 Task: See the summary of the workflow in Jira service Management (Project management).
Action: Mouse moved to (201, 122)
Screenshot: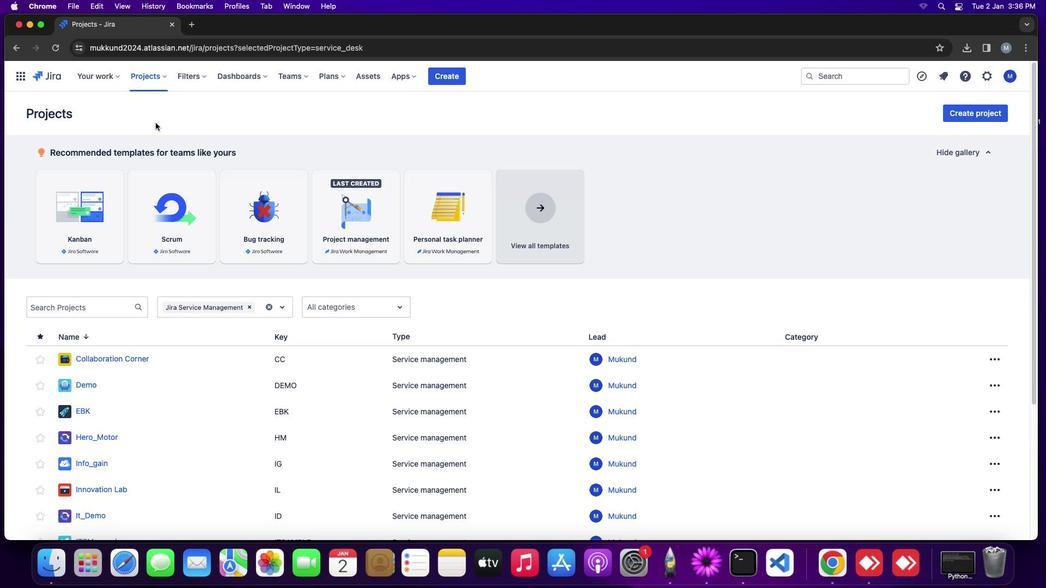 
Action: Mouse pressed left at (201, 122)
Screenshot: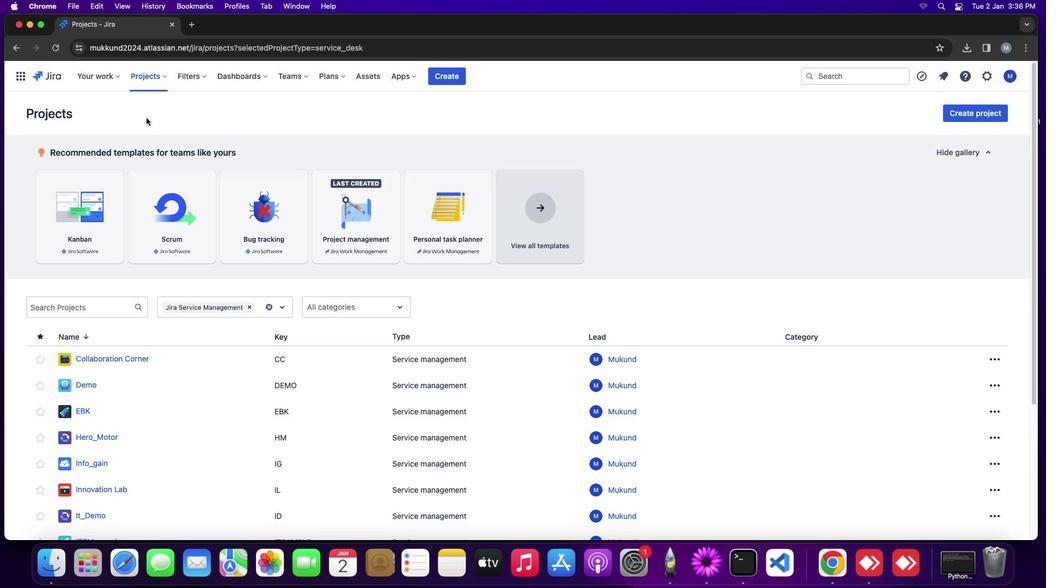 
Action: Mouse moved to (101, 80)
Screenshot: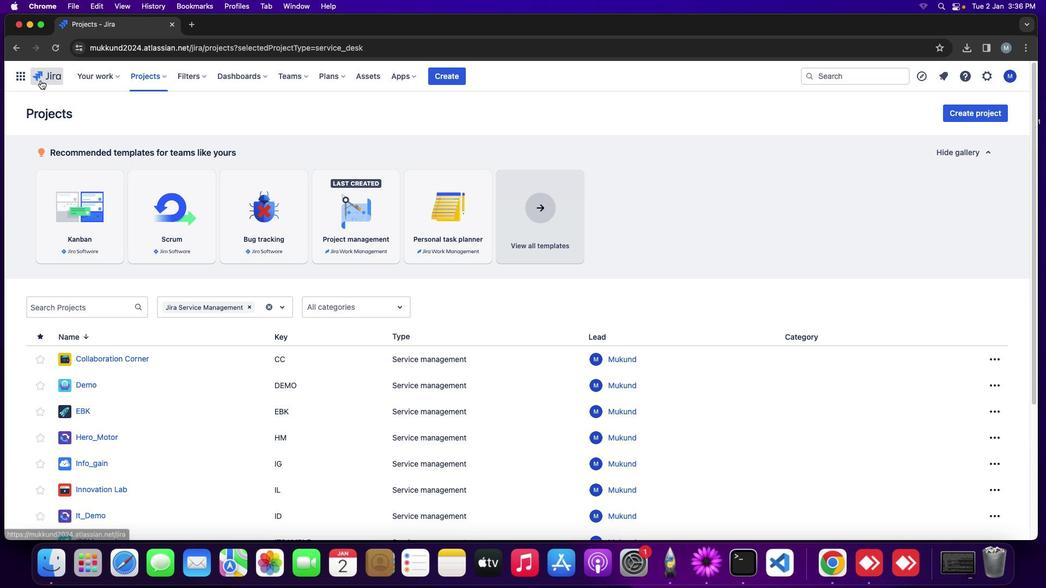 
Action: Mouse pressed left at (101, 80)
Screenshot: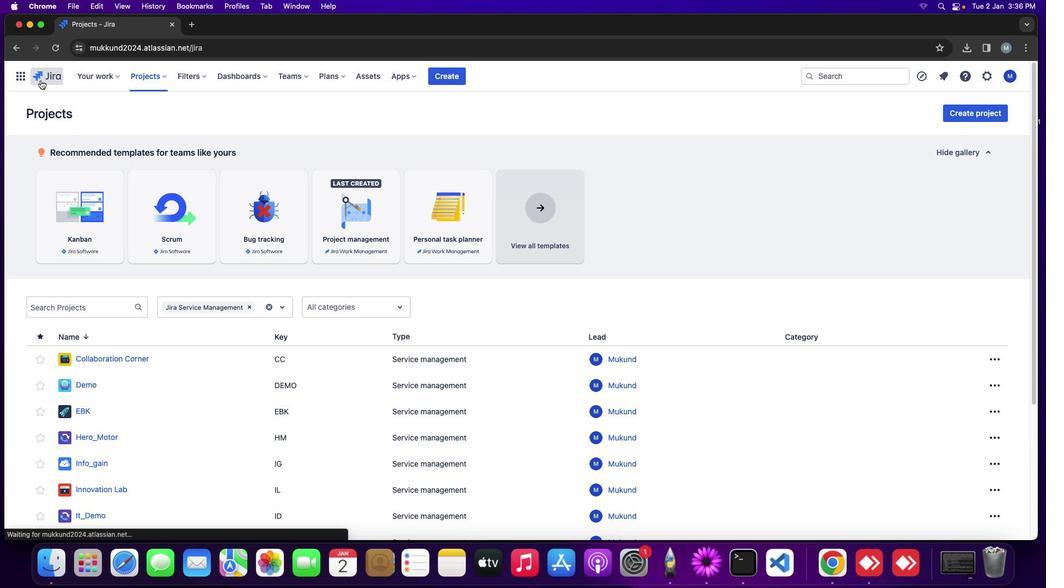 
Action: Mouse moved to (204, 80)
Screenshot: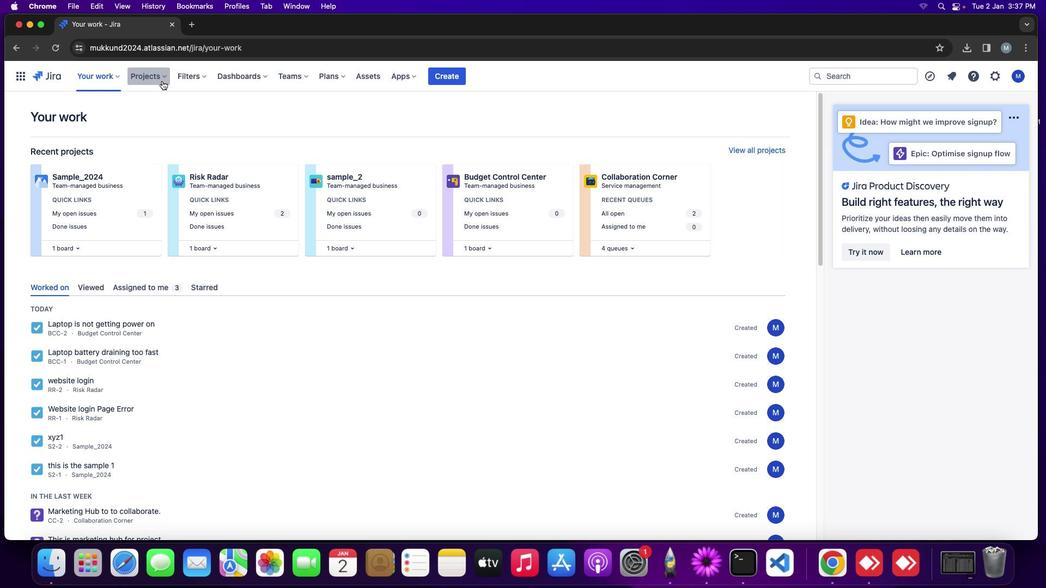
Action: Mouse pressed left at (204, 80)
Screenshot: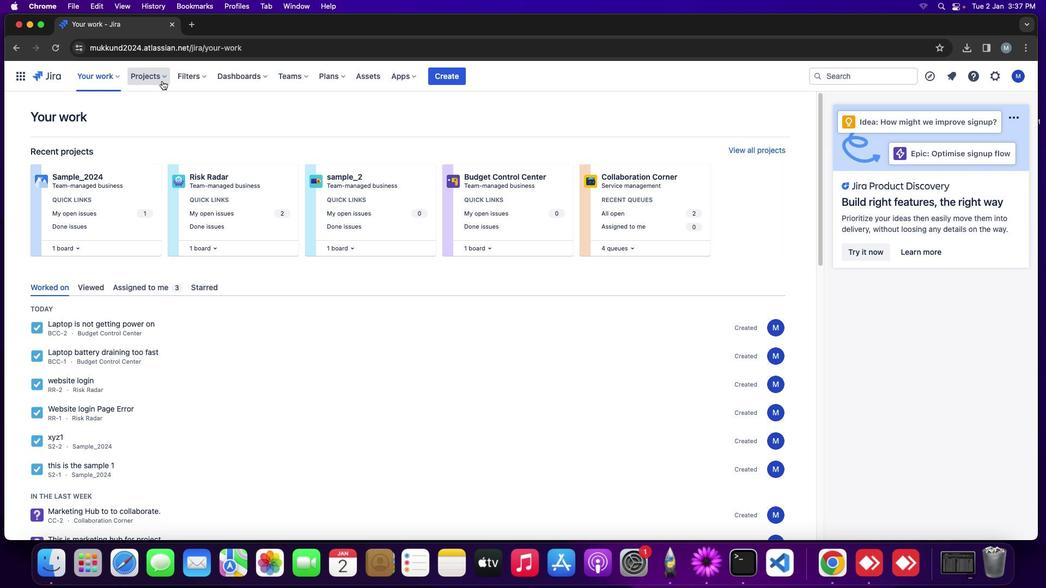 
Action: Mouse moved to (230, 120)
Screenshot: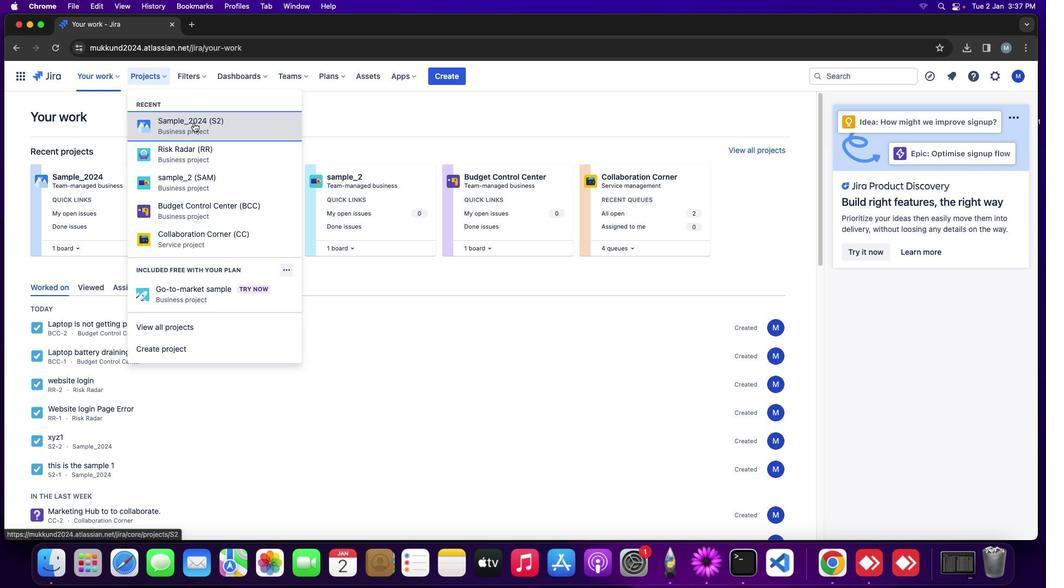 
Action: Mouse pressed left at (230, 120)
Screenshot: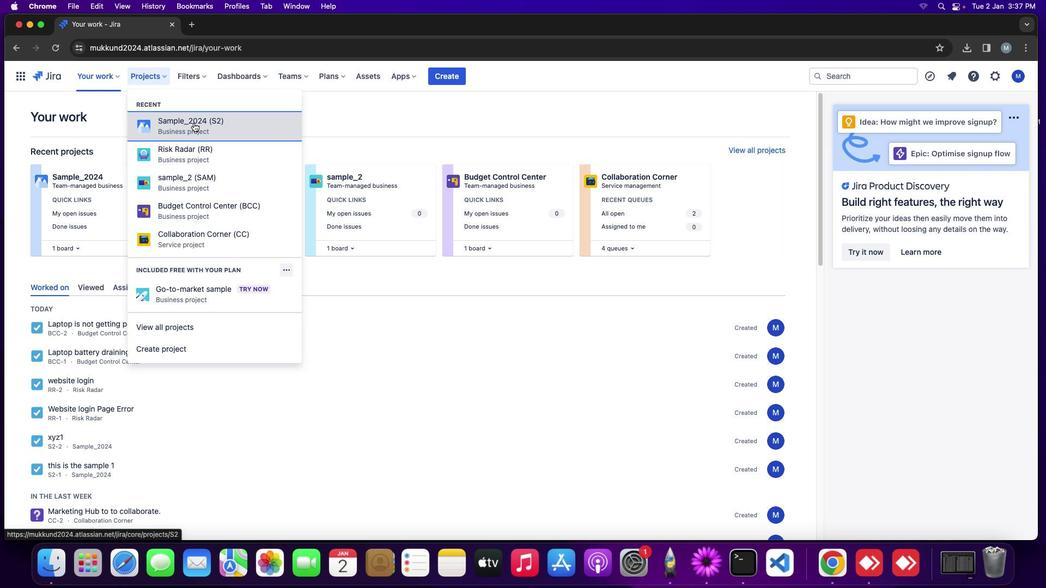 
Action: Mouse moved to (214, 133)
Screenshot: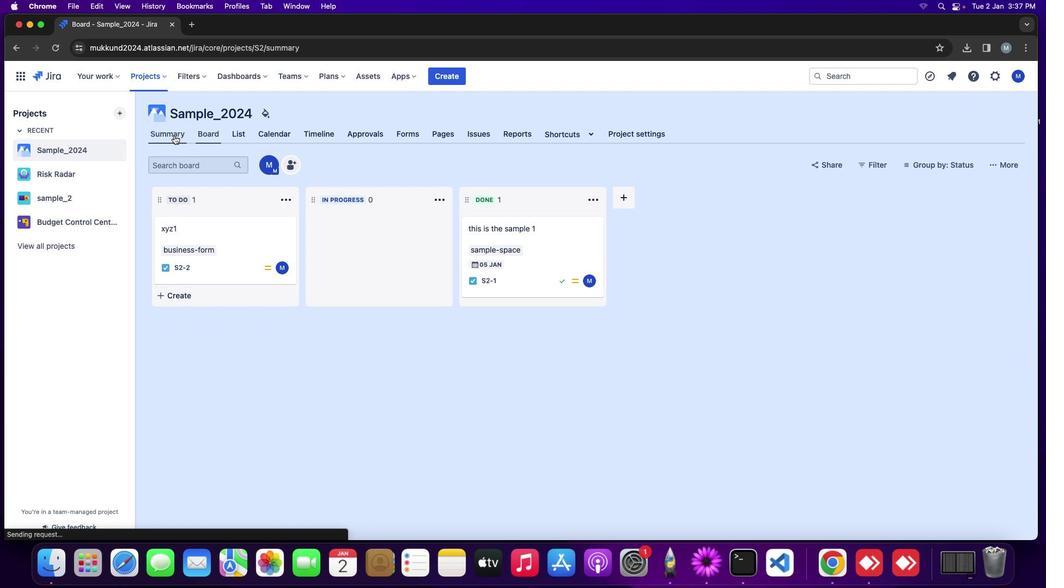 
Action: Mouse pressed left at (214, 133)
Screenshot: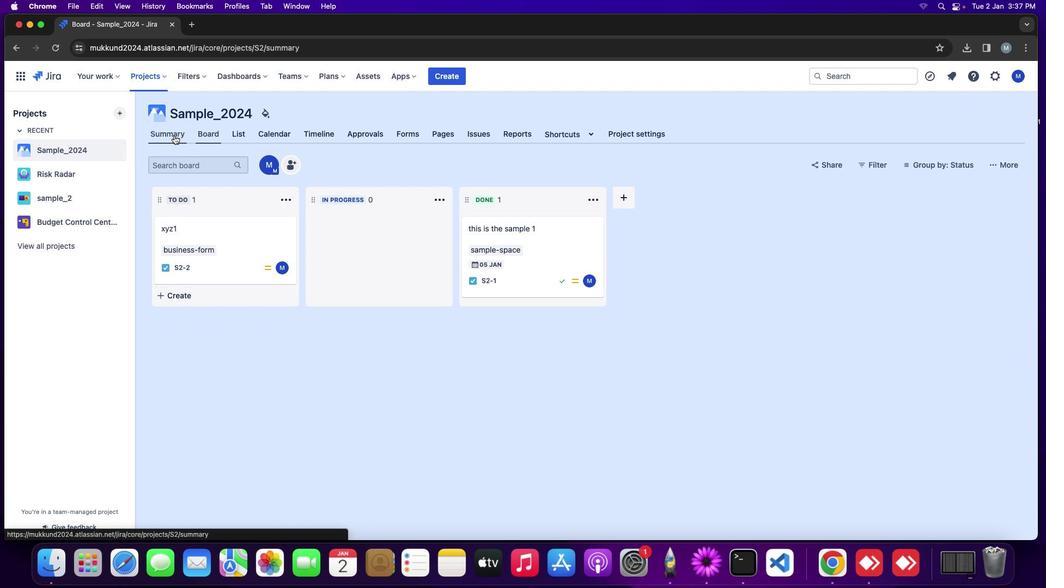 
Action: Mouse moved to (617, 282)
Screenshot: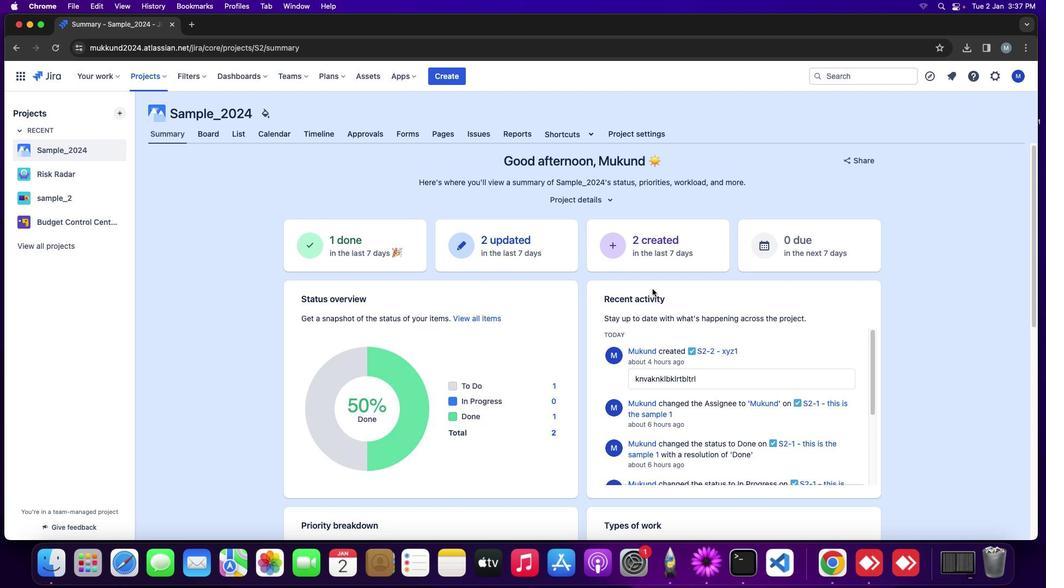 
Action: Mouse scrolled (617, 282) with delta (67, 1)
Screenshot: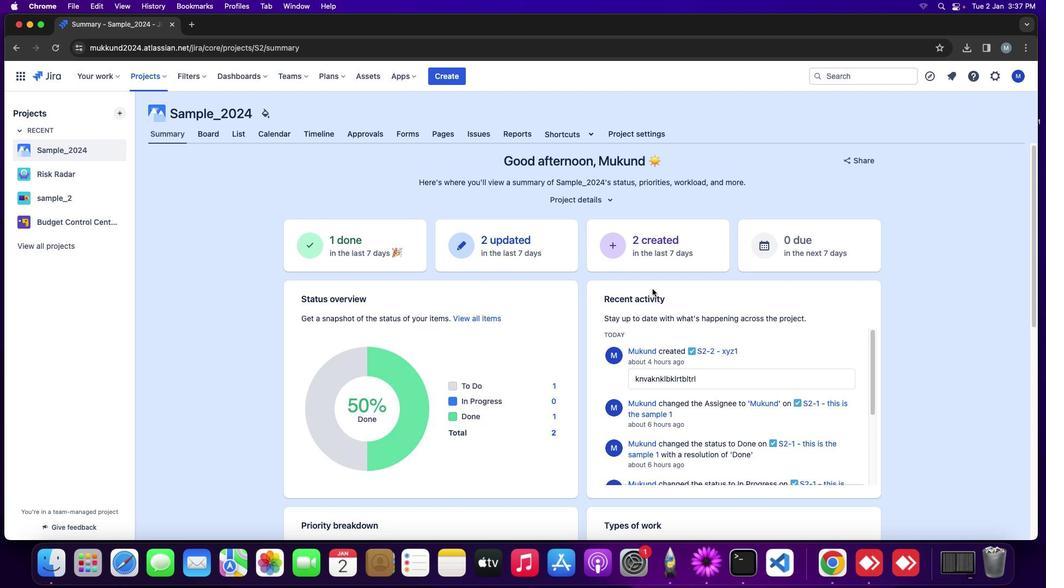 
Action: Mouse moved to (618, 282)
Screenshot: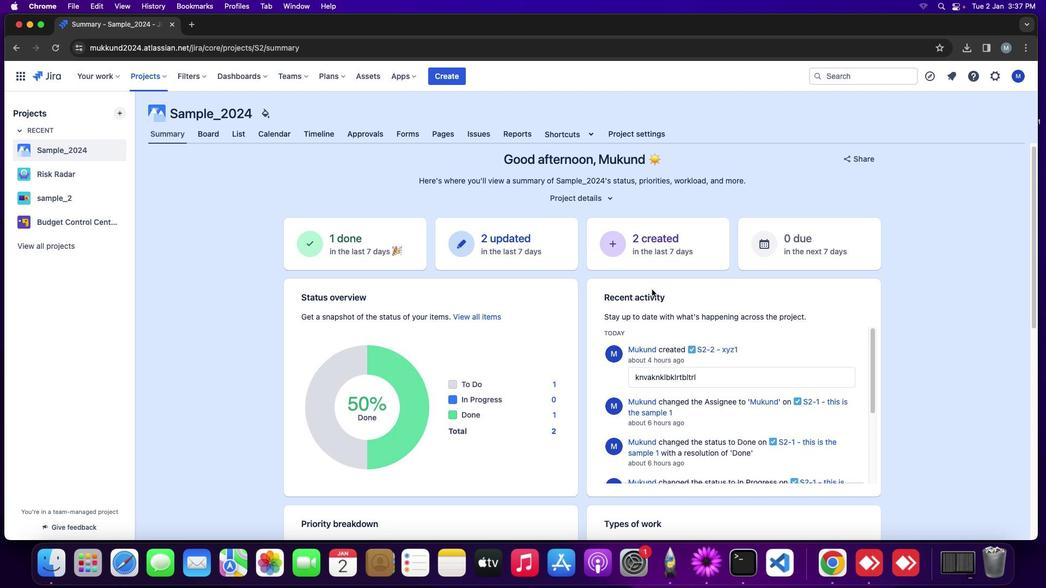 
Action: Mouse scrolled (618, 282) with delta (67, 1)
Screenshot: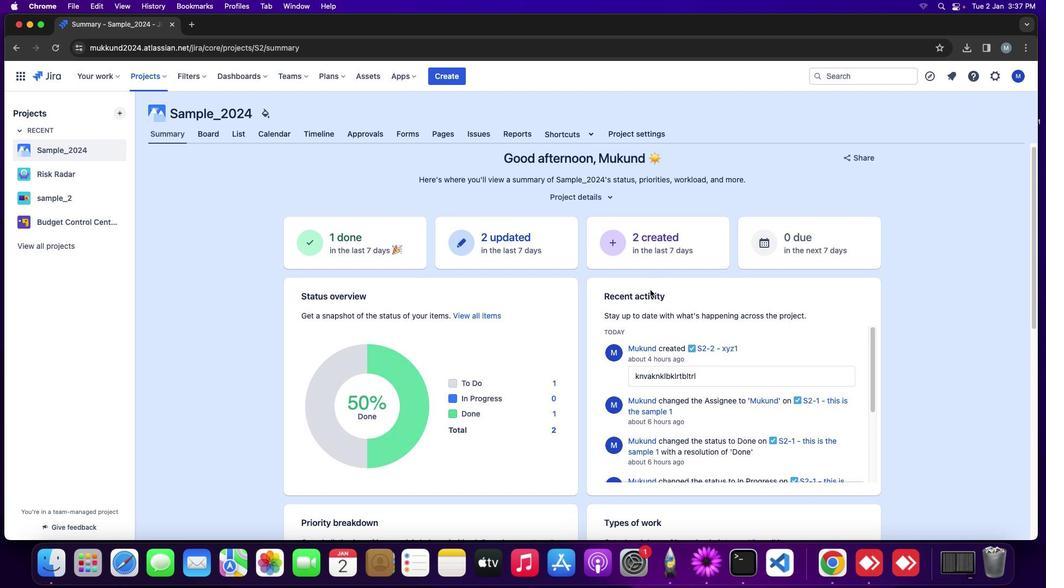 
Action: Mouse moved to (617, 282)
Screenshot: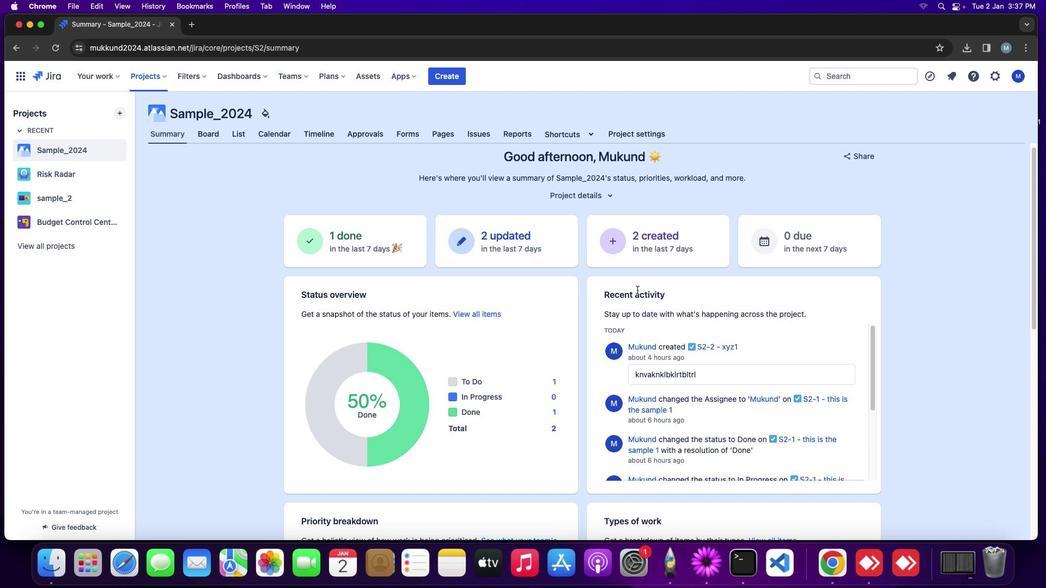 
Action: Mouse scrolled (617, 282) with delta (67, 1)
Screenshot: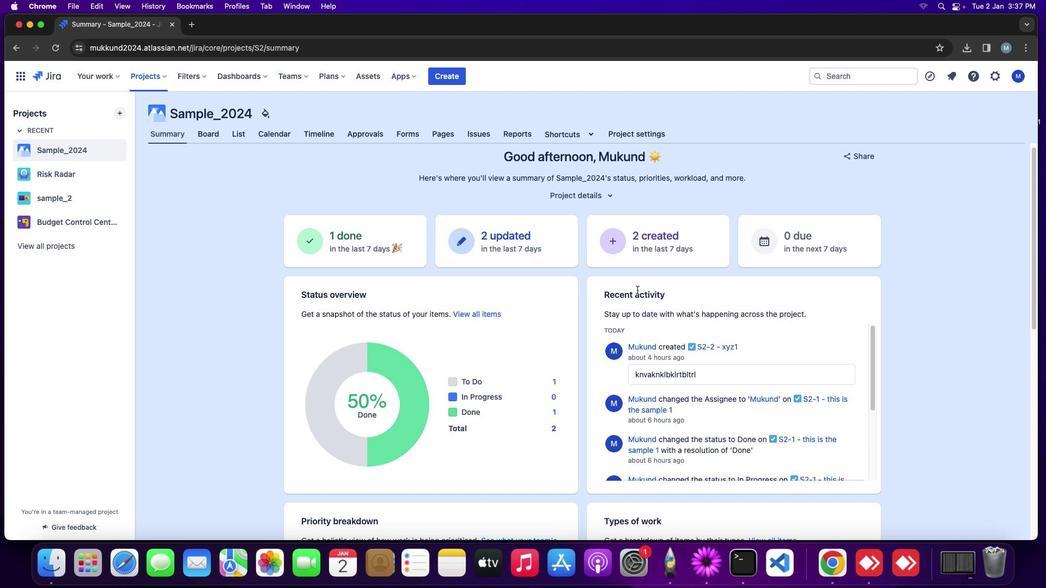 
Action: Mouse moved to (602, 283)
Screenshot: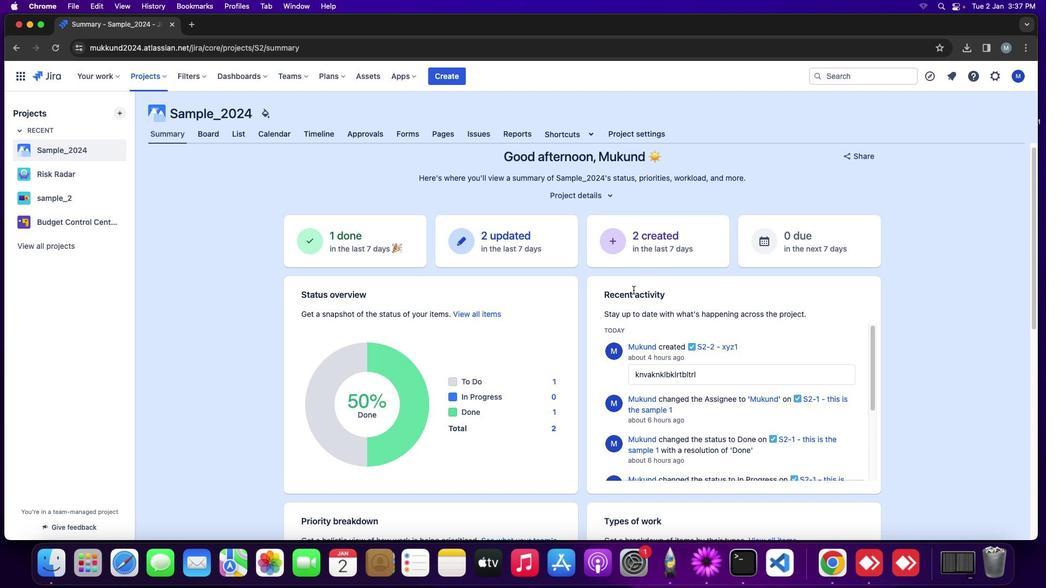 
Action: Mouse scrolled (602, 283) with delta (67, 1)
Screenshot: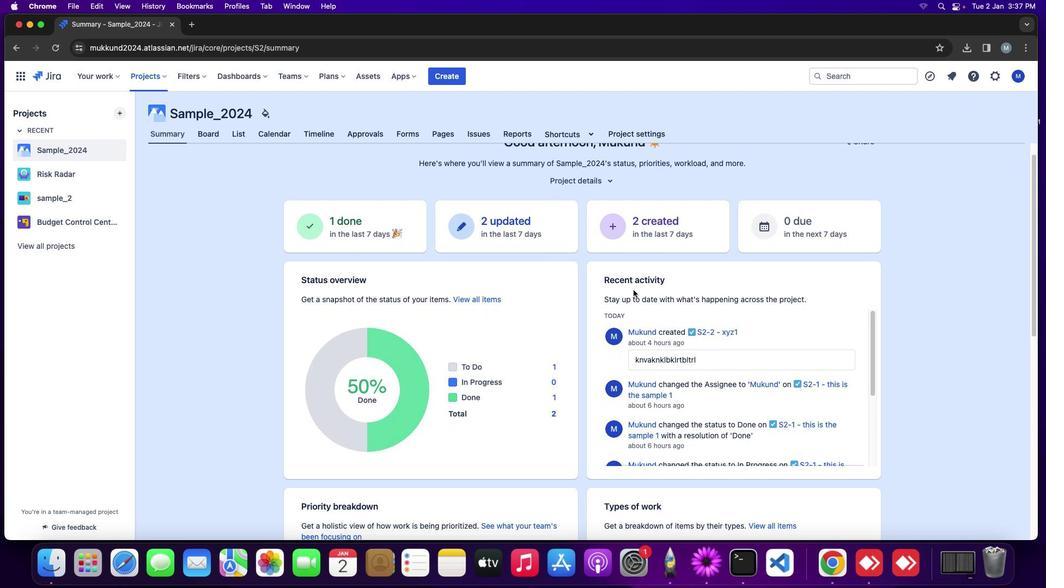 
Action: Mouse scrolled (602, 283) with delta (67, 1)
Screenshot: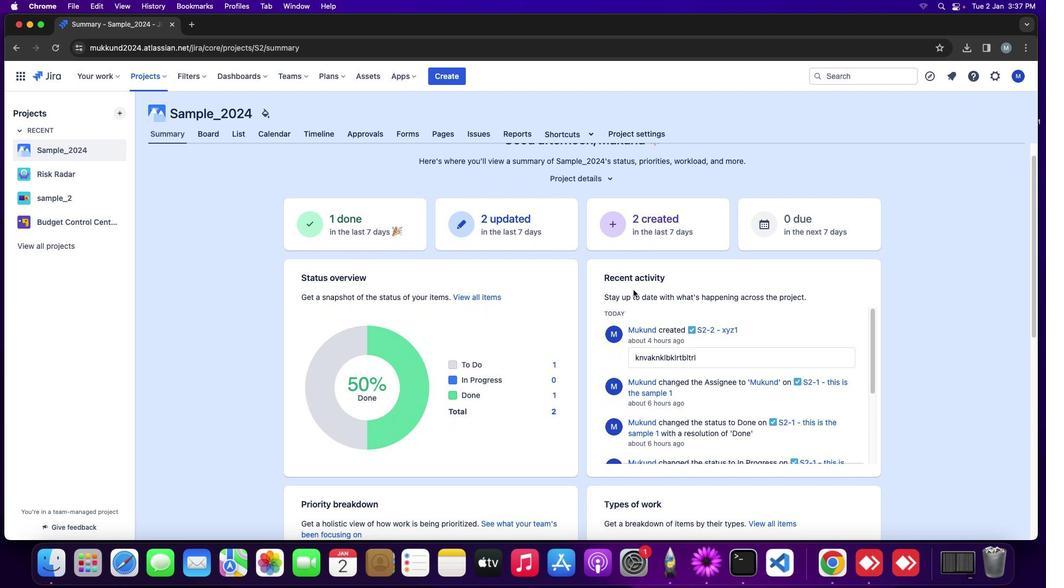 
Action: Mouse moved to (602, 283)
Screenshot: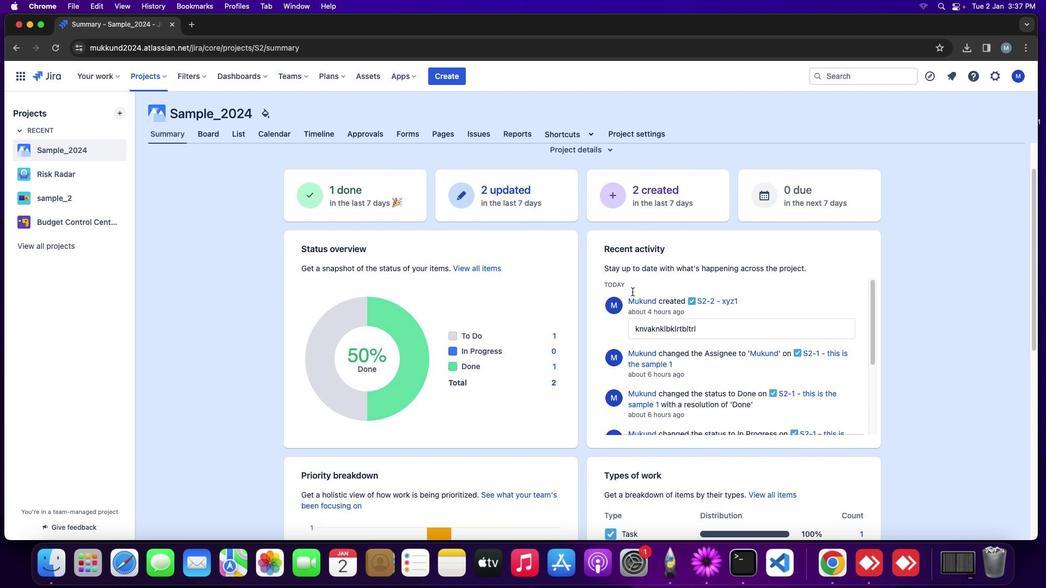 
Action: Mouse scrolled (602, 283) with delta (67, 1)
Screenshot: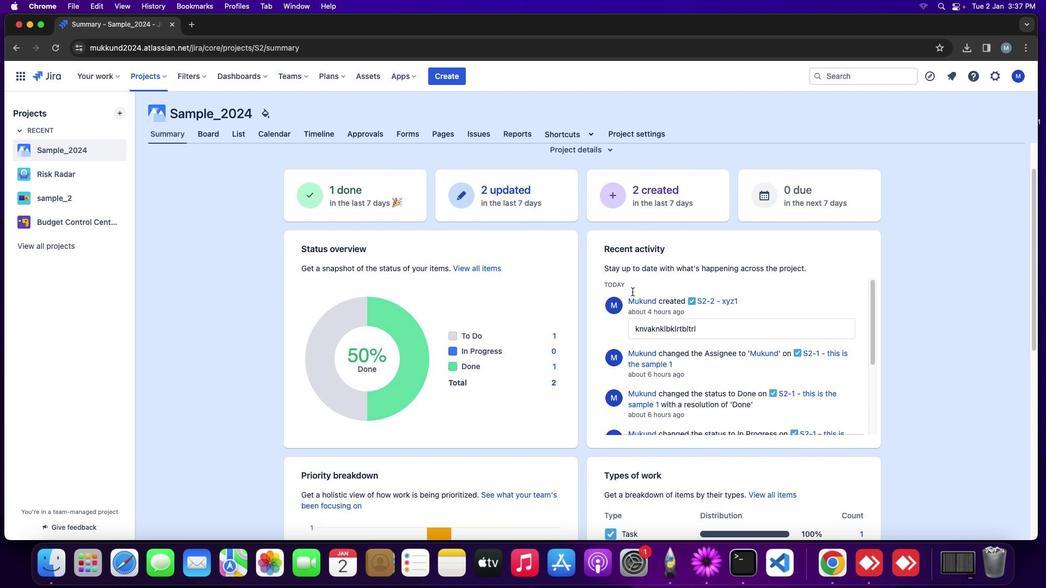
Action: Mouse moved to (602, 284)
Screenshot: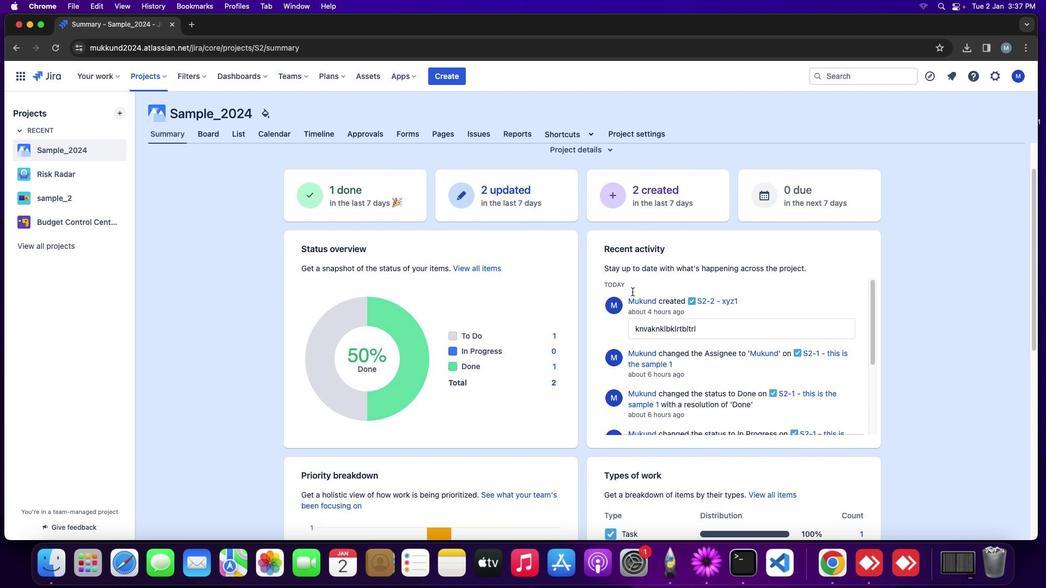 
Action: Mouse scrolled (602, 284) with delta (67, 1)
Screenshot: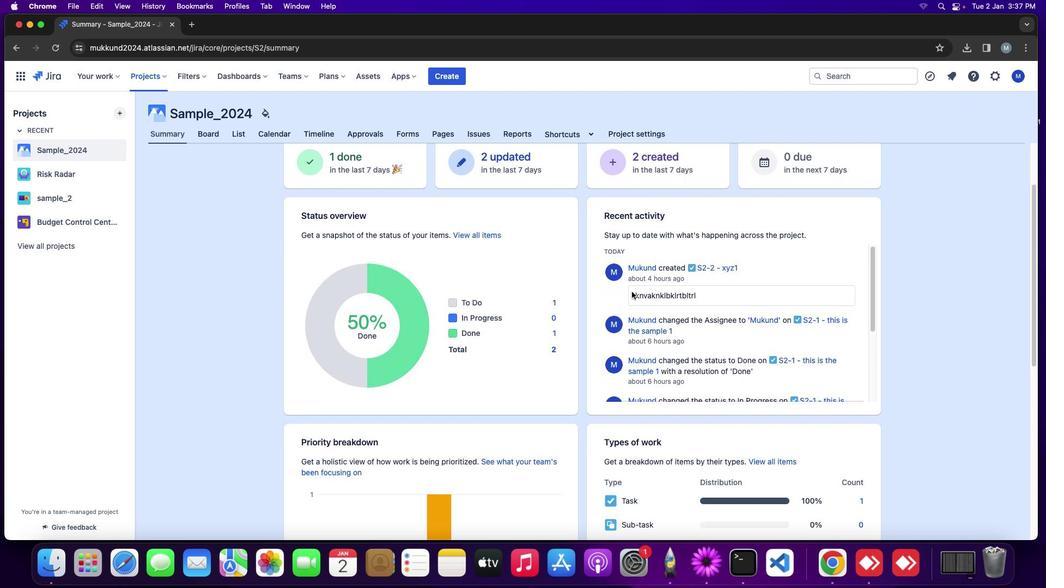 
Action: Mouse moved to (602, 284)
Screenshot: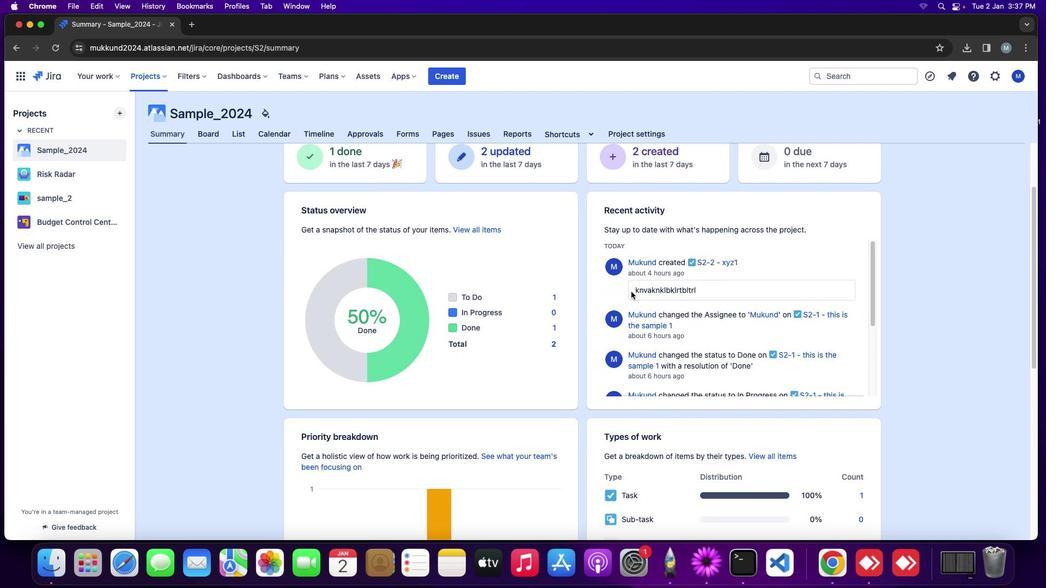 
Action: Mouse scrolled (602, 284) with delta (67, 1)
Screenshot: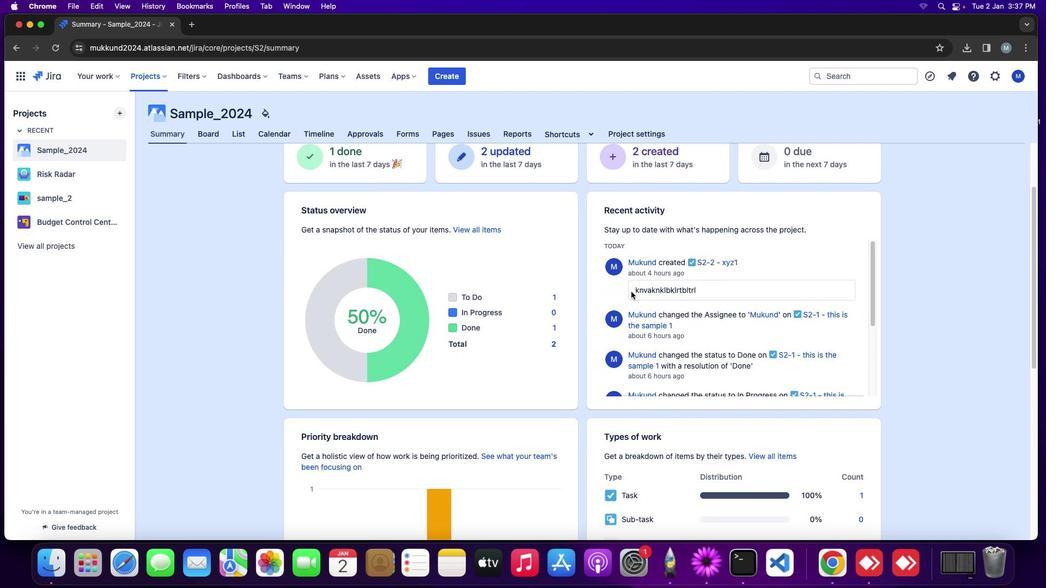 
Action: Mouse moved to (598, 286)
Screenshot: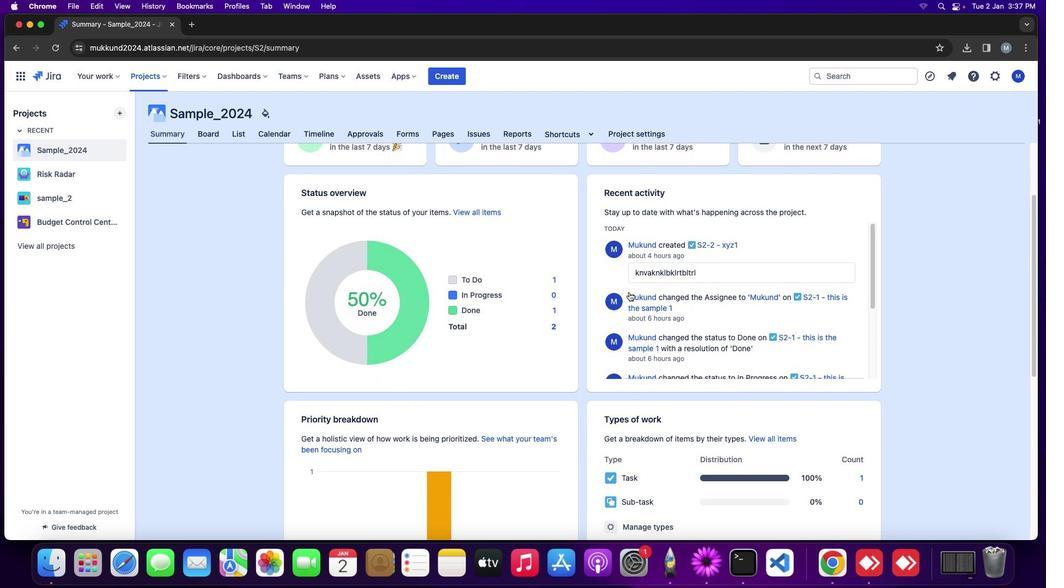 
Action: Mouse scrolled (598, 286) with delta (67, 1)
Screenshot: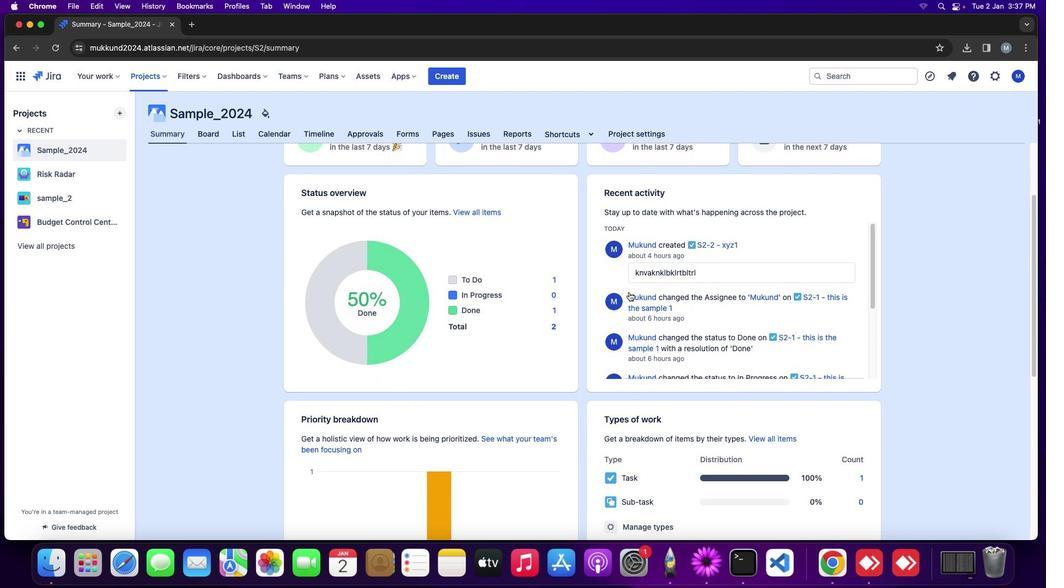 
Action: Mouse moved to (598, 286)
Screenshot: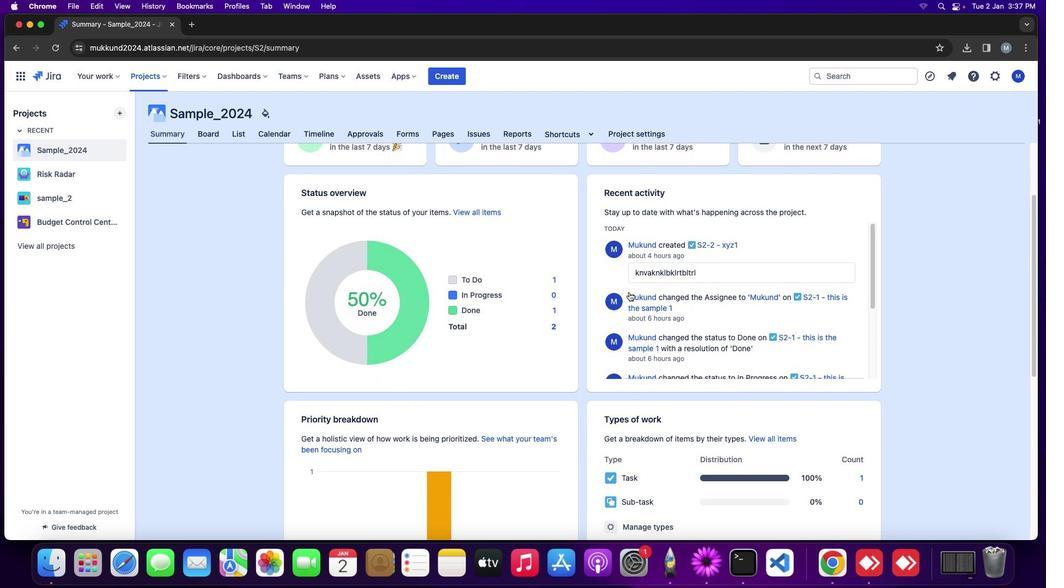 
Action: Mouse scrolled (598, 286) with delta (67, 1)
Screenshot: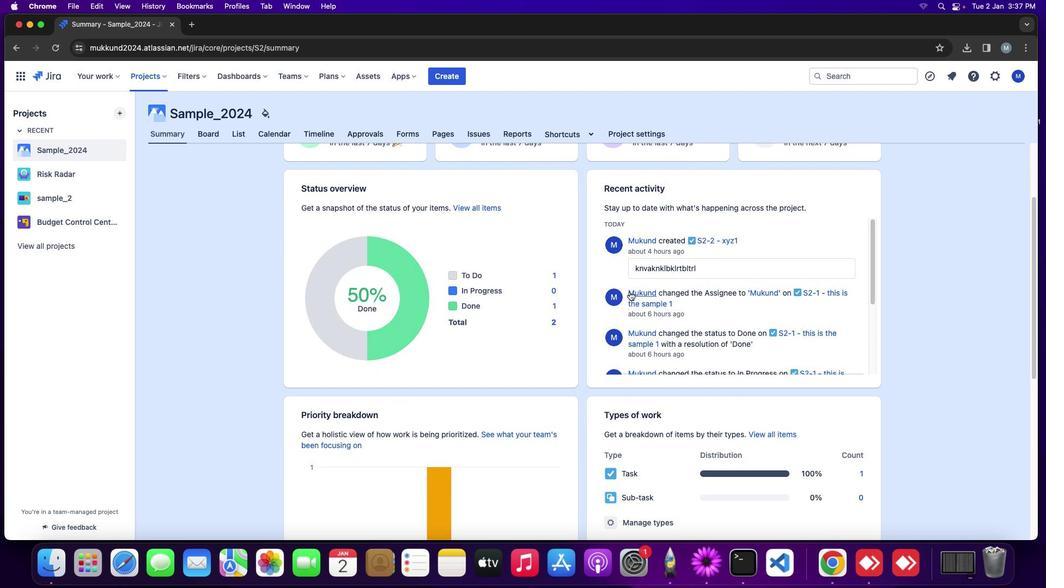 
Action: Mouse moved to (700, 287)
Screenshot: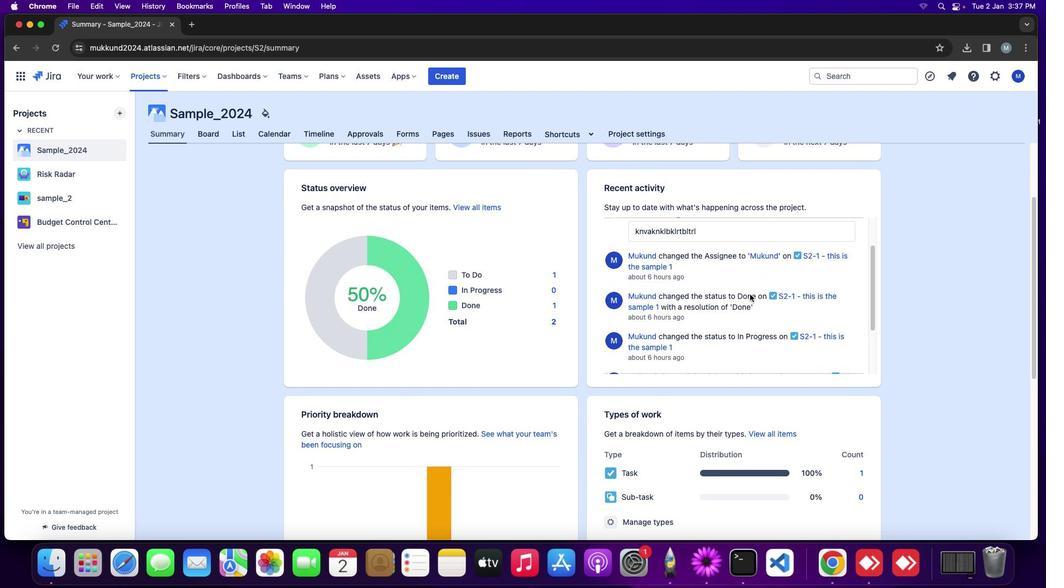 
Action: Mouse scrolled (700, 287) with delta (67, 1)
Screenshot: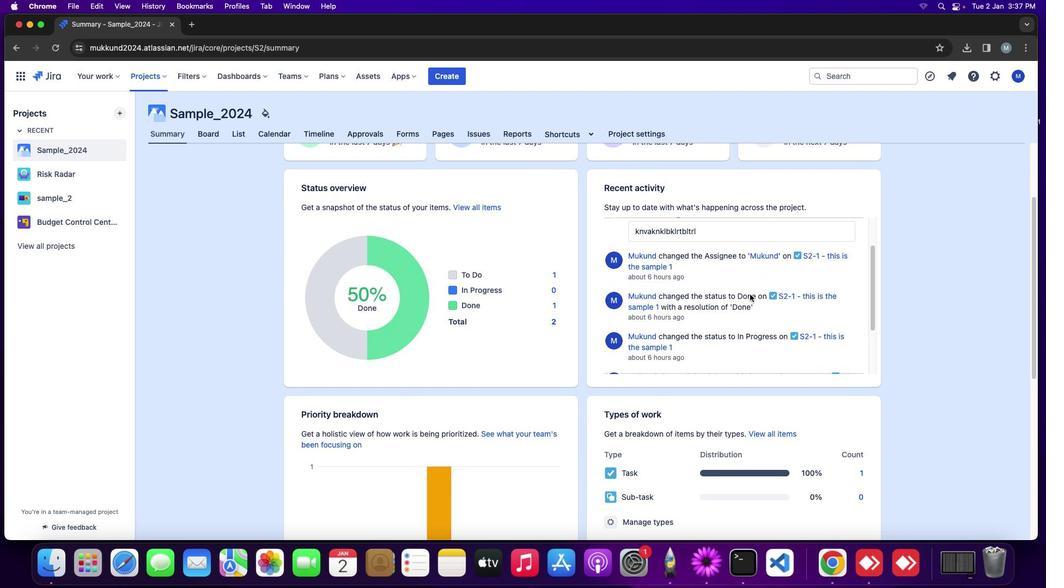 
Action: Mouse moved to (700, 287)
Screenshot: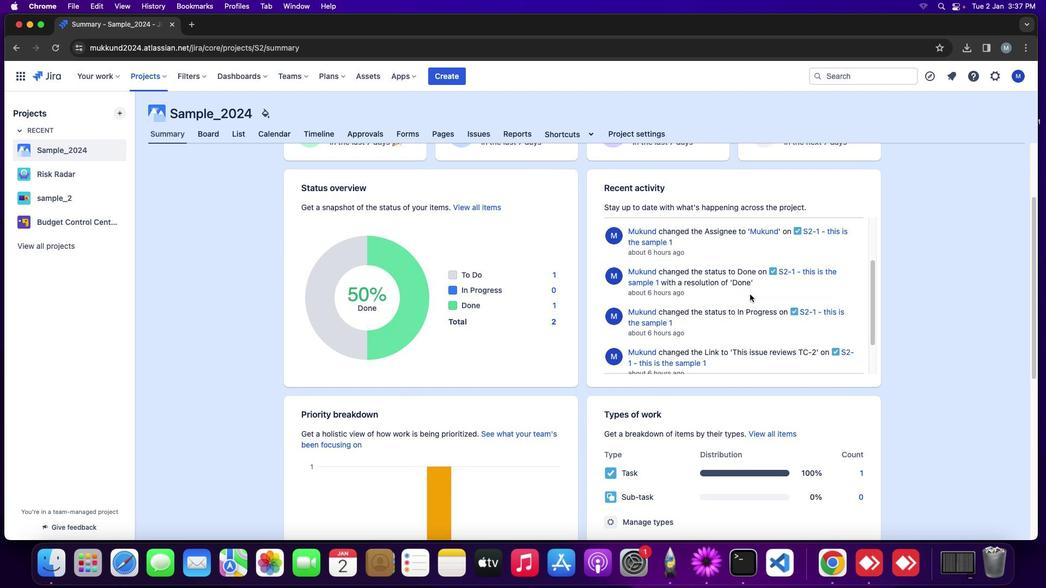 
Action: Mouse scrolled (700, 287) with delta (67, 1)
Screenshot: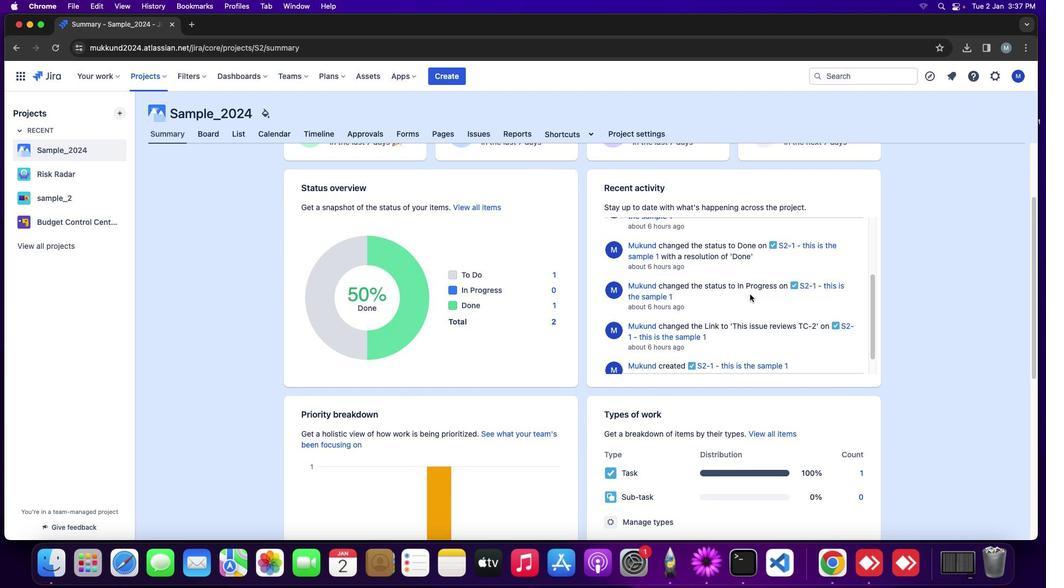 
Action: Mouse moved to (700, 287)
Screenshot: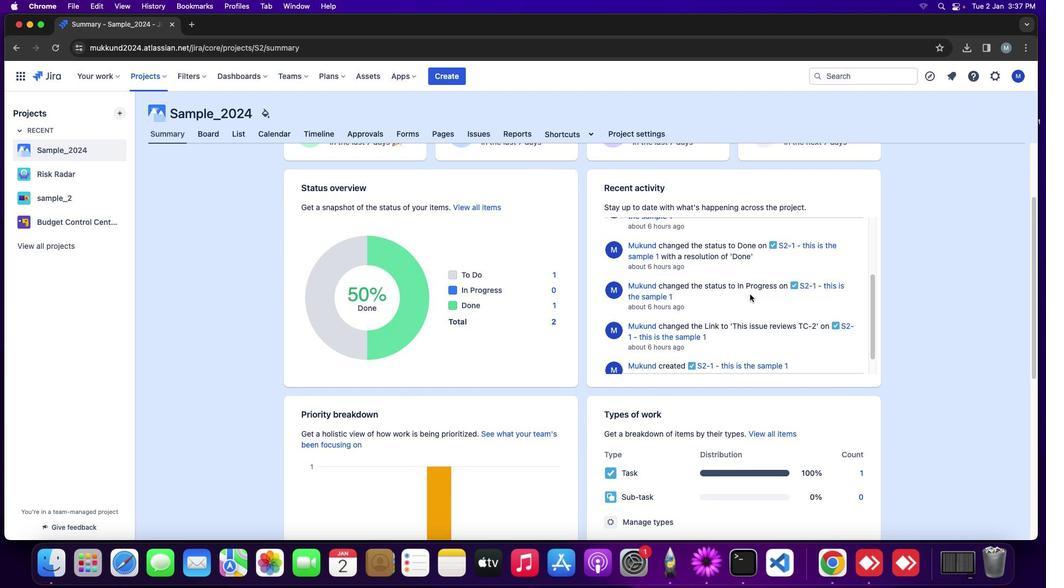 
Action: Mouse scrolled (700, 287) with delta (67, 1)
Screenshot: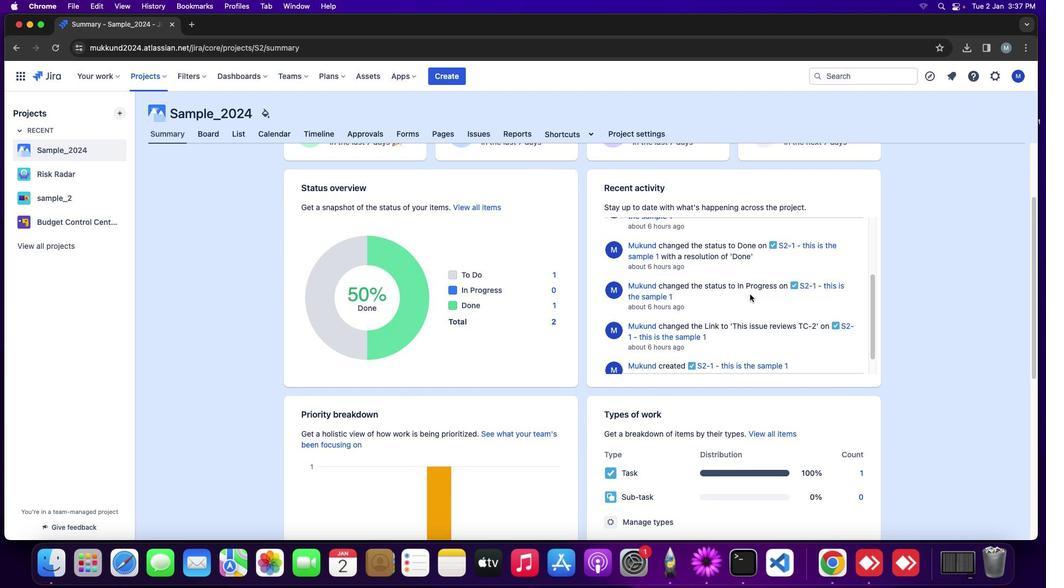 
Action: Mouse moved to (700, 287)
Screenshot: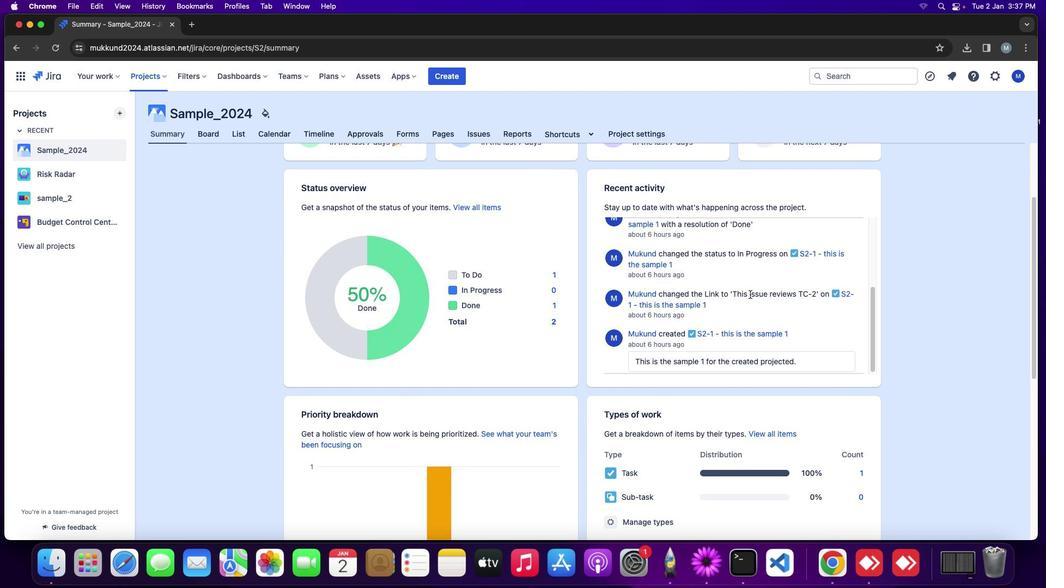 
Action: Mouse scrolled (700, 287) with delta (67, 0)
Screenshot: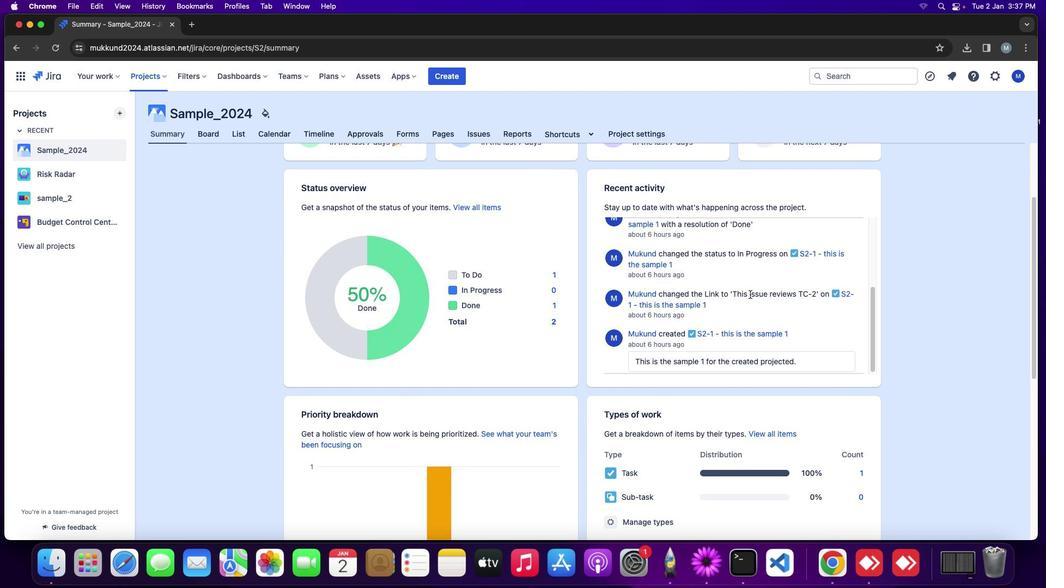
Action: Mouse moved to (700, 287)
Screenshot: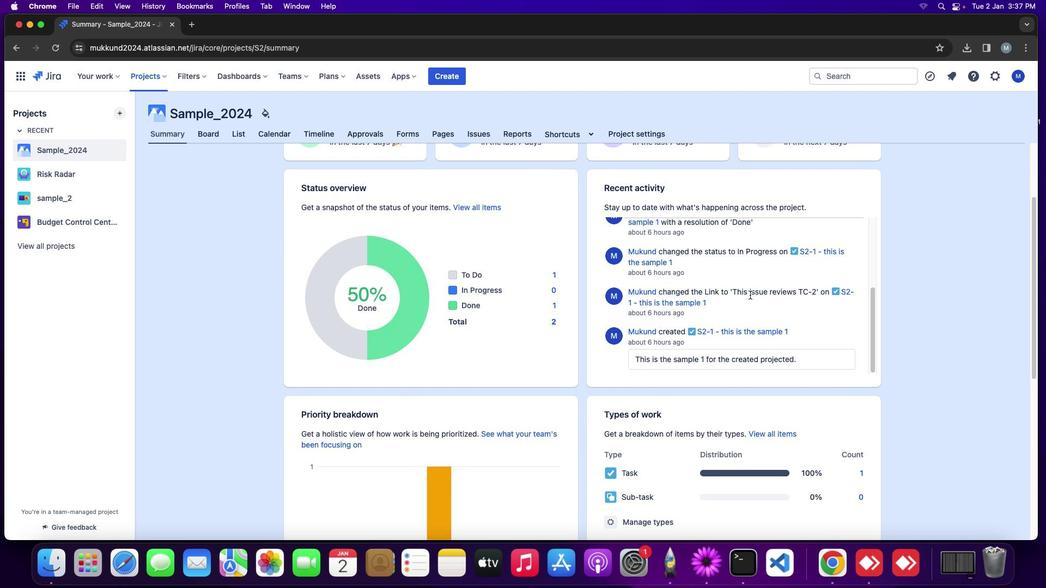 
Action: Mouse scrolled (700, 287) with delta (67, 1)
Screenshot: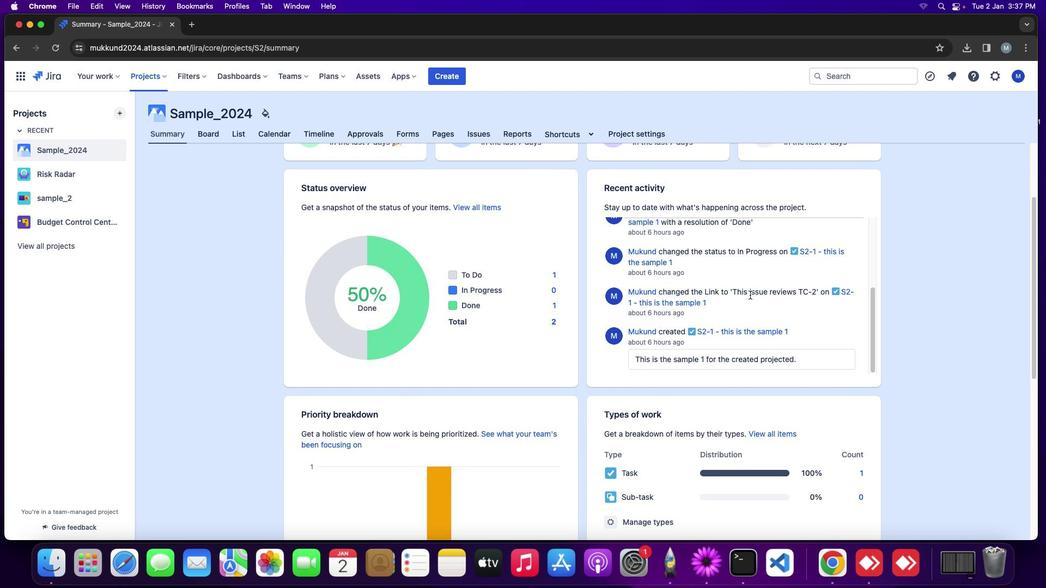 
Action: Mouse moved to (700, 288)
Screenshot: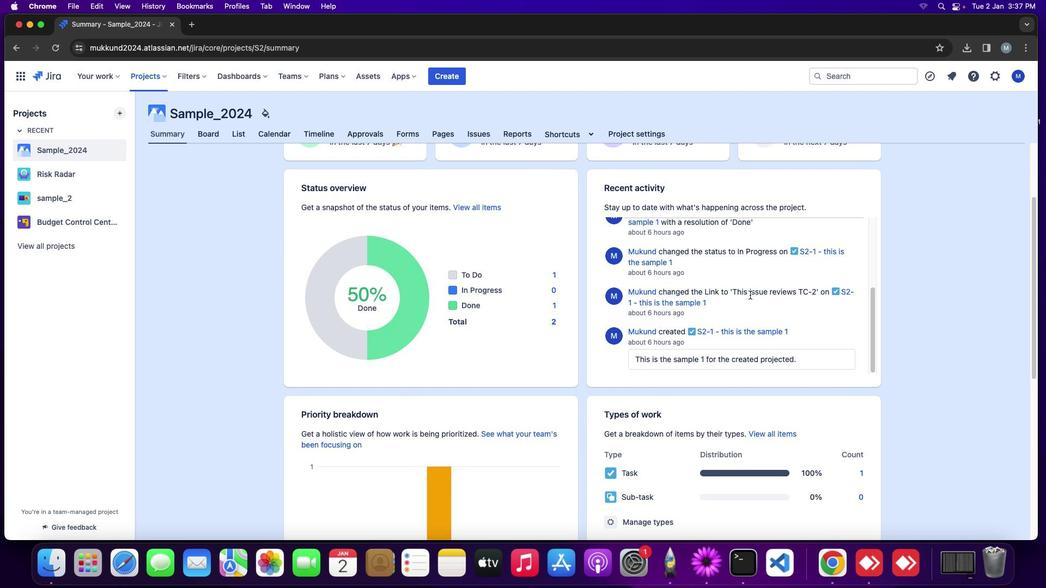 
Action: Mouse scrolled (700, 288) with delta (67, 1)
Screenshot: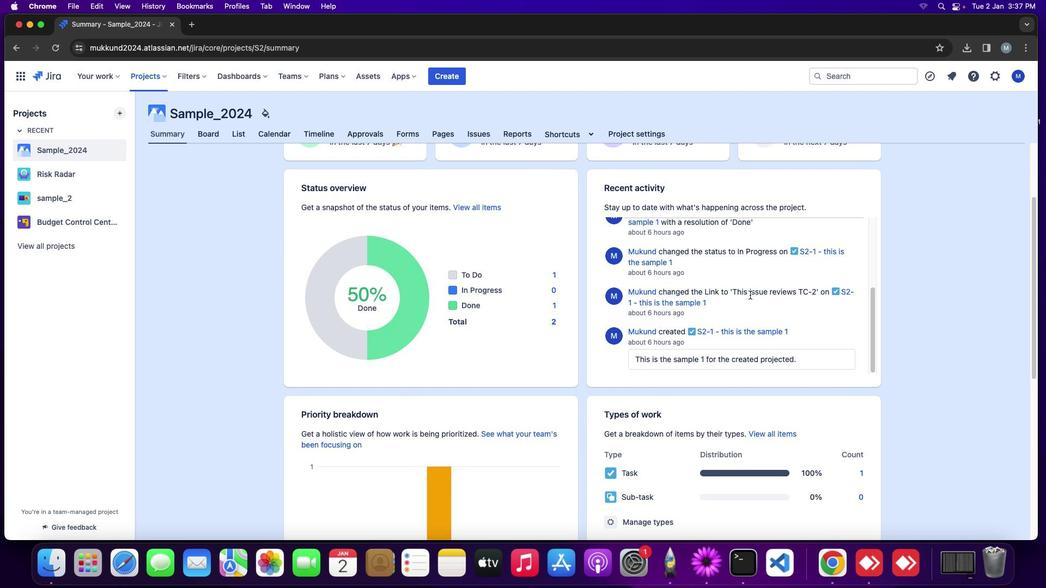 
Action: Mouse scrolled (700, 288) with delta (67, 0)
Screenshot: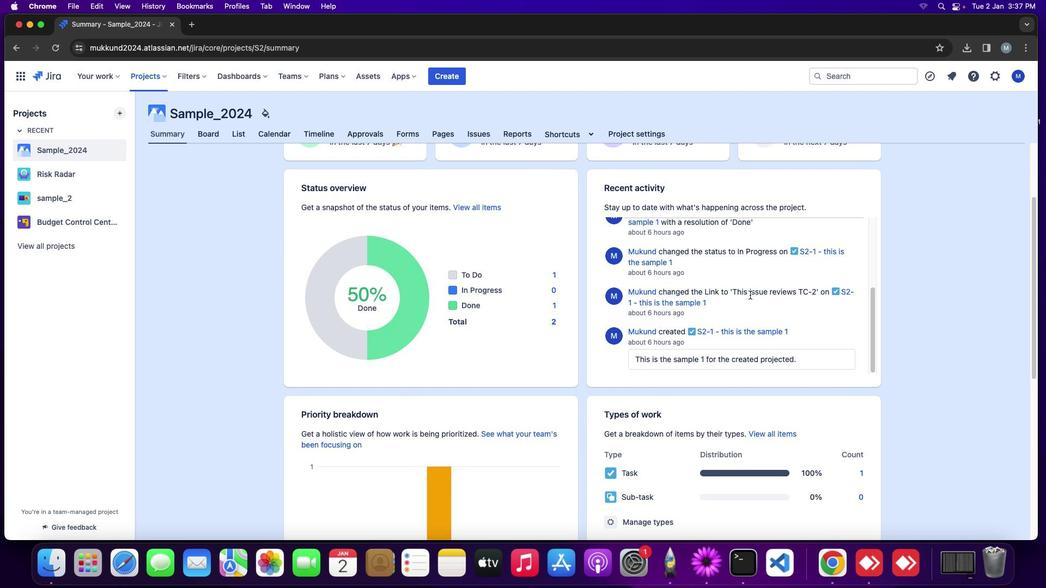 
Action: Mouse moved to (700, 288)
Screenshot: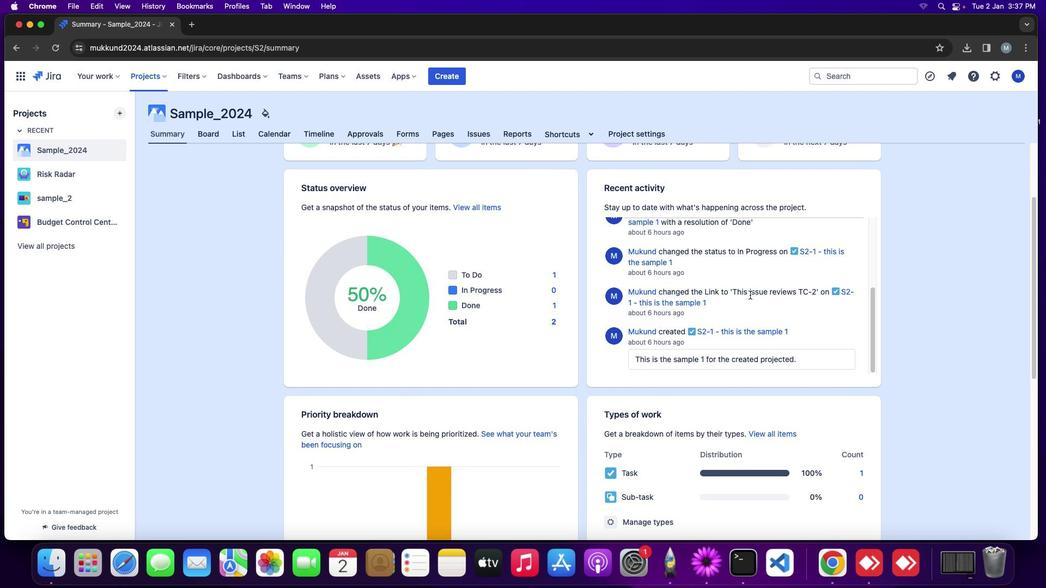 
Action: Mouse scrolled (700, 288) with delta (67, 0)
Screenshot: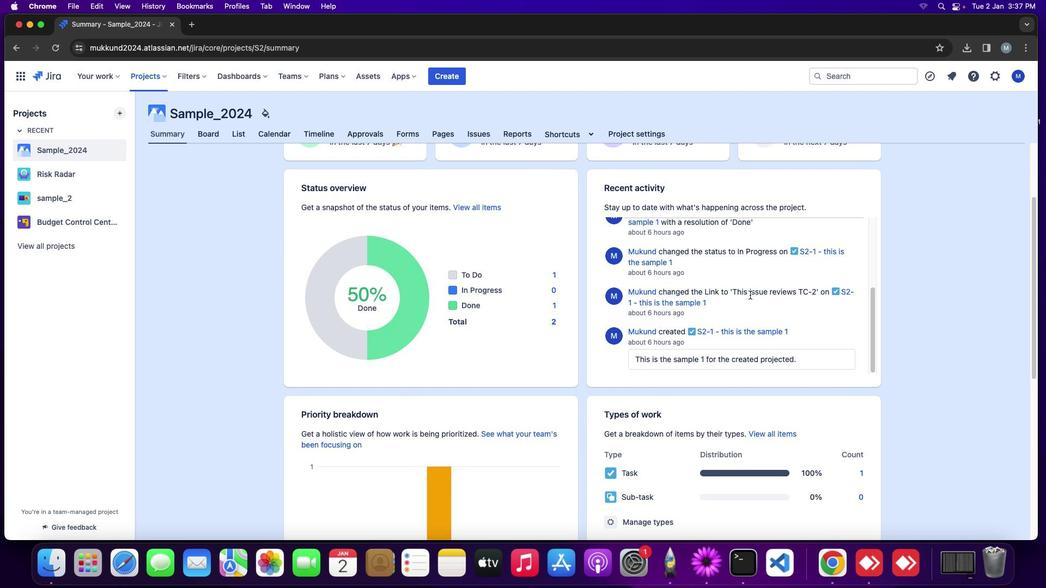 
Action: Mouse moved to (688, 298)
Screenshot: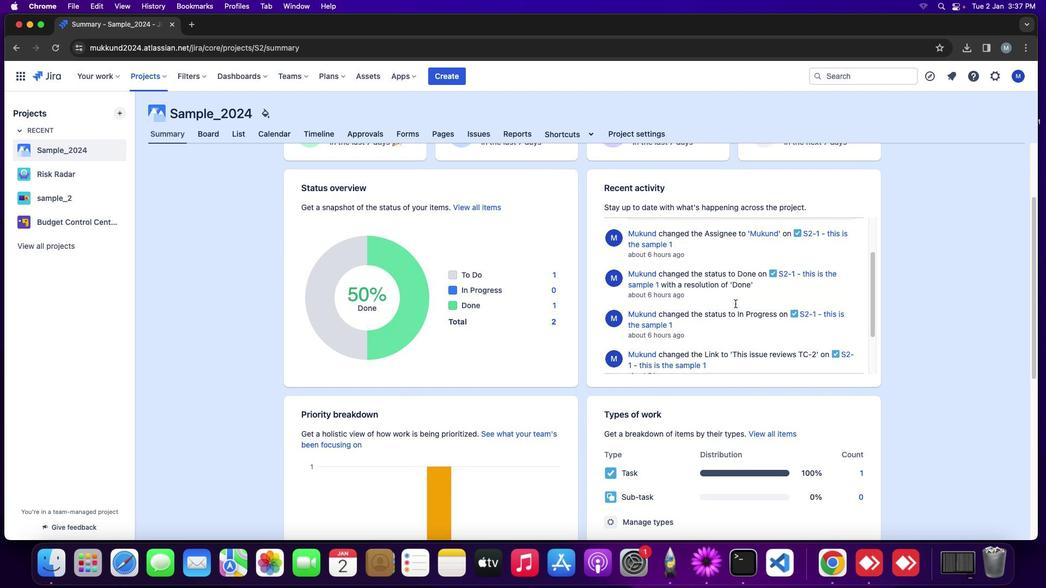 
Action: Mouse scrolled (688, 298) with delta (67, 2)
Screenshot: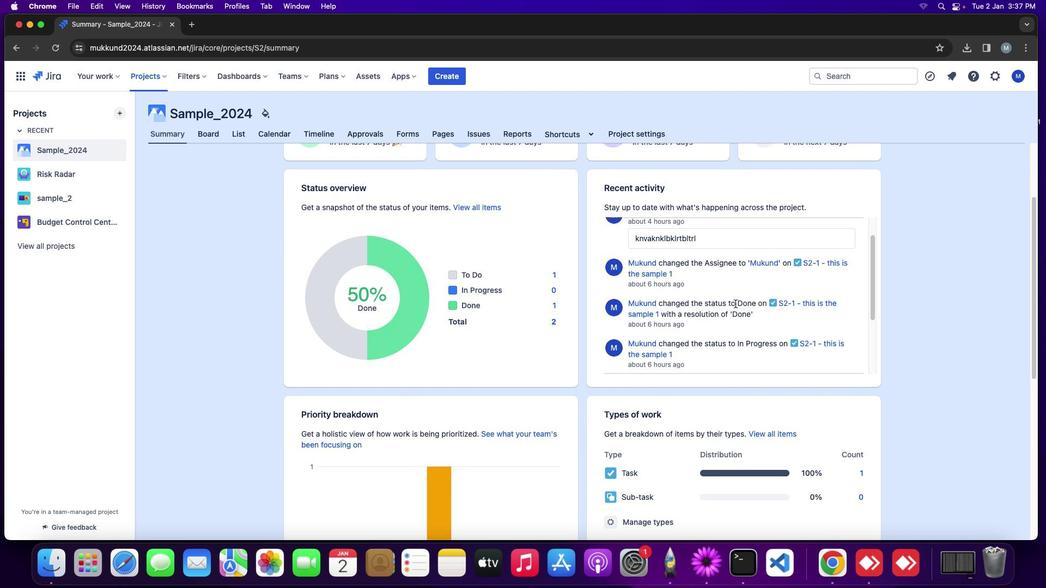 
Action: Mouse moved to (688, 297)
Screenshot: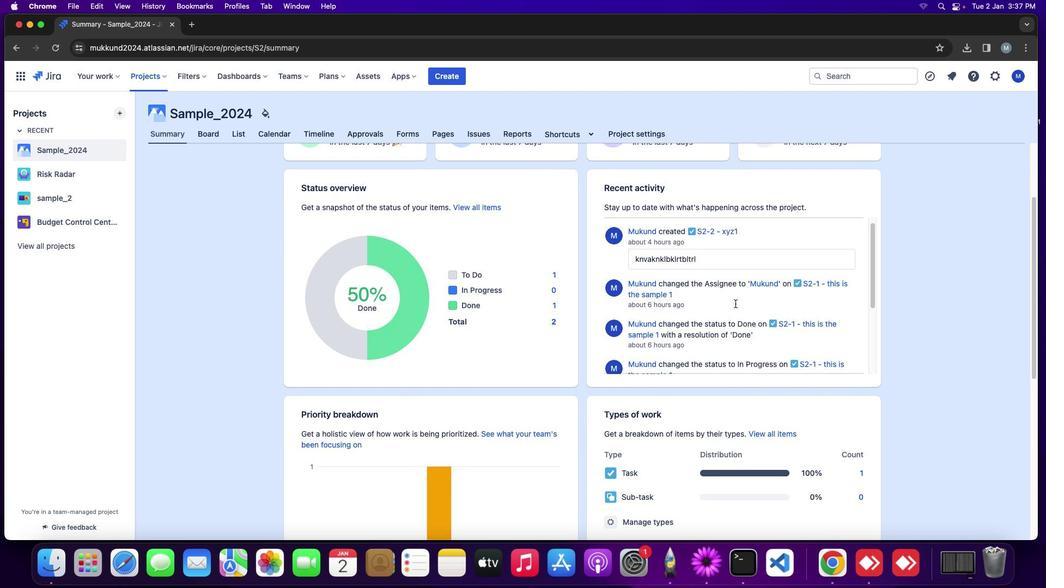 
Action: Mouse scrolled (688, 297) with delta (67, 2)
Screenshot: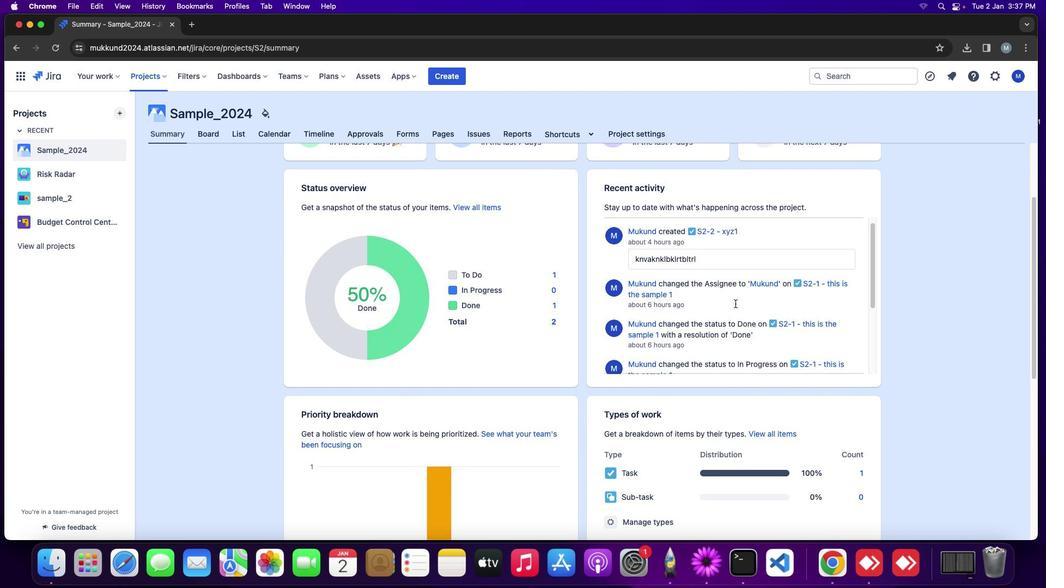 
Action: Mouse moved to (688, 297)
Screenshot: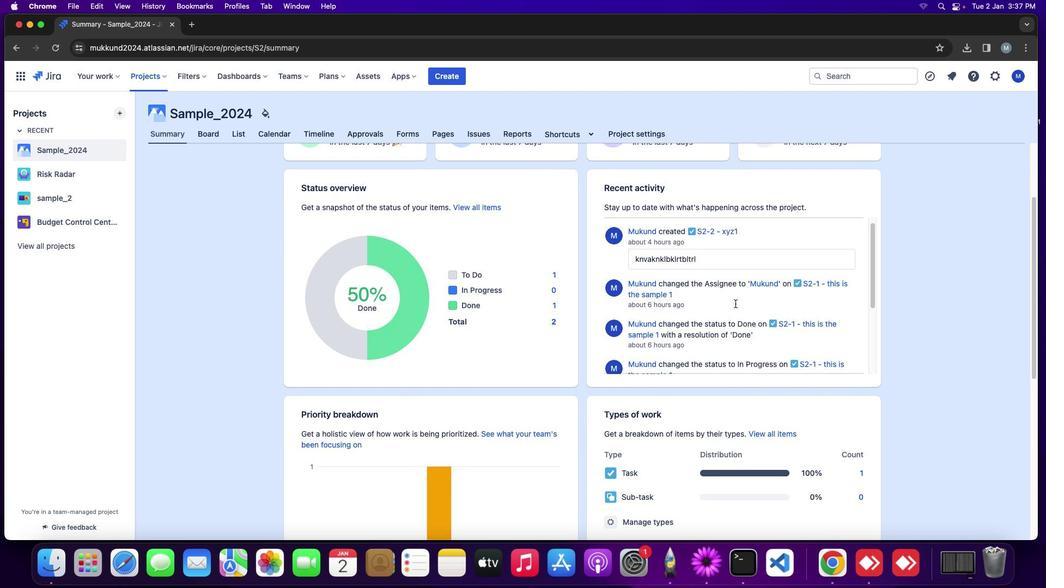 
Action: Mouse scrolled (688, 297) with delta (67, 3)
Screenshot: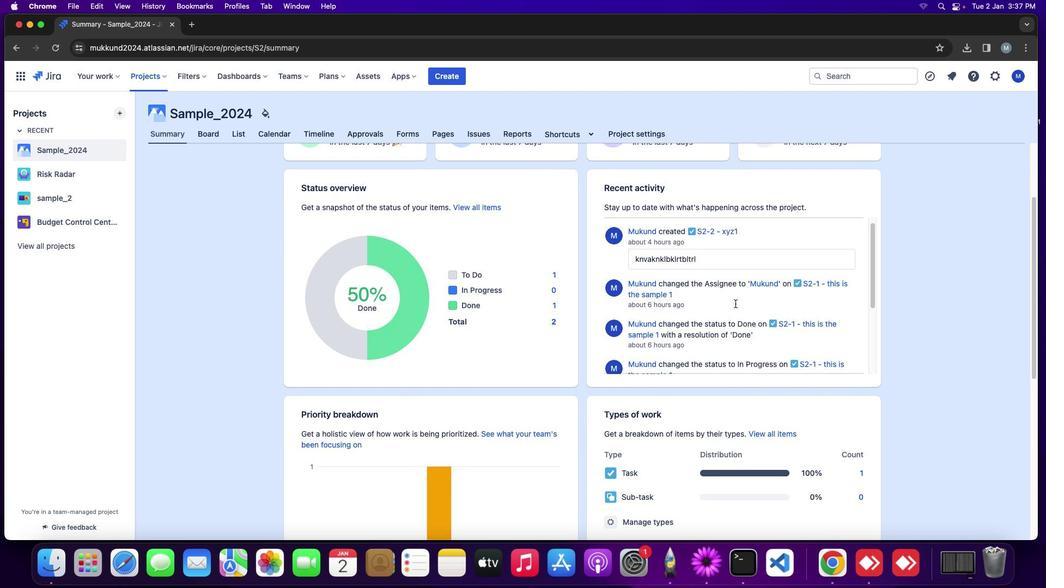 
Action: Mouse moved to (688, 297)
Screenshot: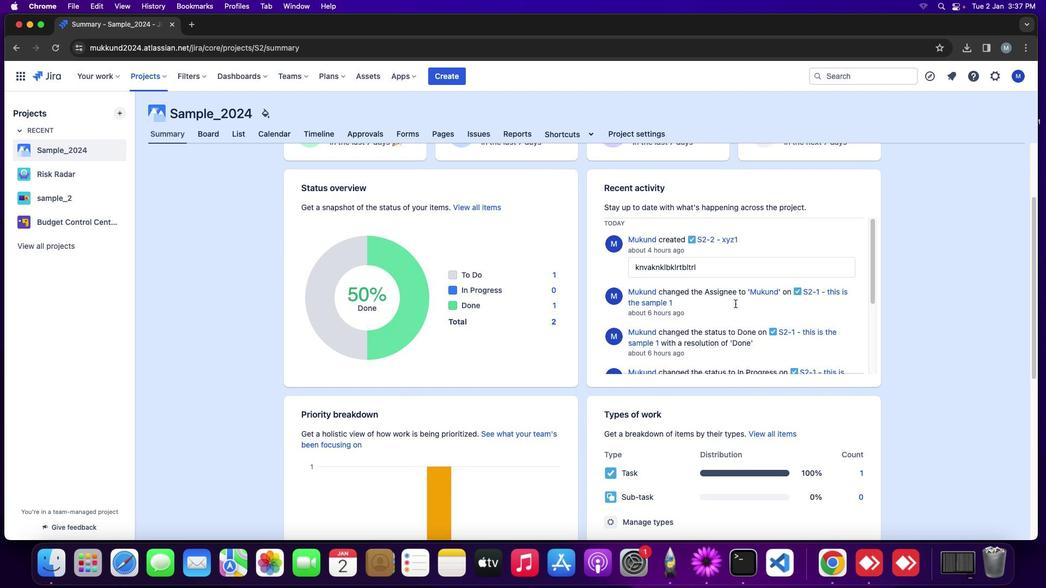 
Action: Mouse scrolled (688, 297) with delta (67, 4)
Screenshot: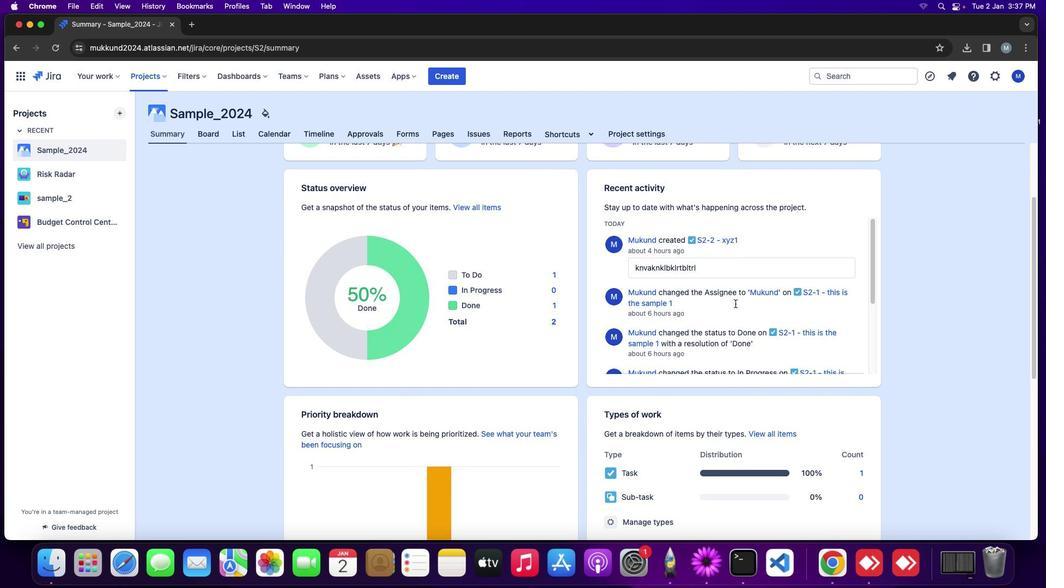 
Action: Mouse moved to (688, 297)
Screenshot: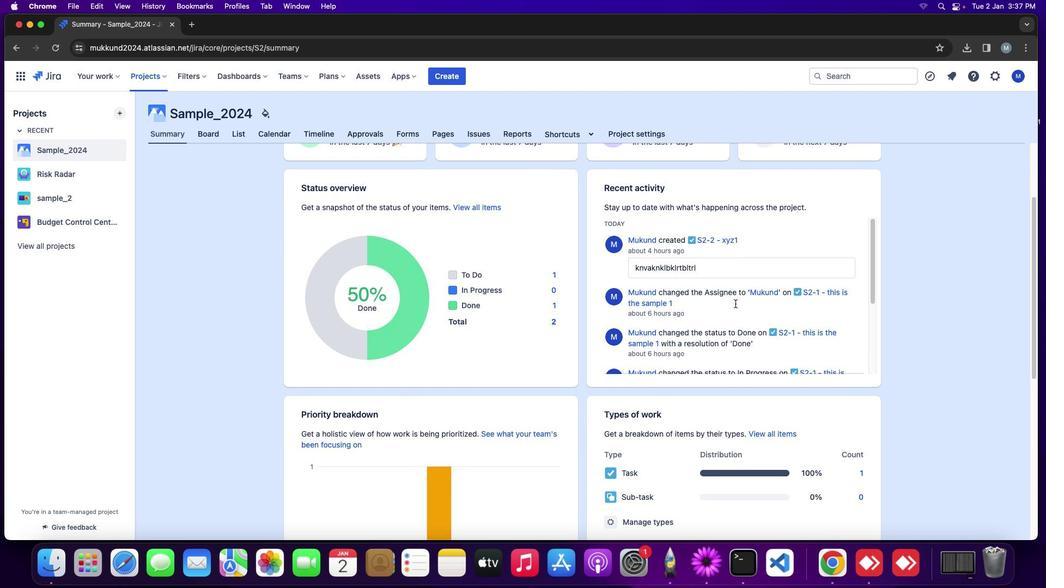 
Action: Mouse scrolled (688, 297) with delta (67, 4)
Screenshot: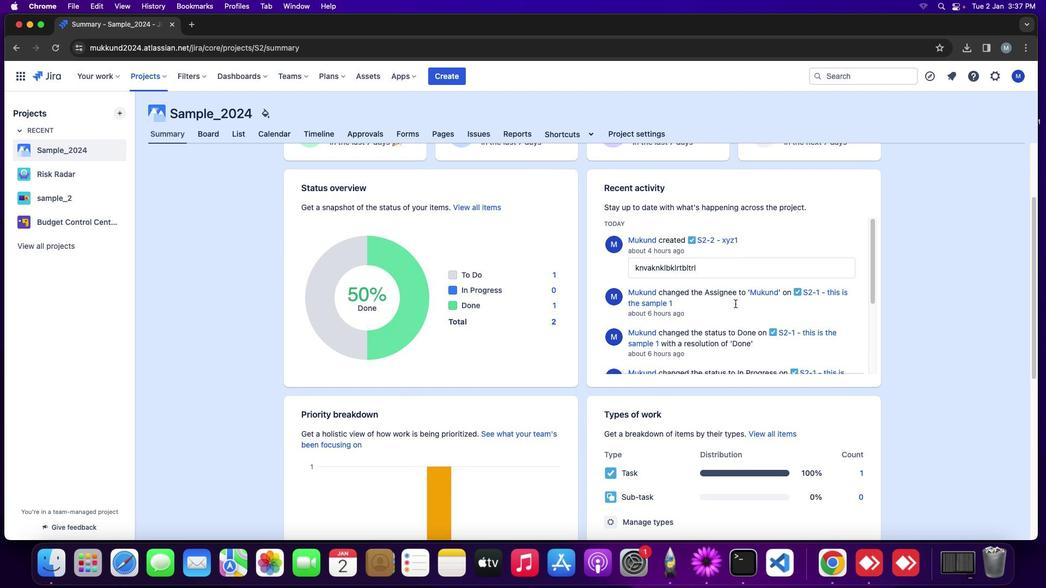 
Action: Mouse moved to (688, 295)
Screenshot: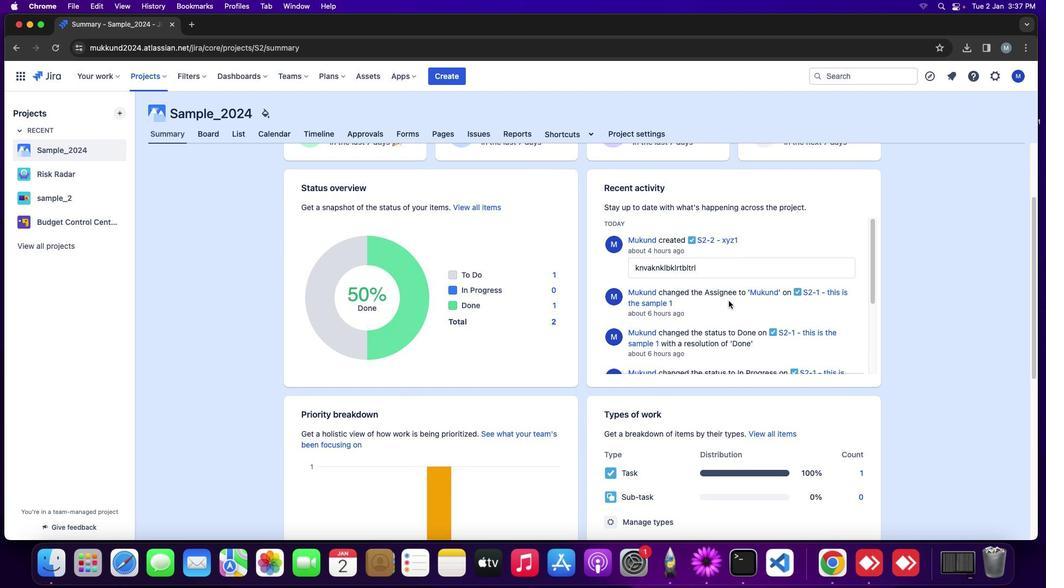 
Action: Mouse scrolled (688, 295) with delta (67, 2)
Screenshot: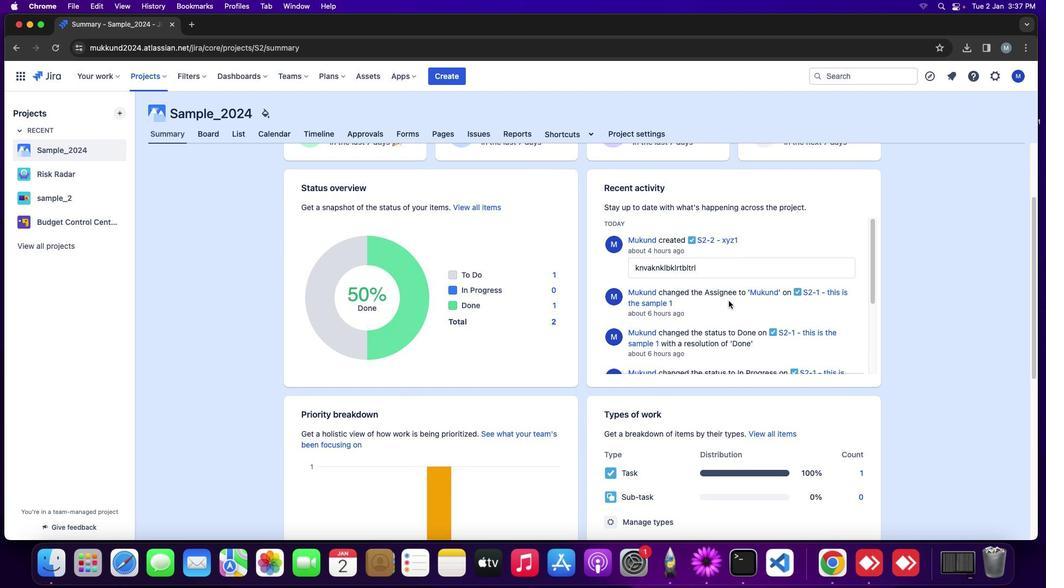 
Action: Mouse moved to (688, 295)
Screenshot: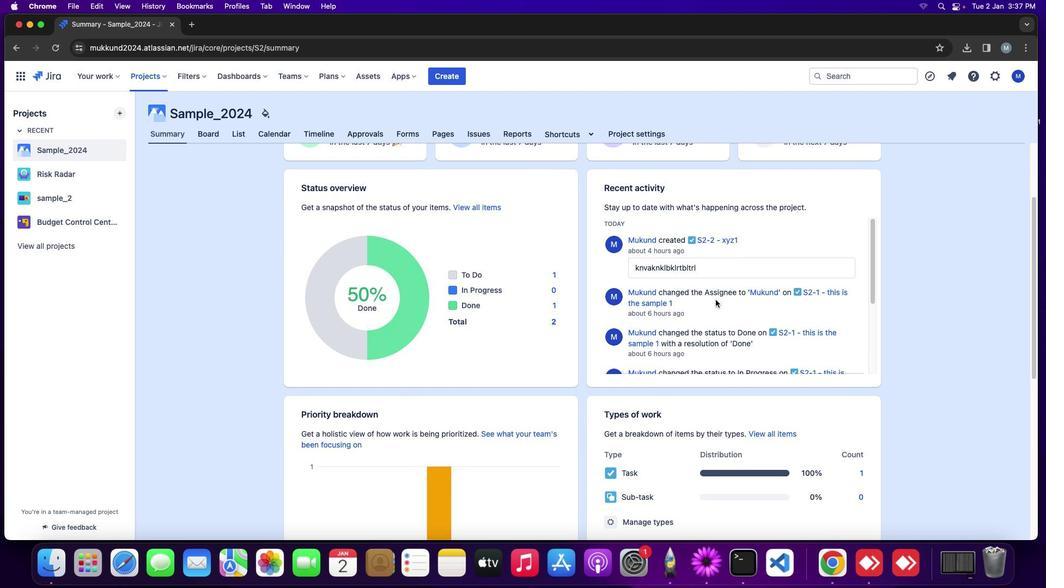 
Action: Mouse scrolled (688, 295) with delta (67, 2)
Screenshot: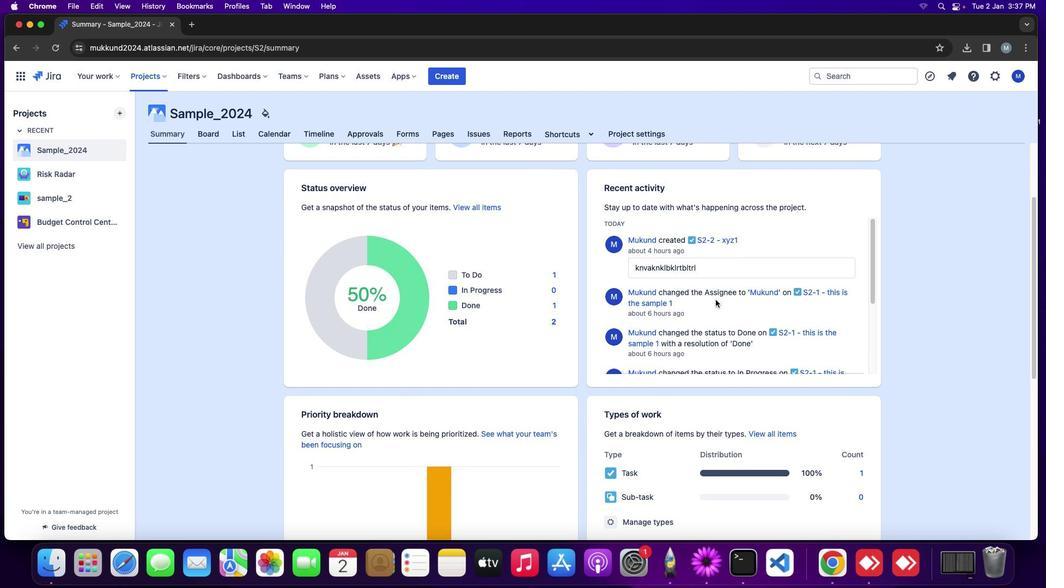 
Action: Mouse moved to (688, 295)
Screenshot: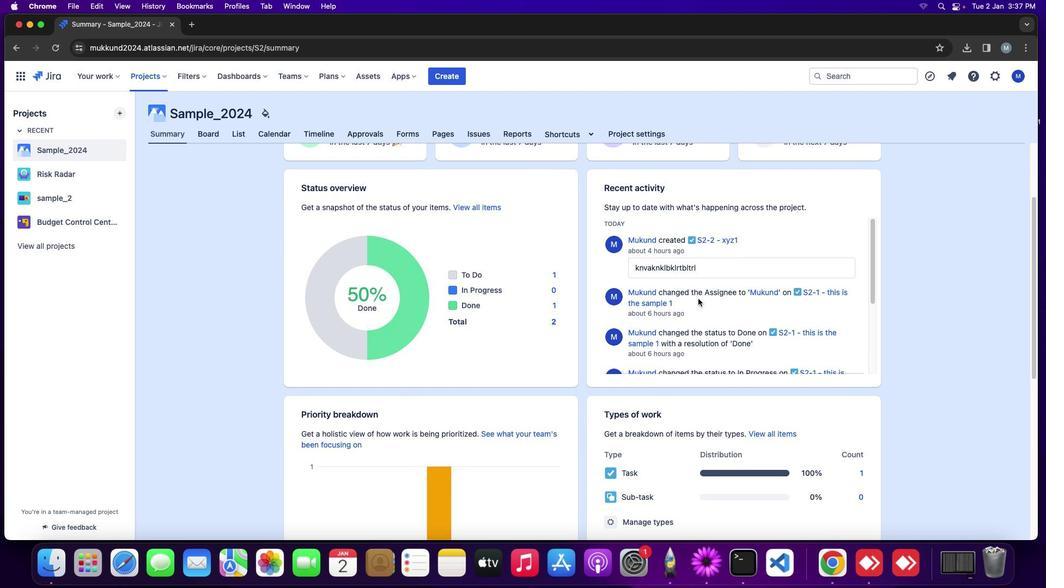 
Action: Mouse scrolled (688, 295) with delta (67, 3)
Screenshot: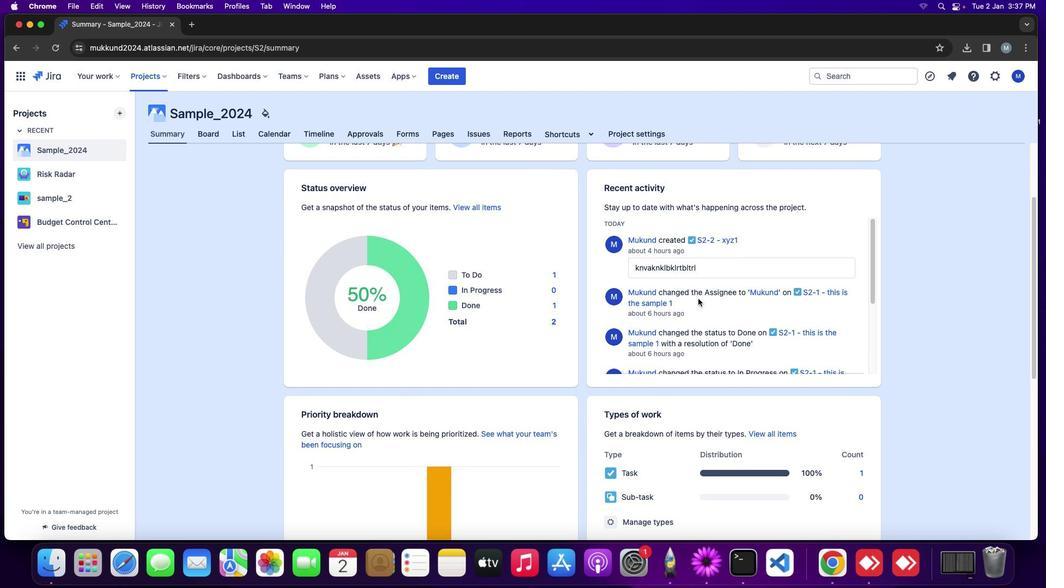 
Action: Mouse moved to (284, 284)
Screenshot: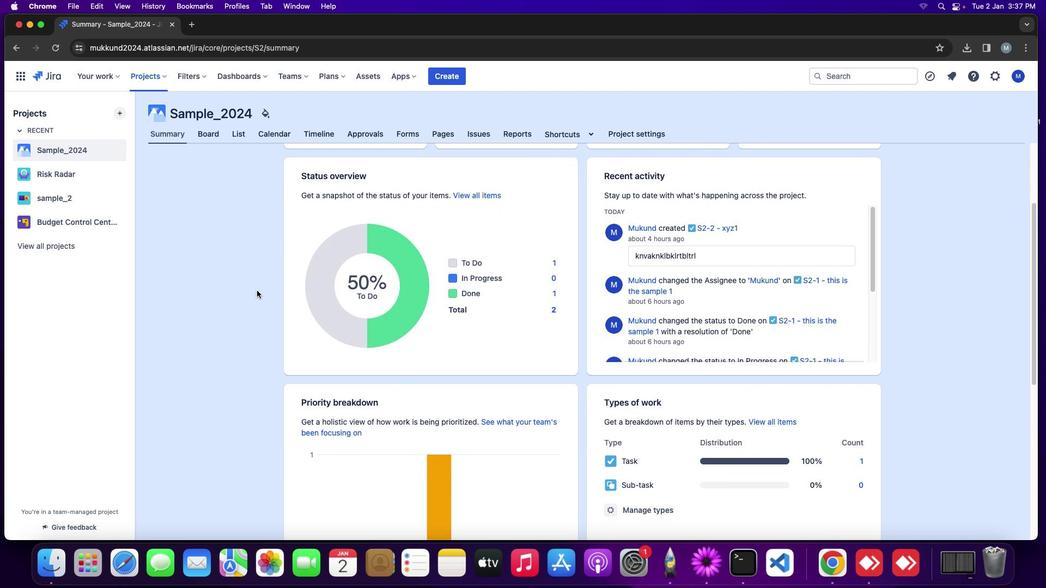 
Action: Mouse scrolled (284, 284) with delta (67, 1)
Screenshot: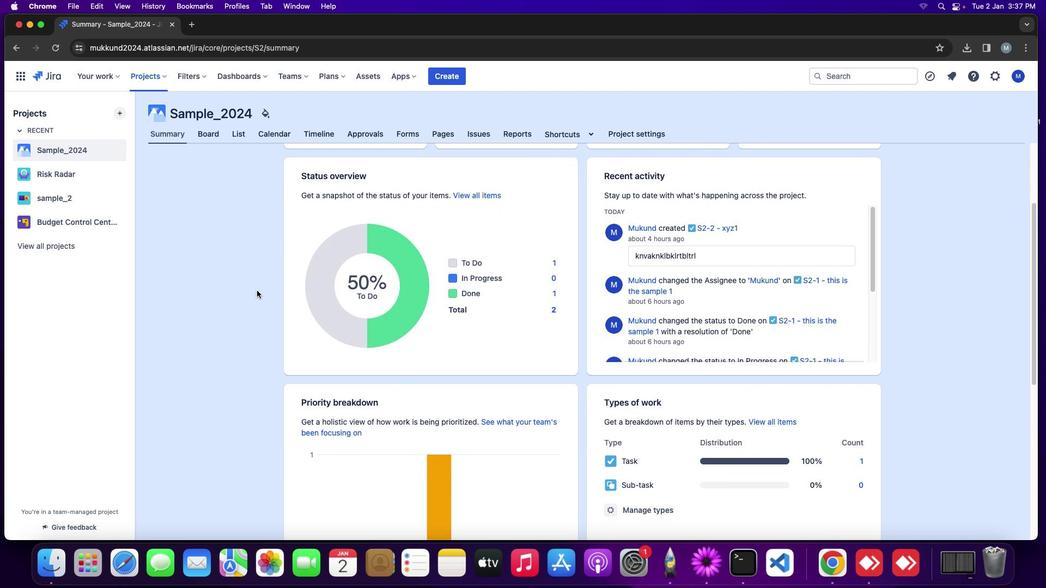 
Action: Mouse moved to (283, 284)
Screenshot: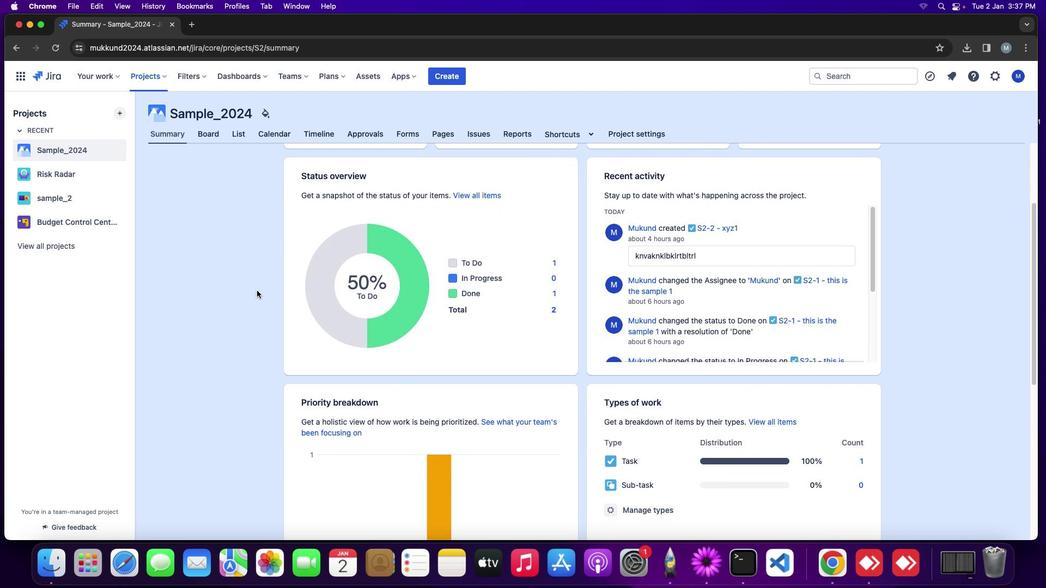 
Action: Mouse scrolled (283, 284) with delta (67, 1)
Screenshot: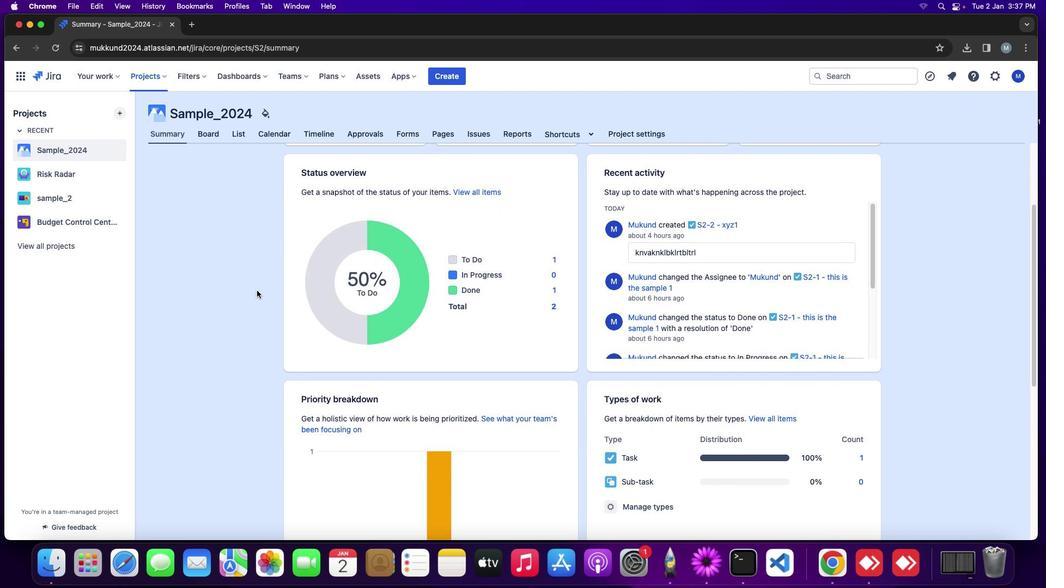 
Action: Mouse moved to (456, 293)
Screenshot: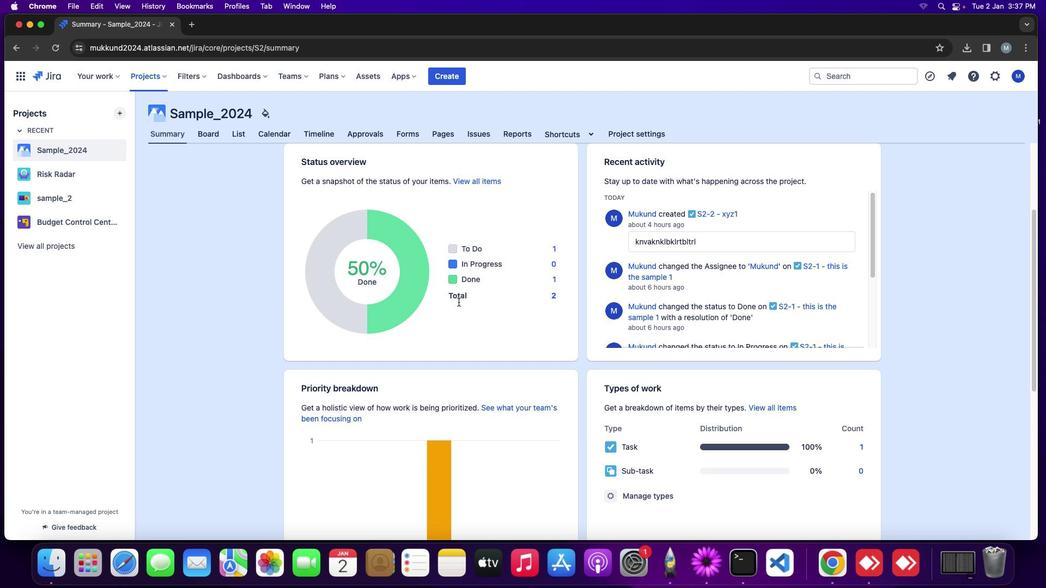 
Action: Mouse scrolled (456, 293) with delta (67, 1)
Screenshot: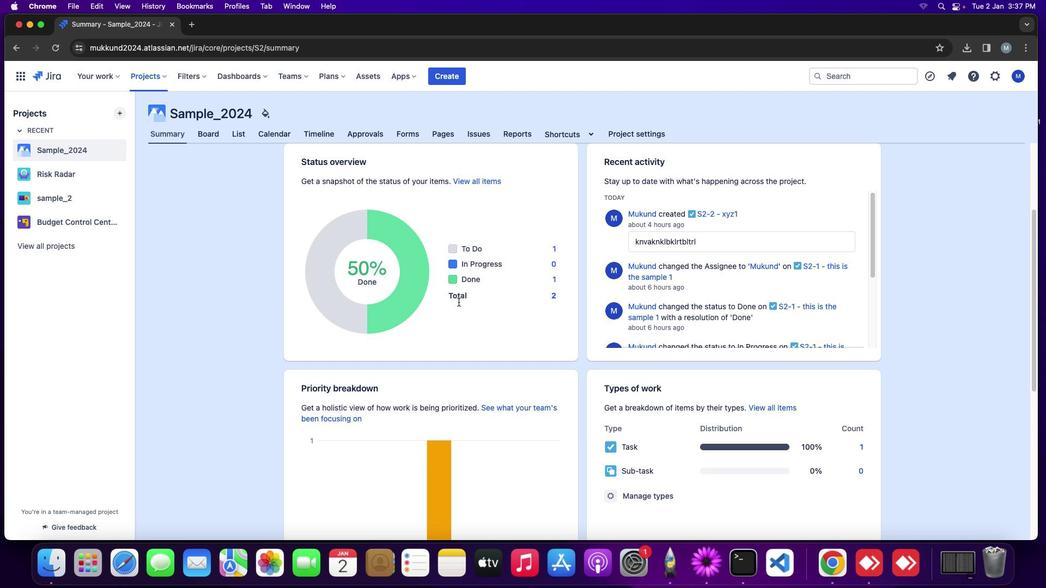 
Action: Mouse moved to (454, 295)
Screenshot: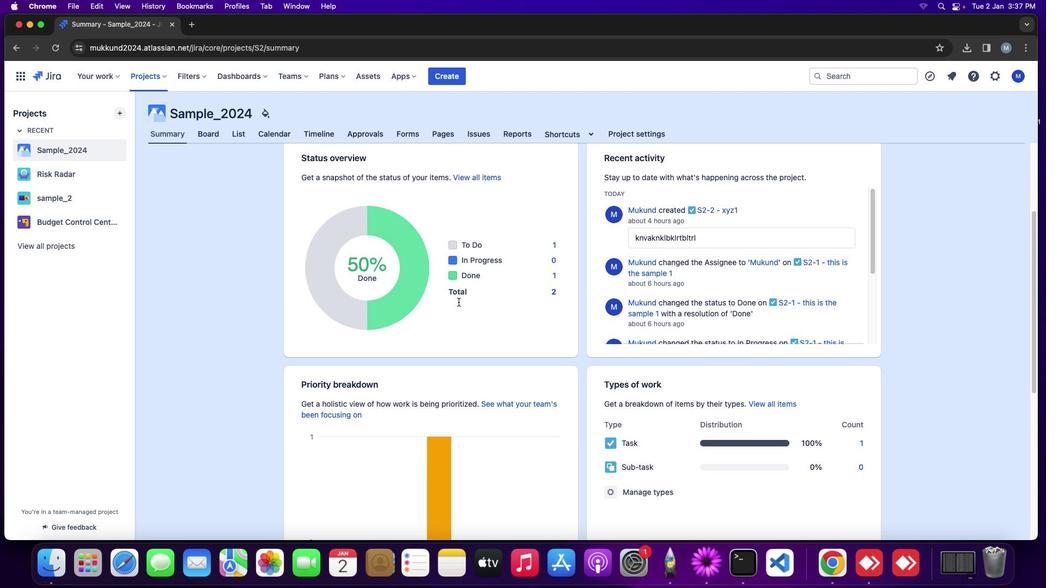 
Action: Mouse scrolled (454, 295) with delta (67, 1)
Screenshot: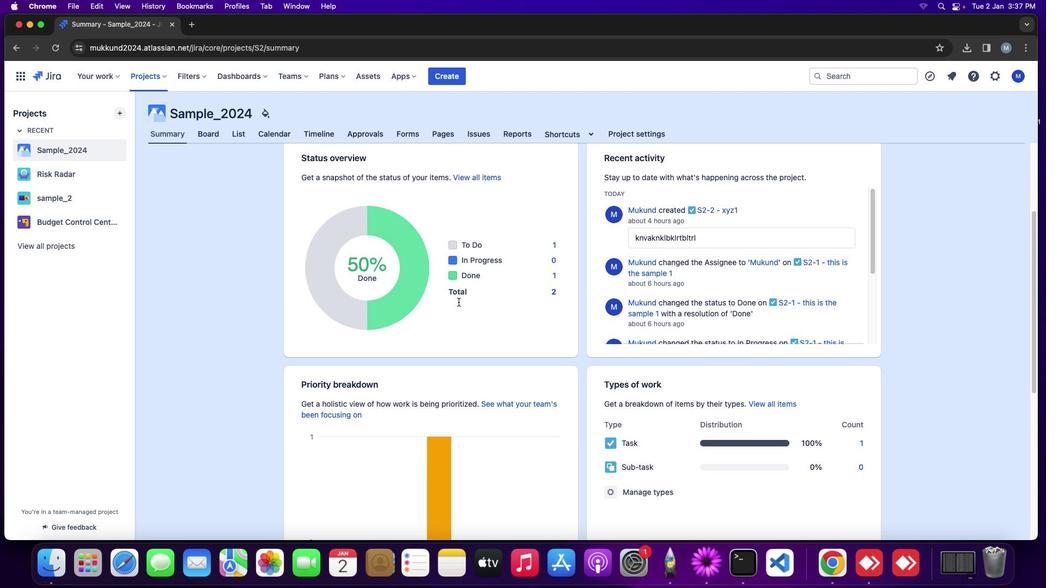 
Action: Mouse moved to (499, 295)
Screenshot: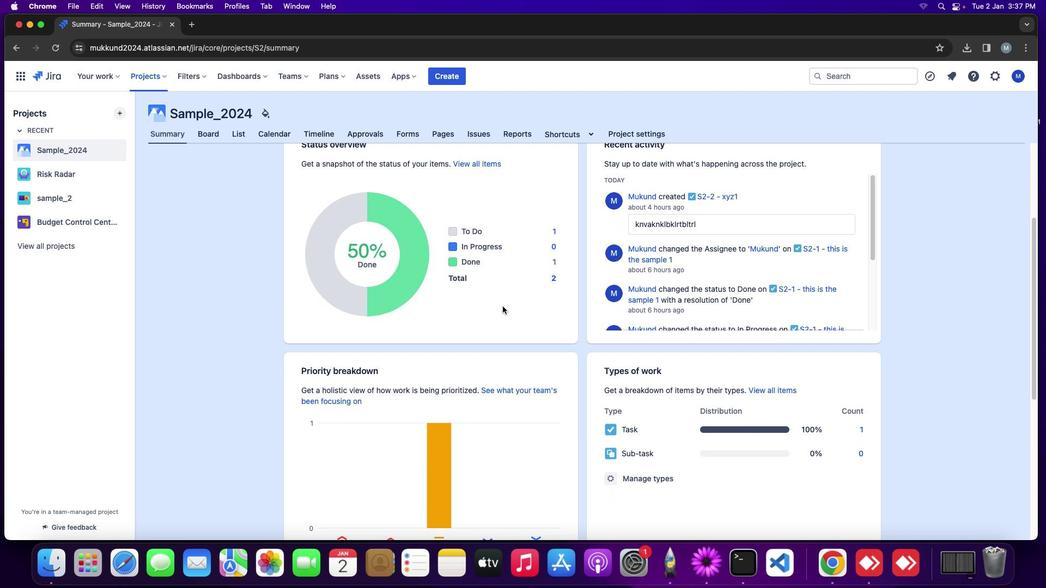 
Action: Mouse scrolled (499, 295) with delta (67, 1)
Screenshot: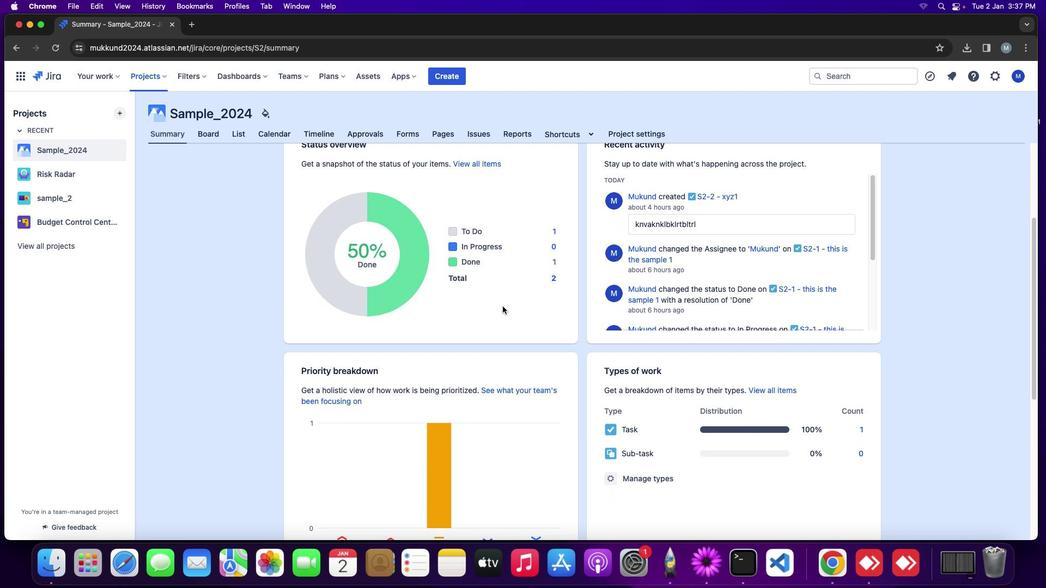 
Action: Mouse moved to (491, 300)
Screenshot: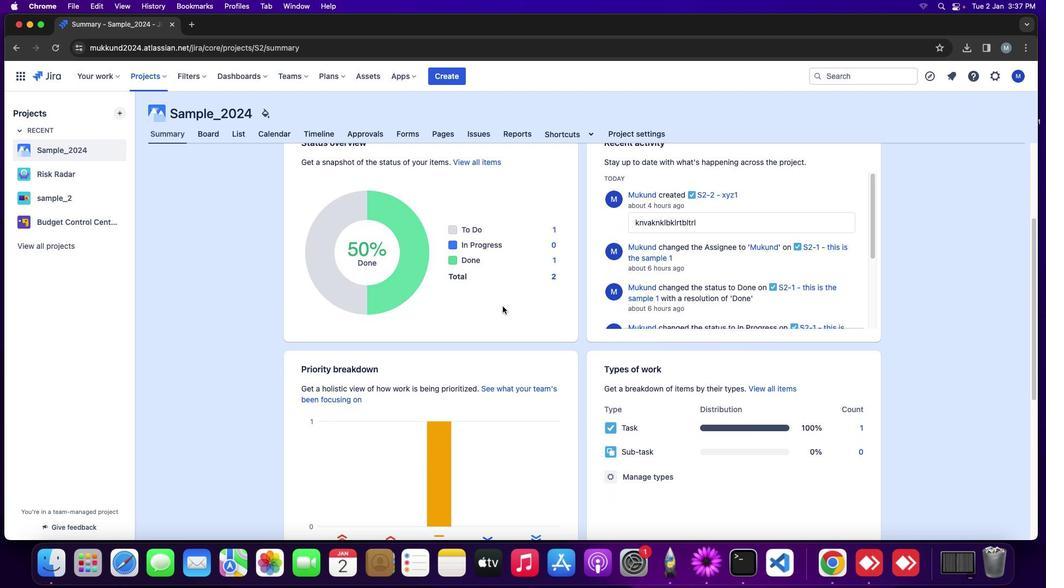 
Action: Mouse scrolled (491, 300) with delta (67, 1)
Screenshot: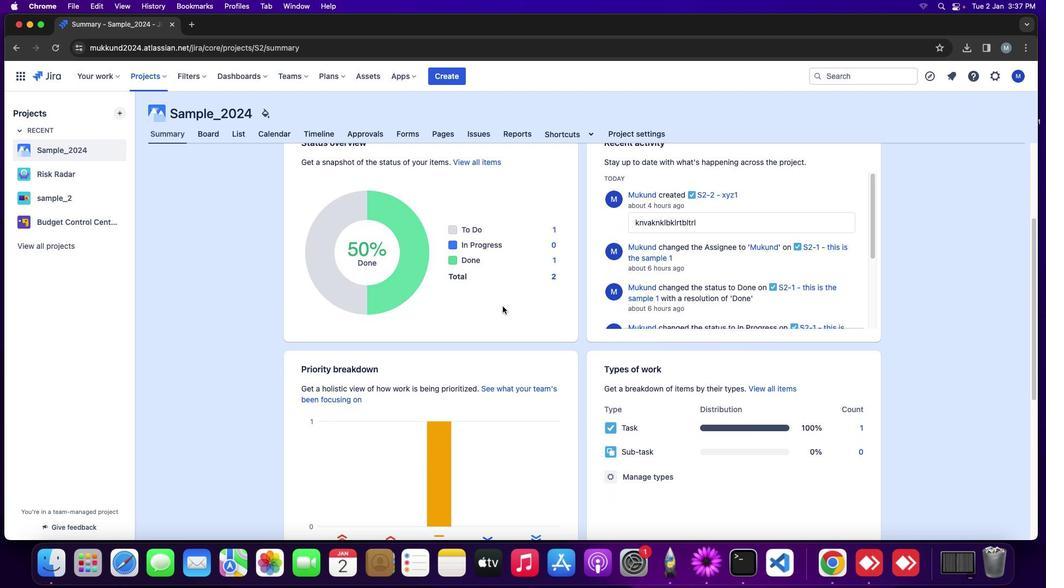 
Action: Mouse moved to (553, 308)
Screenshot: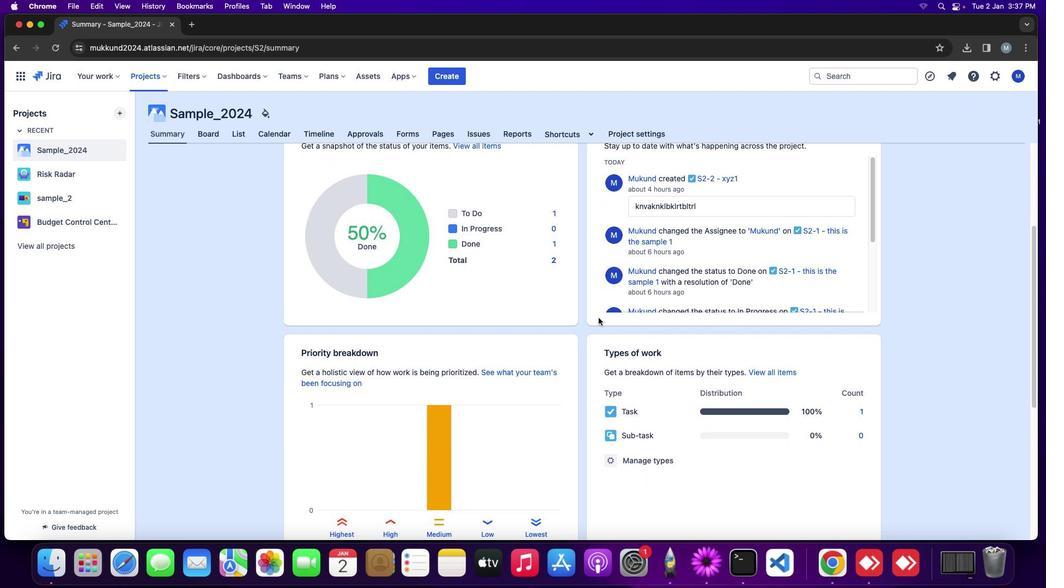 
Action: Mouse scrolled (553, 308) with delta (67, 1)
Screenshot: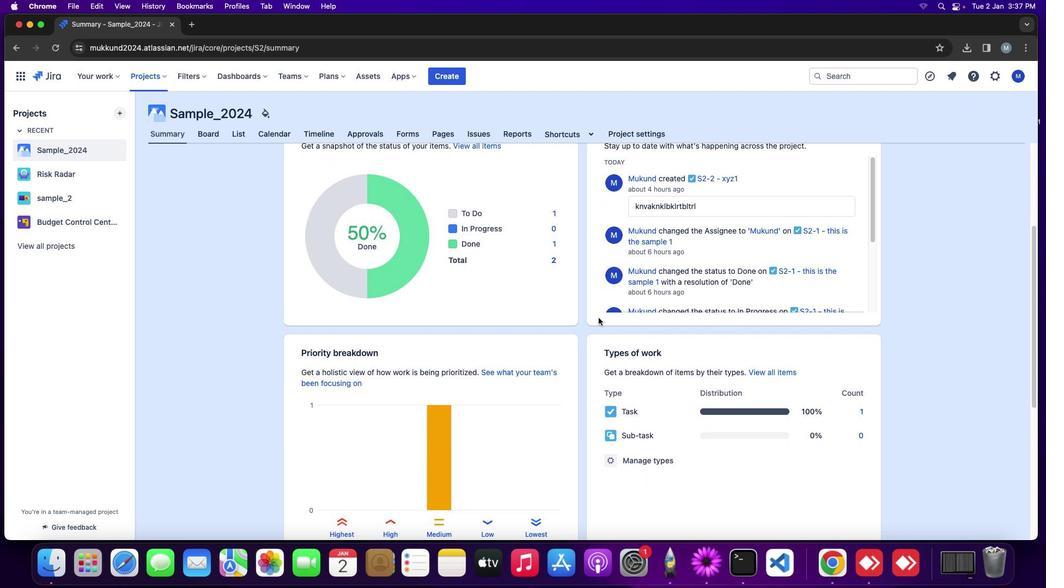 
Action: Mouse moved to (567, 311)
Screenshot: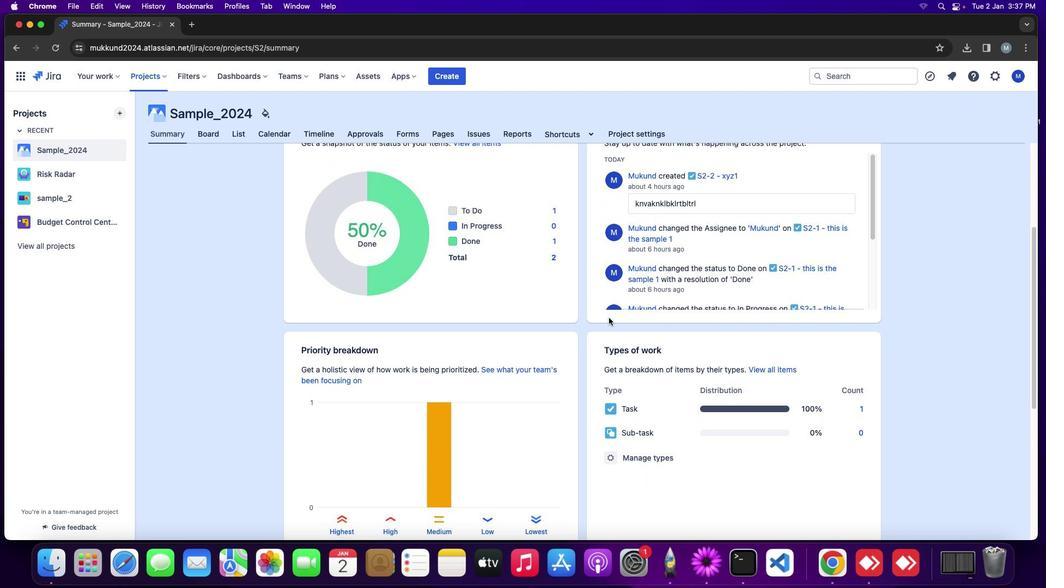 
Action: Mouse scrolled (567, 311) with delta (67, 1)
Screenshot: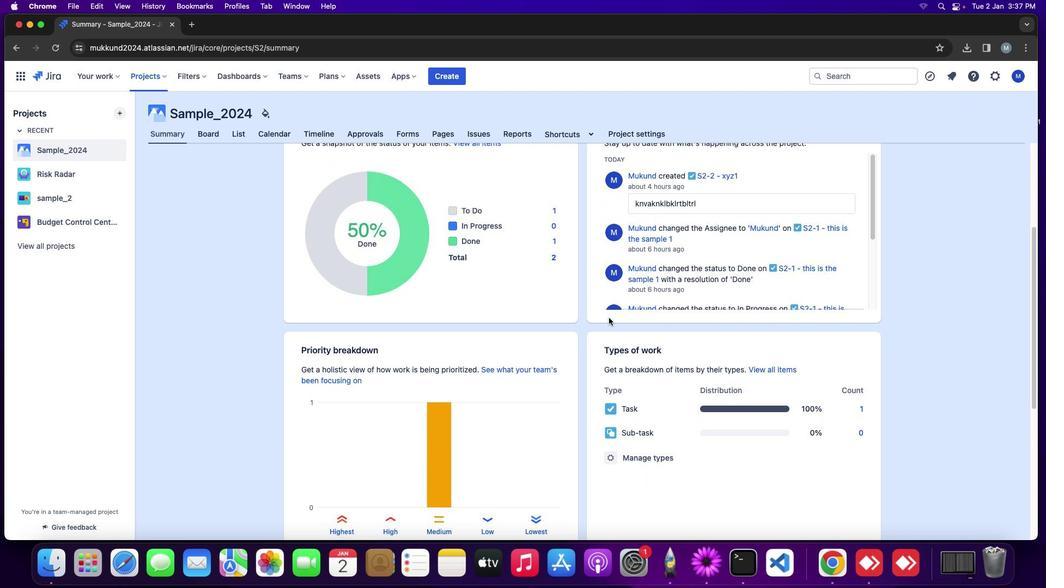 
Action: Mouse moved to (588, 310)
Screenshot: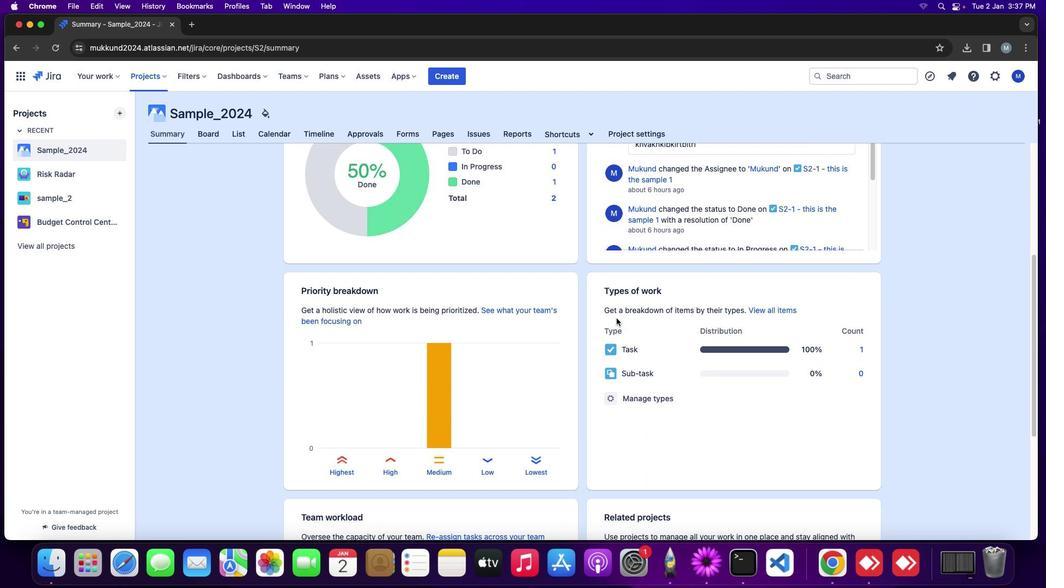 
Action: Mouse scrolled (588, 310) with delta (67, 1)
Screenshot: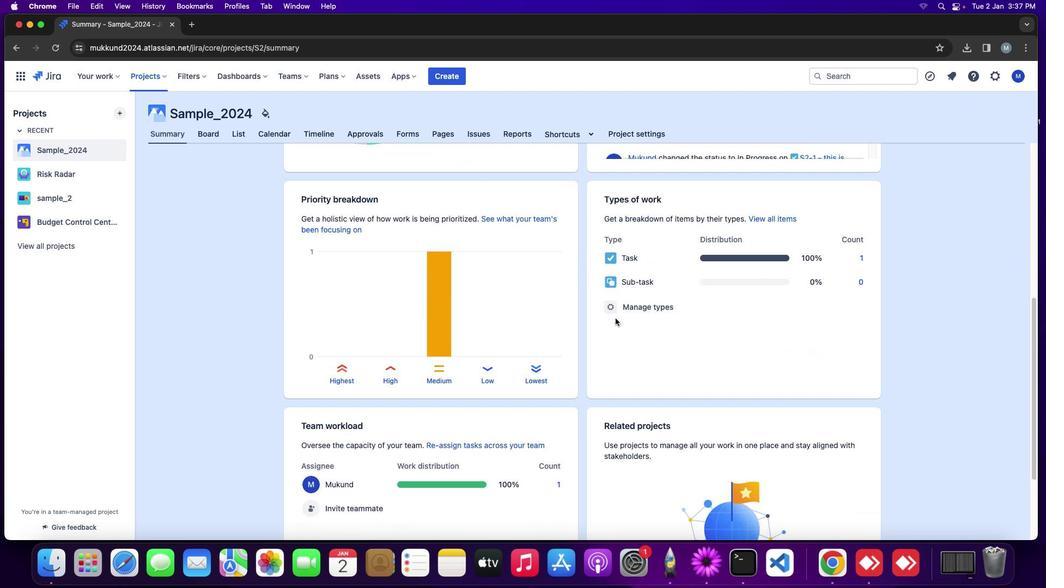 
Action: Mouse moved to (588, 311)
Screenshot: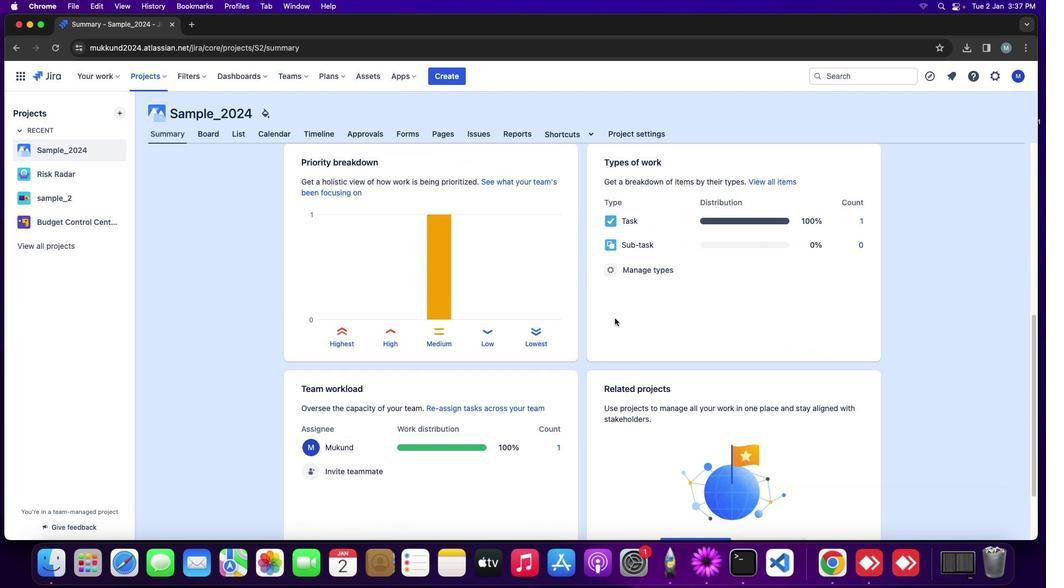 
Action: Mouse scrolled (588, 311) with delta (67, 1)
Screenshot: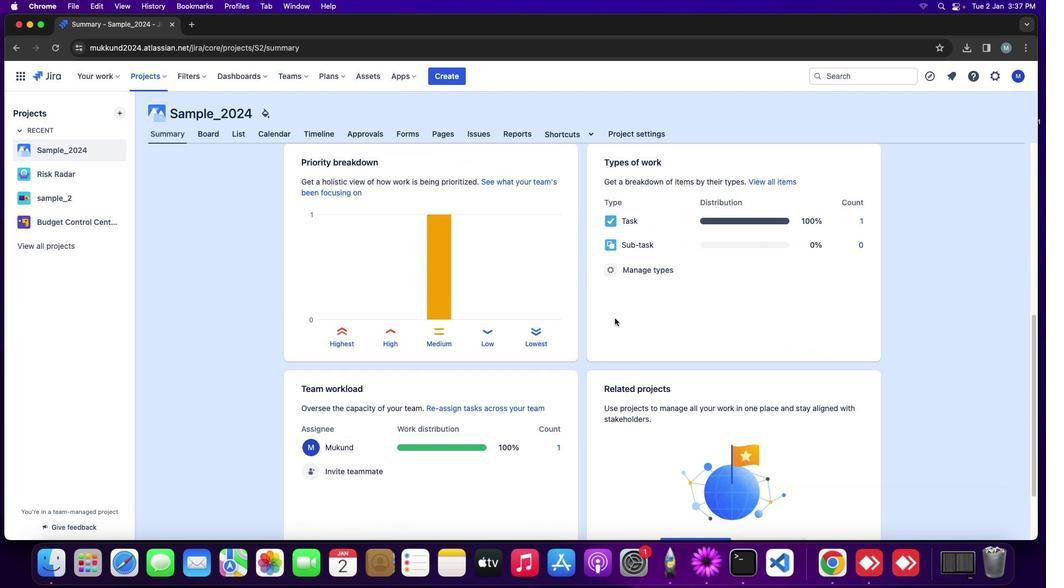 
Action: Mouse moved to (588, 311)
Screenshot: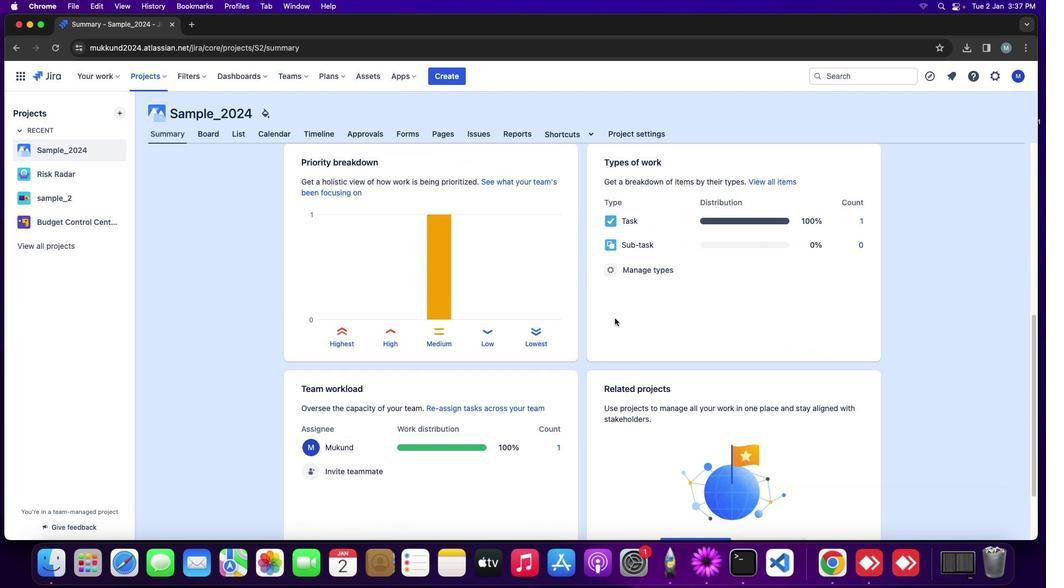 
Action: Mouse scrolled (588, 311) with delta (67, 0)
Screenshot: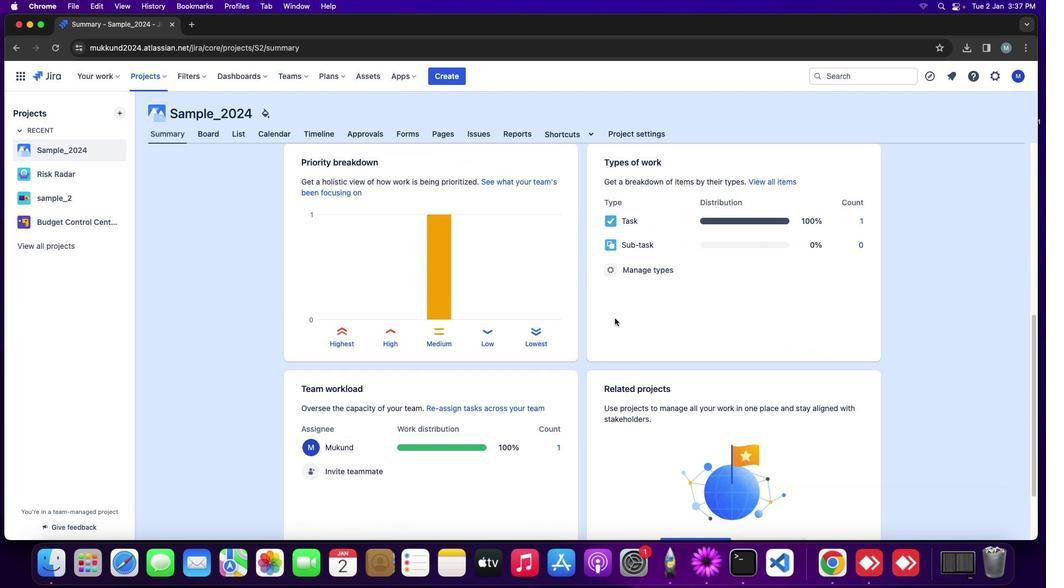 
Action: Mouse moved to (588, 311)
Screenshot: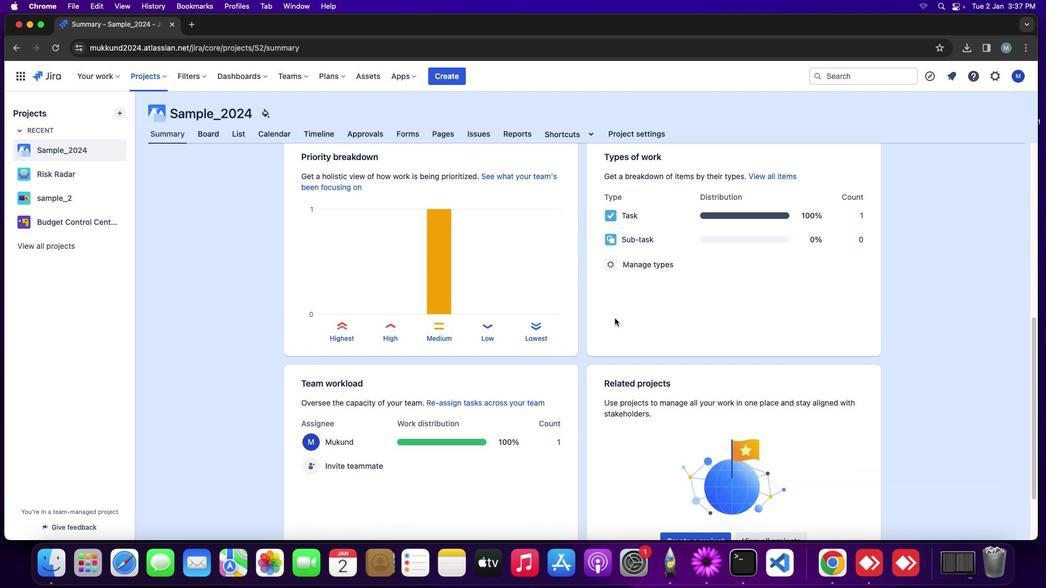 
Action: Mouse scrolled (588, 311) with delta (67, 0)
Screenshot: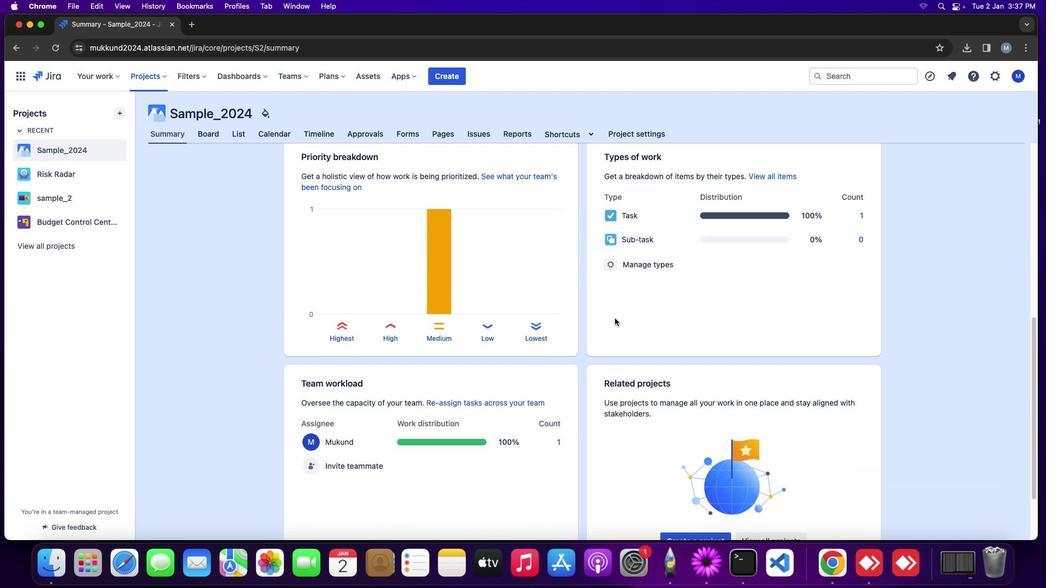 
Action: Mouse moved to (585, 311)
Screenshot: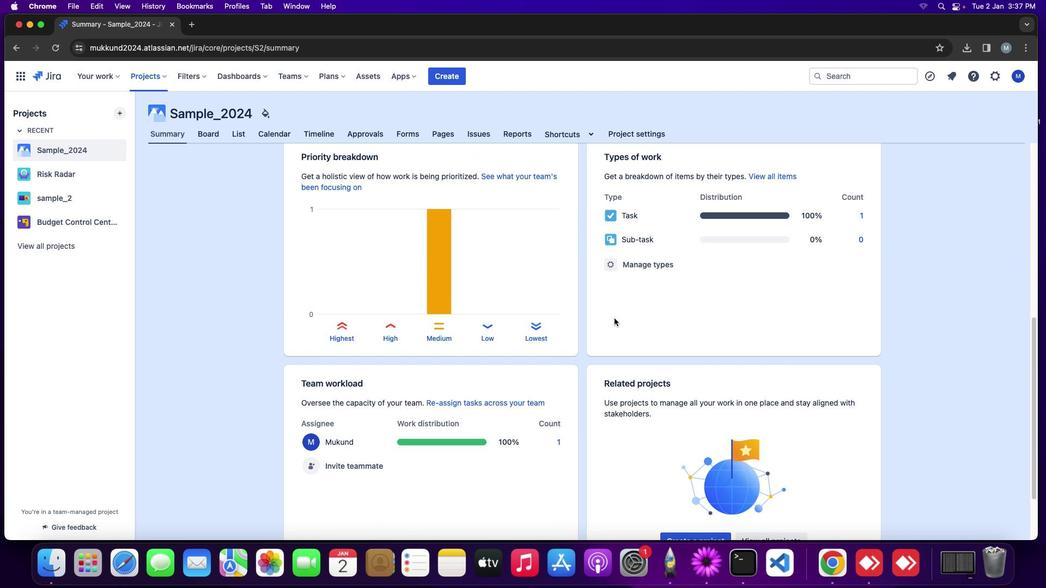 
Action: Mouse scrolled (585, 311) with delta (67, 1)
Screenshot: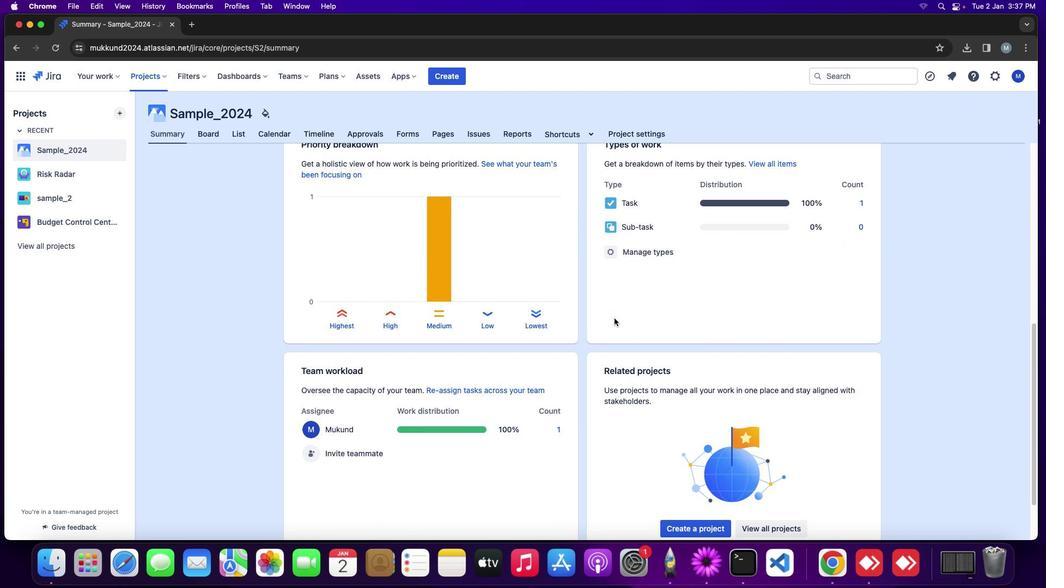 
Action: Mouse scrolled (585, 311) with delta (67, 1)
Screenshot: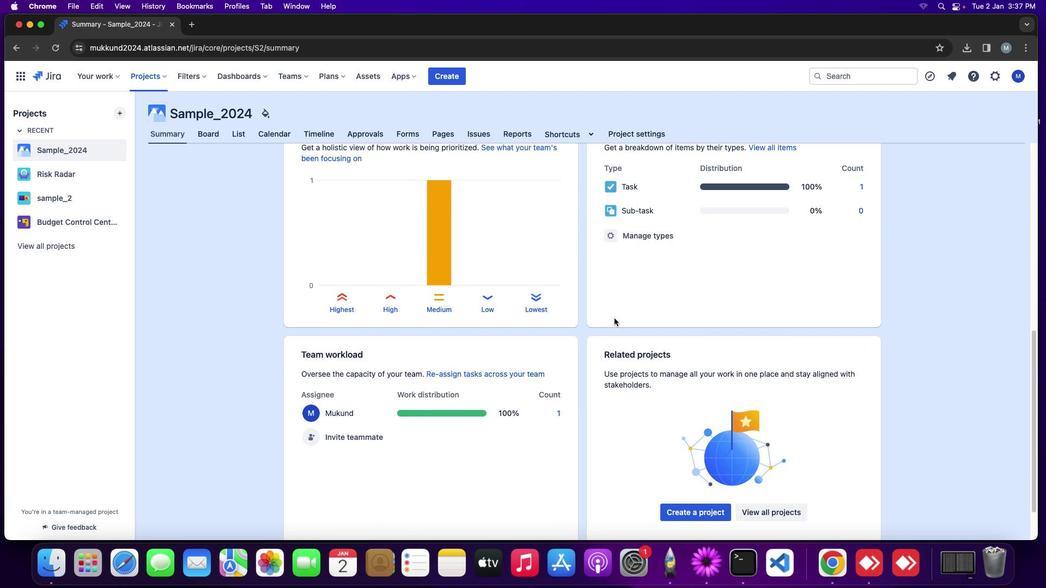 
Action: Mouse scrolled (585, 311) with delta (67, 1)
Screenshot: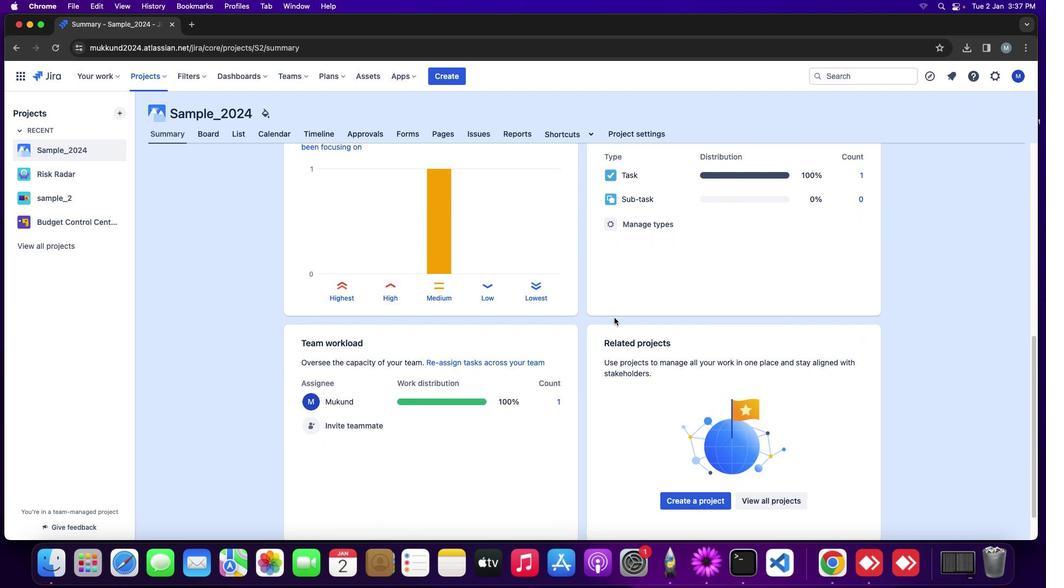 
Action: Mouse moved to (585, 311)
Screenshot: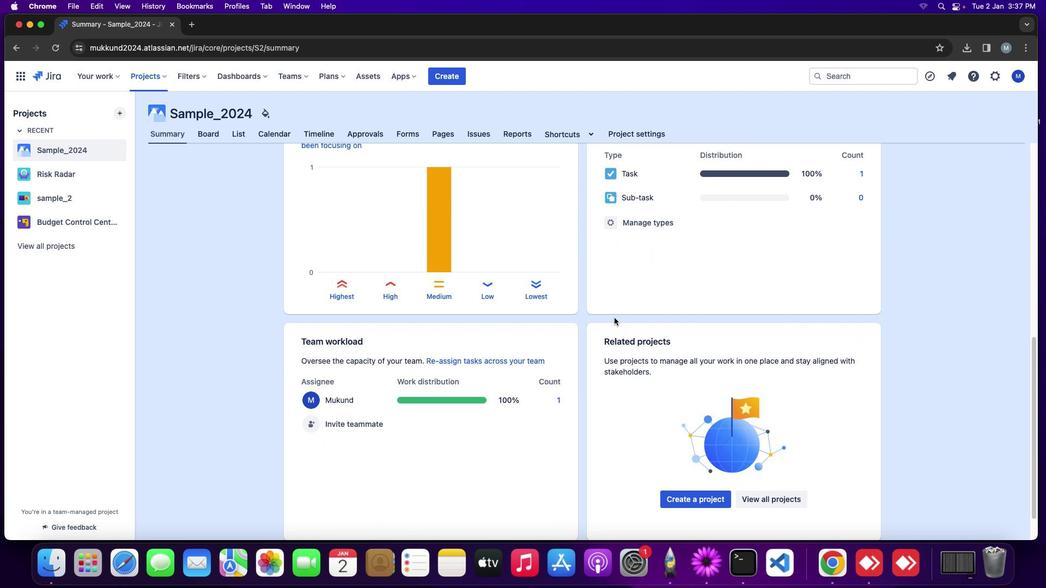
Action: Mouse scrolled (585, 311) with delta (67, 1)
Screenshot: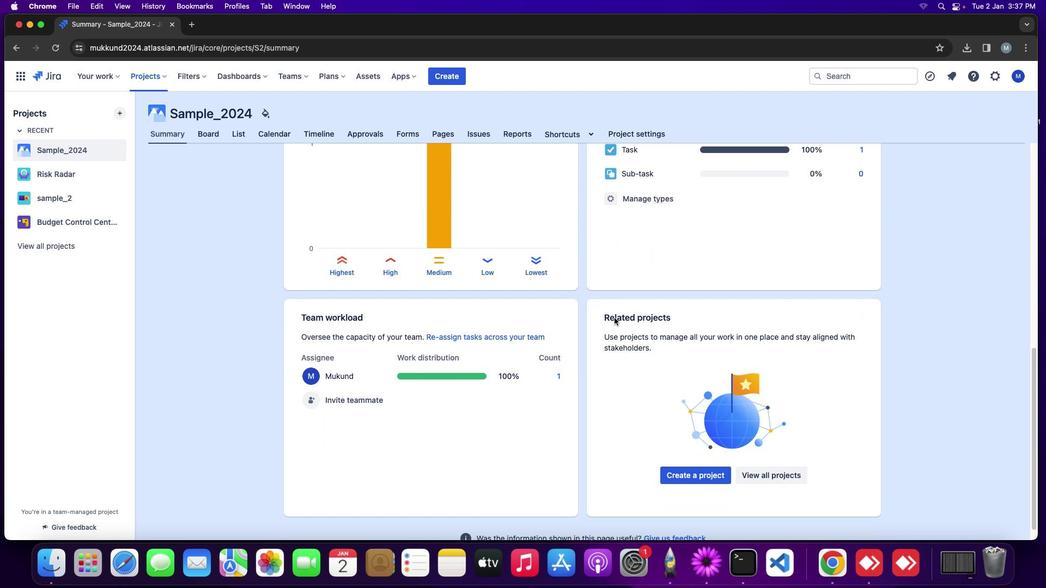 
Action: Mouse scrolled (585, 311) with delta (67, 1)
Screenshot: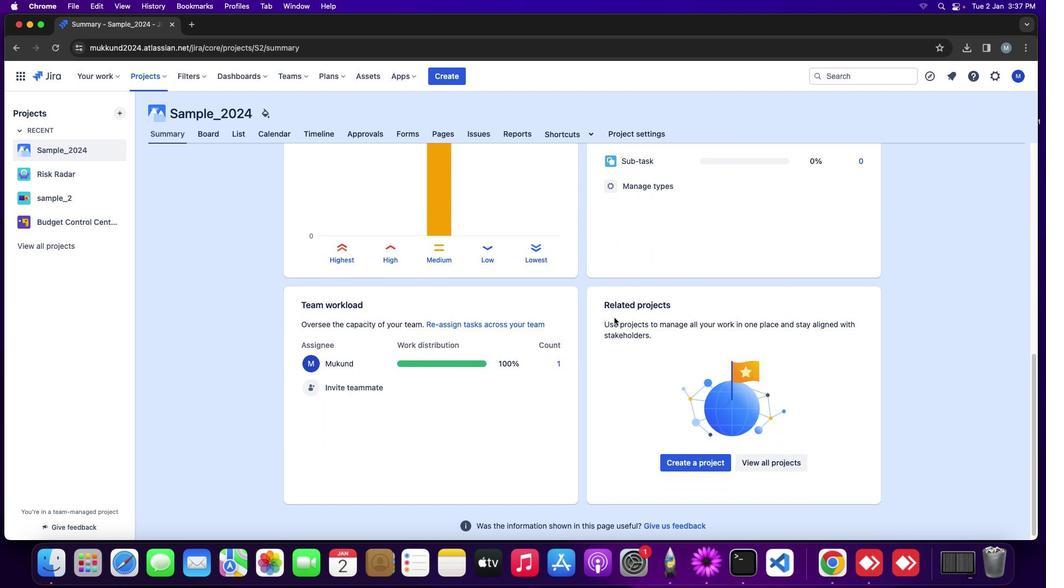 
Action: Mouse scrolled (585, 311) with delta (67, 1)
Screenshot: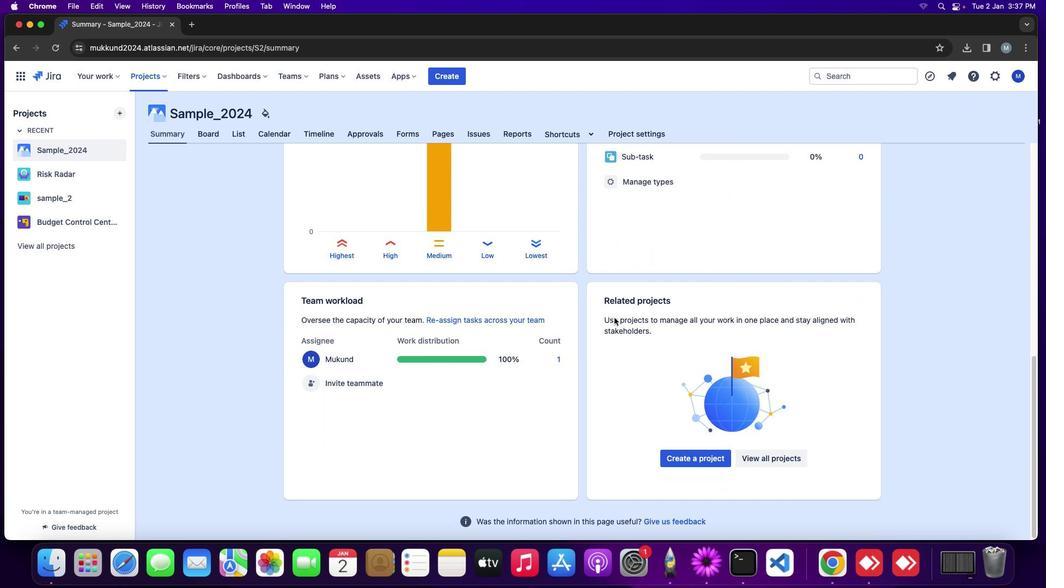 
Action: Mouse scrolled (585, 311) with delta (67, 1)
Screenshot: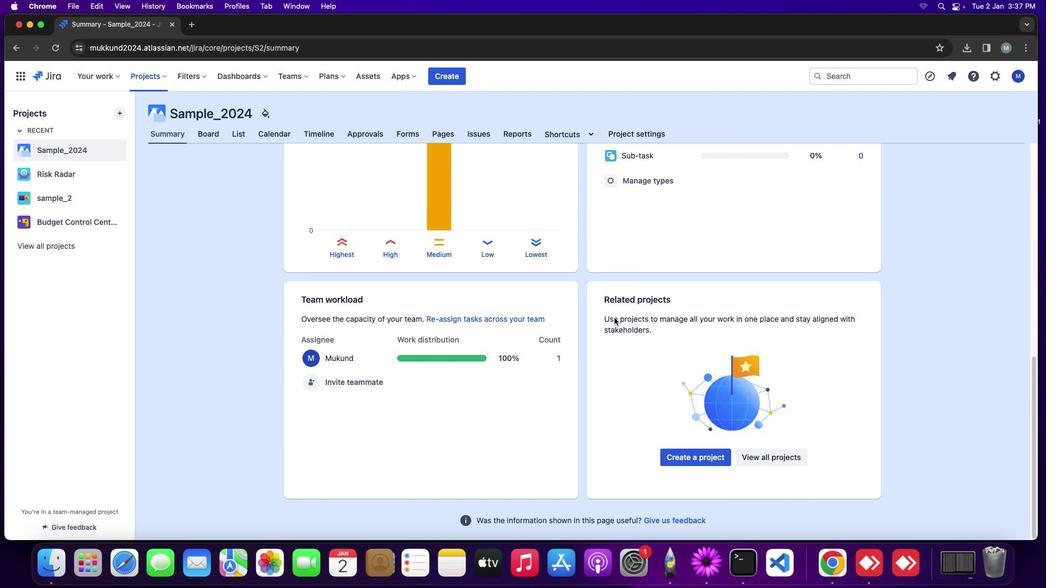 
Action: Mouse scrolled (585, 311) with delta (67, 1)
Screenshot: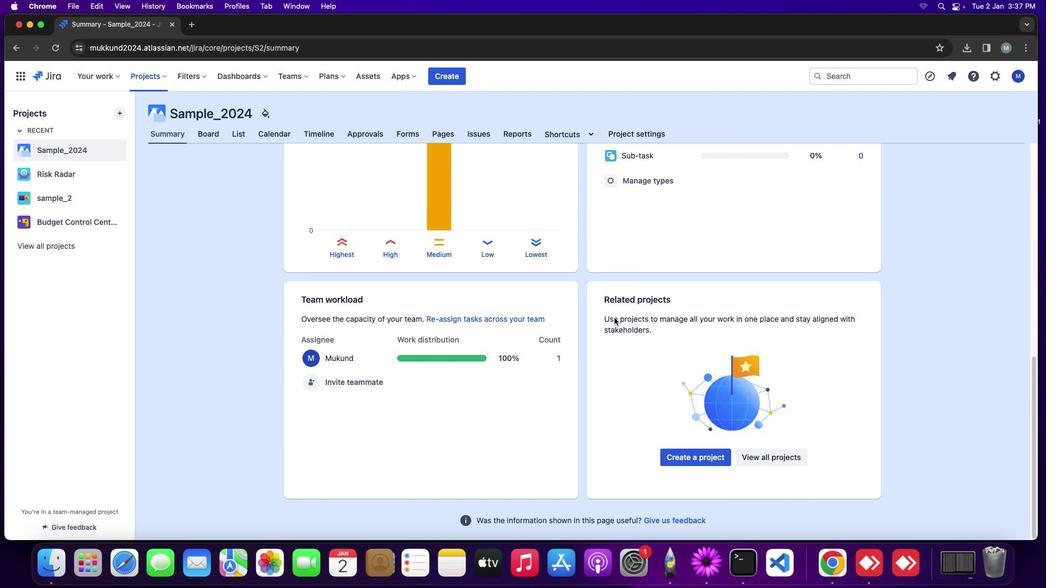 
Action: Mouse scrolled (585, 311) with delta (67, 1)
Screenshot: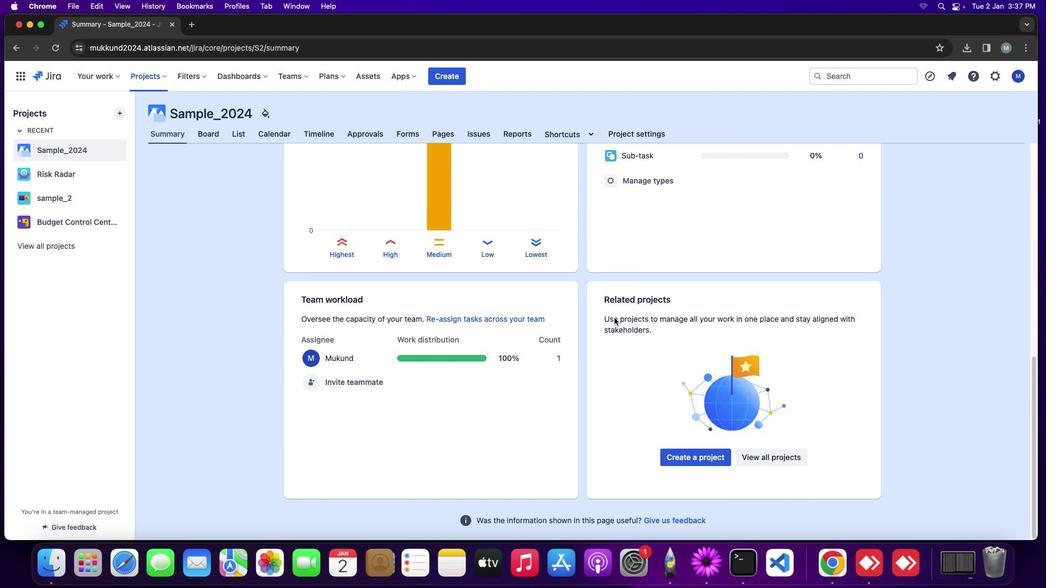 
Action: Mouse scrolled (585, 311) with delta (67, 1)
Screenshot: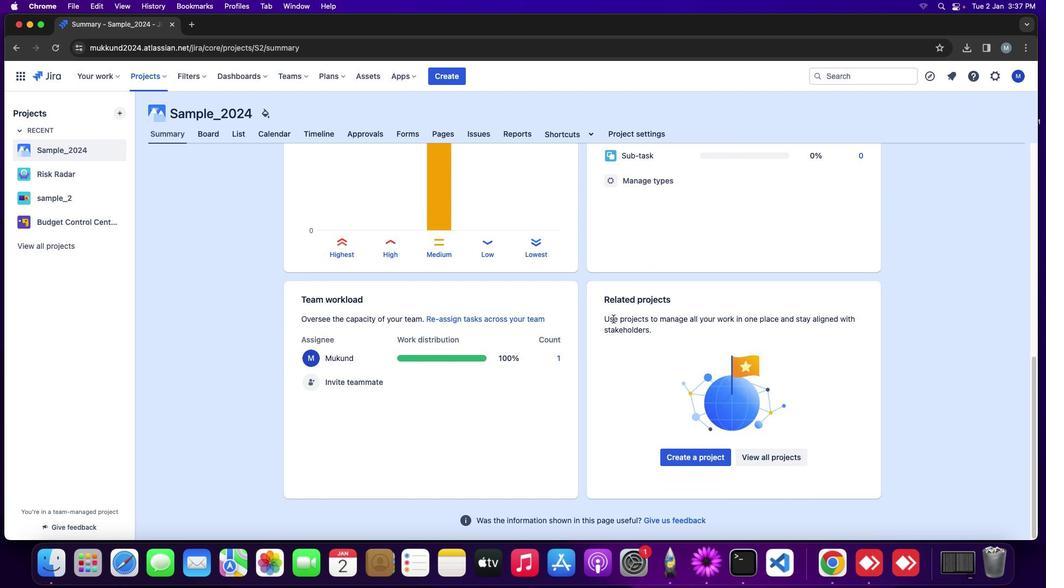 
Action: Mouse scrolled (585, 311) with delta (67, 0)
Screenshot: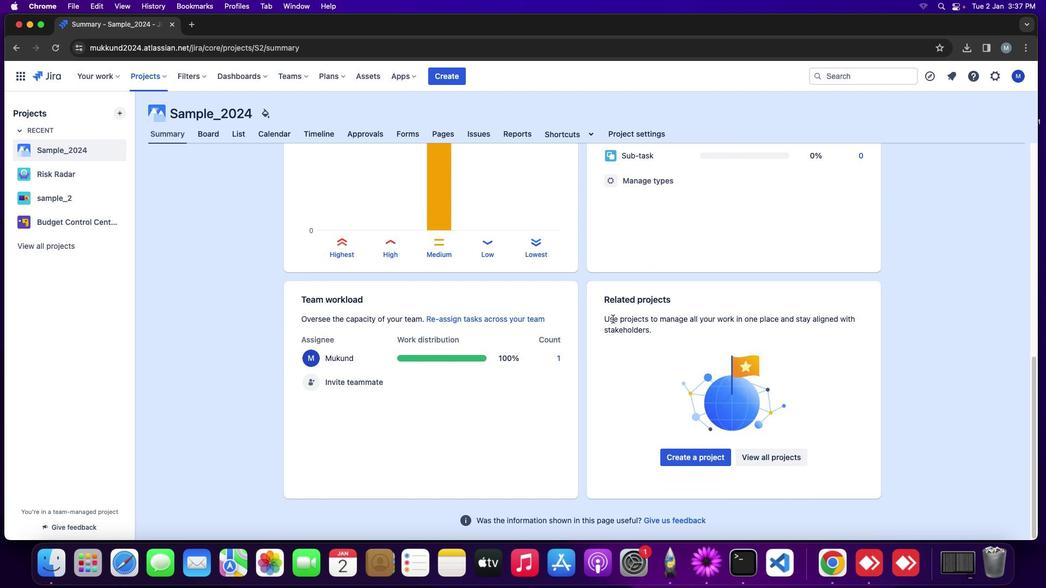
Action: Mouse moved to (569, 312)
Screenshot: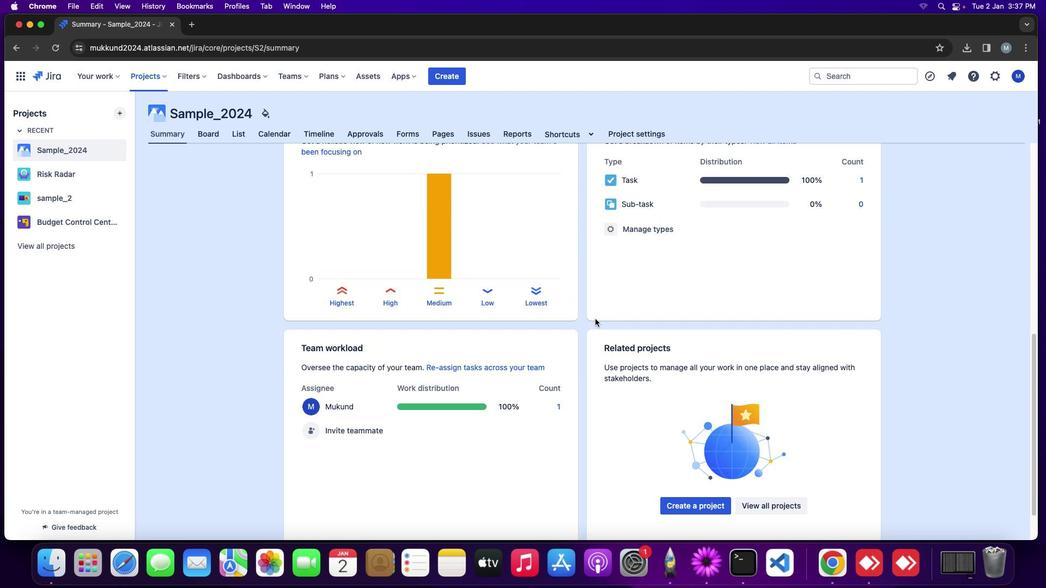 
Action: Mouse scrolled (569, 312) with delta (67, 2)
Screenshot: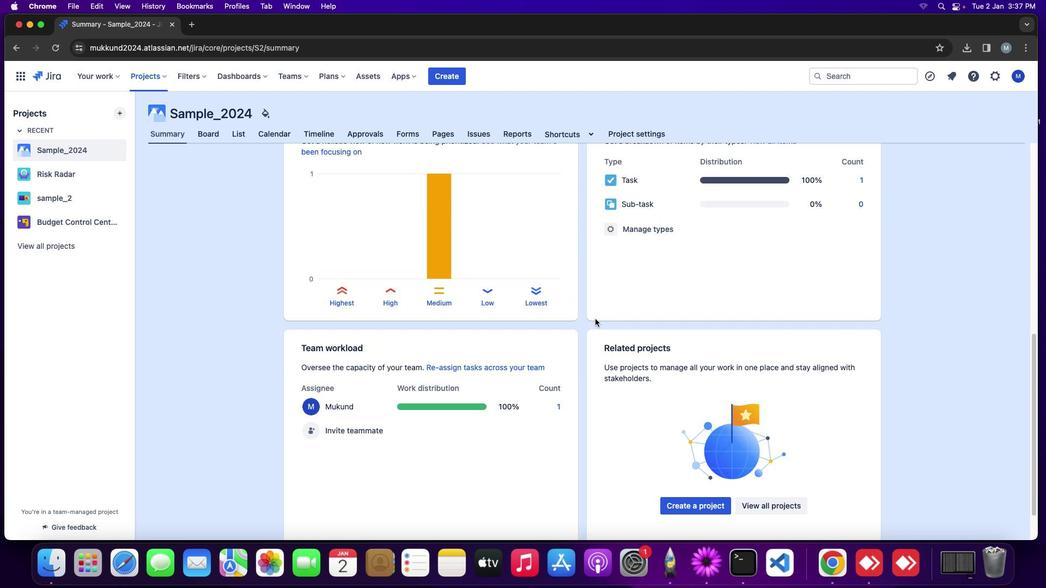 
Action: Mouse moved to (569, 312)
Screenshot: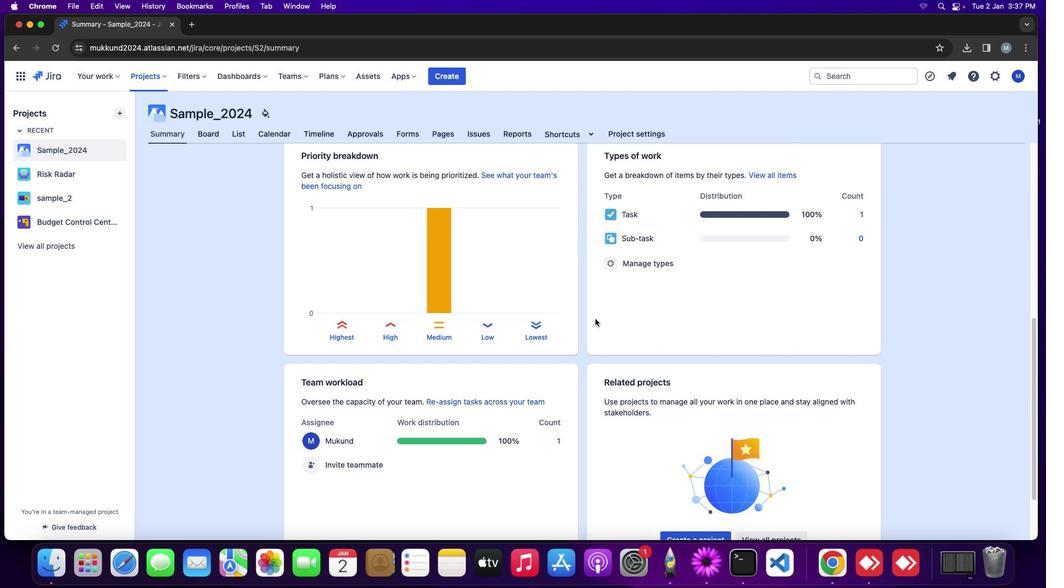 
Action: Mouse scrolled (569, 312) with delta (67, 2)
Screenshot: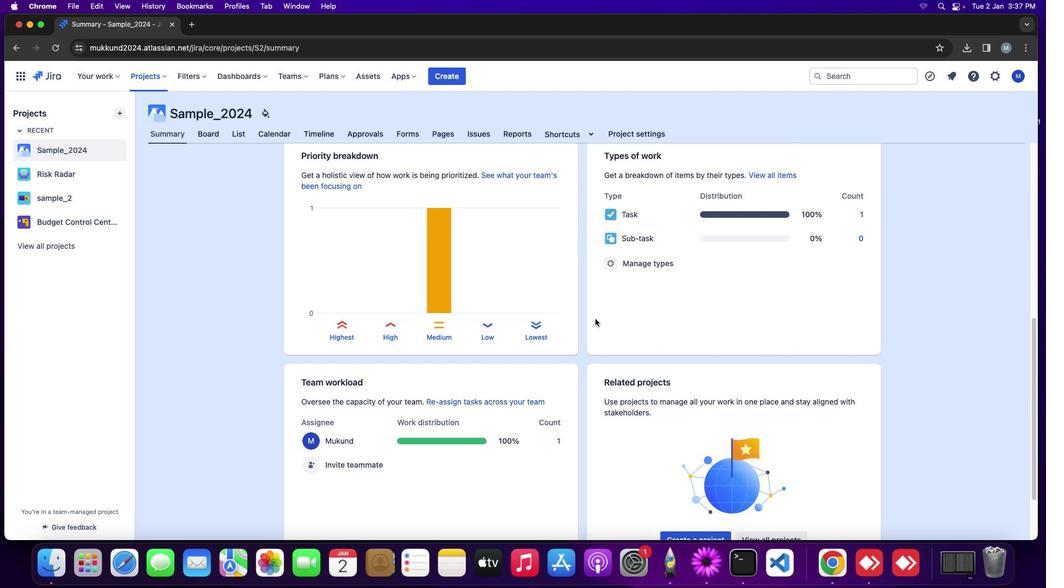 
Action: Mouse moved to (569, 312)
Screenshot: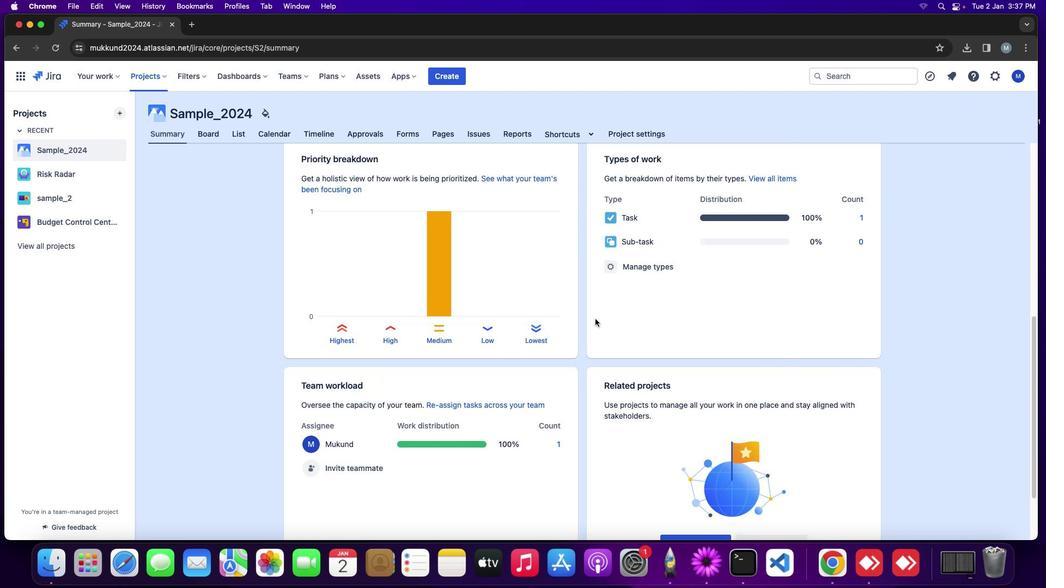 
Action: Mouse scrolled (569, 312) with delta (67, 3)
Screenshot: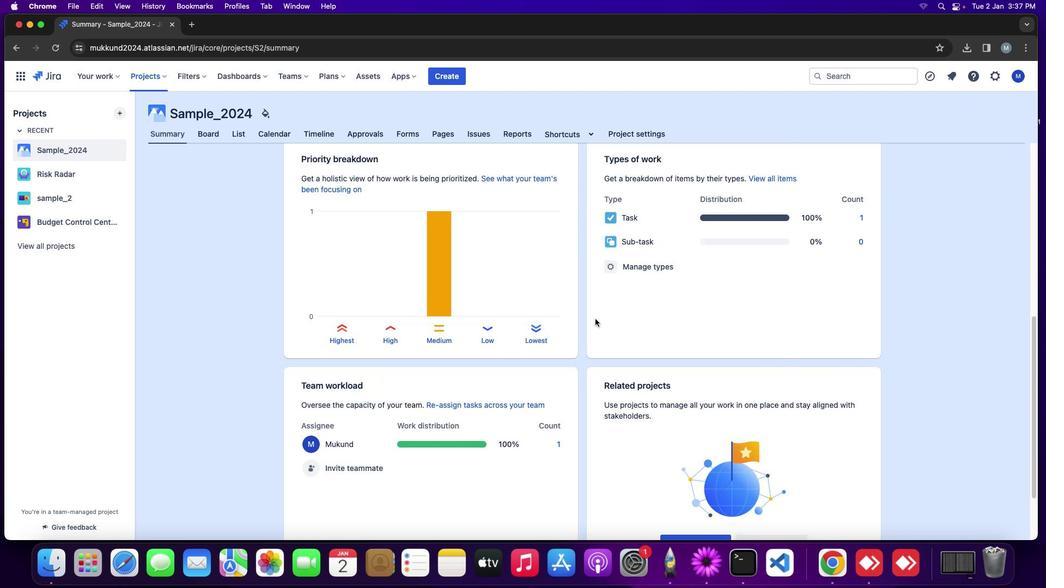 
Action: Mouse scrolled (569, 312) with delta (67, 2)
Screenshot: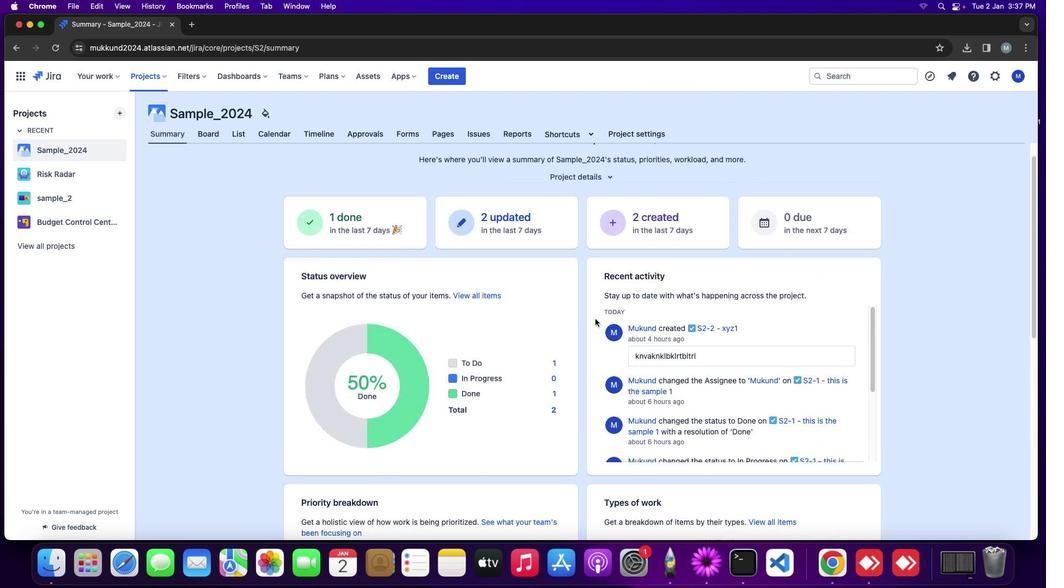 
Action: Mouse scrolled (569, 312) with delta (67, 2)
Screenshot: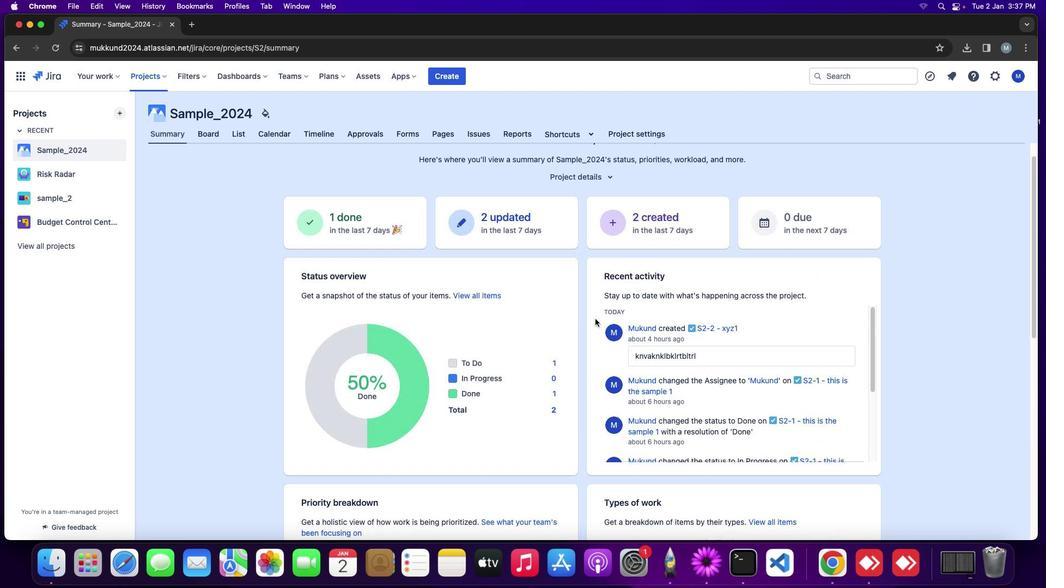 
Action: Mouse scrolled (569, 312) with delta (67, 3)
Screenshot: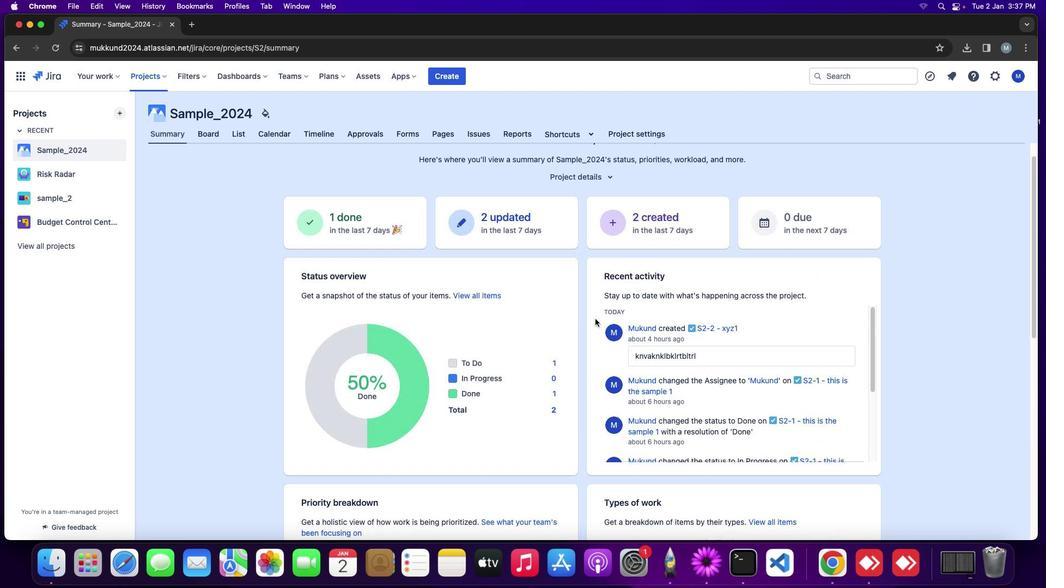 
Action: Mouse scrolled (569, 312) with delta (67, 4)
Screenshot: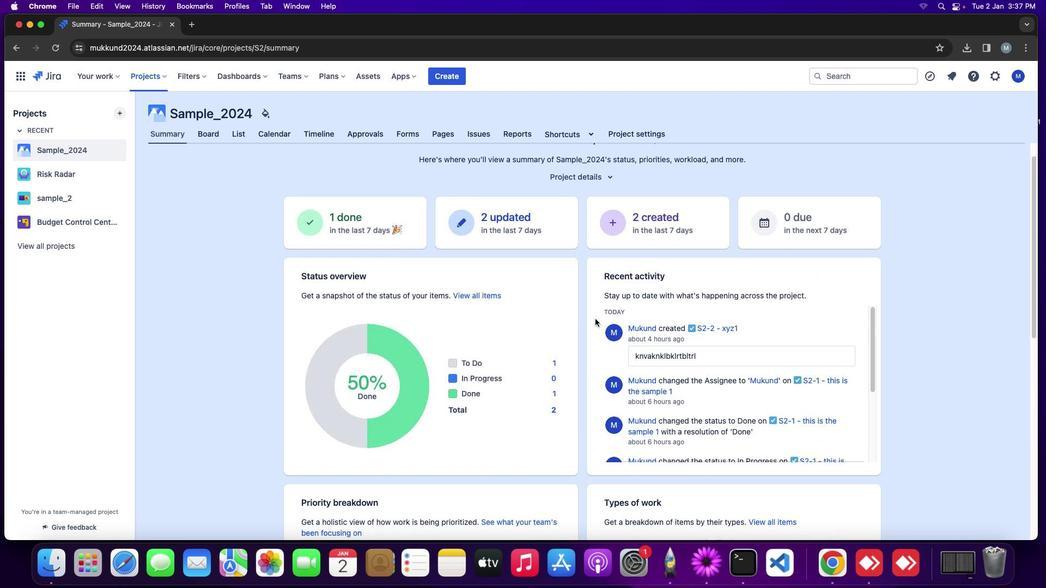 
Action: Mouse scrolled (569, 312) with delta (67, 4)
Screenshot: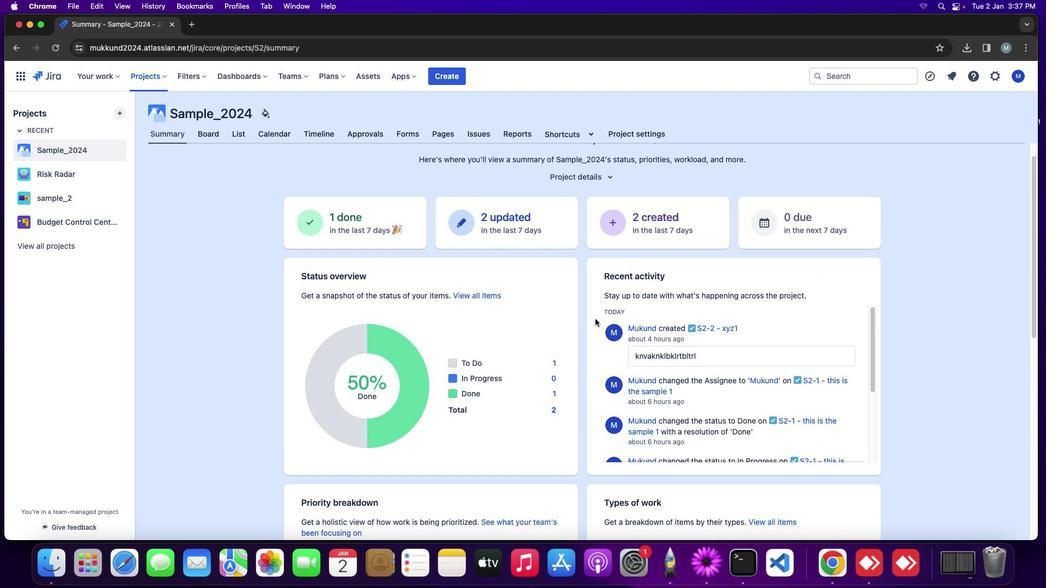 
Action: Mouse moved to (569, 312)
Screenshot: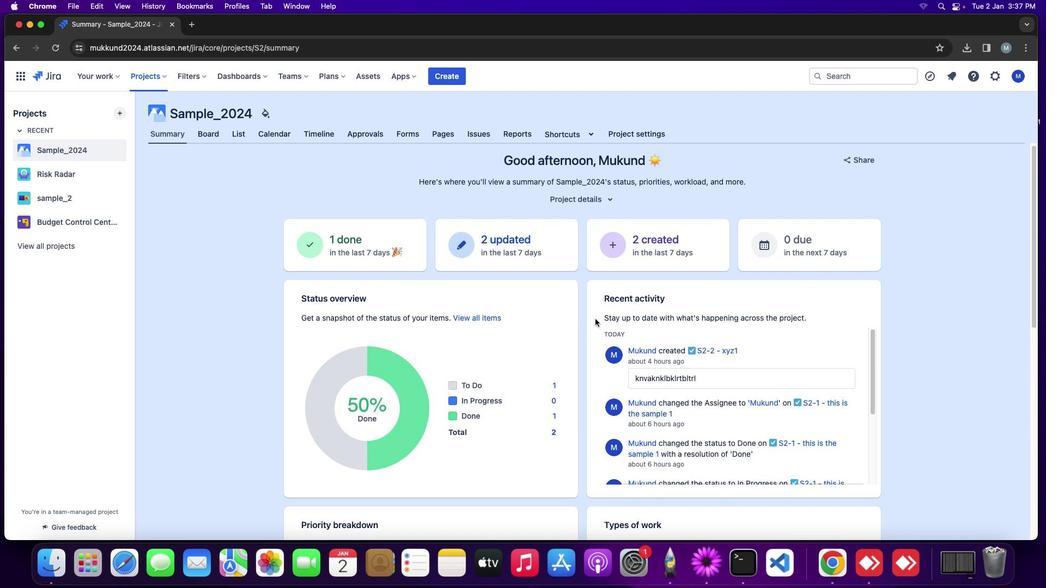 
Action: Mouse scrolled (569, 312) with delta (67, 2)
Screenshot: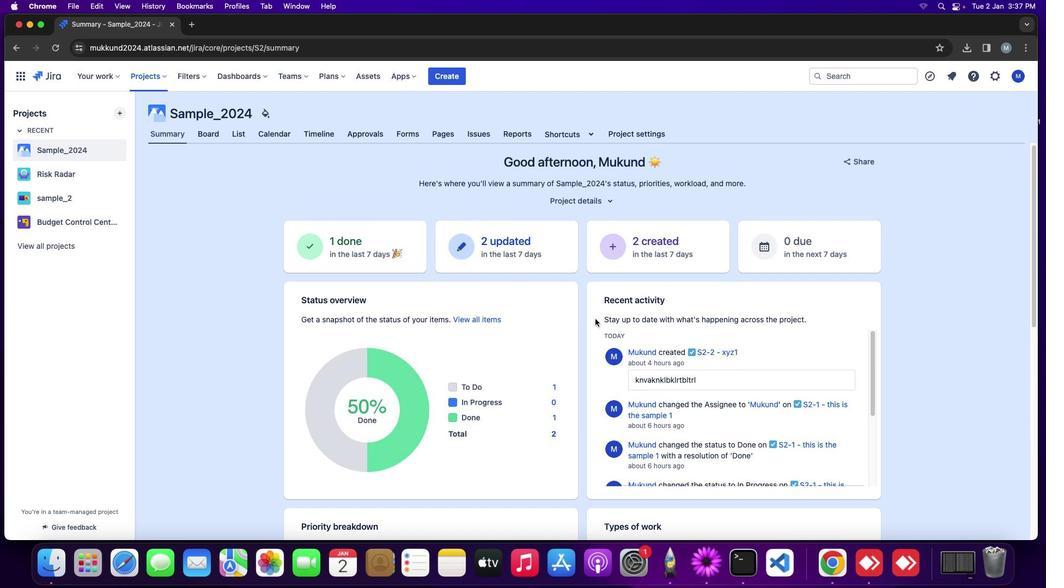 
Action: Mouse scrolled (569, 312) with delta (67, 2)
Screenshot: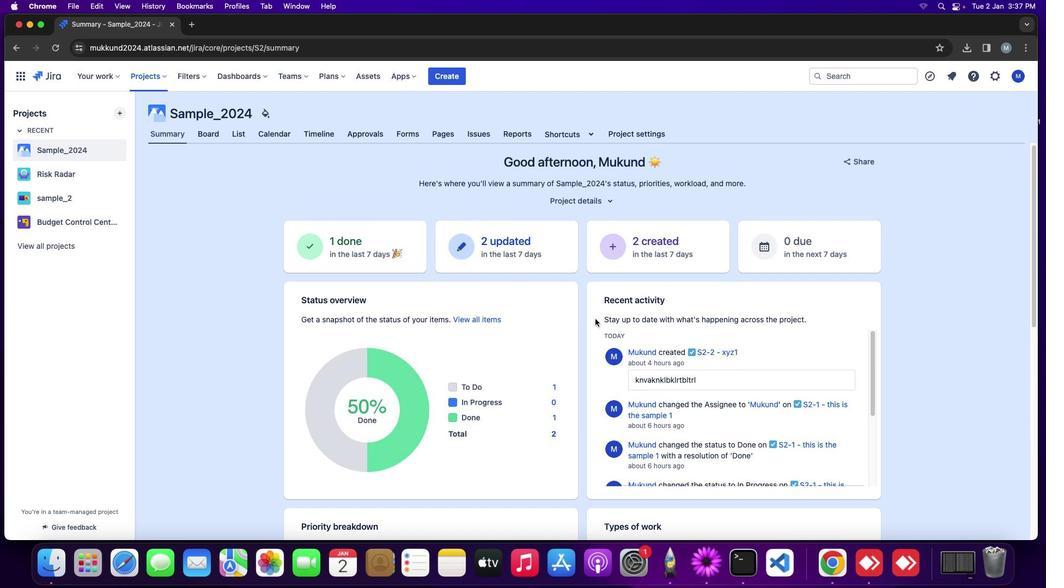 
Action: Mouse moved to (569, 311)
Screenshot: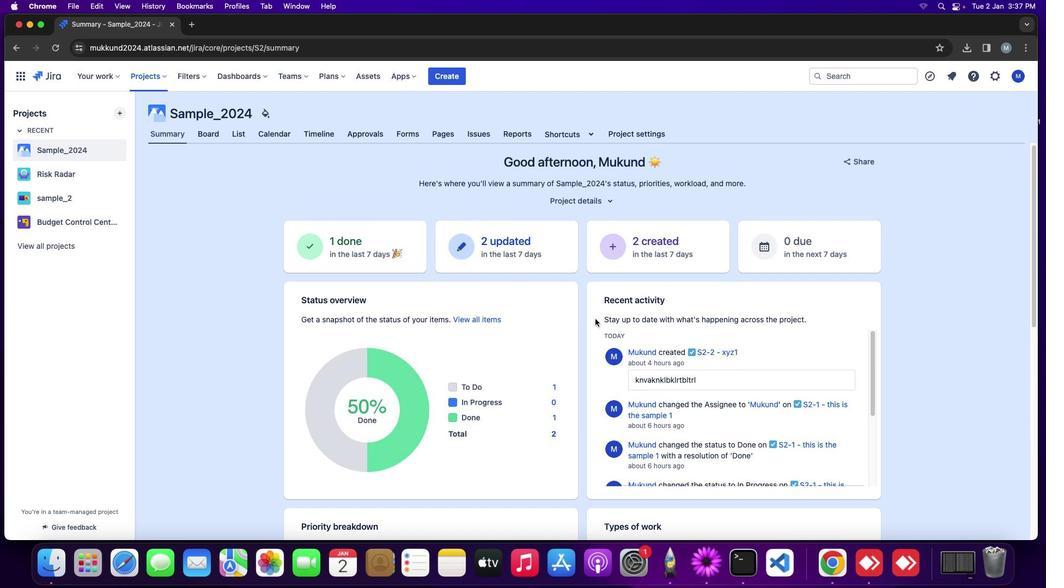 
Action: Mouse scrolled (569, 311) with delta (67, 3)
Screenshot: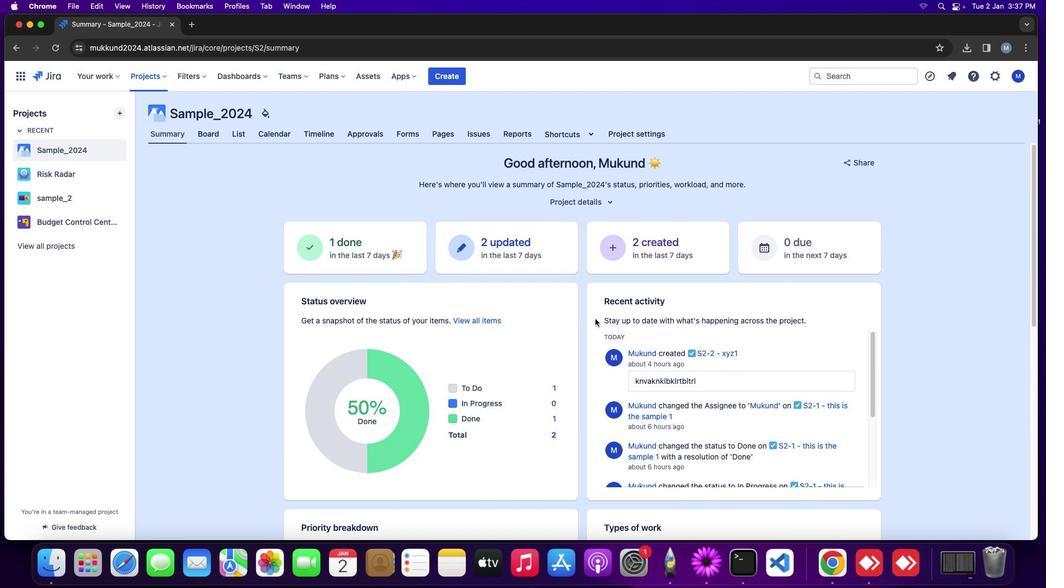 
Action: Mouse scrolled (569, 311) with delta (67, 4)
Screenshot: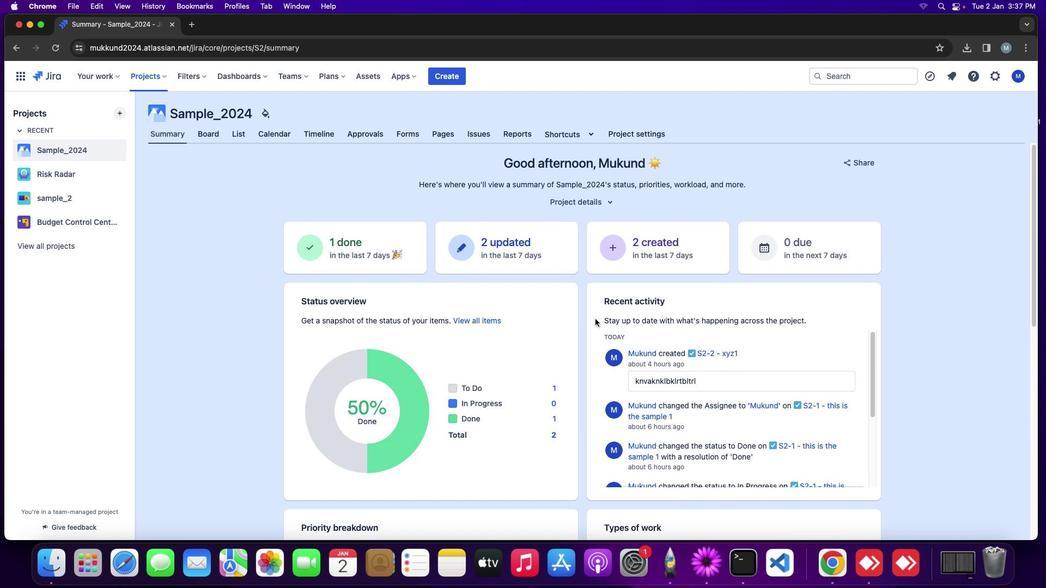 
Action: Mouse moved to (569, 311)
Screenshot: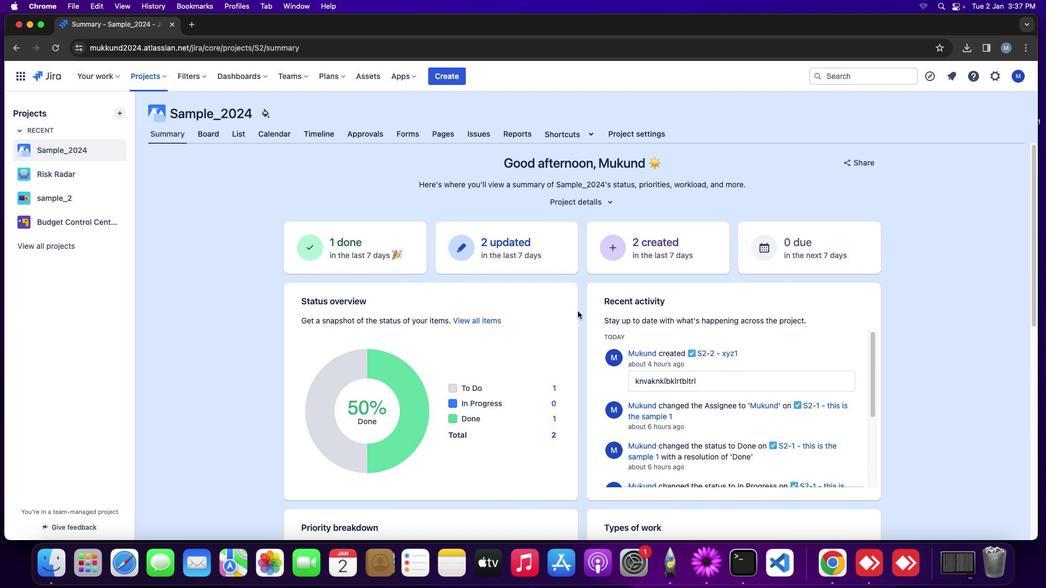 
Action: Mouse scrolled (569, 311) with delta (67, 2)
Screenshot: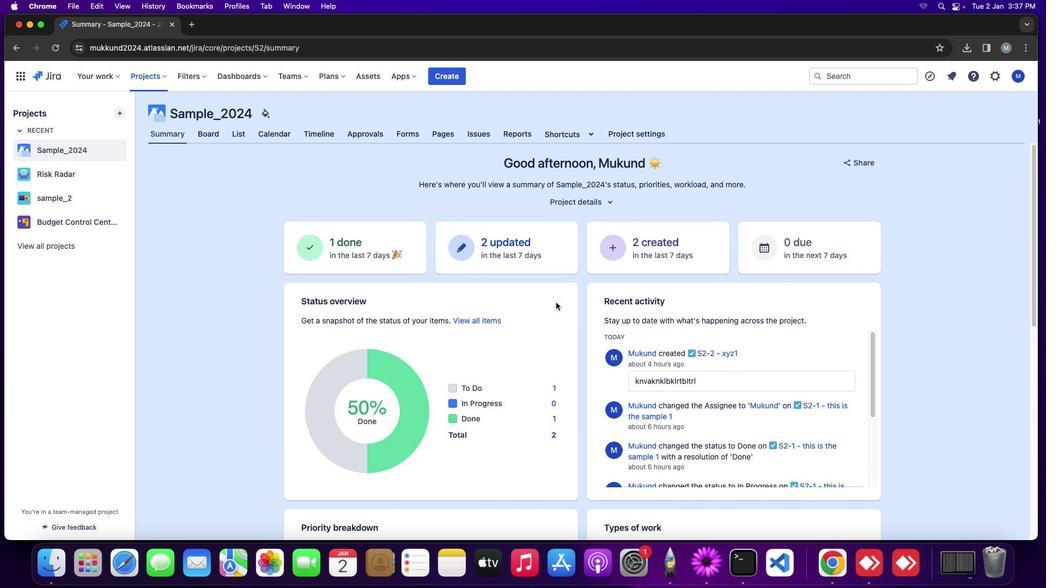 
Action: Mouse moved to (569, 311)
Screenshot: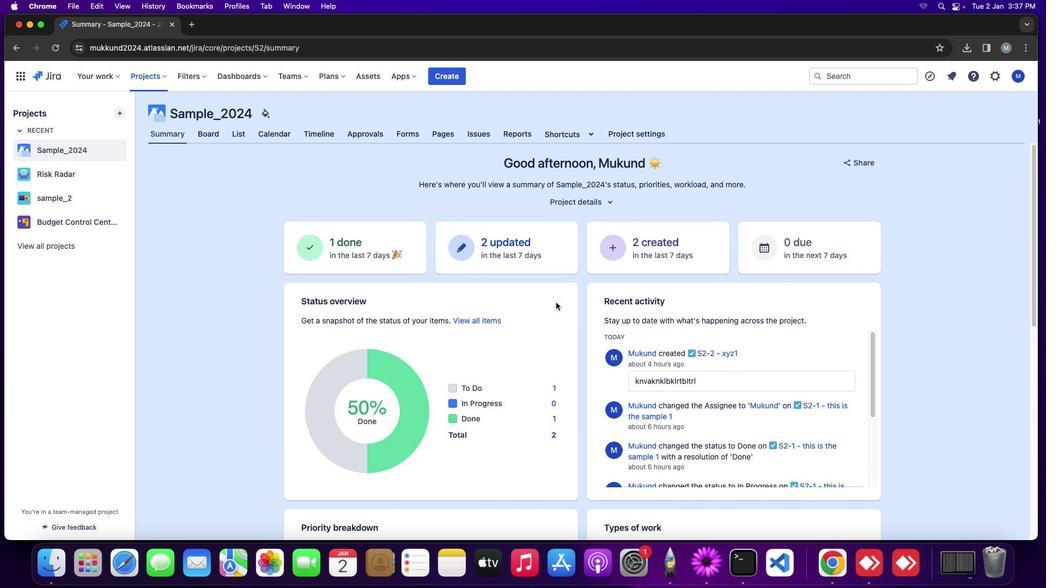 
Action: Mouse scrolled (569, 311) with delta (67, 2)
Screenshot: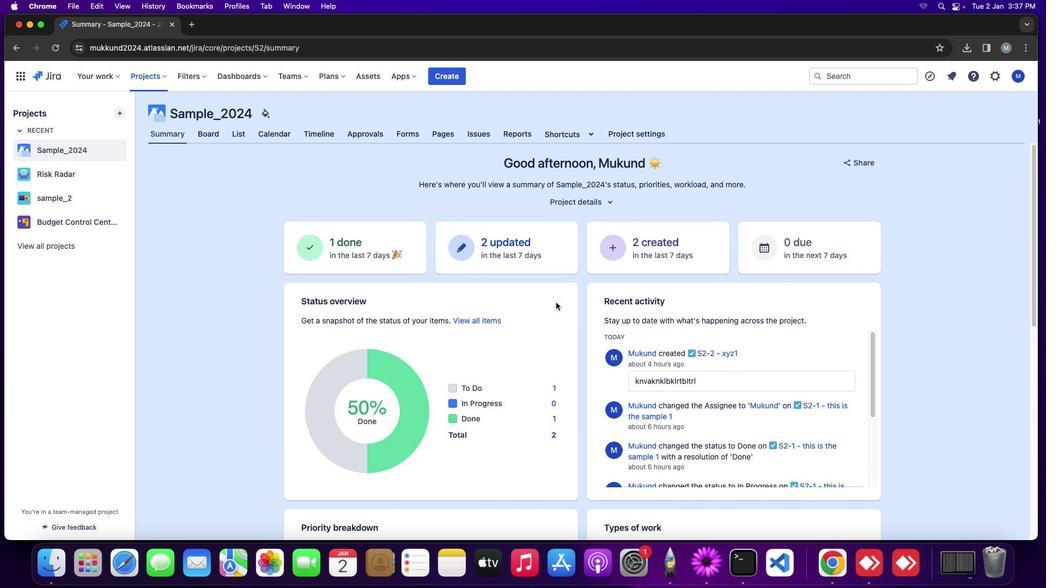 
Action: Mouse scrolled (569, 311) with delta (67, 3)
Screenshot: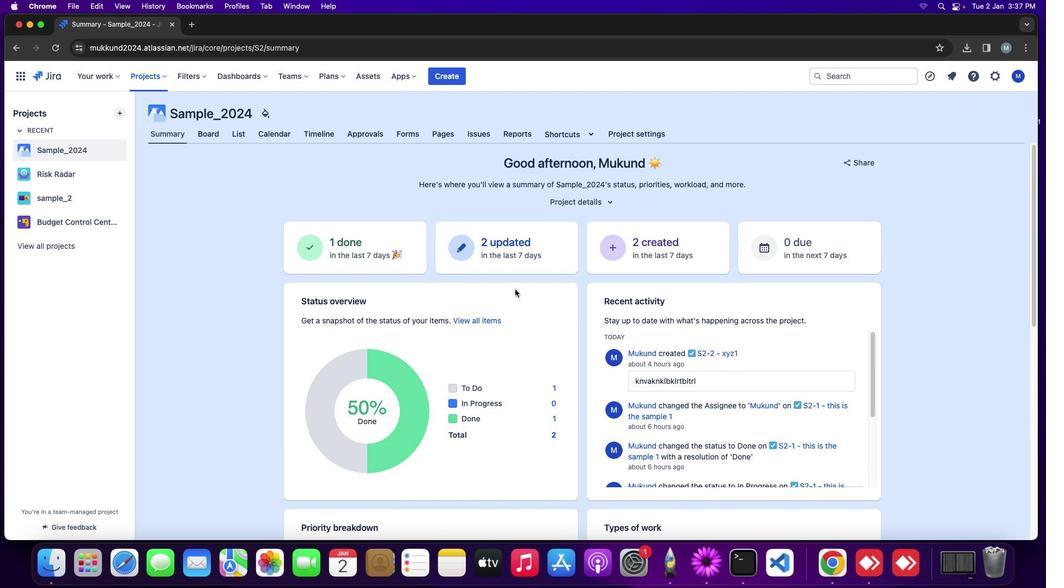 
Action: Mouse moved to (230, 249)
Screenshot: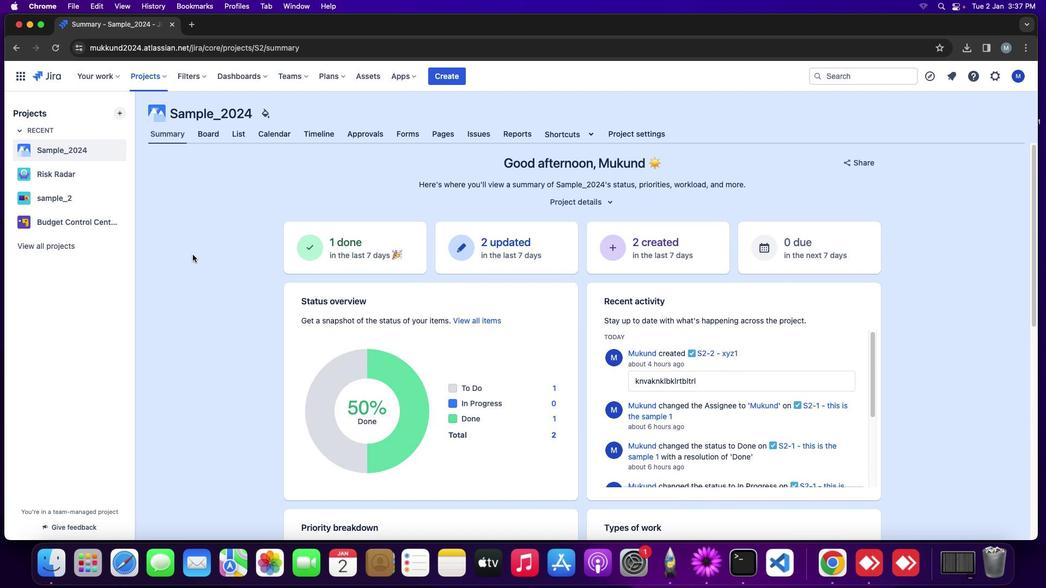 
Action: Mouse pressed left at (230, 249)
Screenshot: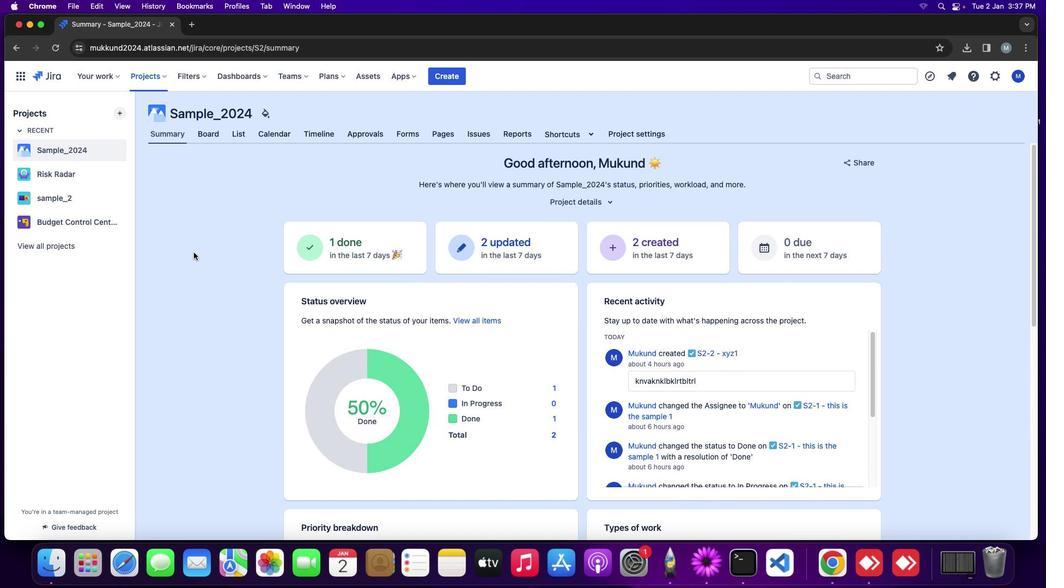 
Action: Mouse moved to (98, 176)
Screenshot: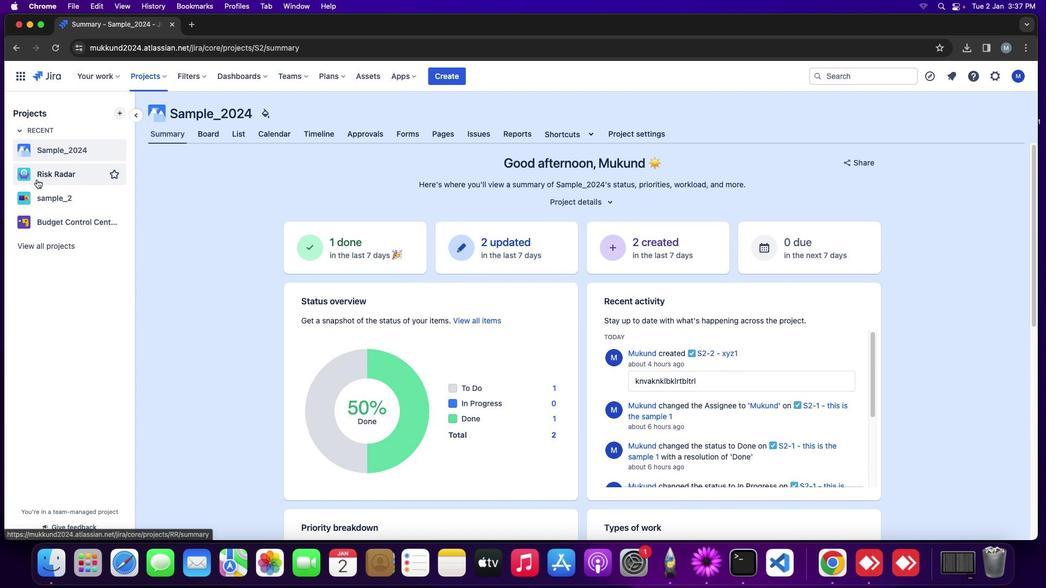 
Action: Mouse pressed left at (98, 176)
Screenshot: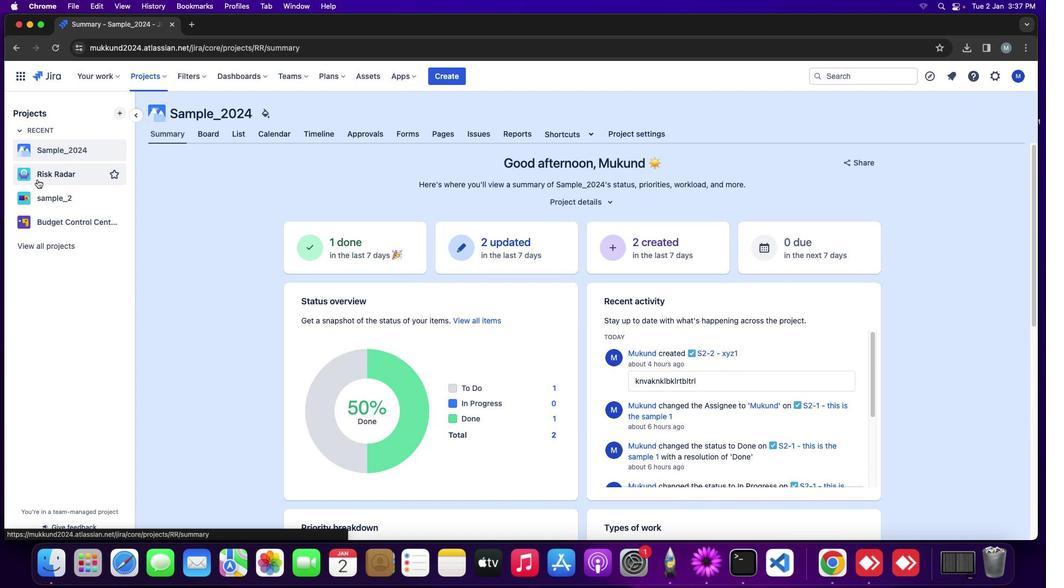 
Action: Mouse moved to (264, 260)
Screenshot: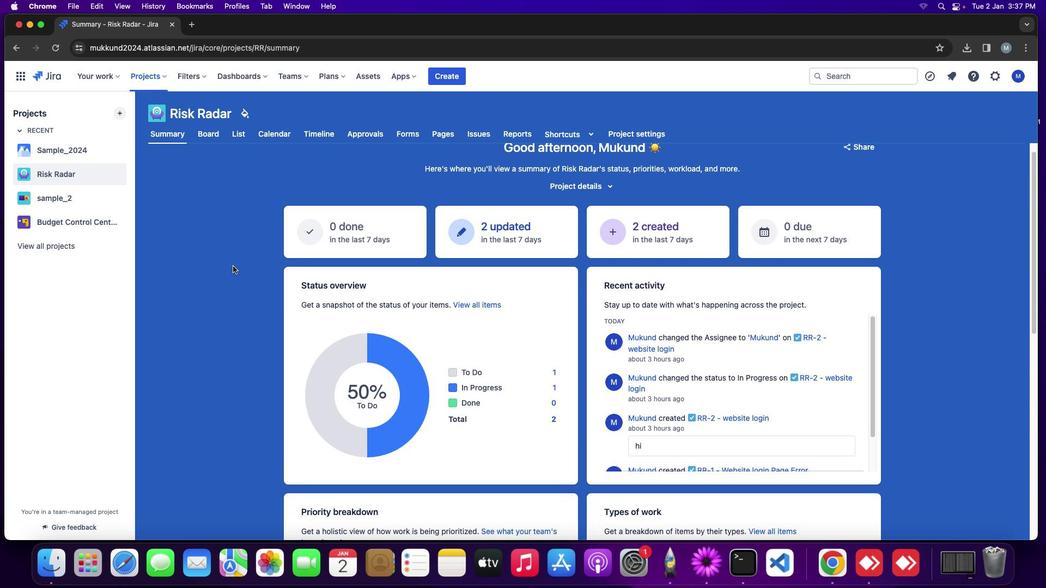 
Action: Mouse scrolled (264, 260) with delta (67, 1)
Screenshot: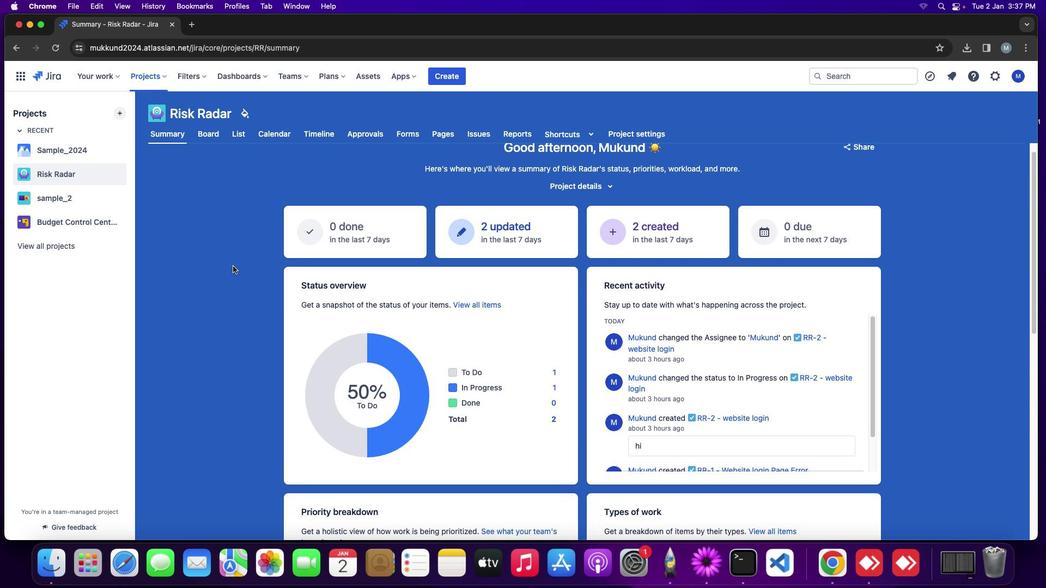 
Action: Mouse moved to (264, 260)
Screenshot: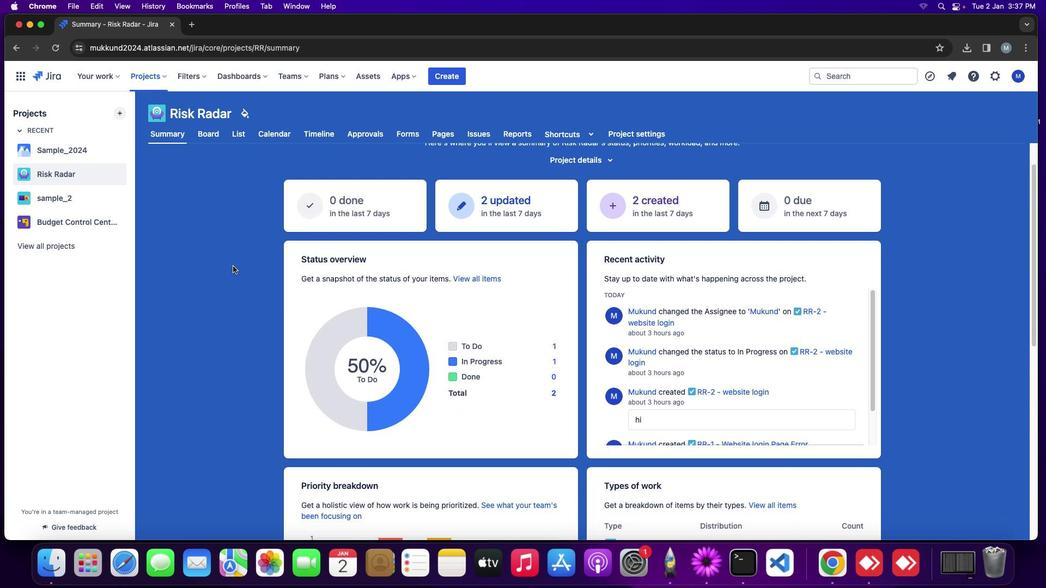 
Action: Mouse scrolled (264, 260) with delta (67, 1)
Screenshot: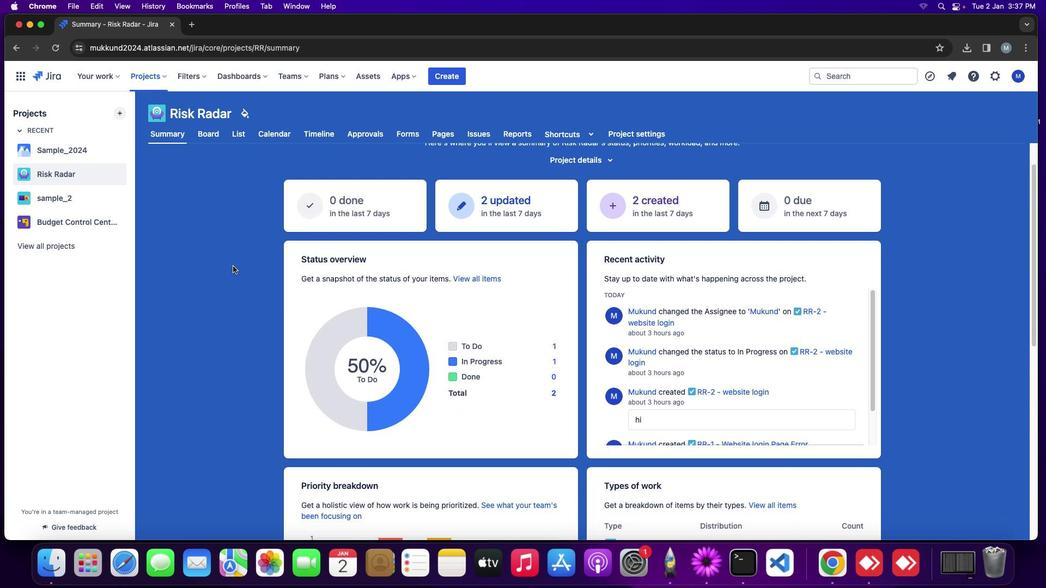 
Action: Mouse scrolled (264, 260) with delta (67, 1)
Screenshot: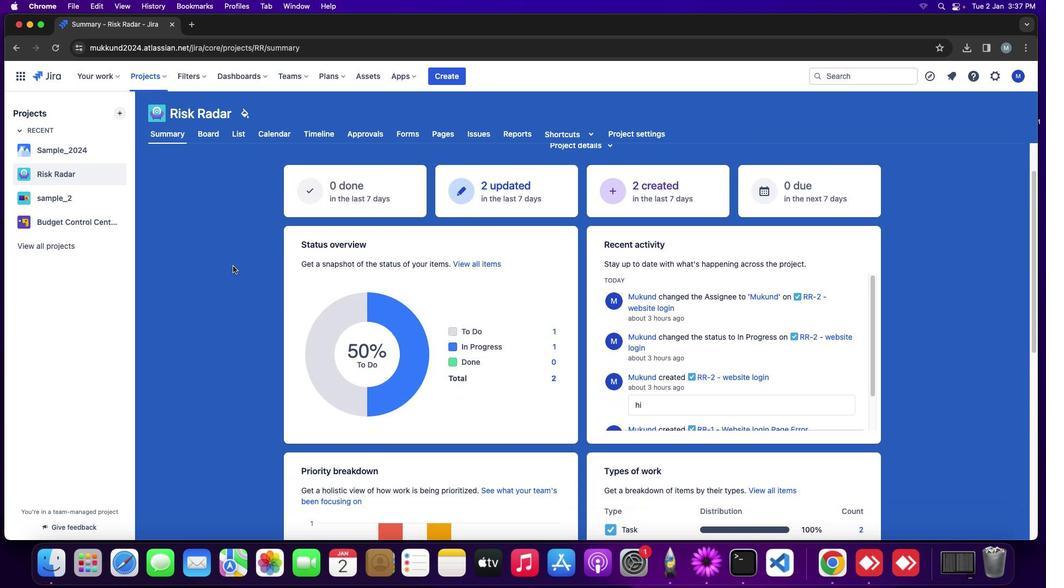 
Action: Mouse moved to (264, 260)
Screenshot: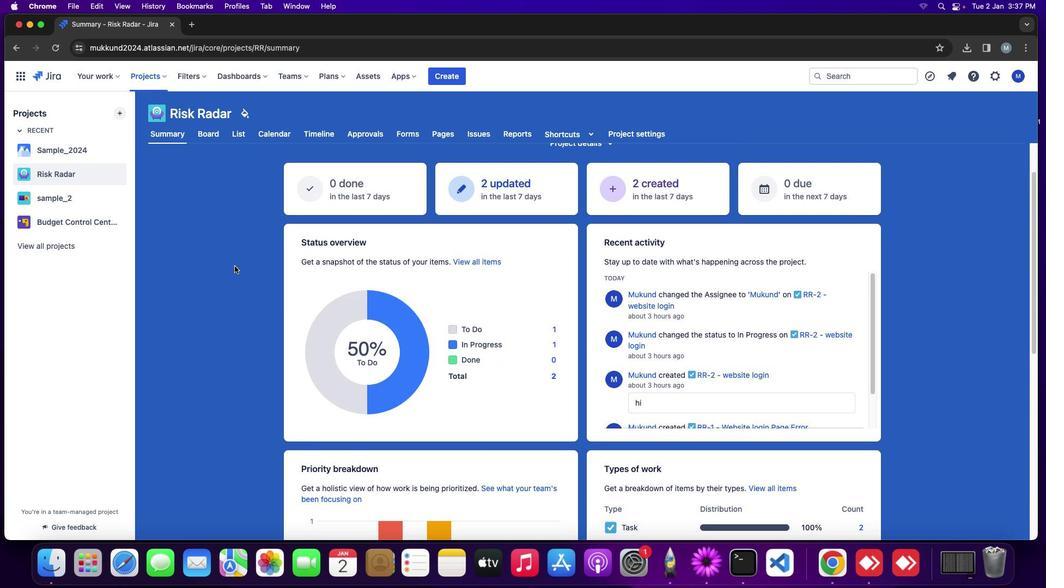 
Action: Mouse scrolled (264, 260) with delta (67, 1)
Screenshot: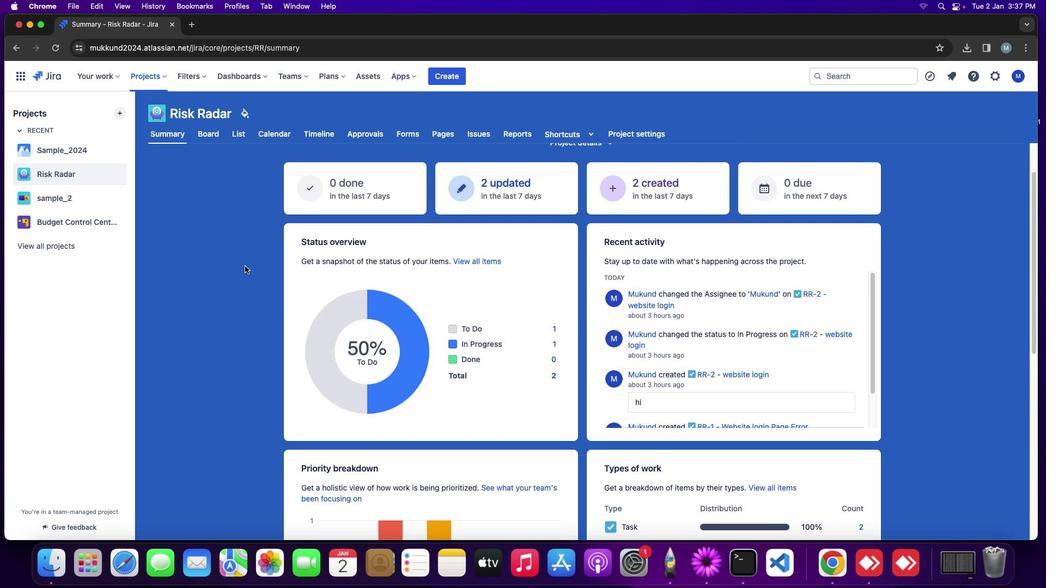 
Action: Mouse moved to (708, 304)
Screenshot: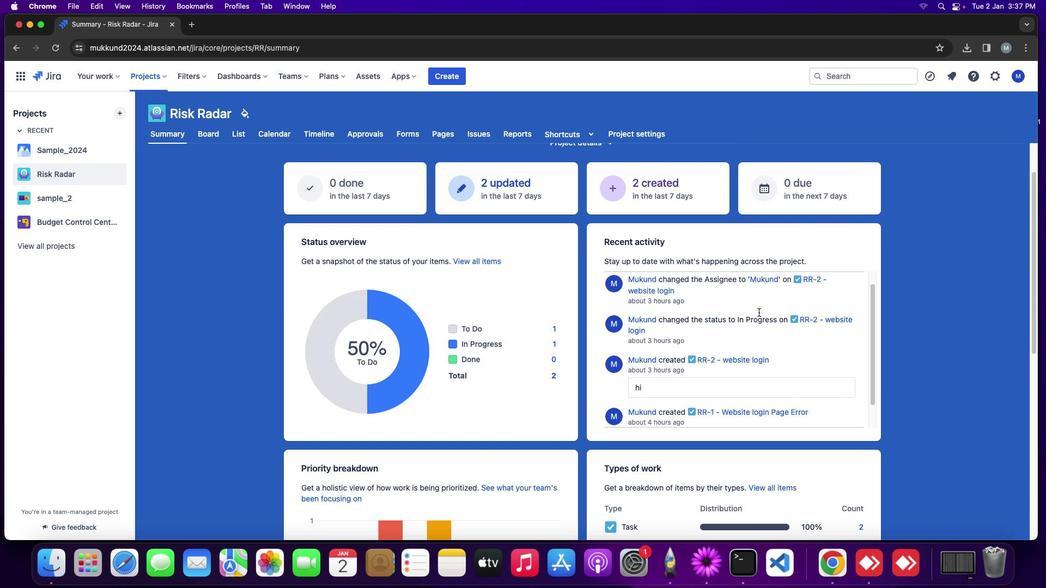 
Action: Mouse scrolled (708, 304) with delta (67, 1)
Screenshot: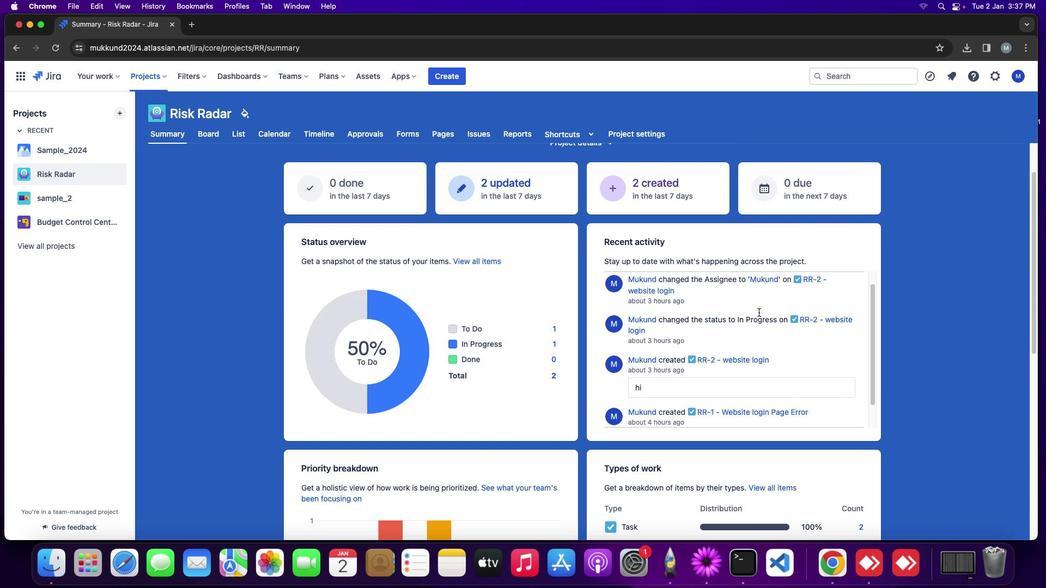 
Action: Mouse moved to (708, 304)
Screenshot: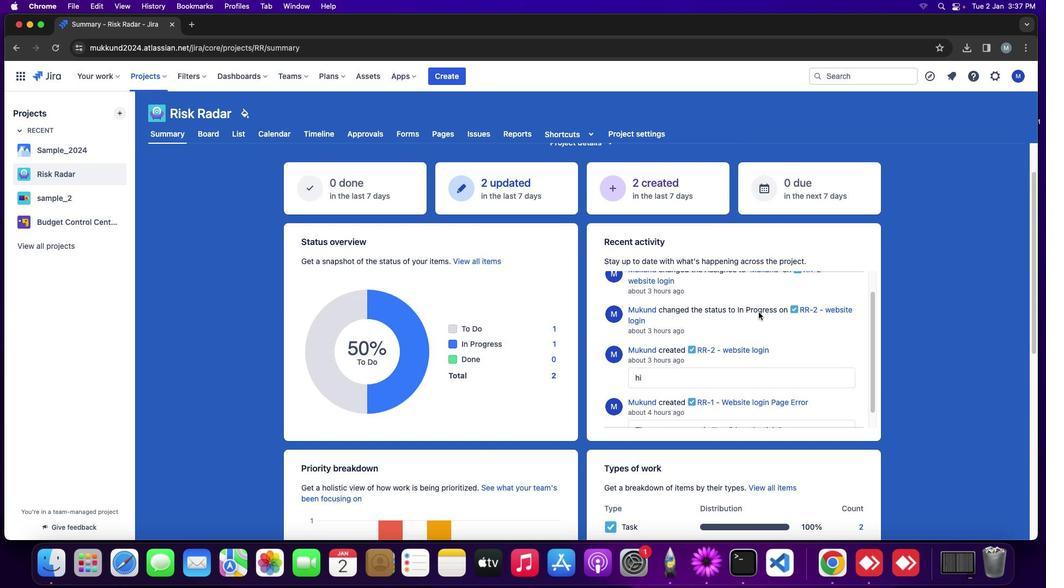 
Action: Mouse scrolled (708, 304) with delta (67, 1)
Screenshot: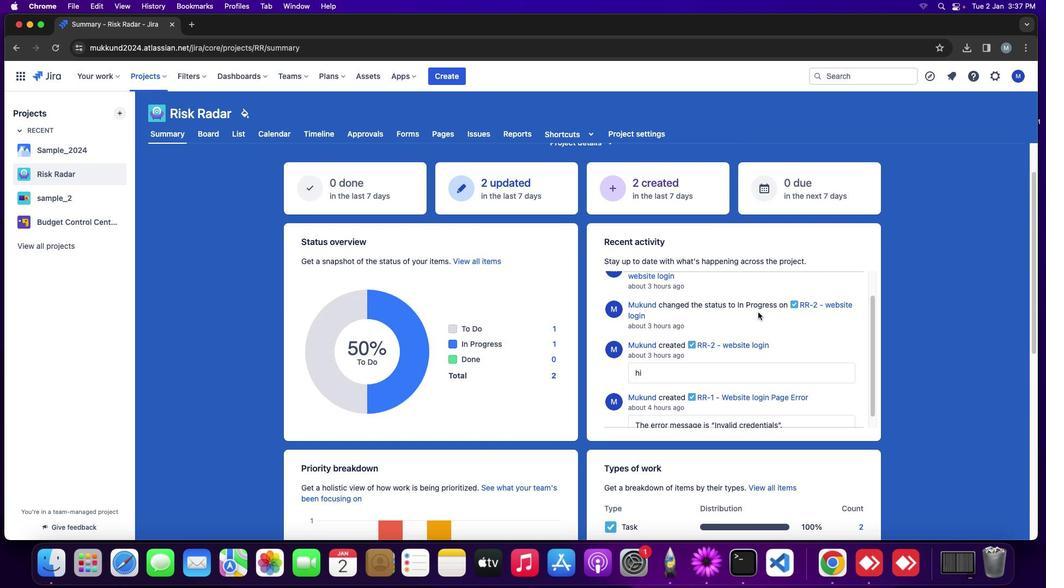 
Action: Mouse moved to (708, 305)
Screenshot: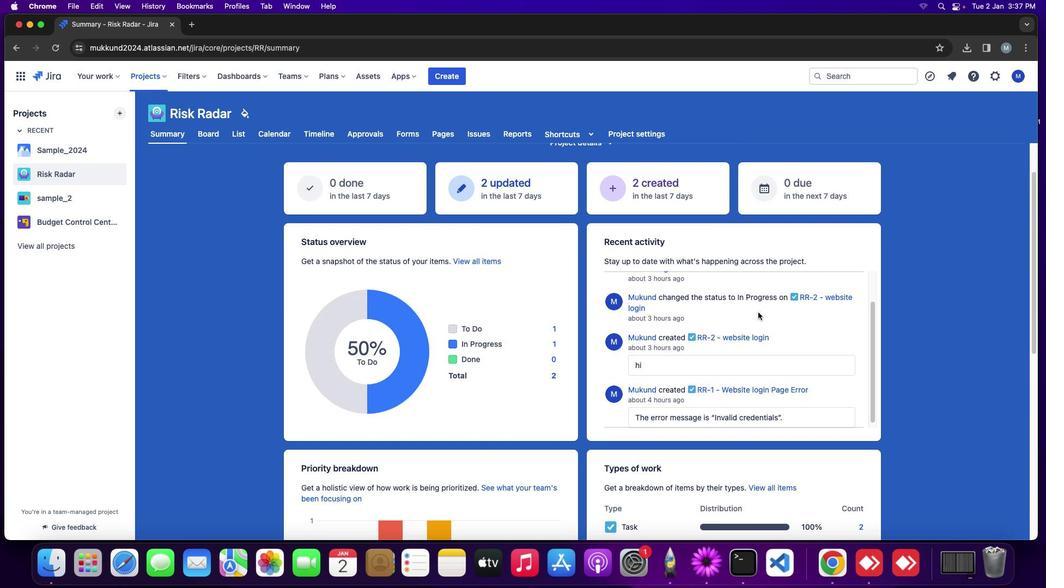 
Action: Mouse scrolled (708, 305) with delta (67, 1)
Screenshot: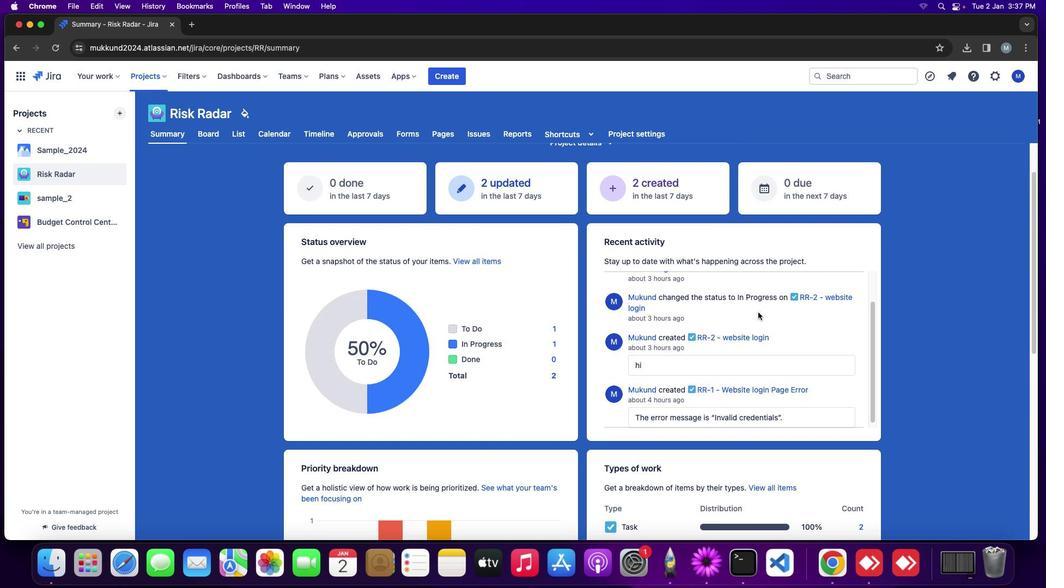 
Action: Mouse moved to (707, 305)
Screenshot: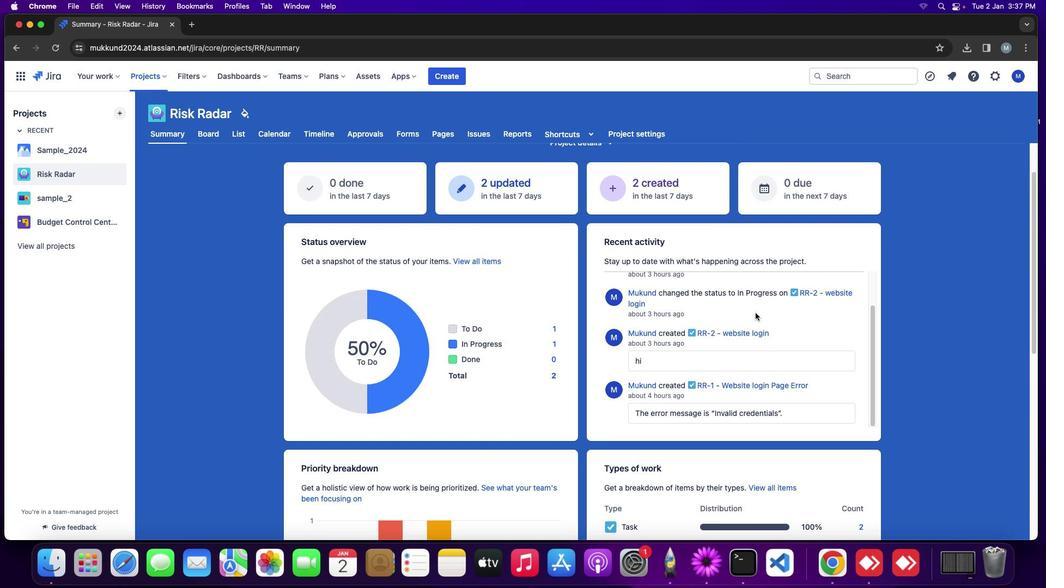 
Action: Mouse scrolled (707, 305) with delta (67, 1)
Screenshot: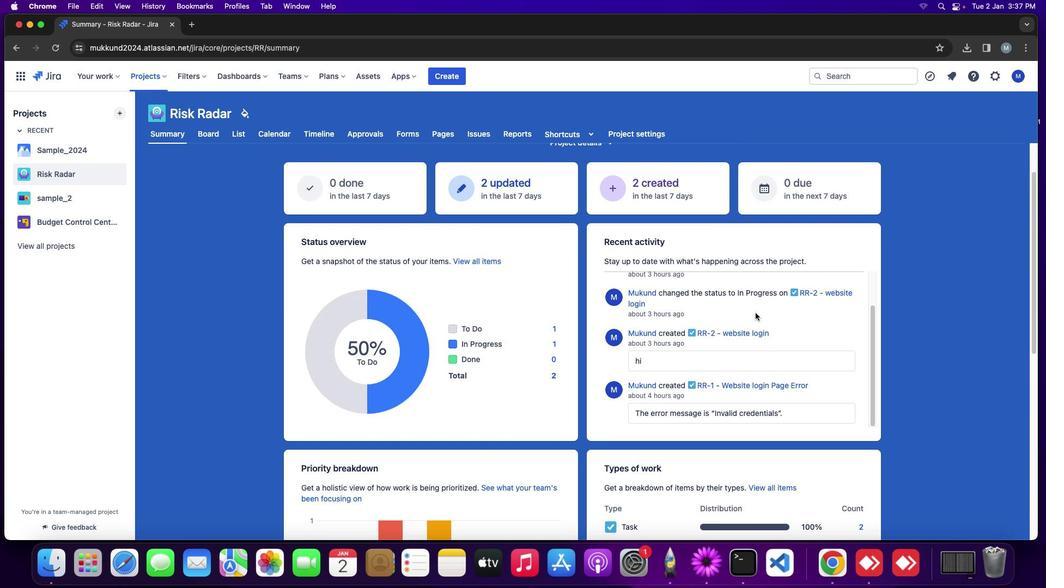 
Action: Mouse moved to (707, 305)
Screenshot: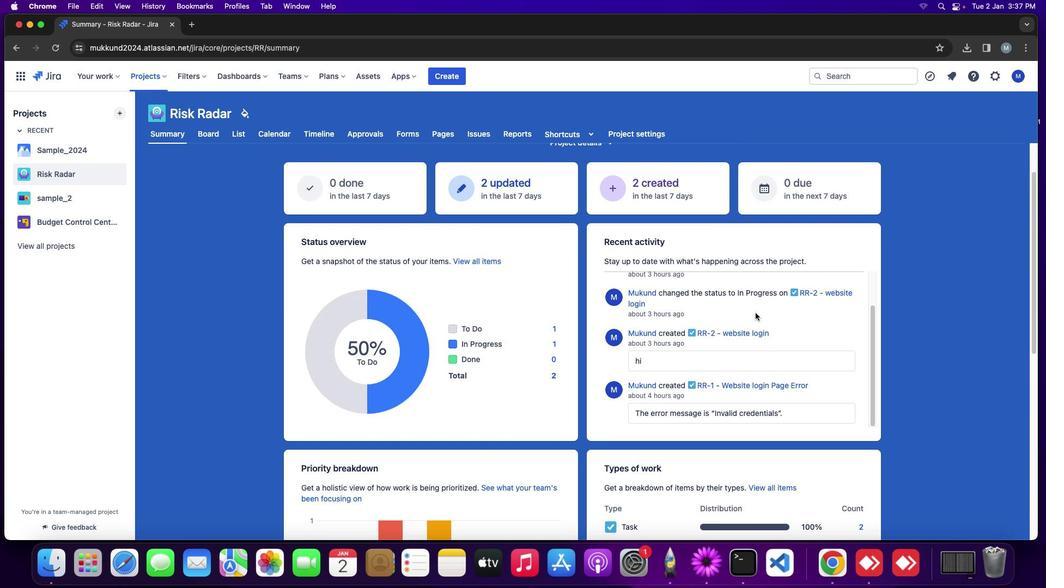 
Action: Mouse scrolled (707, 305) with delta (67, 1)
Screenshot: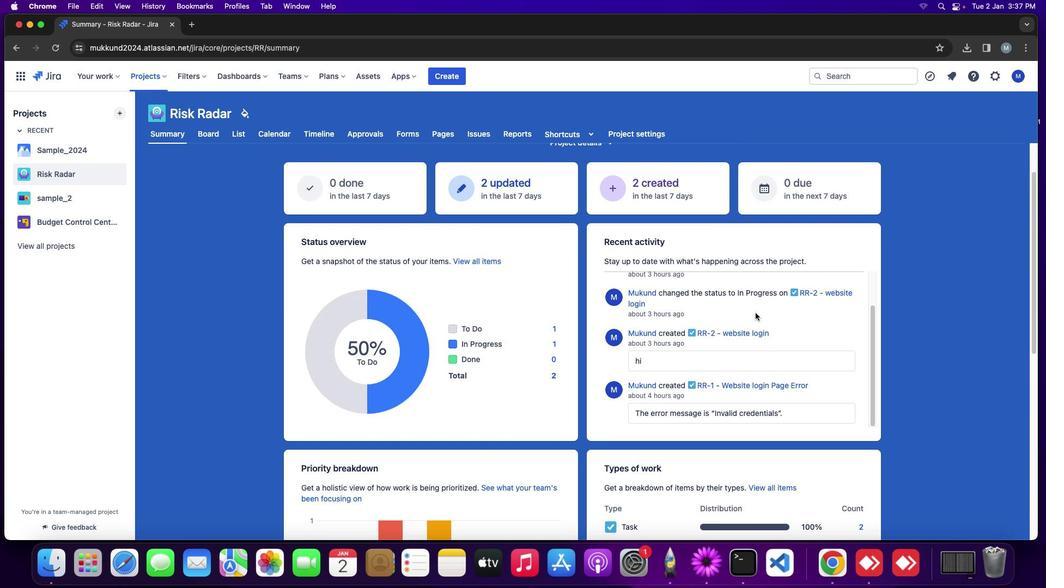 
Action: Mouse moved to (707, 305)
Screenshot: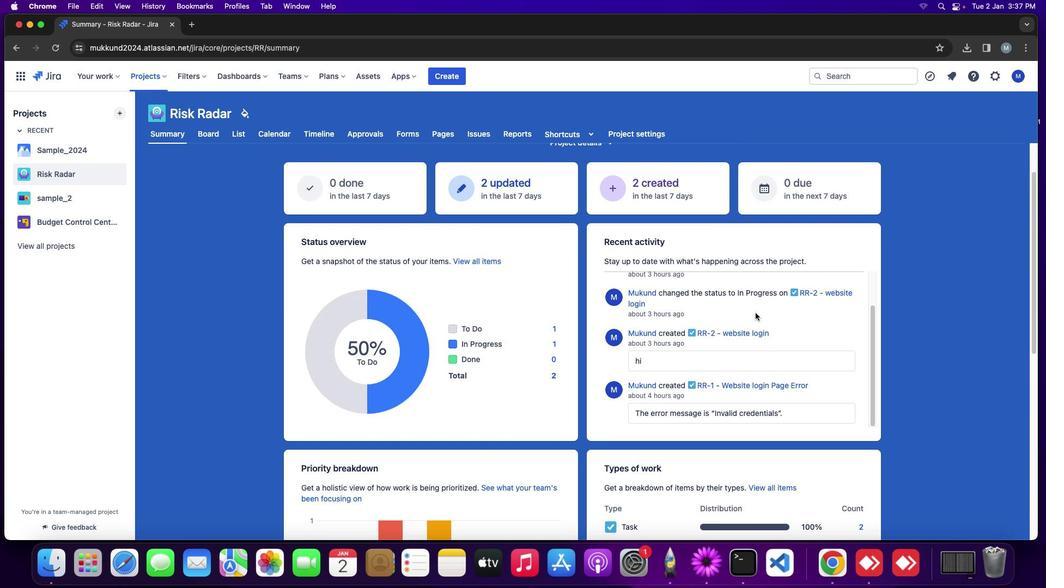
Action: Mouse scrolled (707, 305) with delta (67, 1)
Screenshot: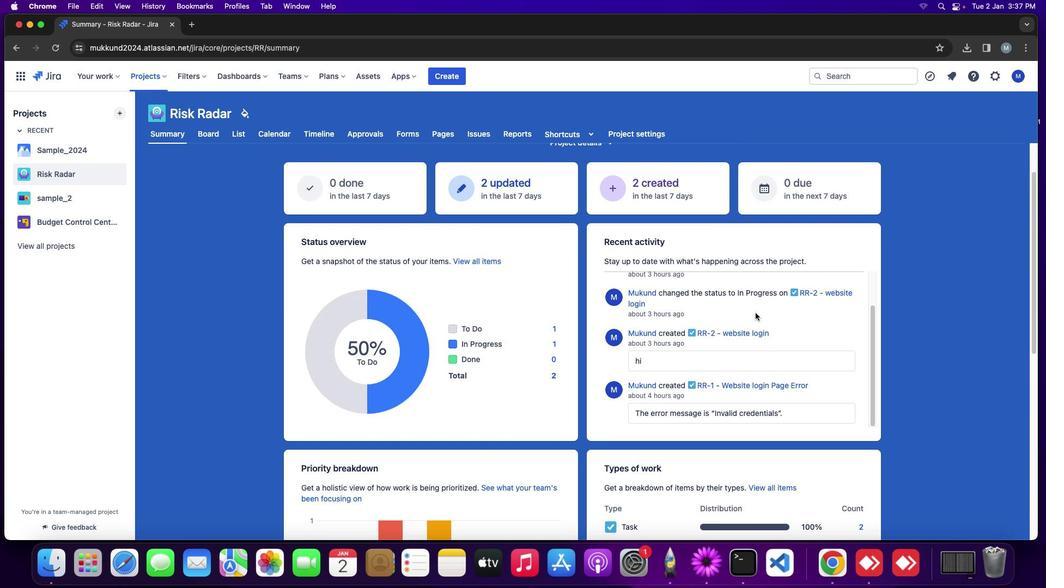 
Action: Mouse moved to (705, 305)
Screenshot: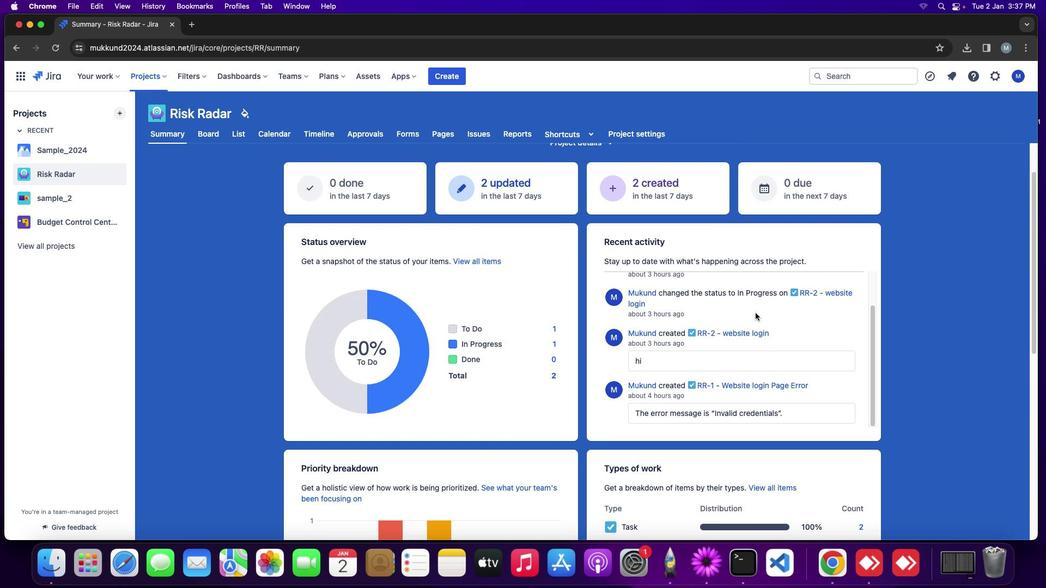 
Action: Mouse scrolled (705, 305) with delta (67, 1)
Screenshot: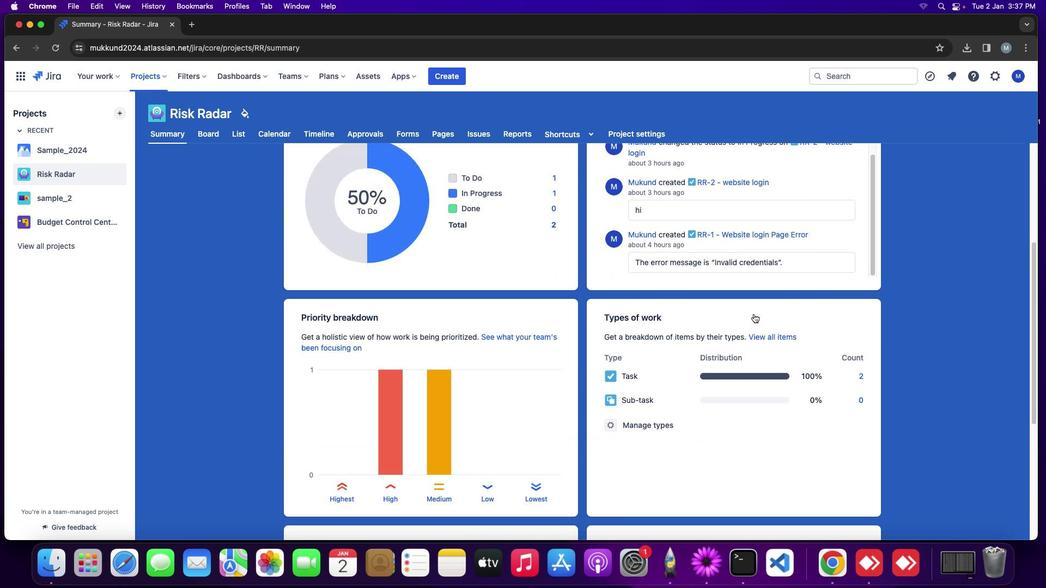 
Action: Mouse moved to (704, 306)
Screenshot: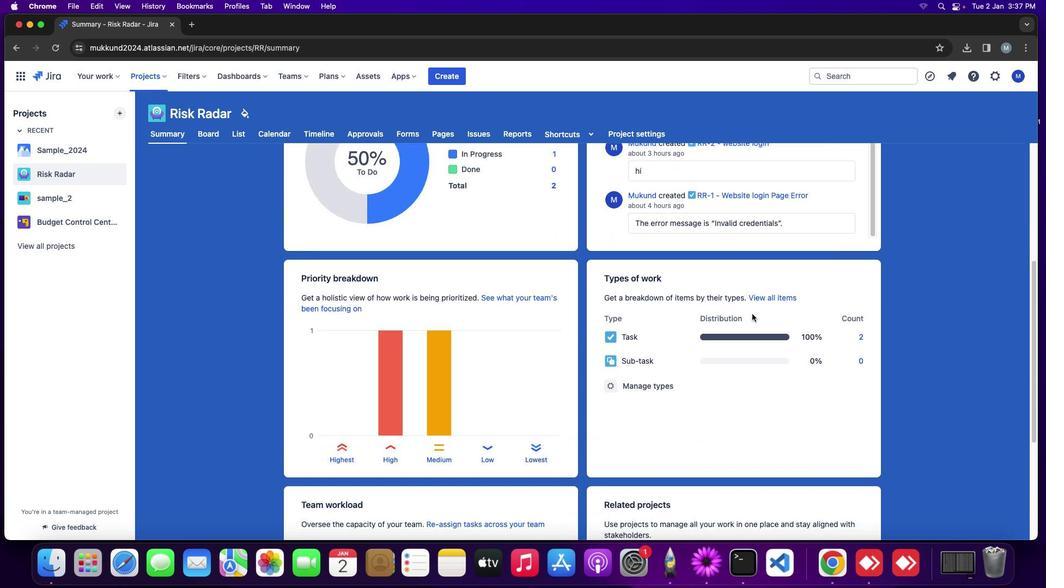 
Action: Mouse scrolled (704, 306) with delta (67, 1)
Screenshot: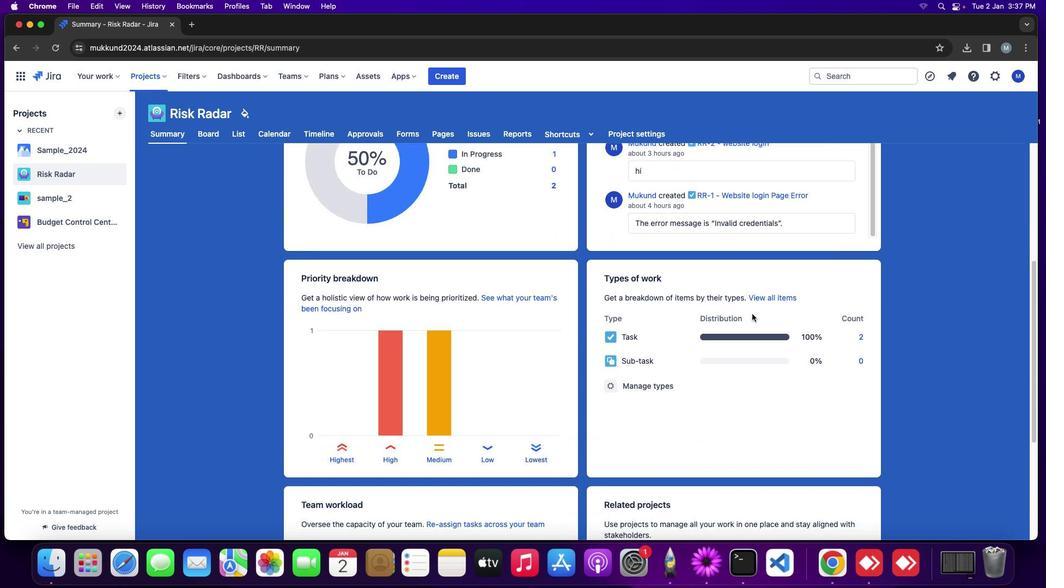 
Action: Mouse moved to (704, 306)
Screenshot: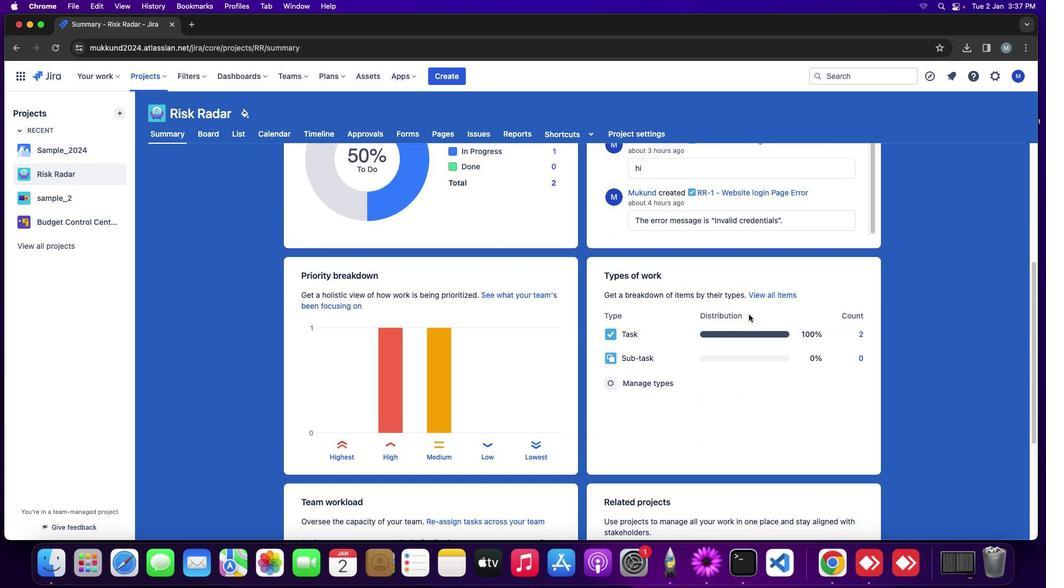 
Action: Mouse scrolled (704, 306) with delta (67, 0)
Screenshot: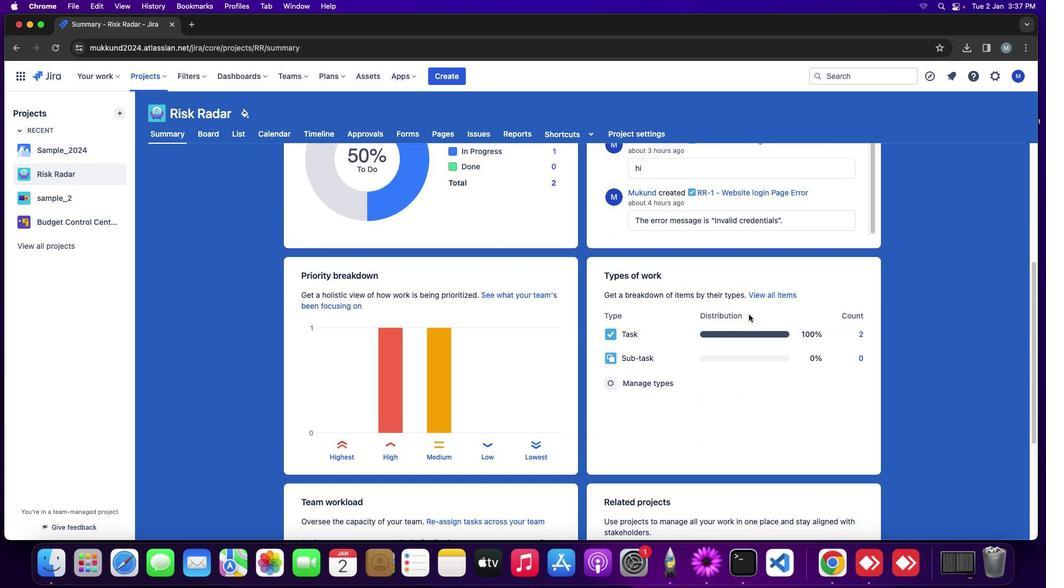 
Action: Mouse moved to (704, 306)
Screenshot: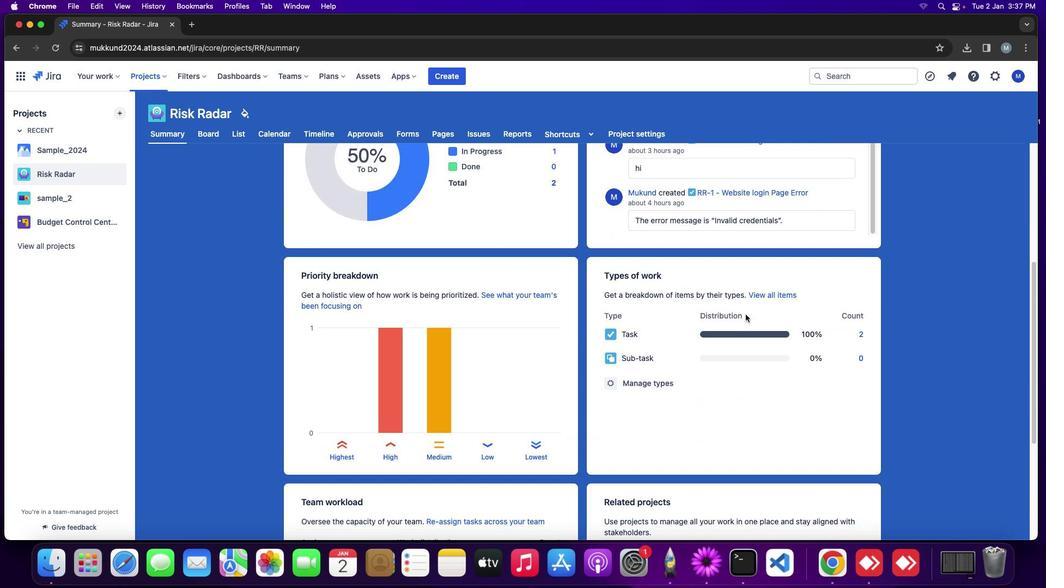 
Action: Mouse scrolled (704, 306) with delta (67, 0)
Screenshot: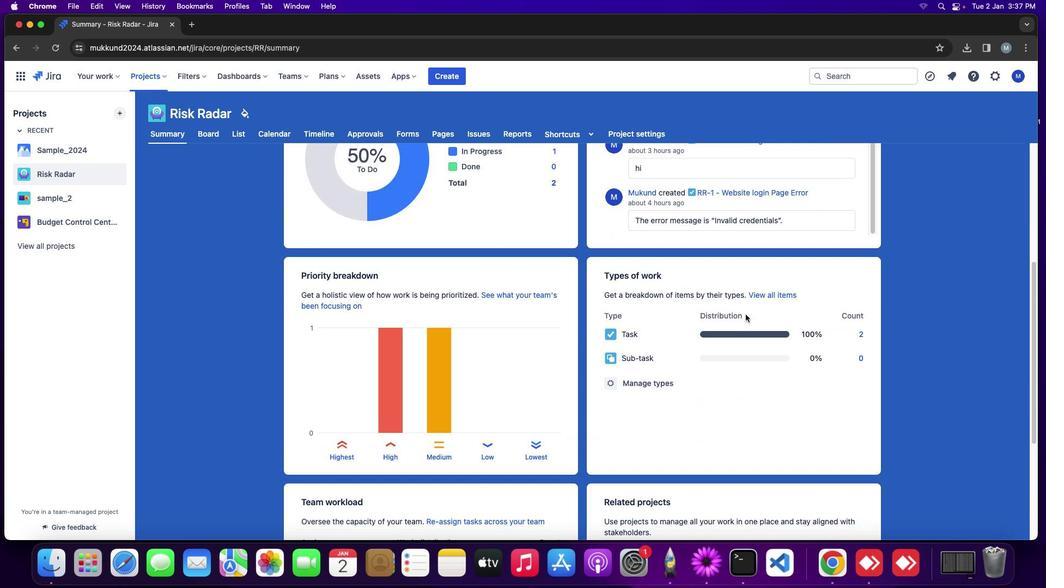 
Action: Mouse moved to (643, 302)
Screenshot: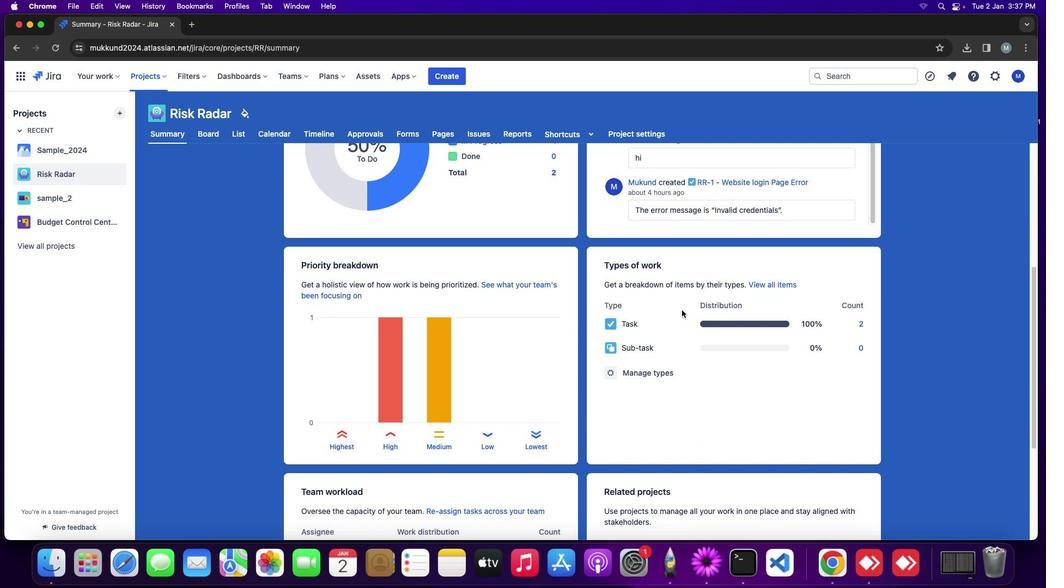
Action: Mouse scrolled (643, 302) with delta (67, 1)
Screenshot: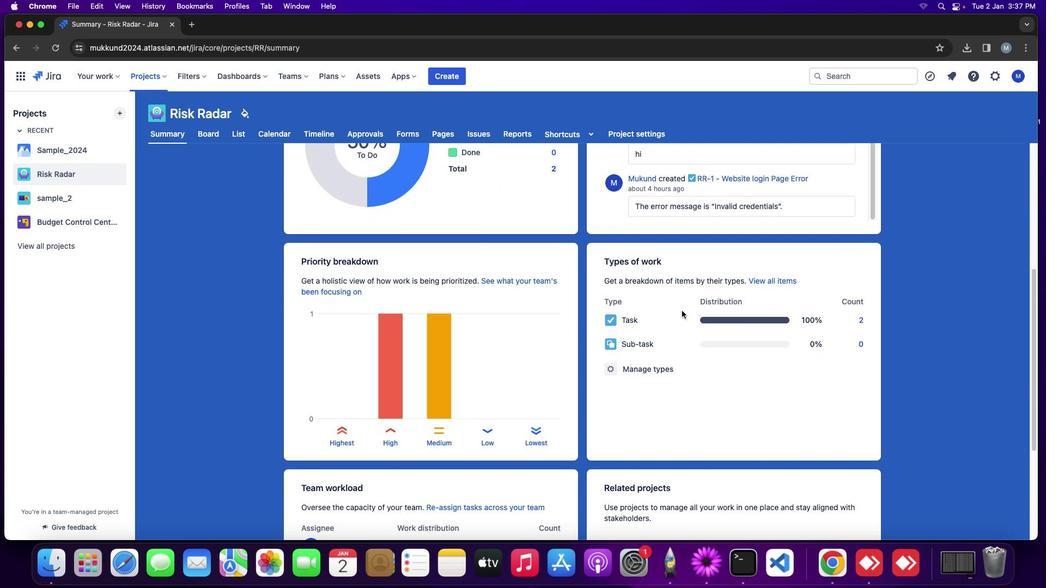 
Action: Mouse moved to (643, 303)
Screenshot: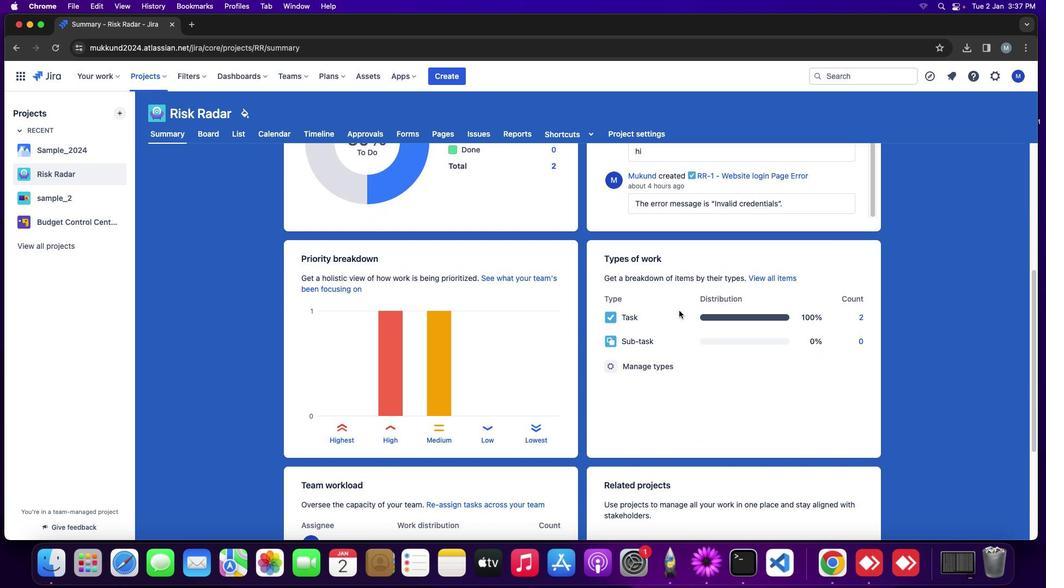 
Action: Mouse scrolled (643, 303) with delta (67, 1)
Screenshot: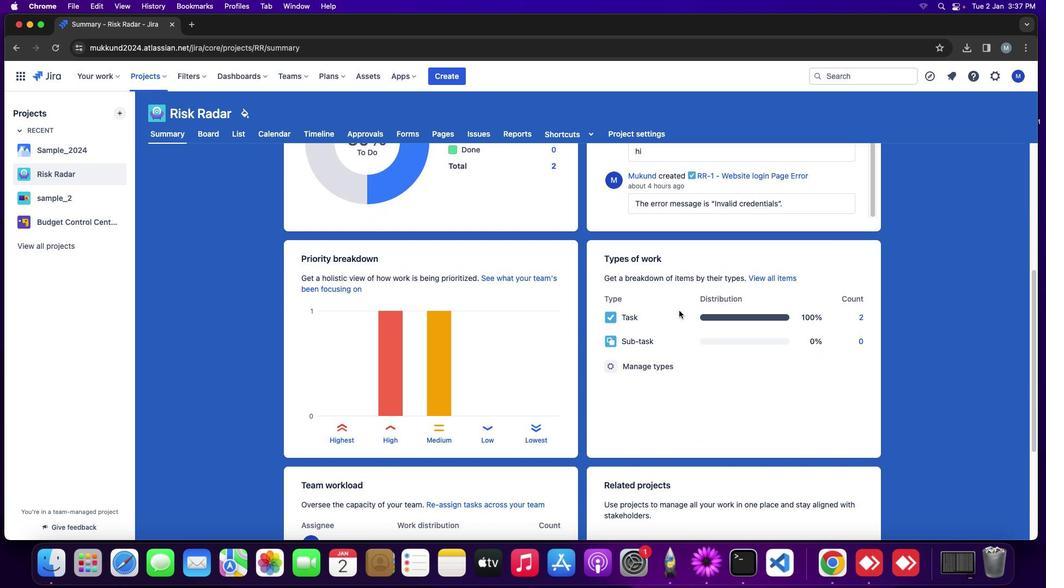 
Action: Mouse moved to (451, 372)
Screenshot: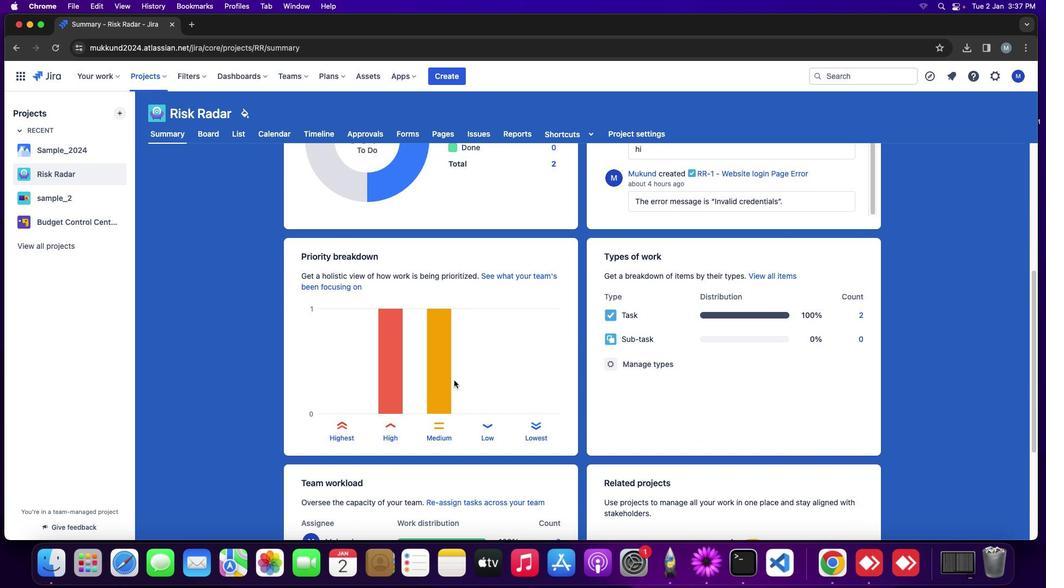 
Action: Mouse scrolled (451, 372) with delta (67, 1)
Screenshot: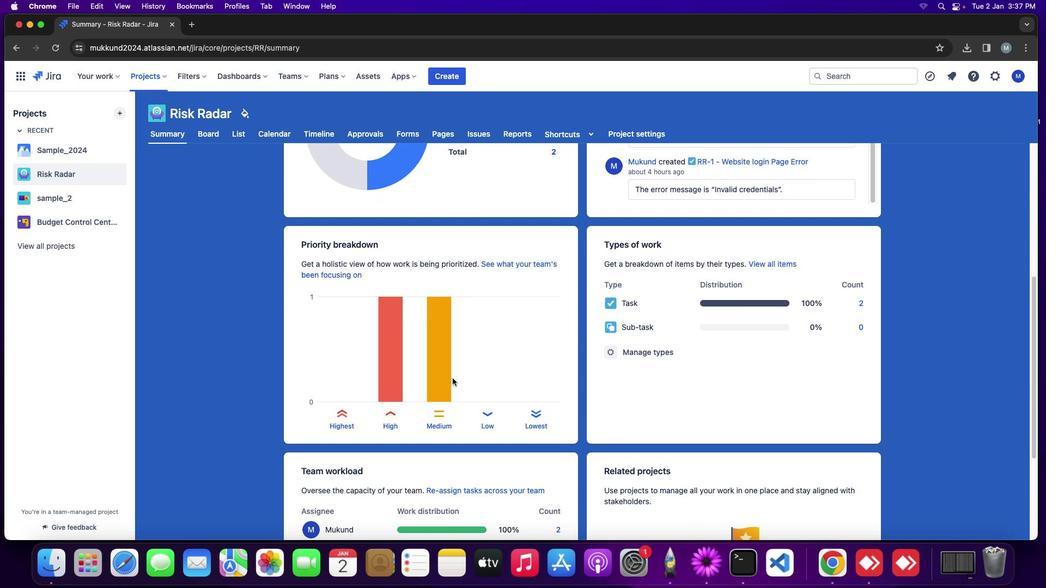 
Action: Mouse scrolled (451, 372) with delta (67, 1)
Screenshot: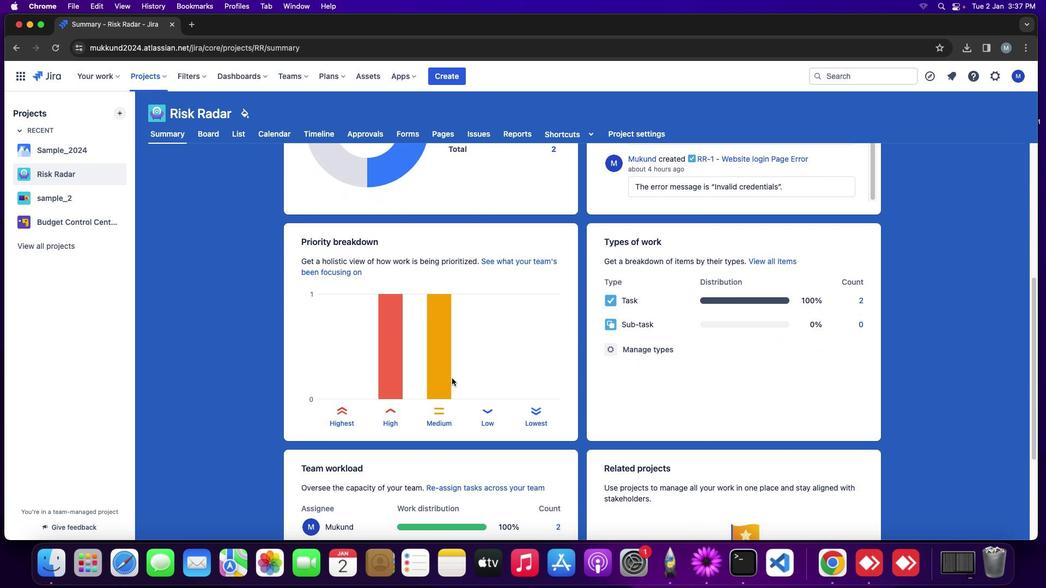 
Action: Mouse moved to (448, 368)
Screenshot: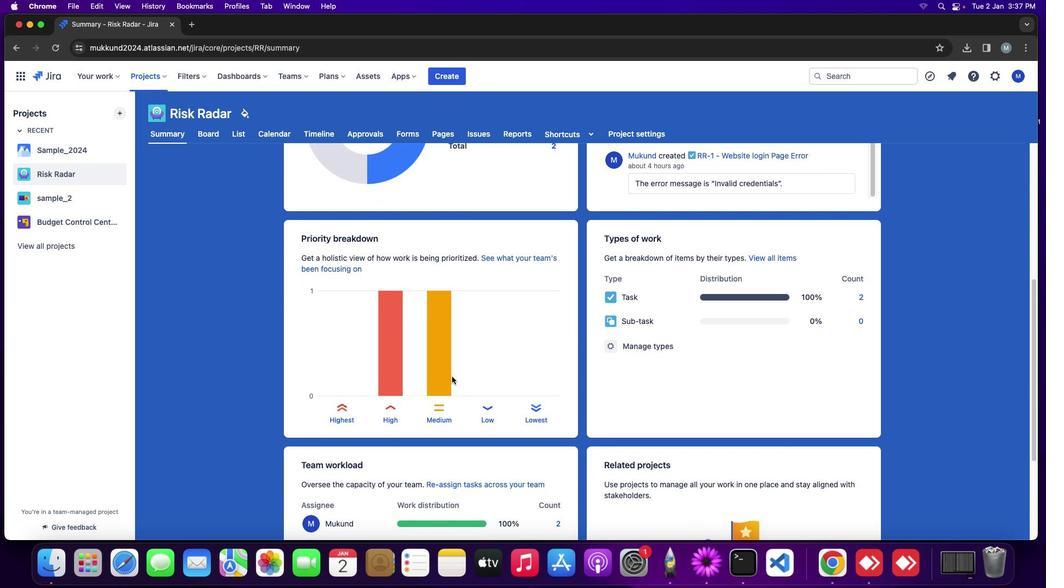 
Action: Mouse scrolled (448, 368) with delta (67, 1)
Screenshot: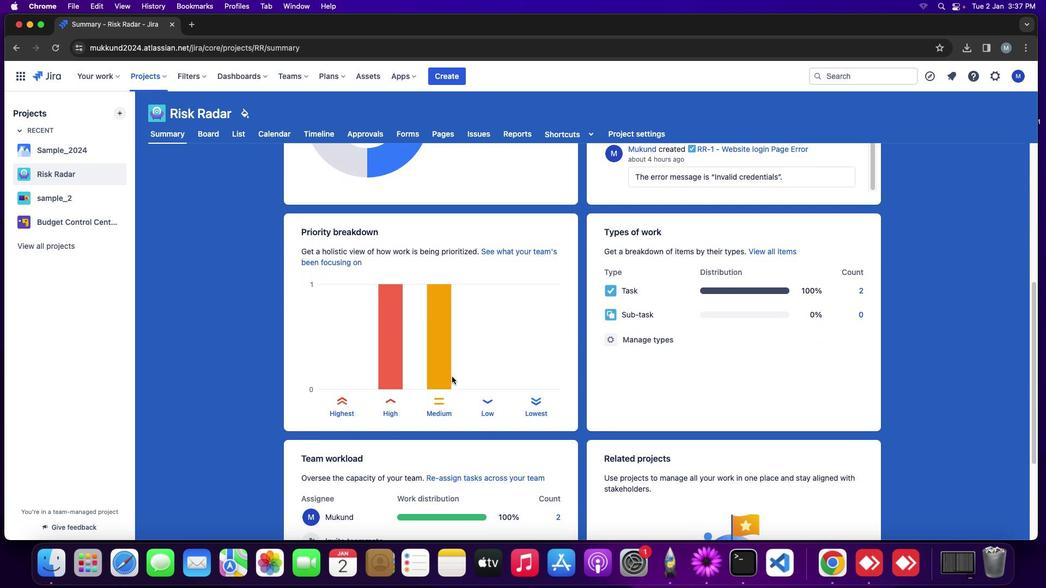 
Action: Mouse scrolled (448, 368) with delta (67, 1)
Screenshot: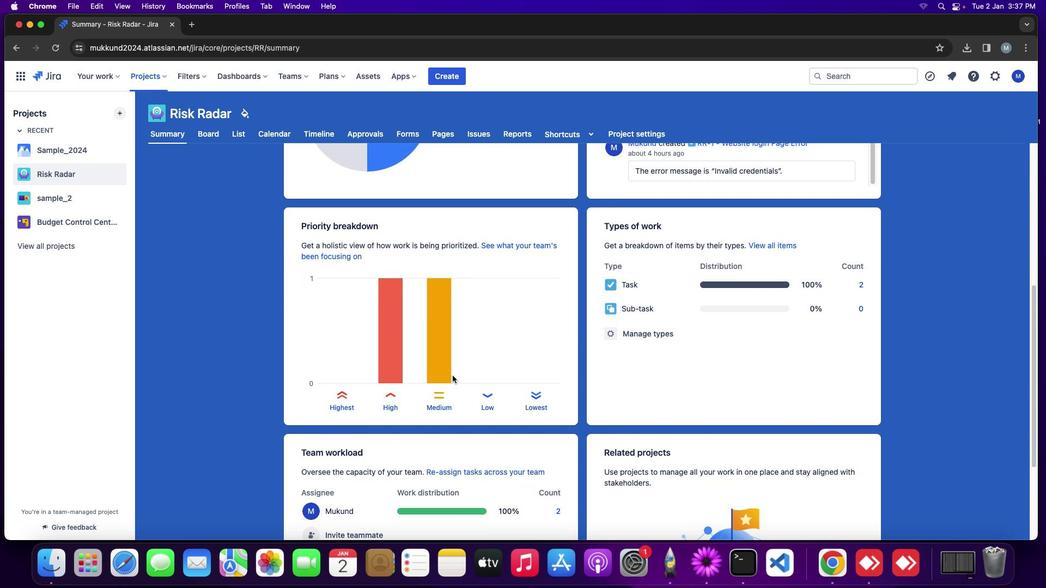 
Action: Mouse moved to (470, 366)
Screenshot: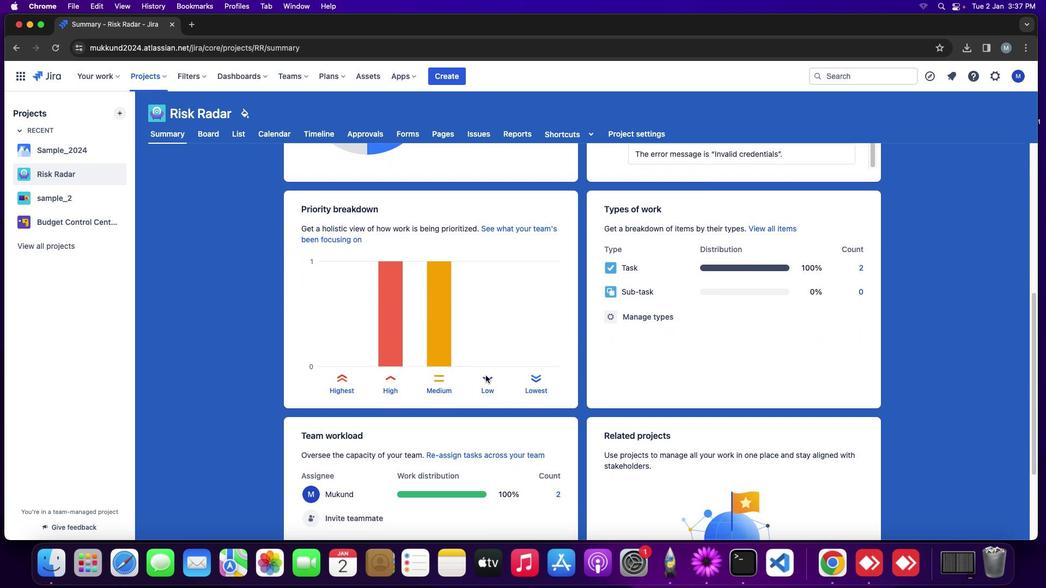 
Action: Mouse scrolled (470, 366) with delta (67, 1)
Screenshot: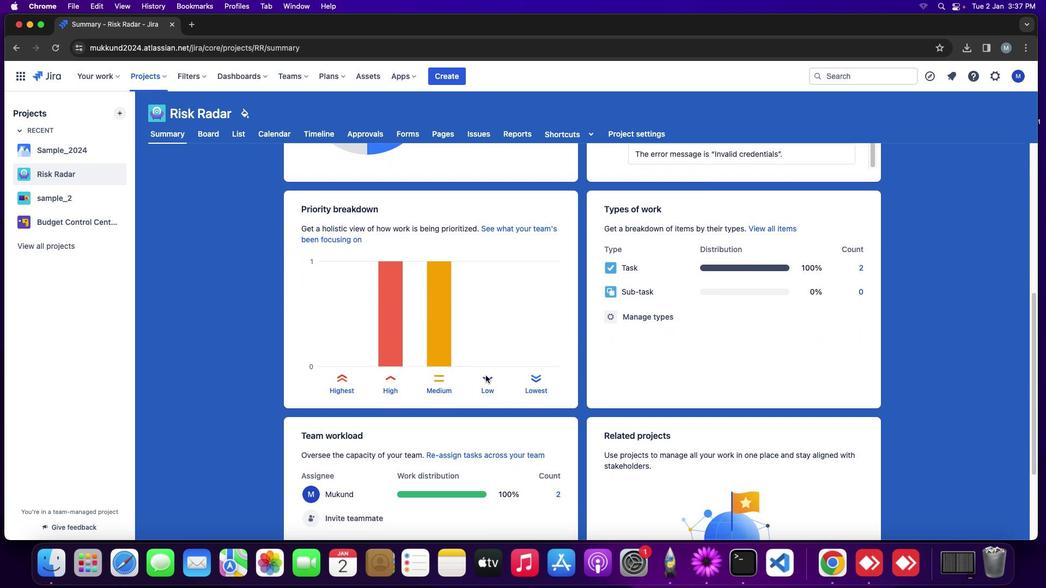 
Action: Mouse moved to (476, 367)
Screenshot: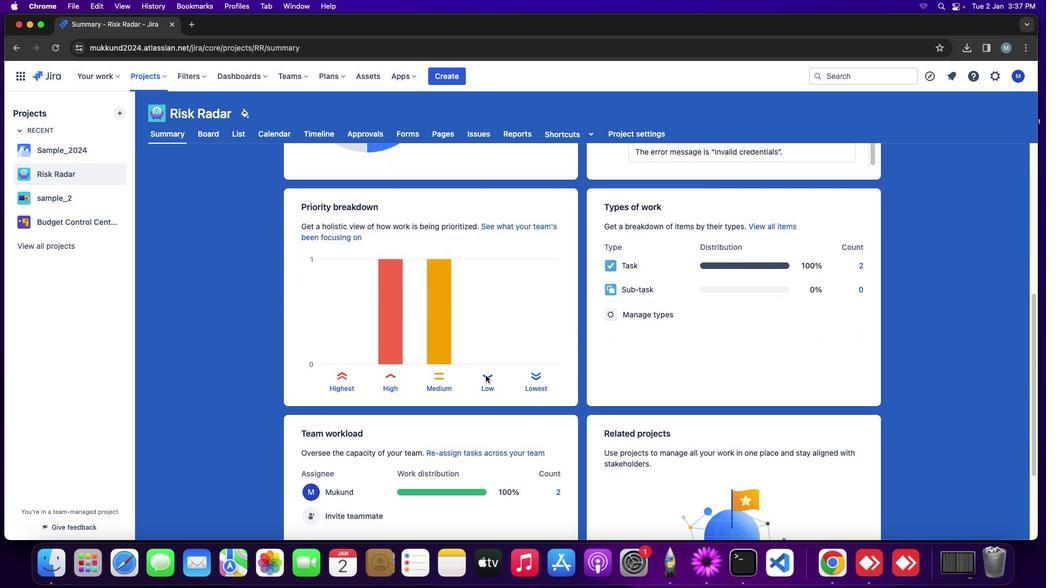 
Action: Mouse scrolled (476, 367) with delta (67, 1)
Screenshot: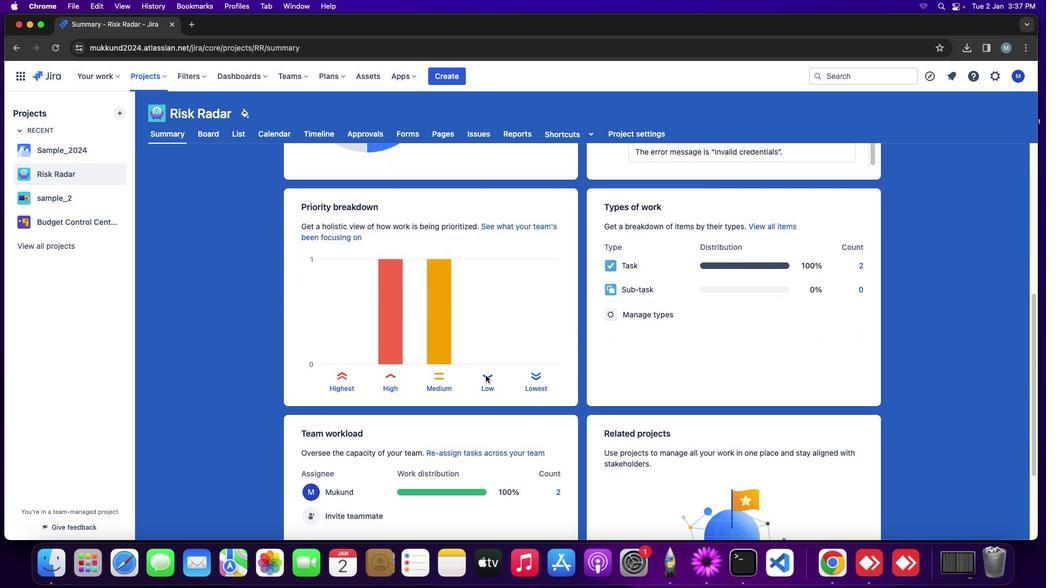 
Action: Mouse moved to (477, 366)
Screenshot: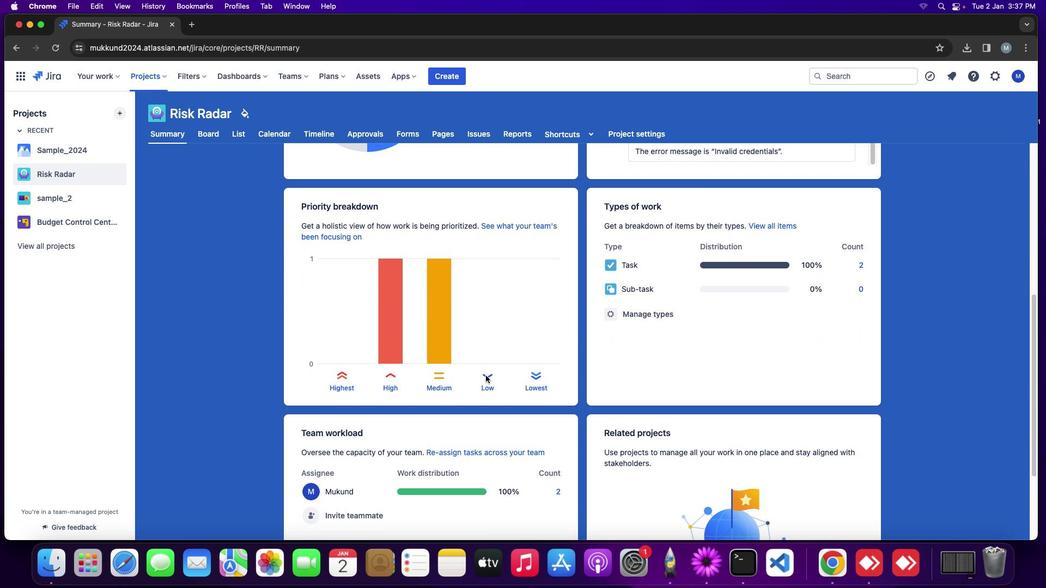 
Action: Mouse scrolled (477, 366) with delta (67, 1)
Screenshot: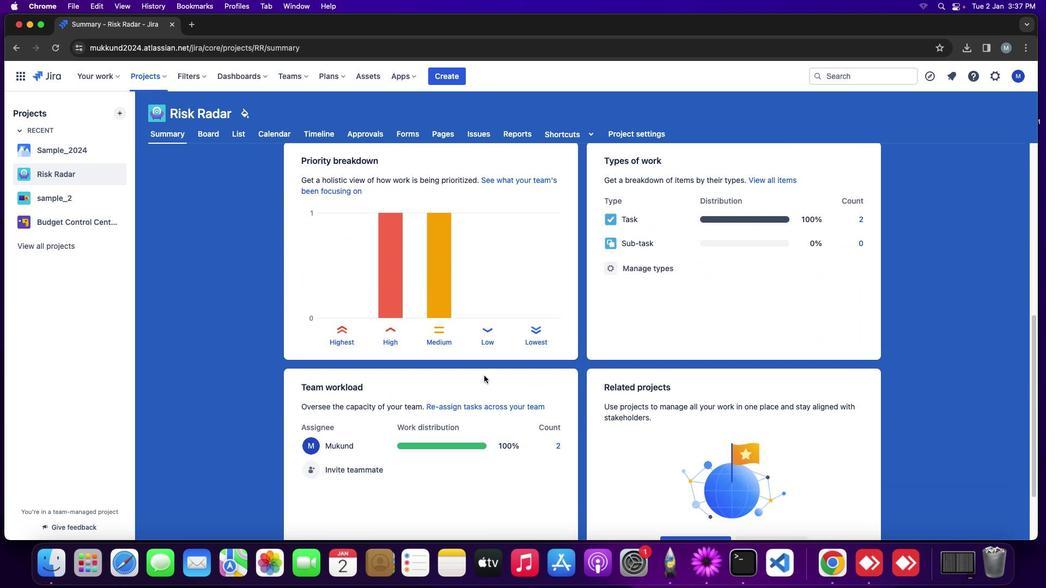 
Action: Mouse scrolled (477, 366) with delta (67, 1)
Screenshot: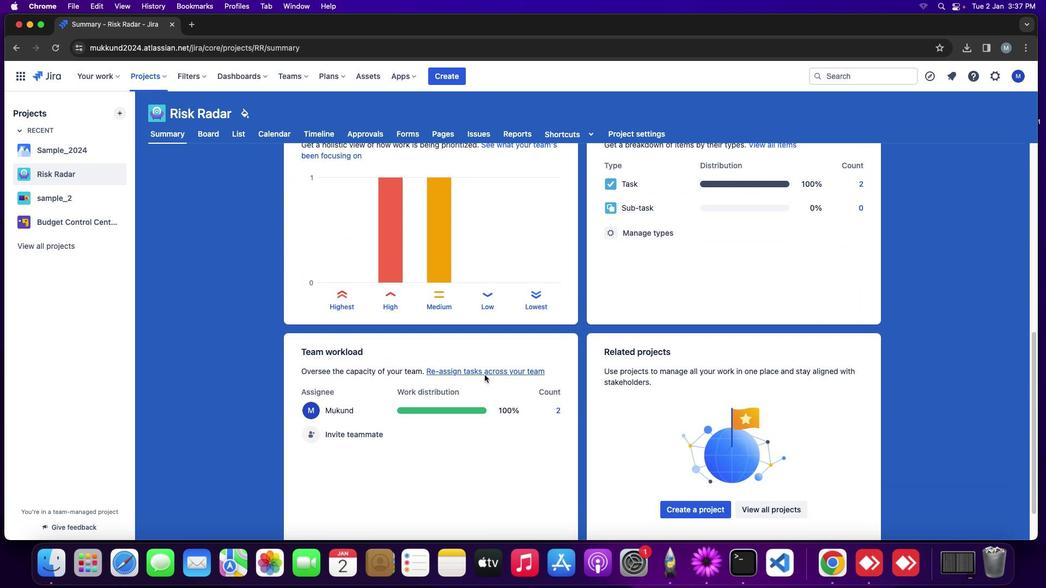 
Action: Mouse scrolled (477, 366) with delta (67, 1)
Screenshot: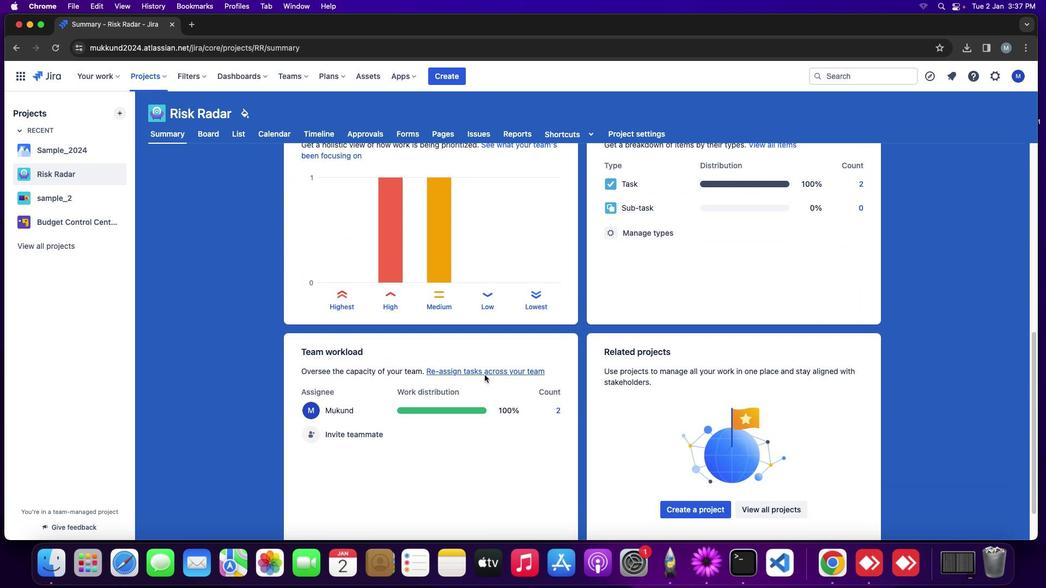 
Action: Mouse moved to (487, 366)
Screenshot: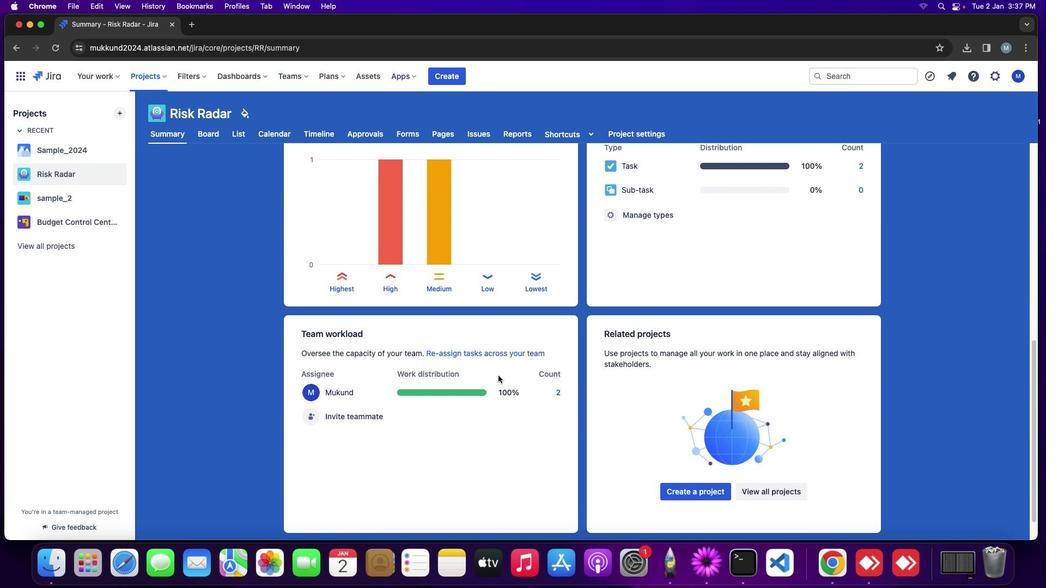 
Action: Mouse scrolled (487, 366) with delta (67, 1)
Screenshot: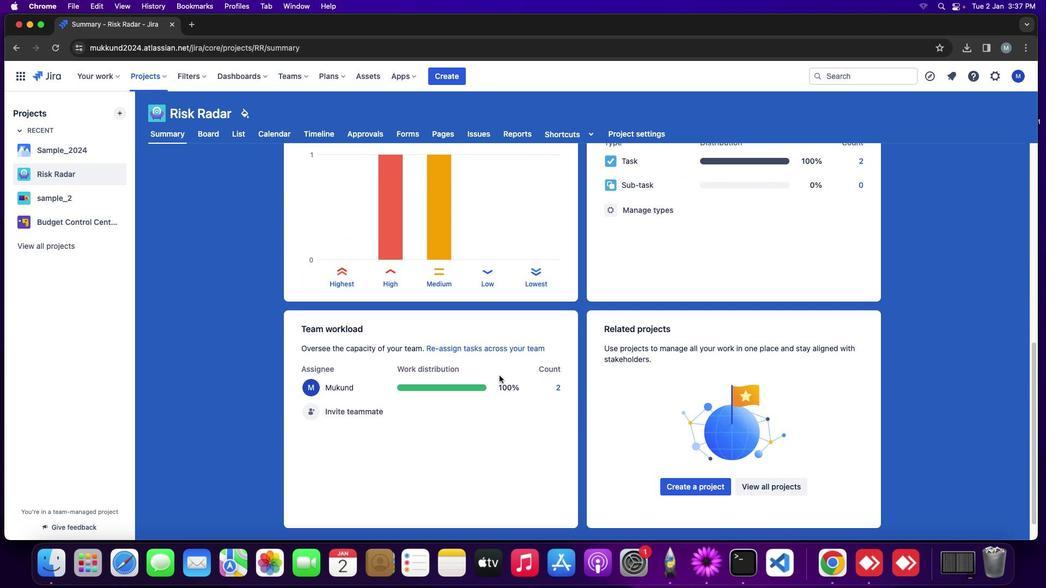 
Action: Mouse moved to (487, 366)
Screenshot: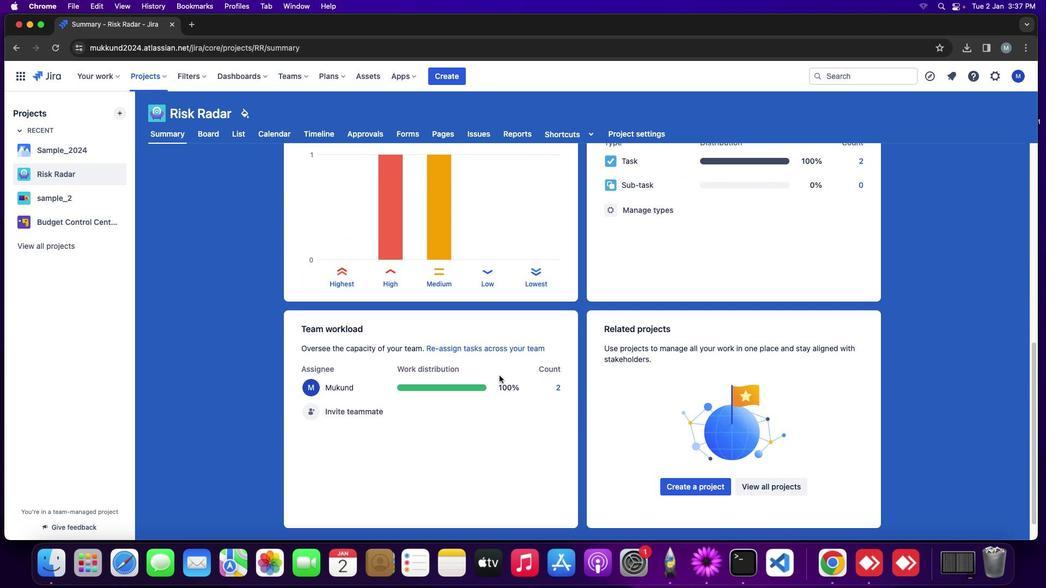 
Action: Mouse scrolled (487, 366) with delta (67, 1)
Screenshot: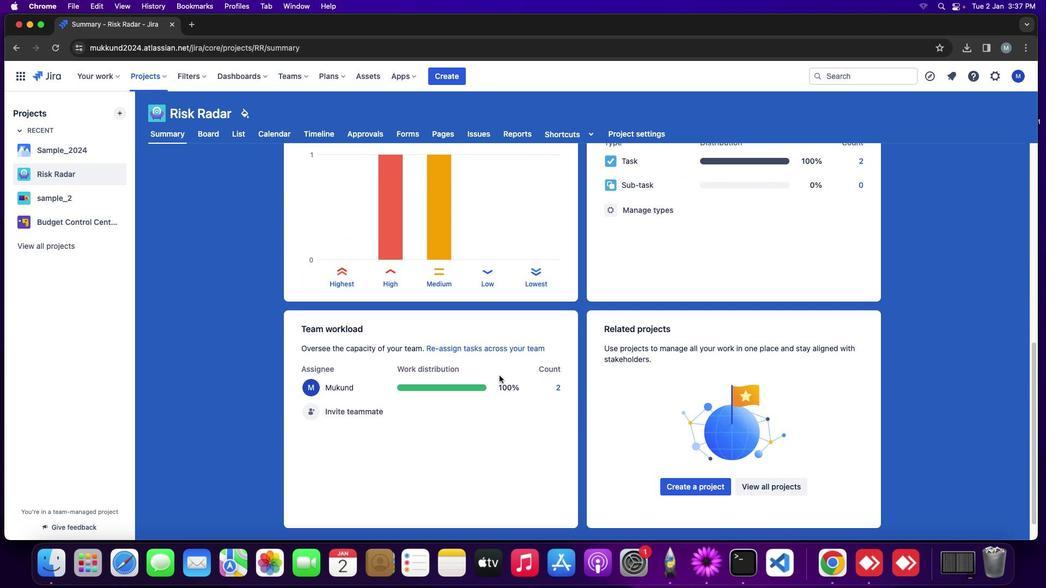 
Action: Mouse moved to (506, 370)
Screenshot: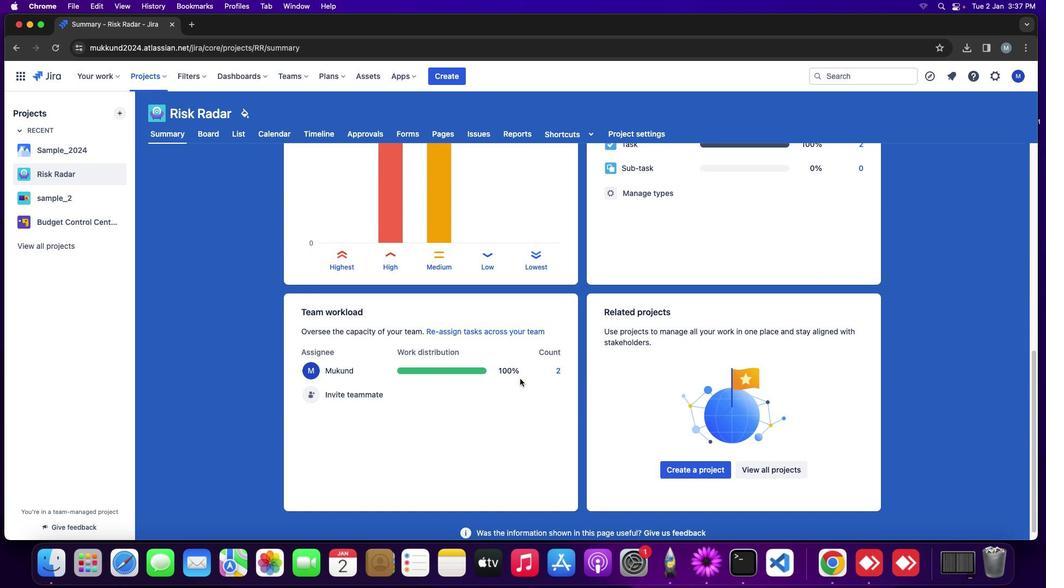 
Action: Mouse scrolled (506, 370) with delta (67, 1)
Screenshot: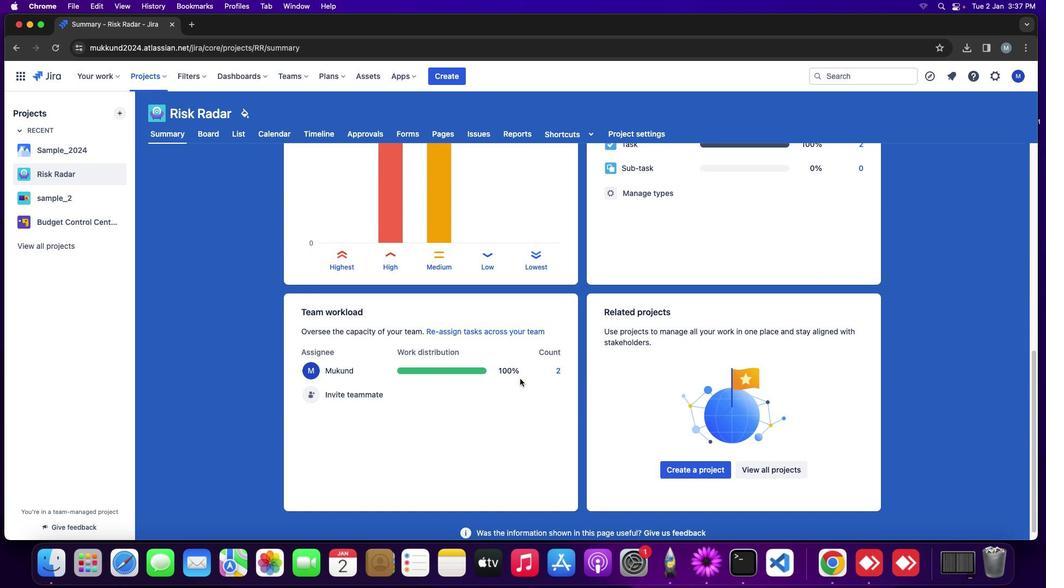 
Action: Mouse moved to (506, 370)
Screenshot: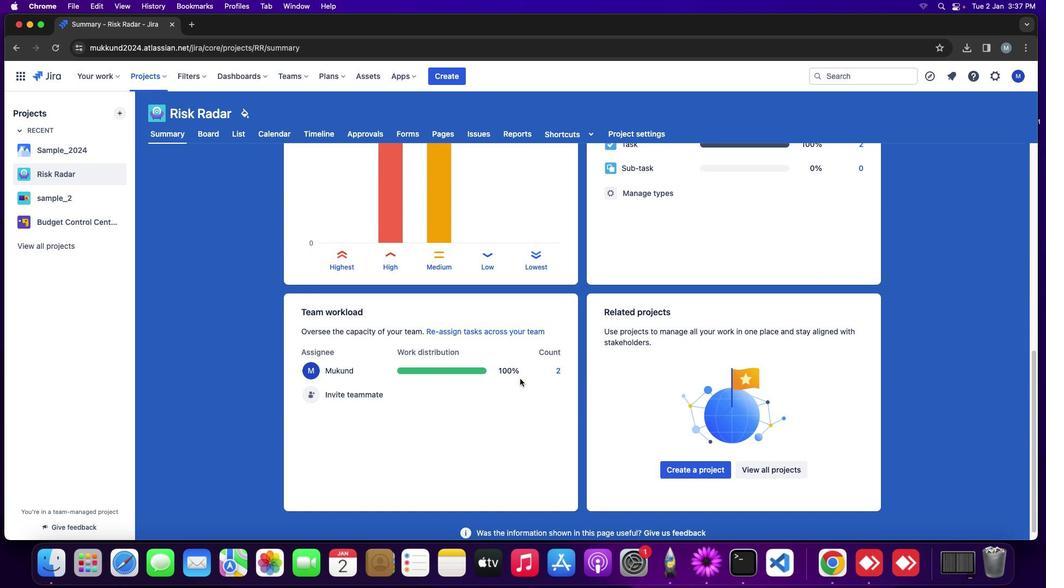 
Action: Mouse scrolled (506, 370) with delta (67, 1)
Screenshot: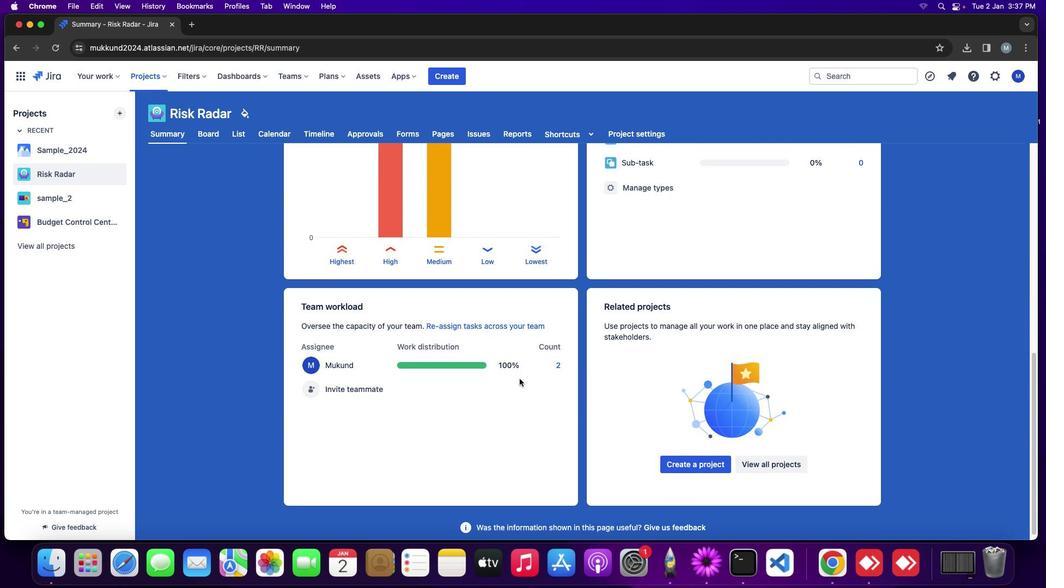 
Action: Mouse moved to (506, 370)
Screenshot: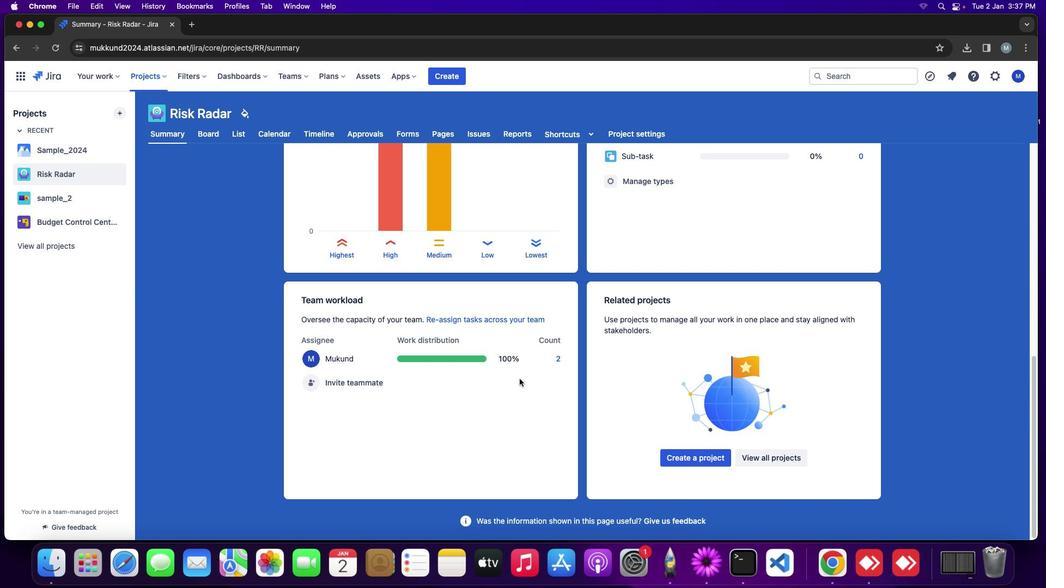 
Action: Mouse scrolled (506, 370) with delta (67, 1)
Screenshot: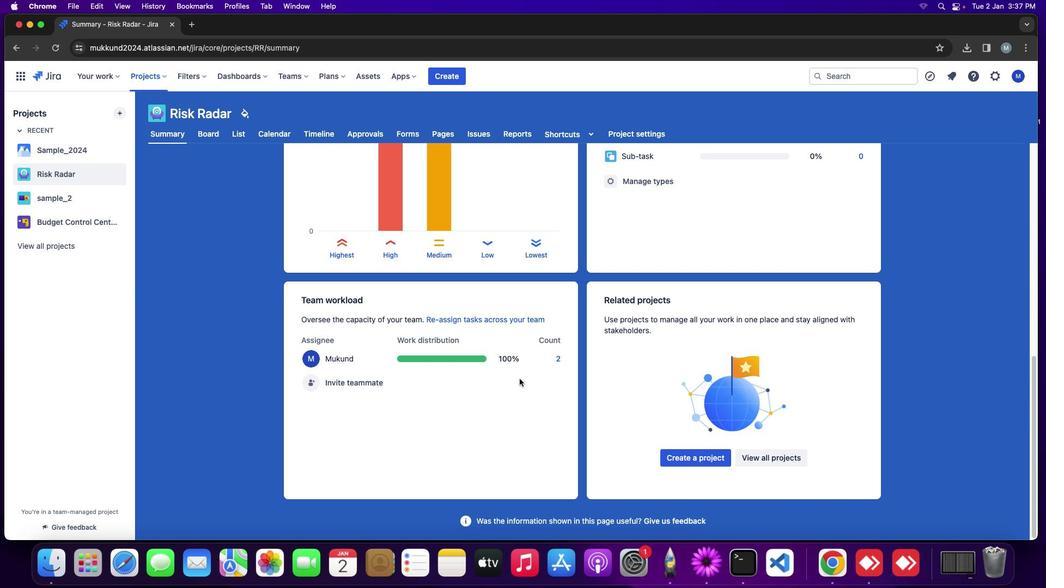 
Action: Mouse moved to (505, 369)
Screenshot: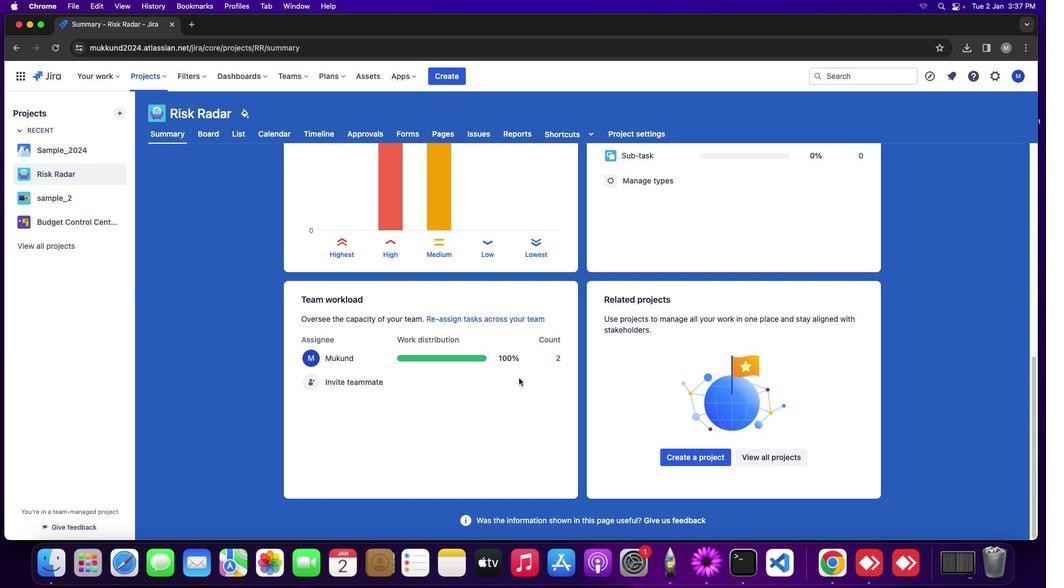 
Action: Mouse scrolled (505, 369) with delta (67, 1)
Screenshot: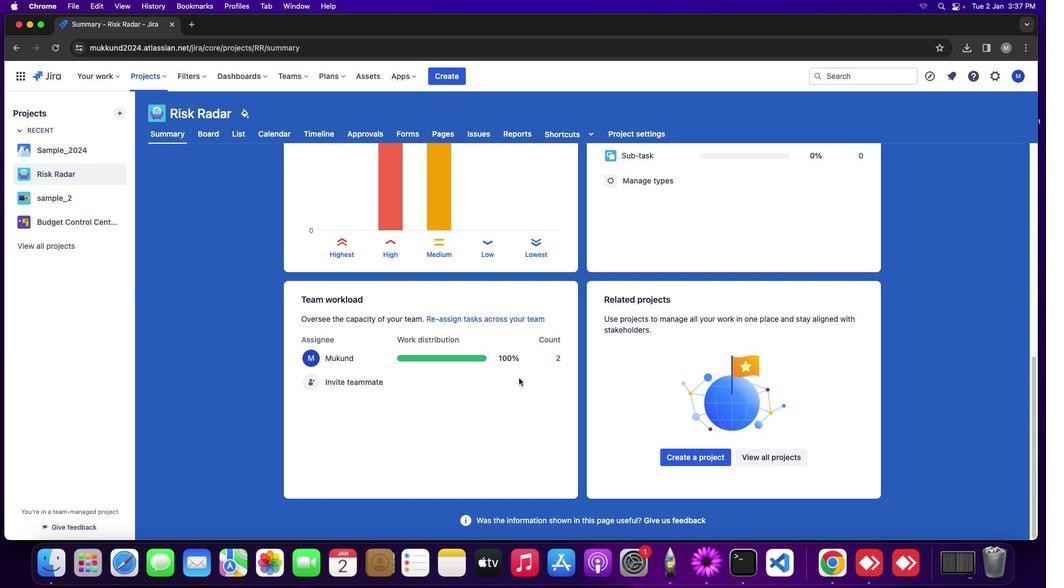 
Action: Mouse moved to (505, 369)
Screenshot: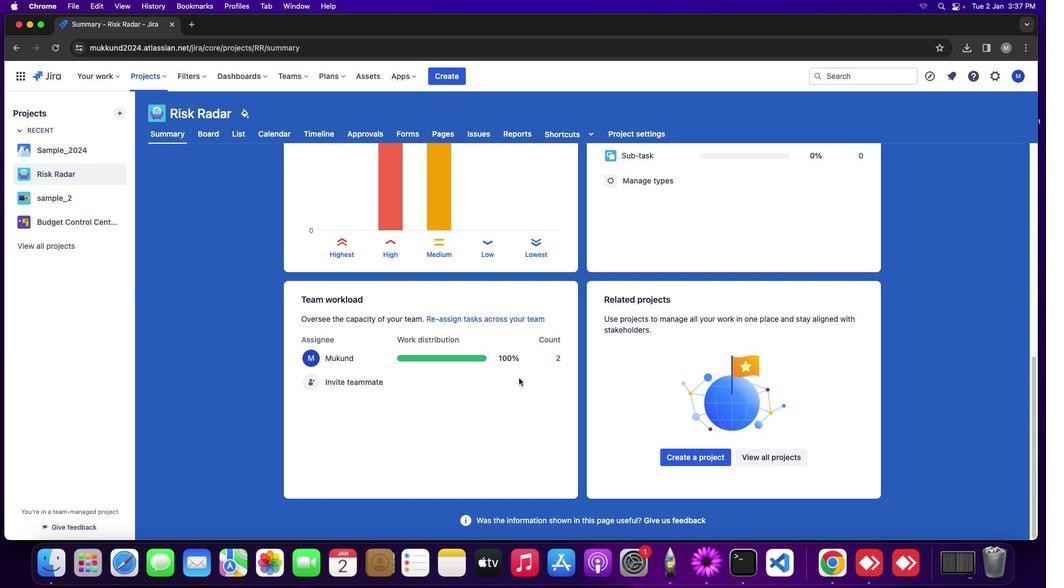
Action: Mouse scrolled (505, 369) with delta (67, 1)
Screenshot: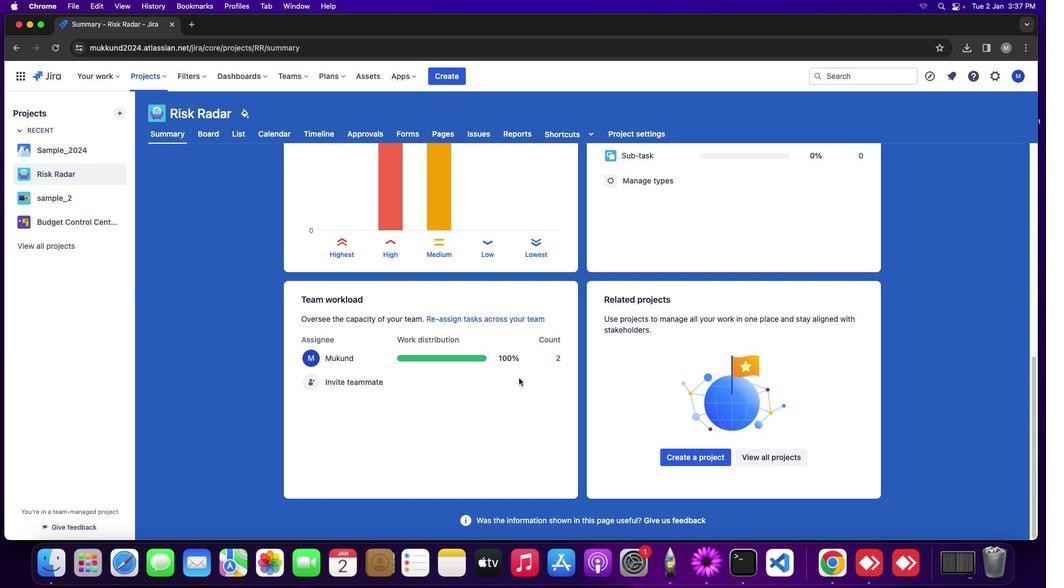 
Action: Mouse scrolled (505, 369) with delta (67, 1)
Screenshot: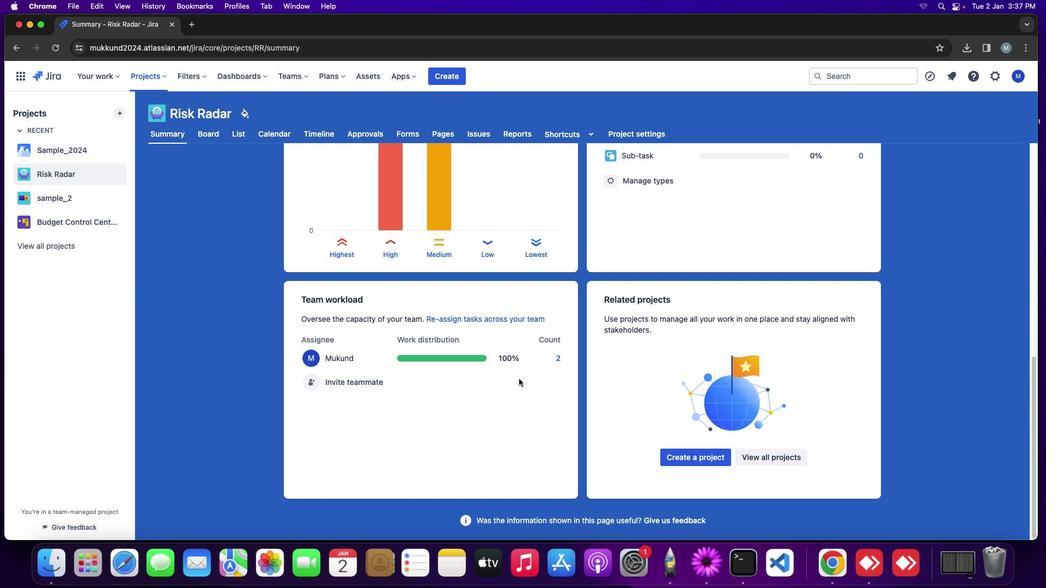 
Action: Mouse moved to (505, 368)
Screenshot: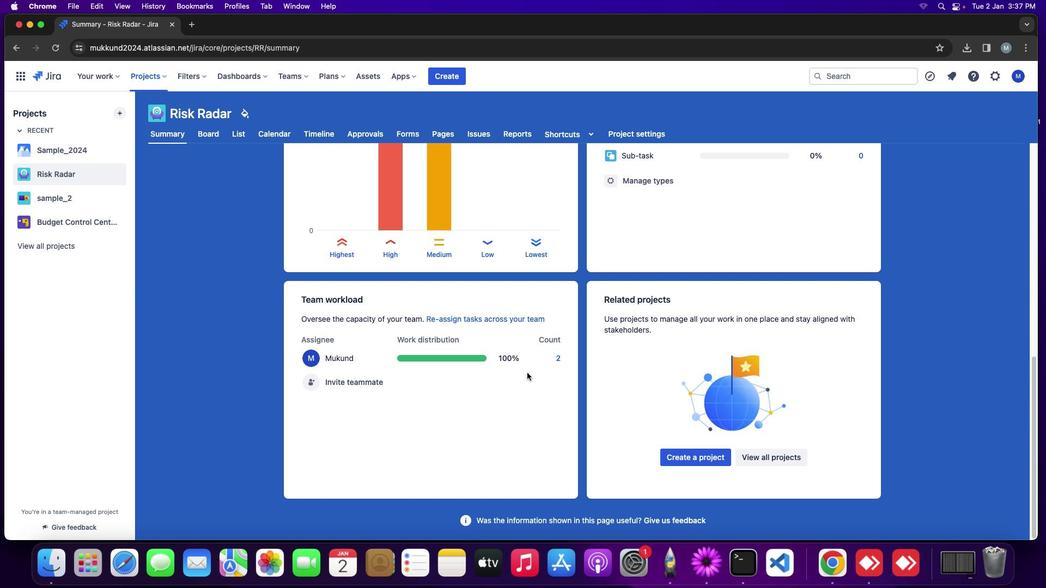 
Action: Mouse scrolled (505, 368) with delta (67, 1)
Screenshot: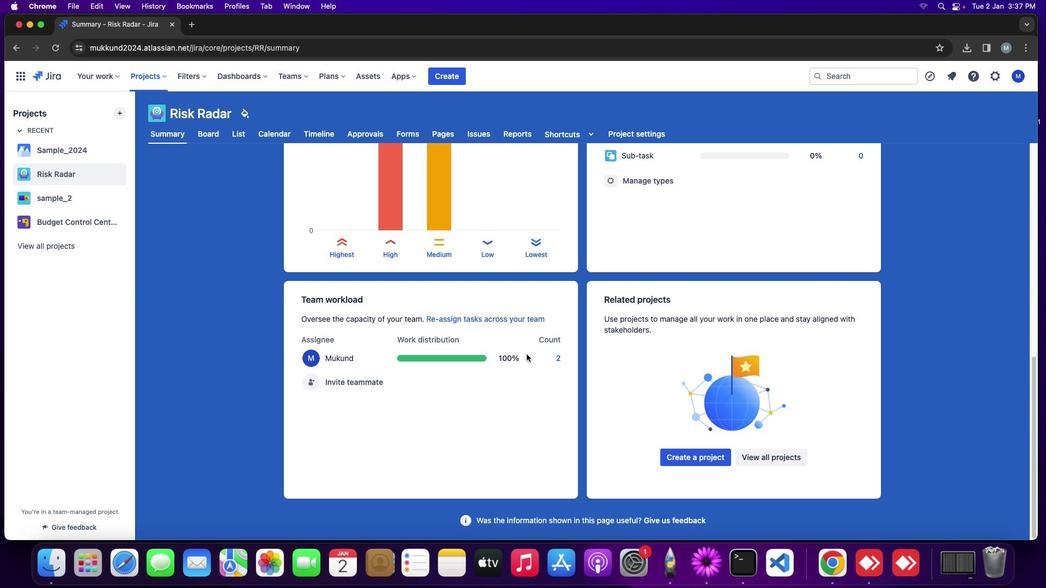 
Action: Mouse moved to (124, 202)
Screenshot: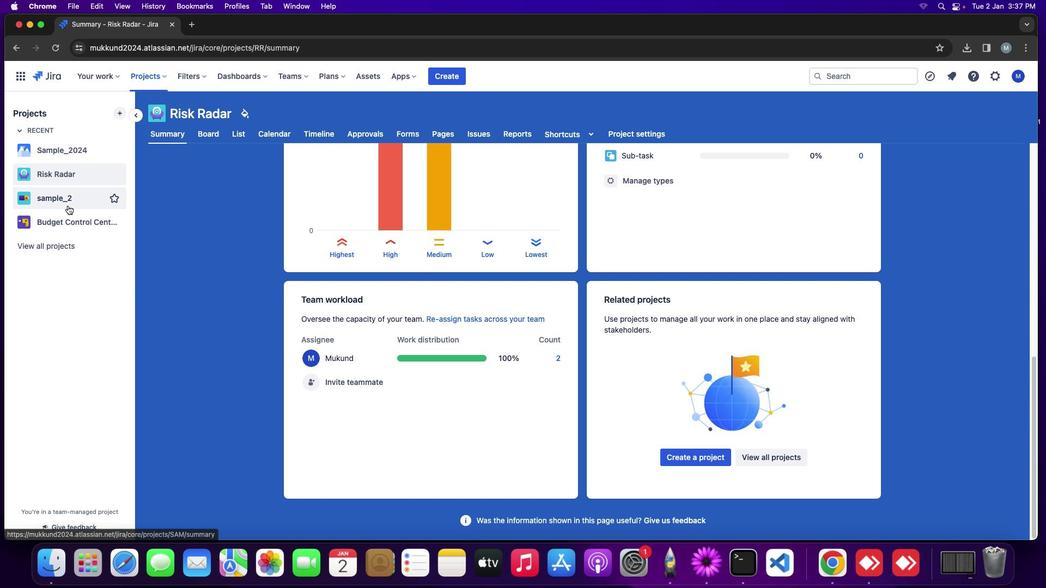 
Action: Mouse pressed left at (124, 202)
Screenshot: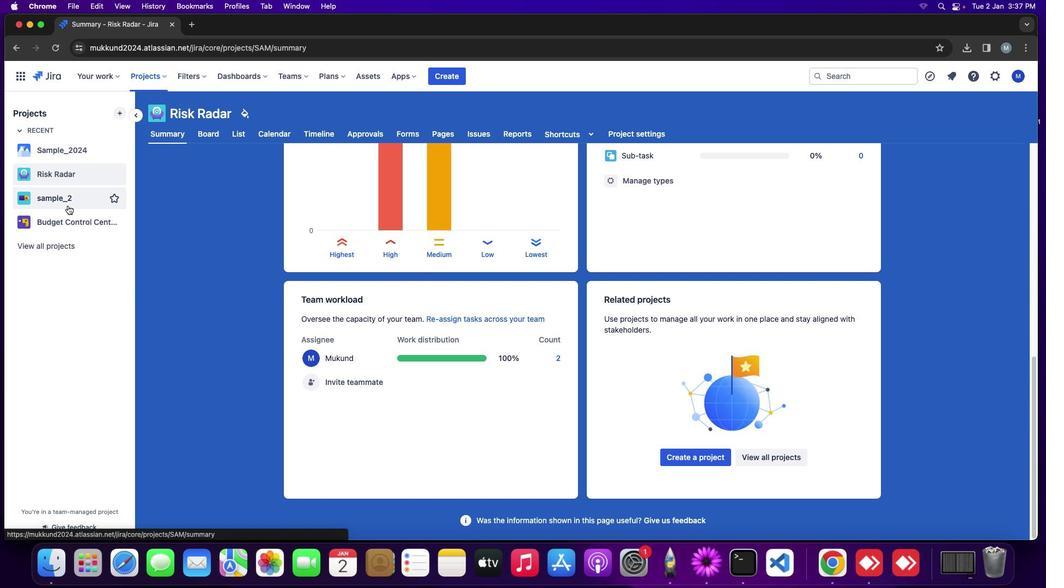 
Action: Mouse moved to (275, 255)
Screenshot: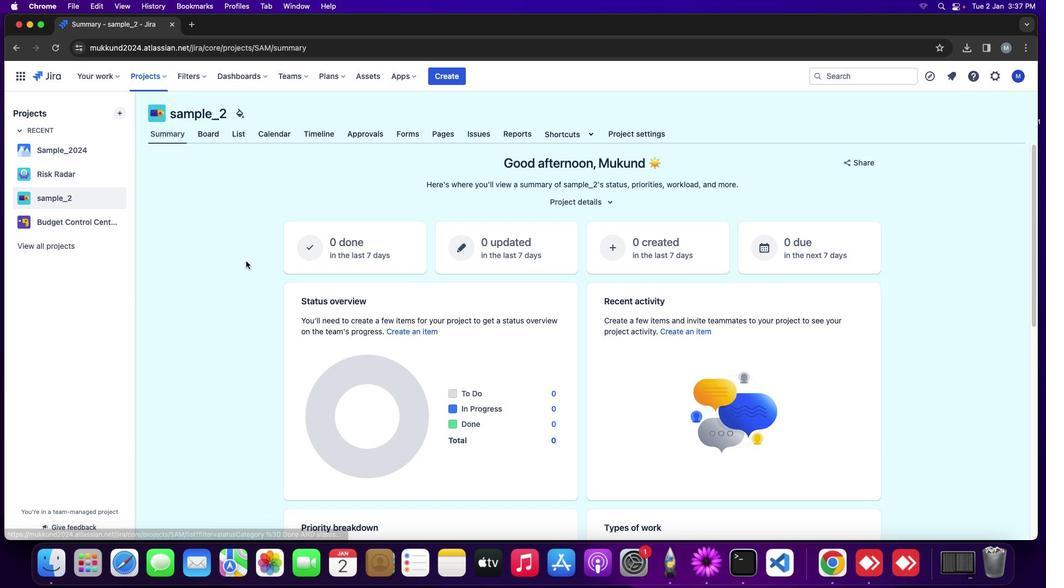 
Action: Mouse scrolled (275, 255) with delta (67, 1)
Screenshot: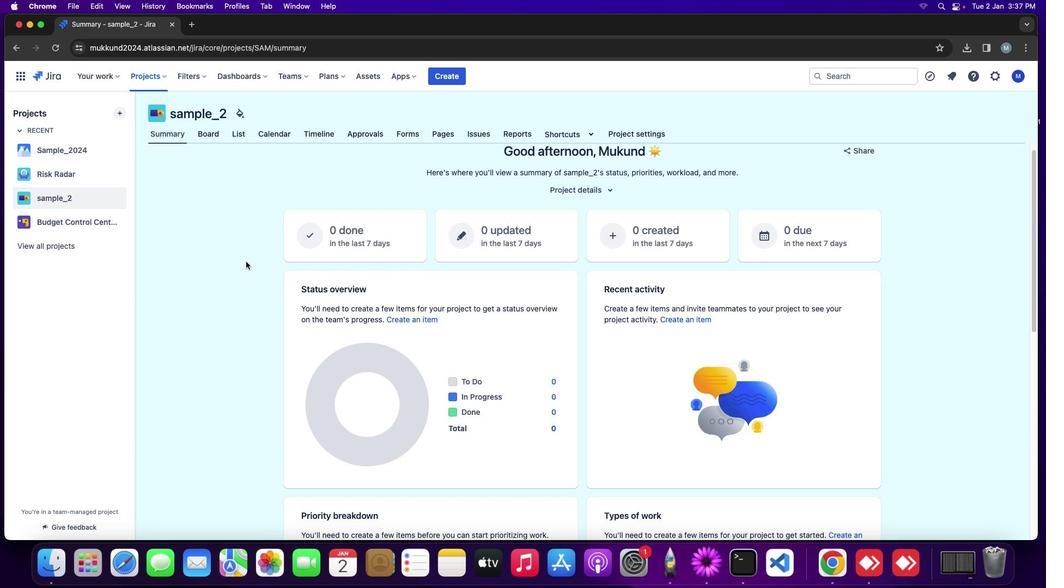 
Action: Mouse scrolled (275, 255) with delta (67, 1)
Screenshot: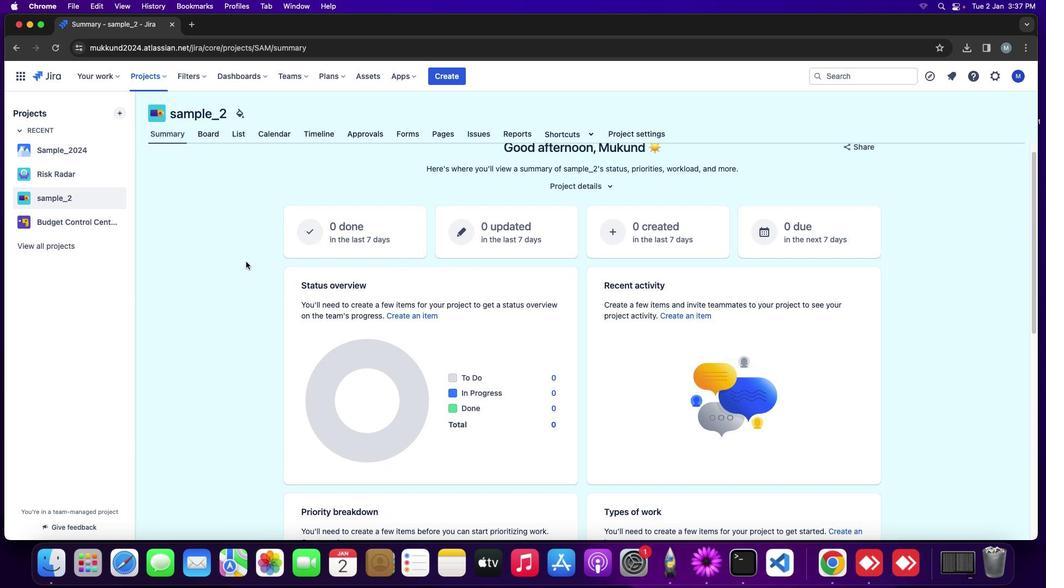 
Action: Mouse moved to (275, 255)
Screenshot: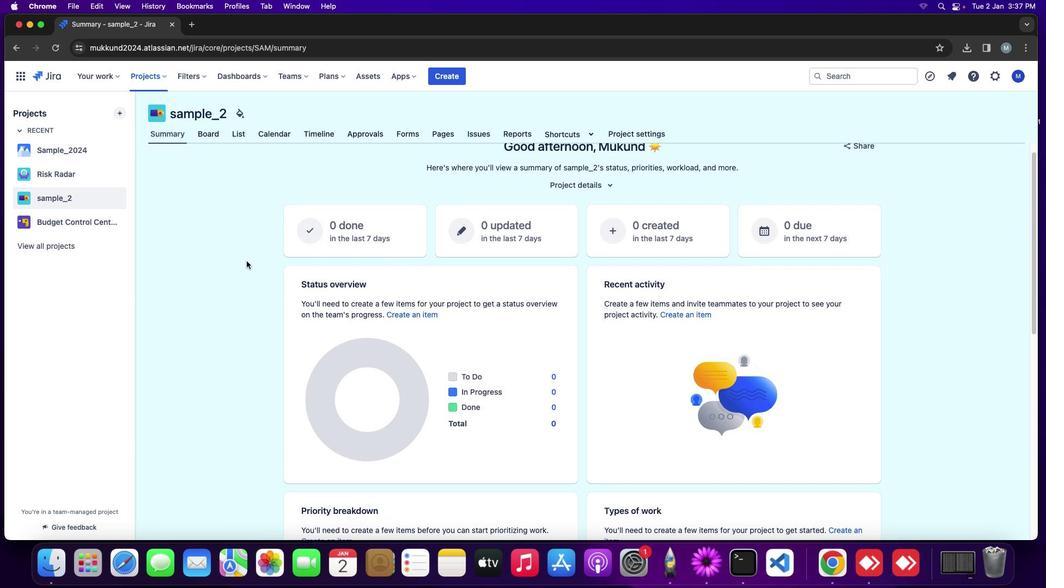 
Action: Mouse scrolled (275, 255) with delta (67, 1)
Screenshot: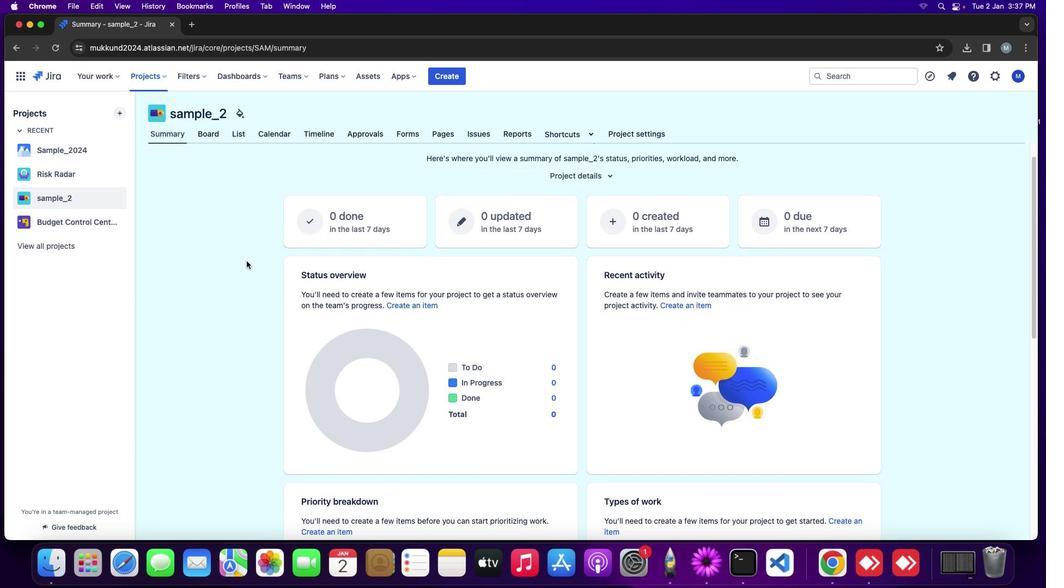 
Action: Mouse moved to (275, 255)
Screenshot: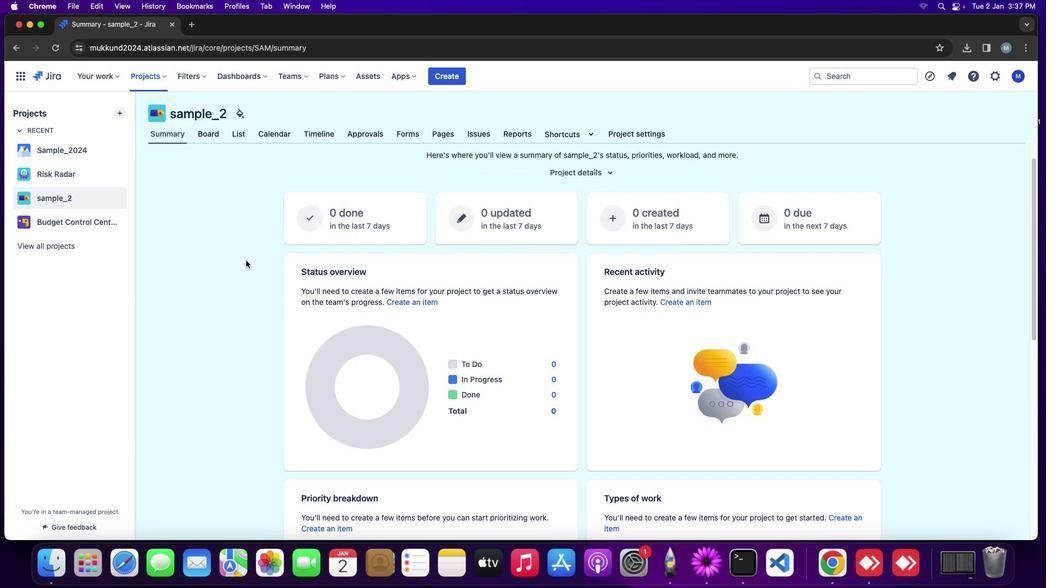 
Action: Mouse scrolled (275, 255) with delta (67, 1)
Screenshot: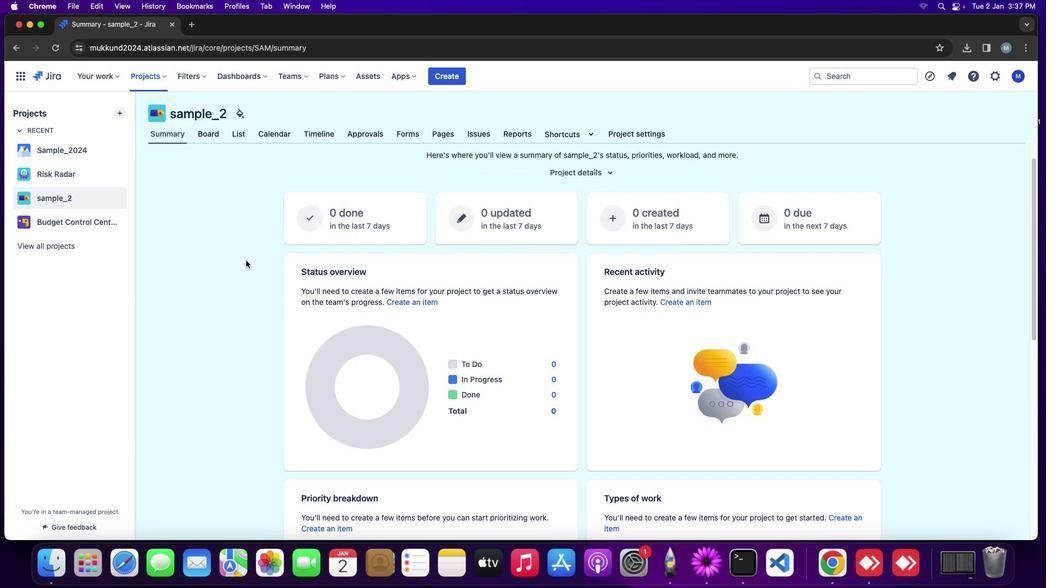
Action: Mouse moved to (275, 254)
Screenshot: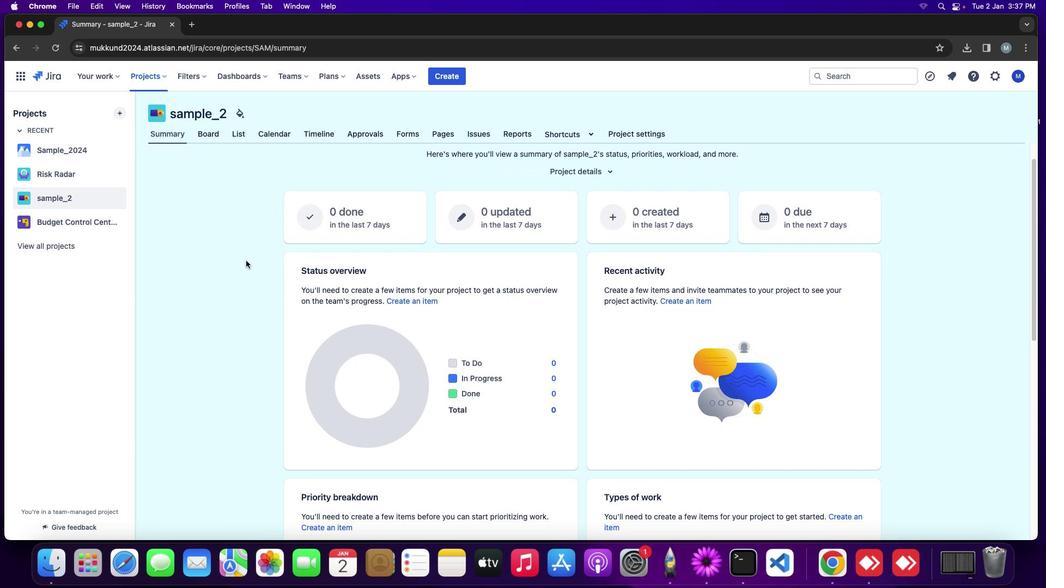 
Action: Mouse scrolled (275, 254) with delta (67, 1)
Screenshot: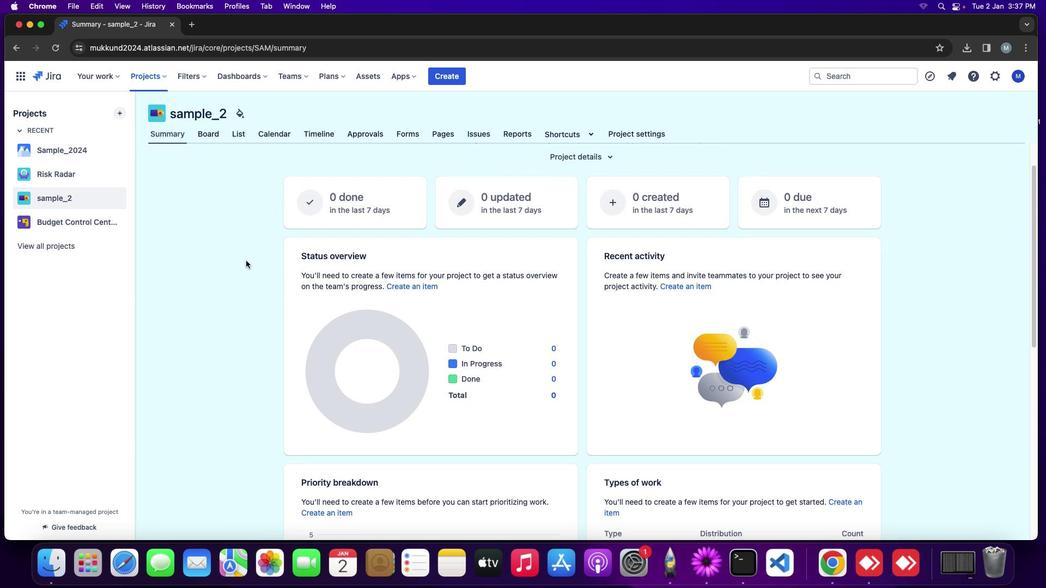 
Action: Mouse scrolled (275, 254) with delta (67, 1)
Screenshot: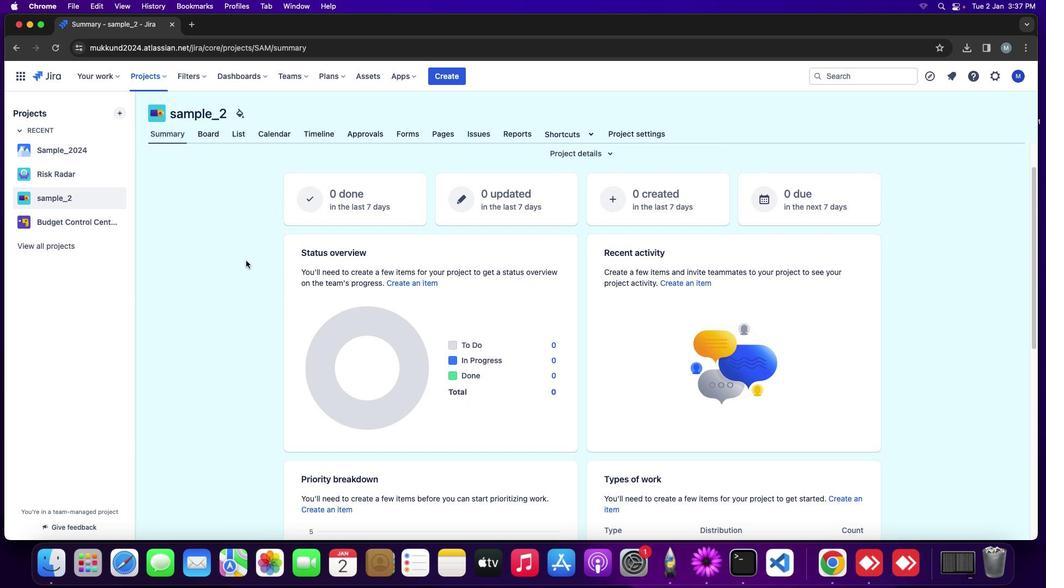 
Action: Mouse moved to (275, 254)
Screenshot: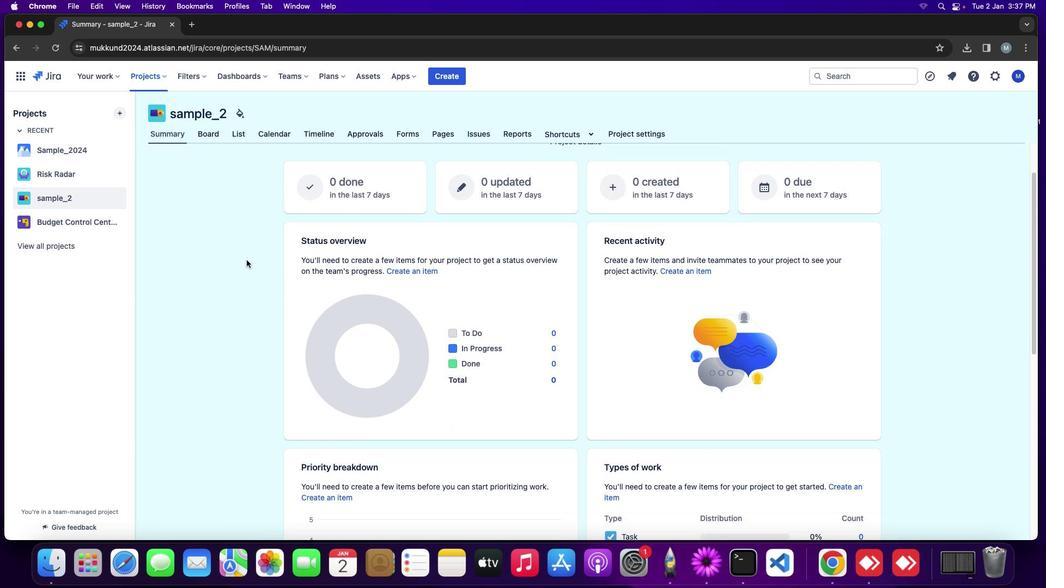
Action: Mouse scrolled (275, 254) with delta (67, 1)
Screenshot: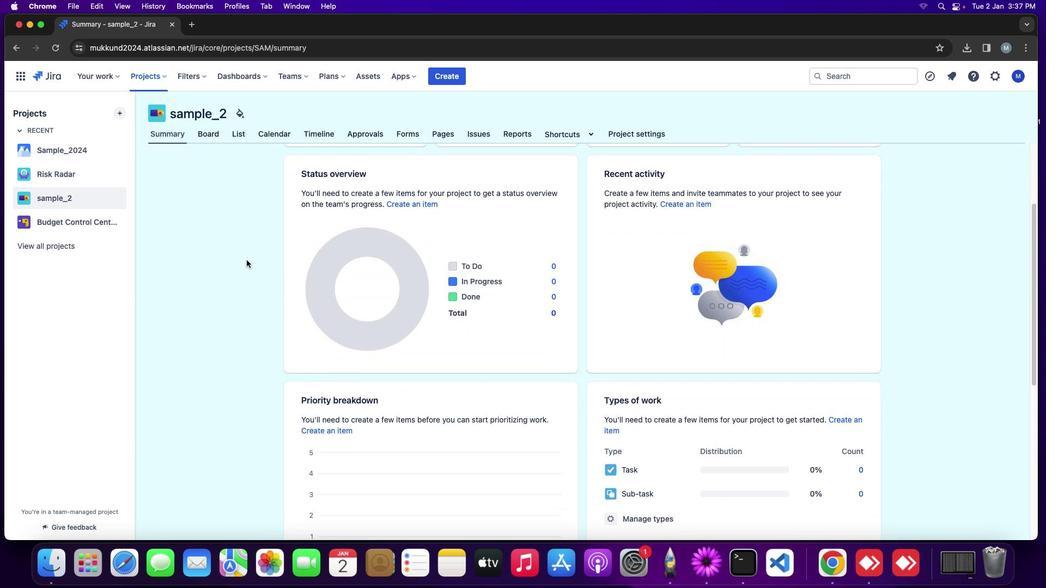 
Action: Mouse scrolled (275, 254) with delta (67, 1)
Screenshot: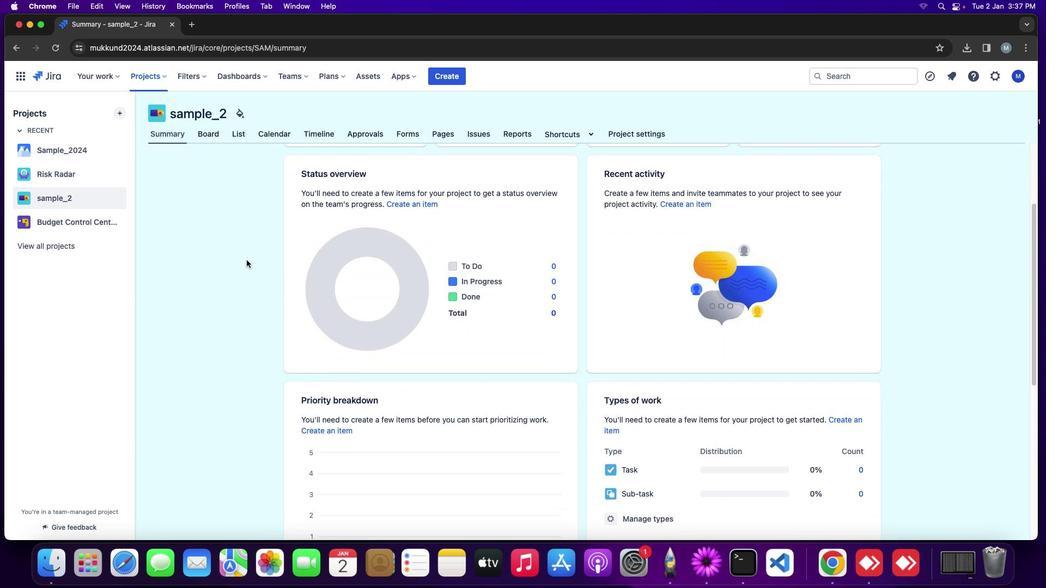 
Action: Mouse scrolled (275, 254) with delta (67, 0)
Screenshot: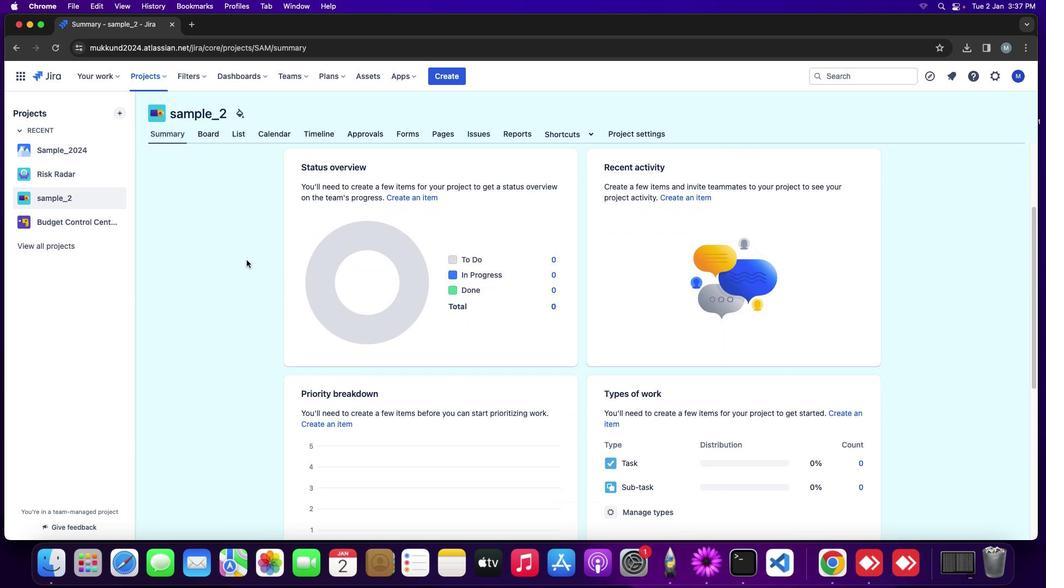 
Action: Mouse scrolled (275, 254) with delta (67, 1)
Screenshot: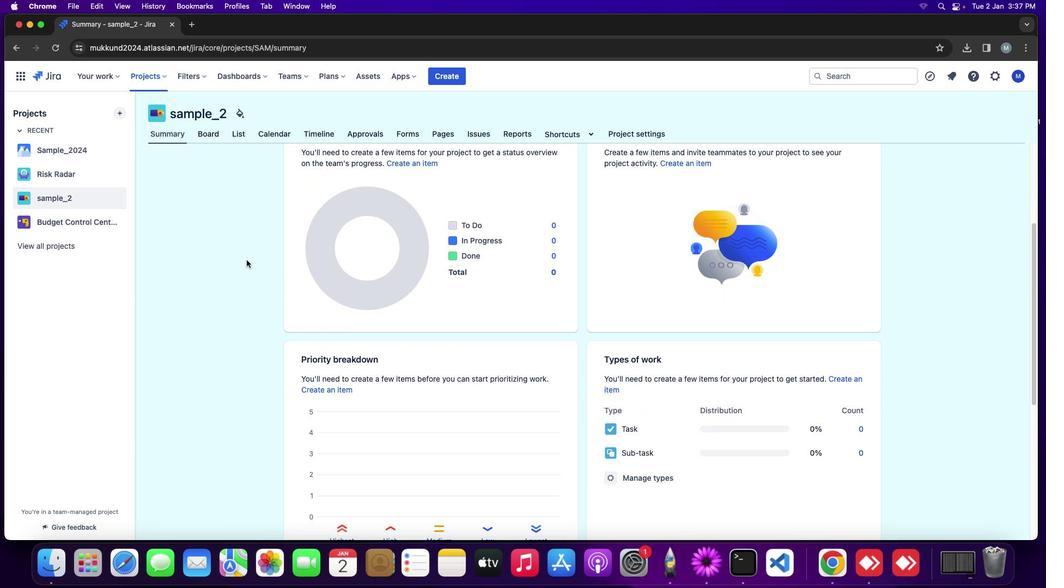 
Action: Mouse scrolled (275, 254) with delta (67, 1)
Screenshot: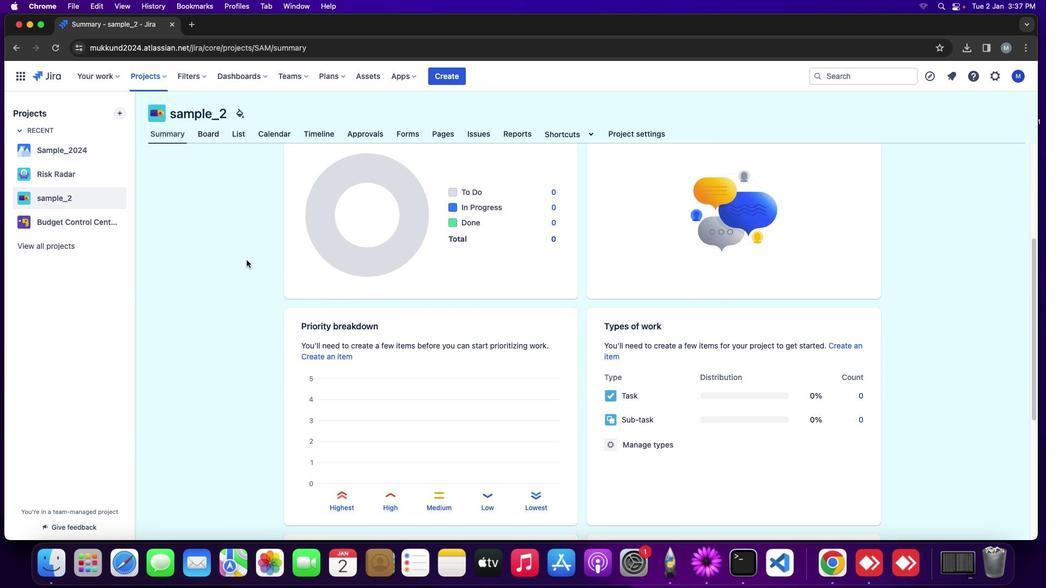 
Action: Mouse scrolled (275, 254) with delta (67, 1)
Screenshot: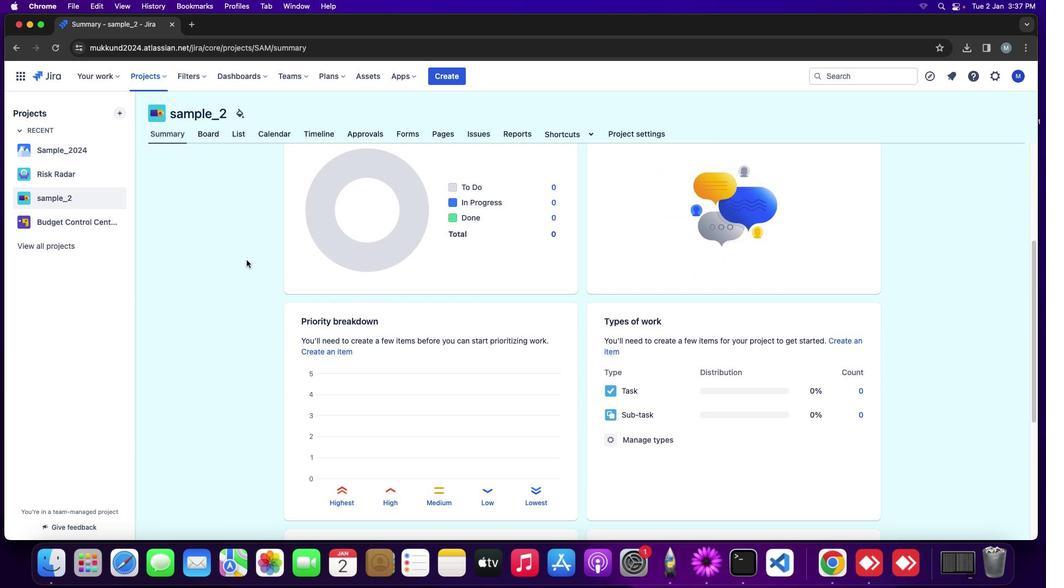 
Action: Mouse scrolled (275, 254) with delta (67, 1)
Screenshot: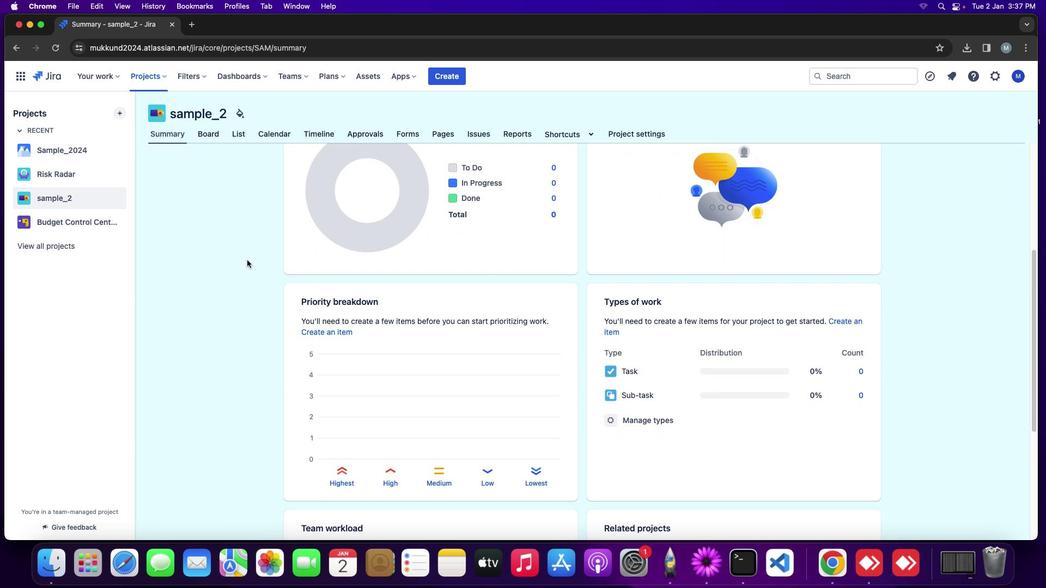 
Action: Mouse moved to (275, 254)
Screenshot: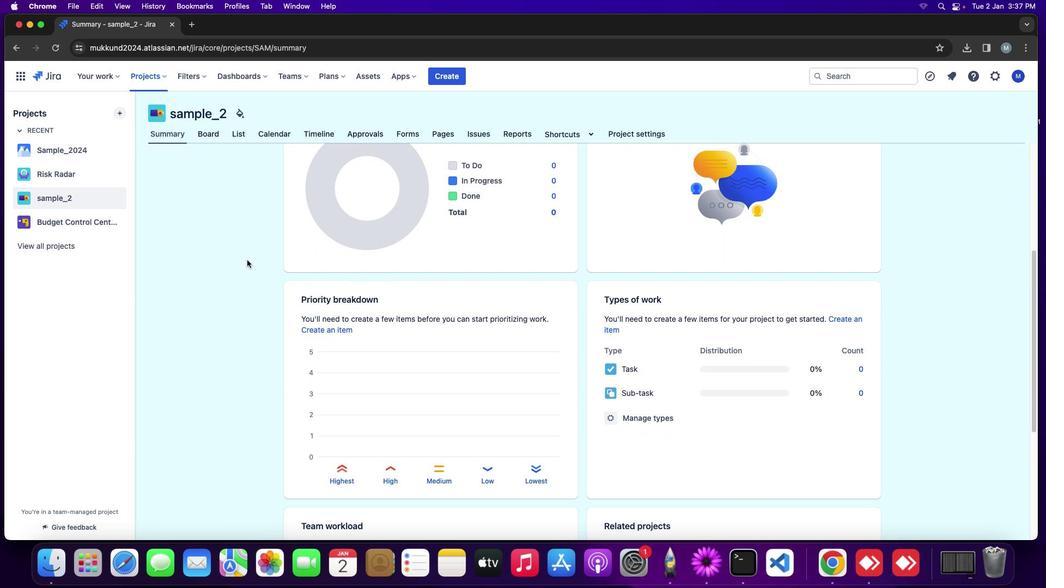 
Action: Mouse scrolled (275, 254) with delta (67, 1)
Screenshot: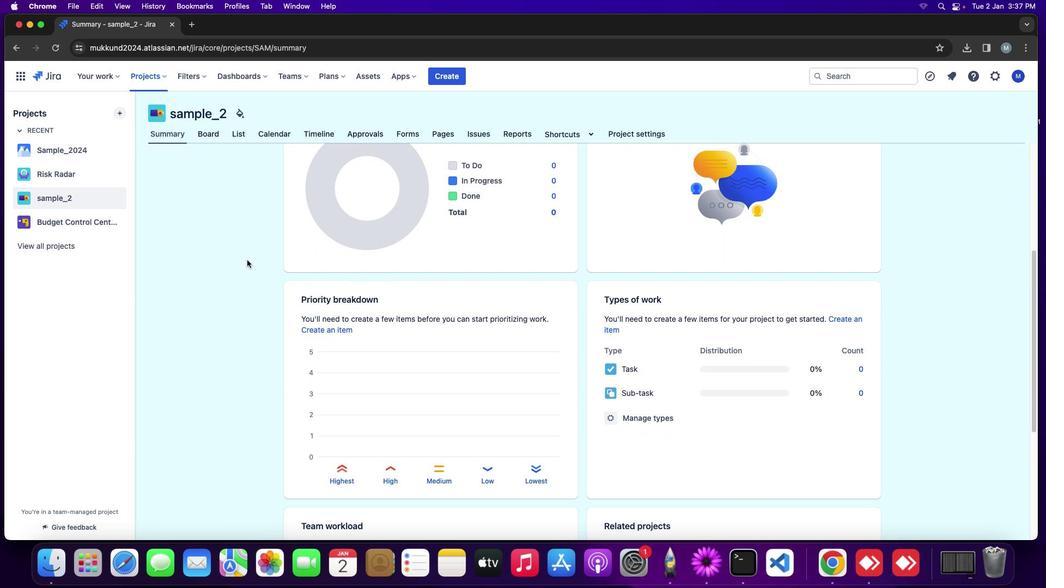 
Action: Mouse scrolled (275, 254) with delta (67, 1)
Screenshot: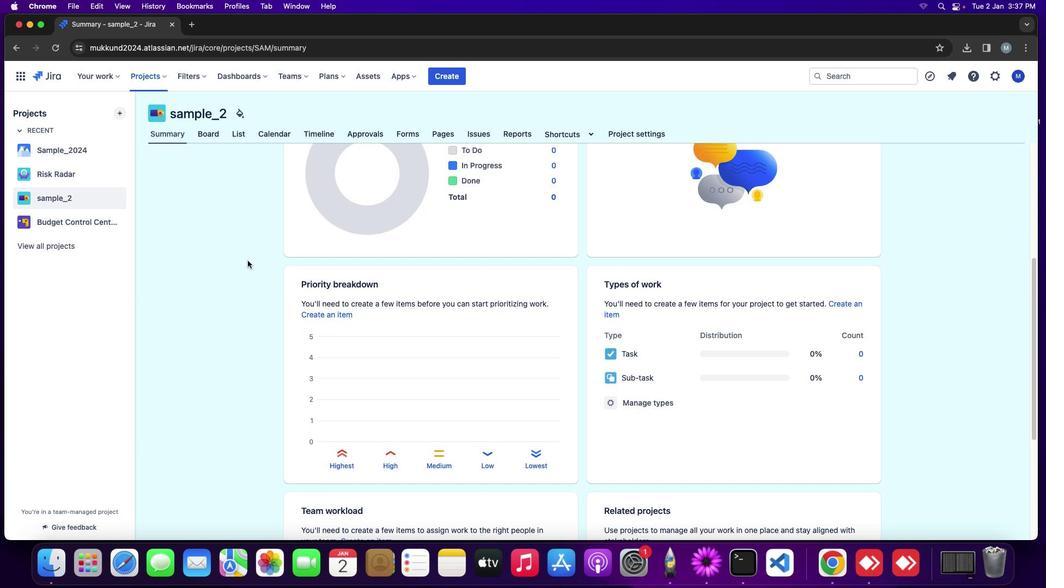
Action: Mouse moved to (275, 254)
Screenshot: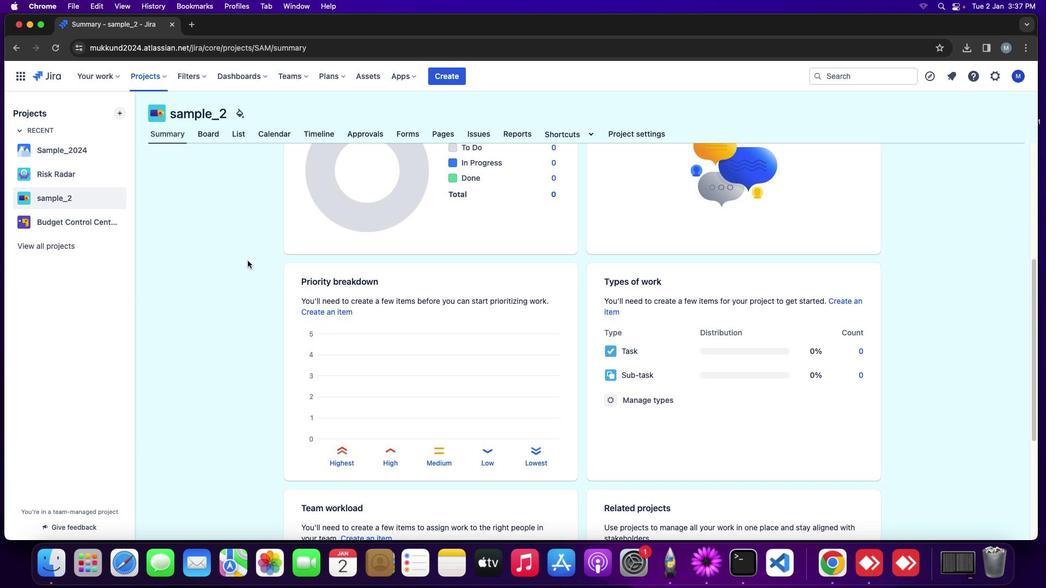 
Action: Mouse scrolled (275, 254) with delta (67, 1)
Screenshot: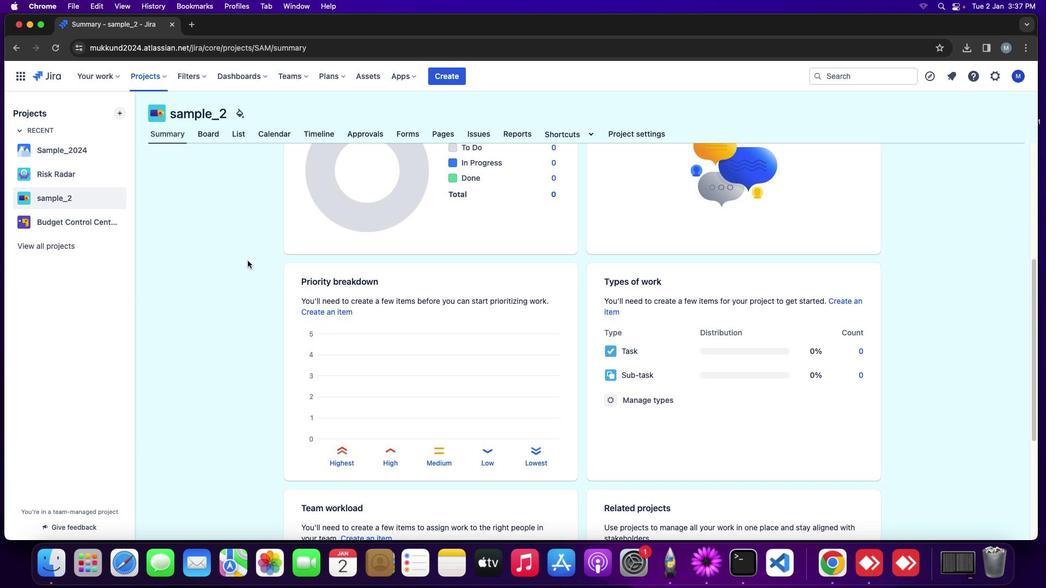 
Action: Mouse moved to (276, 254)
Screenshot: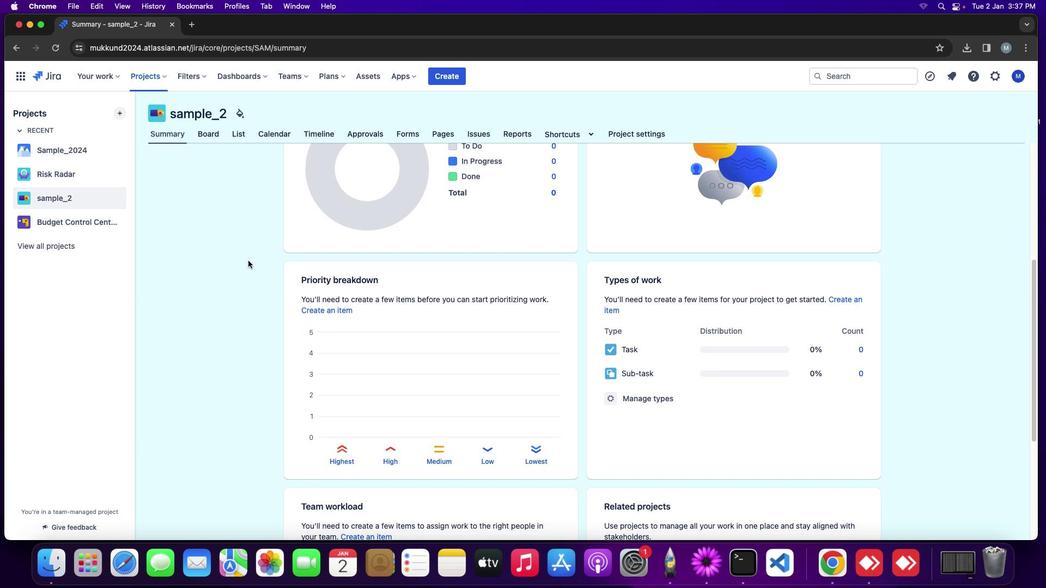
Action: Mouse scrolled (276, 254) with delta (67, 1)
Screenshot: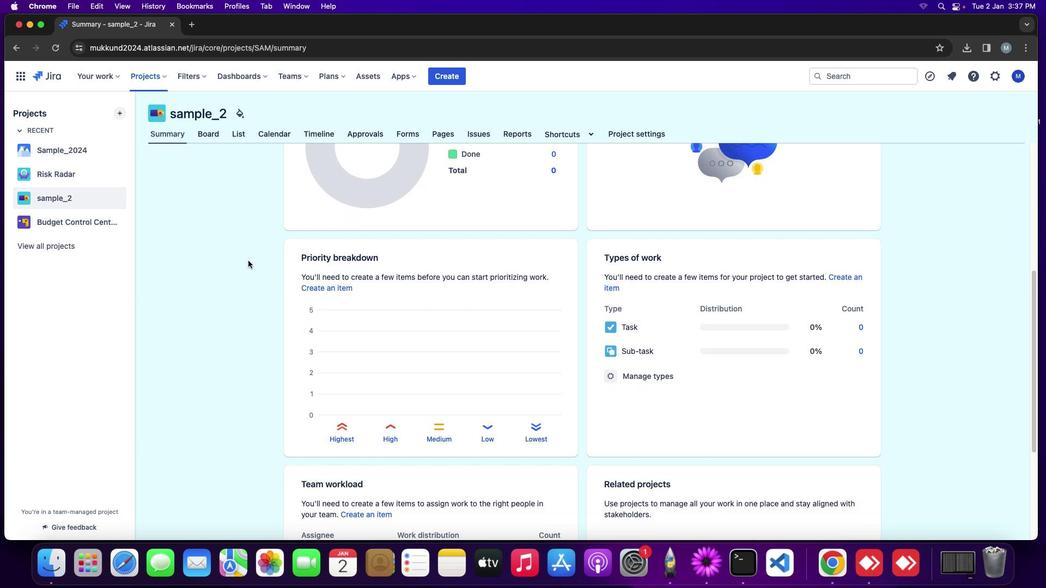 
Action: Mouse scrolled (276, 254) with delta (67, 1)
Screenshot: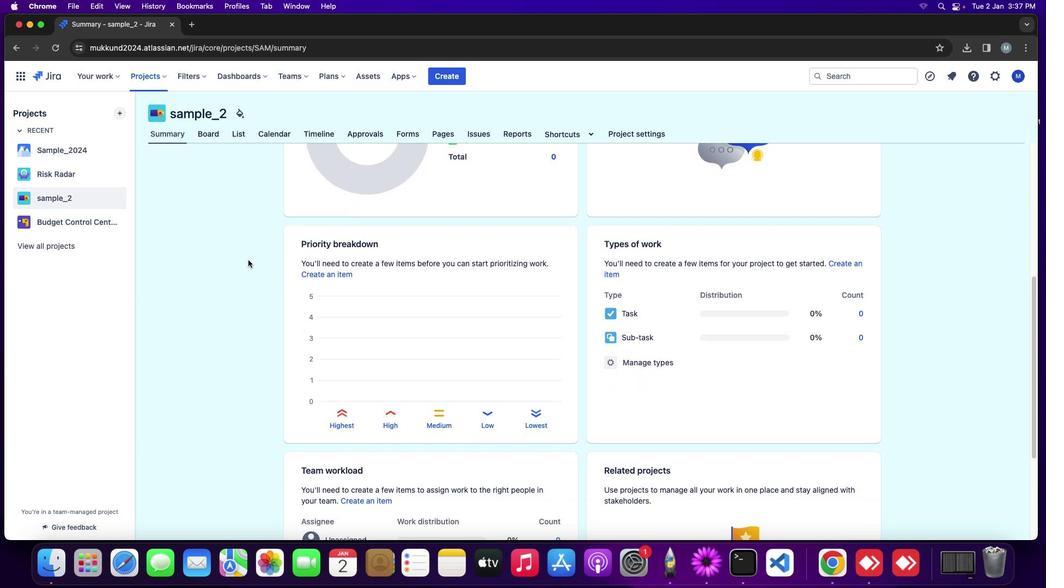 
Action: Mouse scrolled (276, 254) with delta (67, 1)
Screenshot: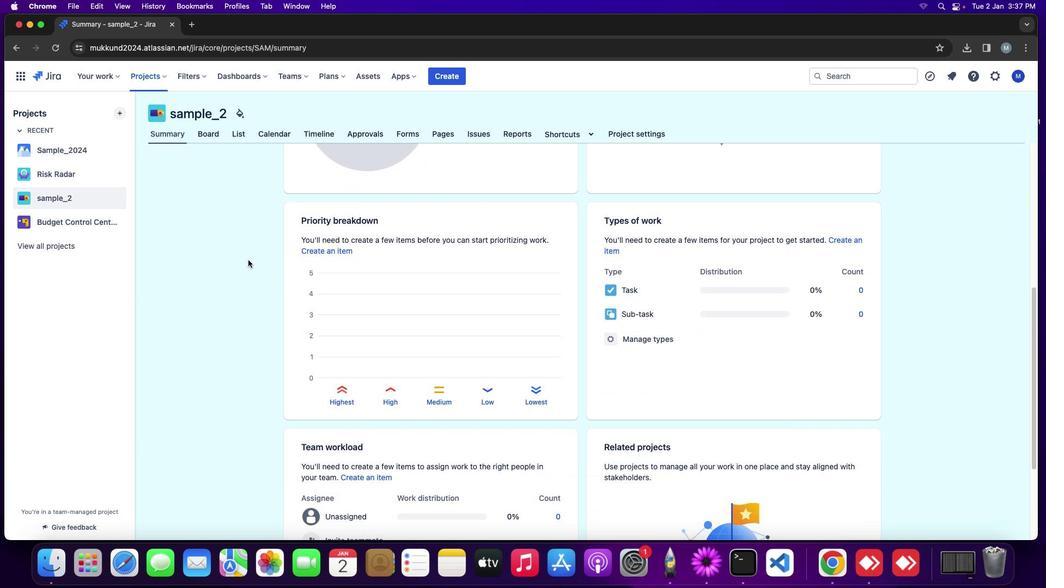 
Action: Mouse moved to (276, 254)
Screenshot: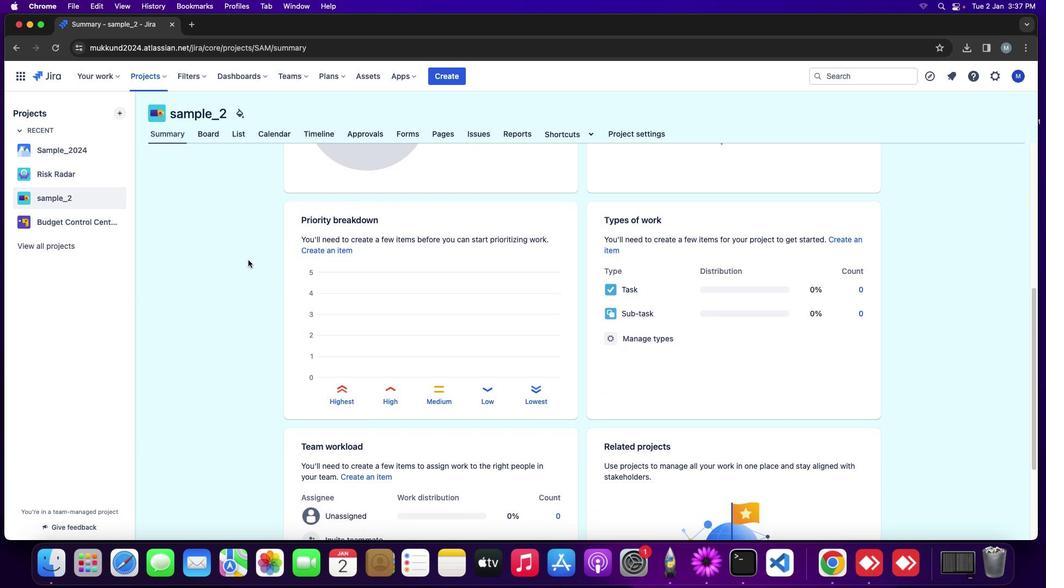
Action: Mouse scrolled (276, 254) with delta (67, 1)
Screenshot: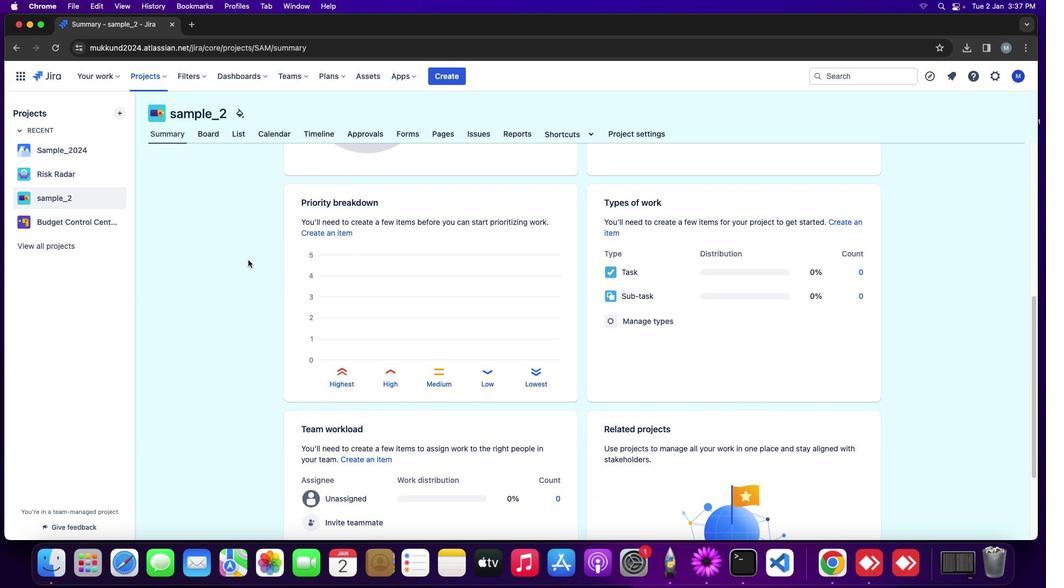 
Action: Mouse scrolled (276, 254) with delta (67, 1)
Screenshot: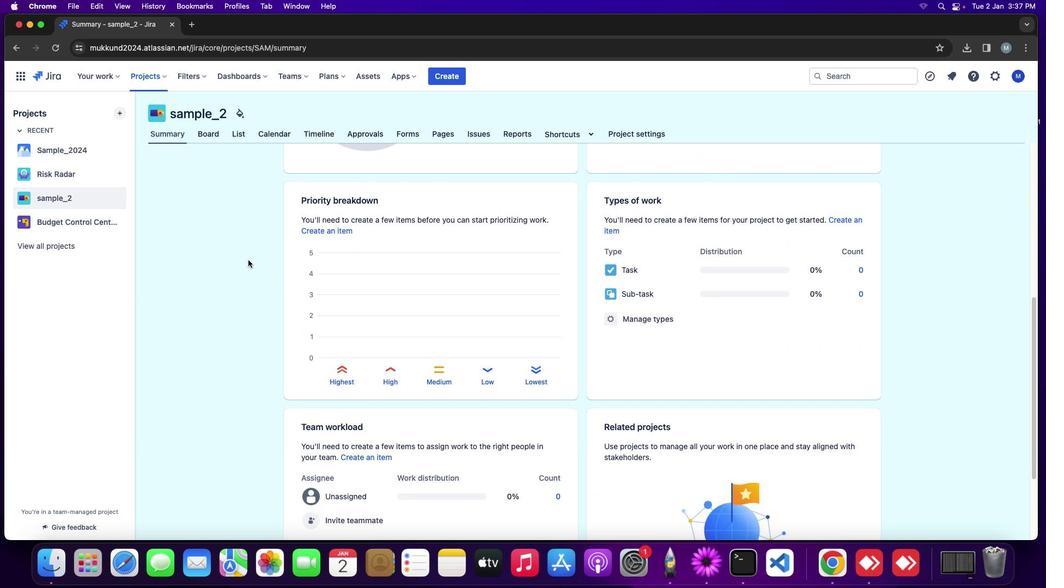 
Action: Mouse scrolled (276, 254) with delta (67, 1)
Screenshot: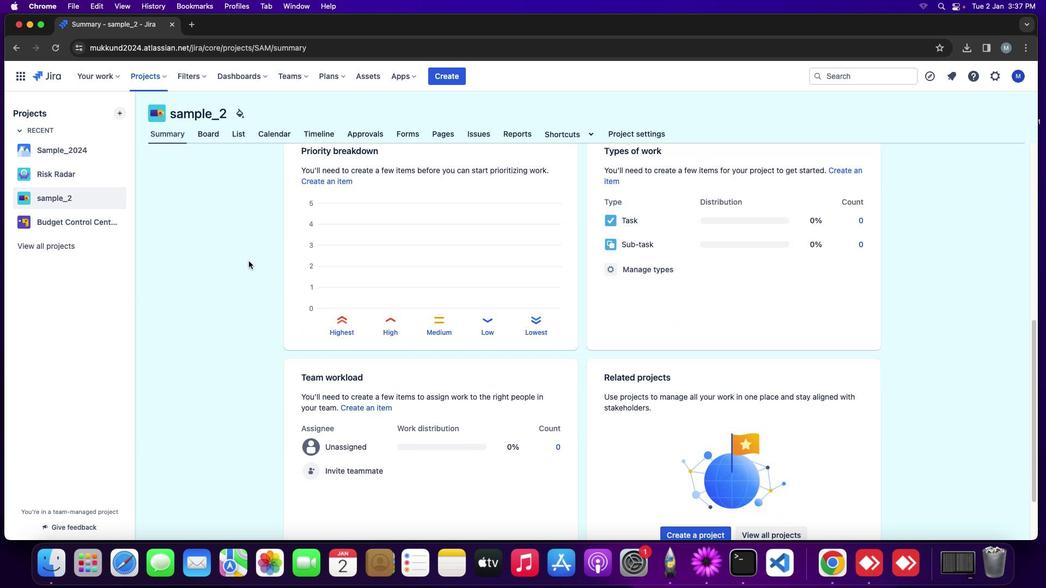 
Action: Mouse moved to (277, 254)
Screenshot: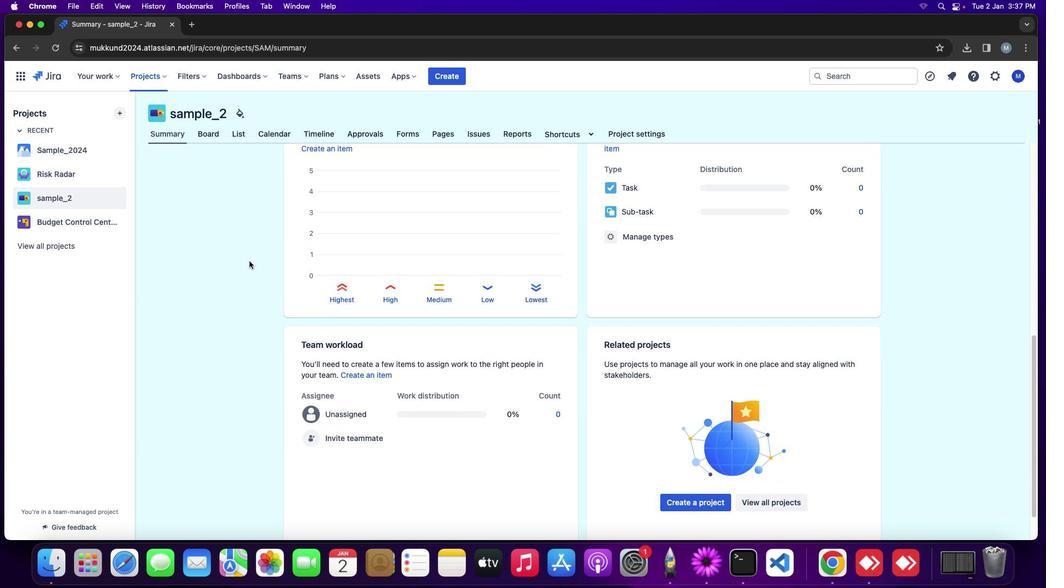 
Action: Mouse scrolled (277, 254) with delta (67, 1)
Screenshot: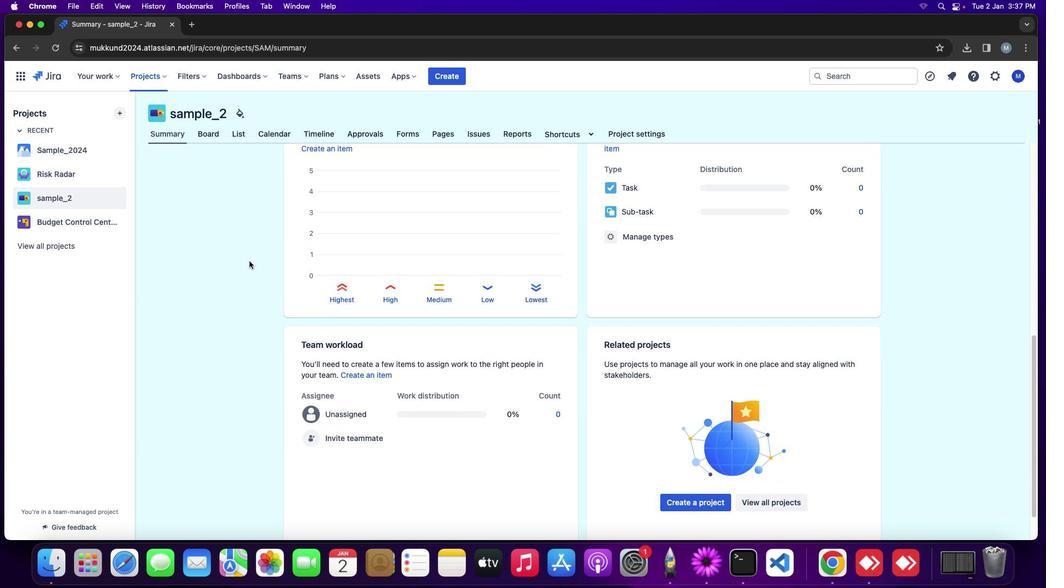 
Action: Mouse moved to (277, 255)
Screenshot: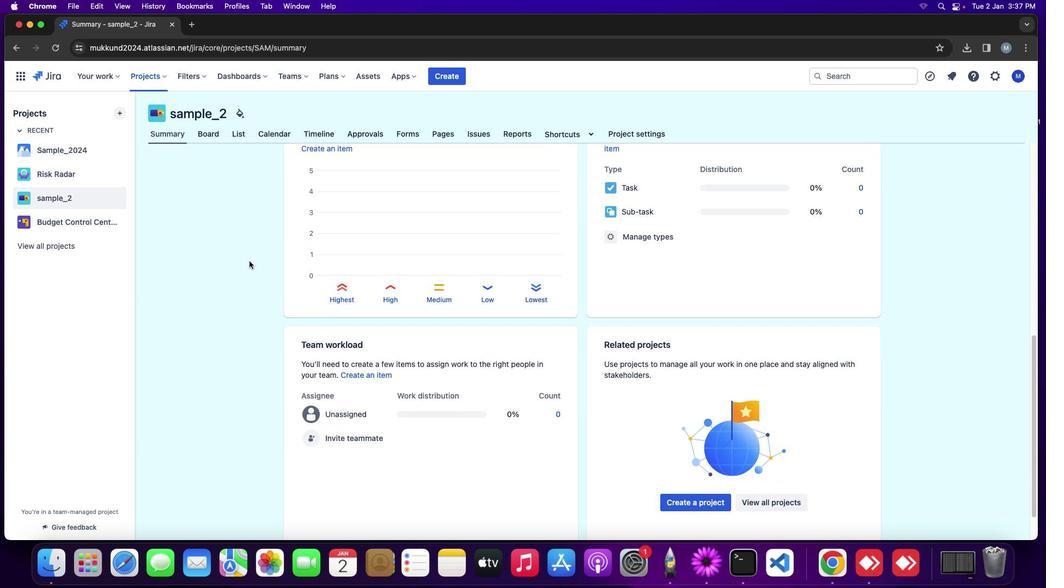 
Action: Mouse scrolled (277, 255) with delta (67, 1)
Screenshot: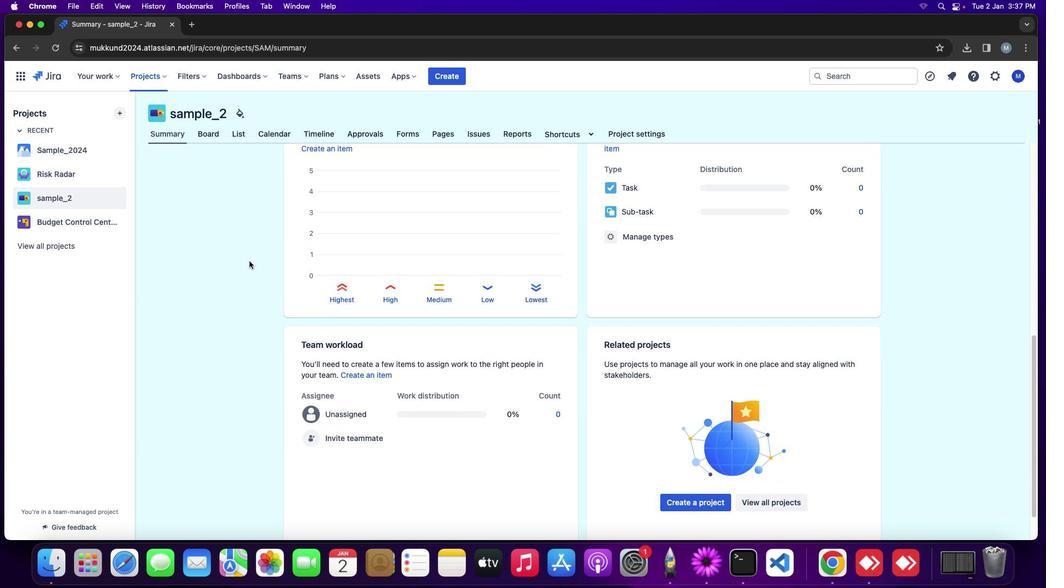 
Action: Mouse moved to (277, 255)
Screenshot: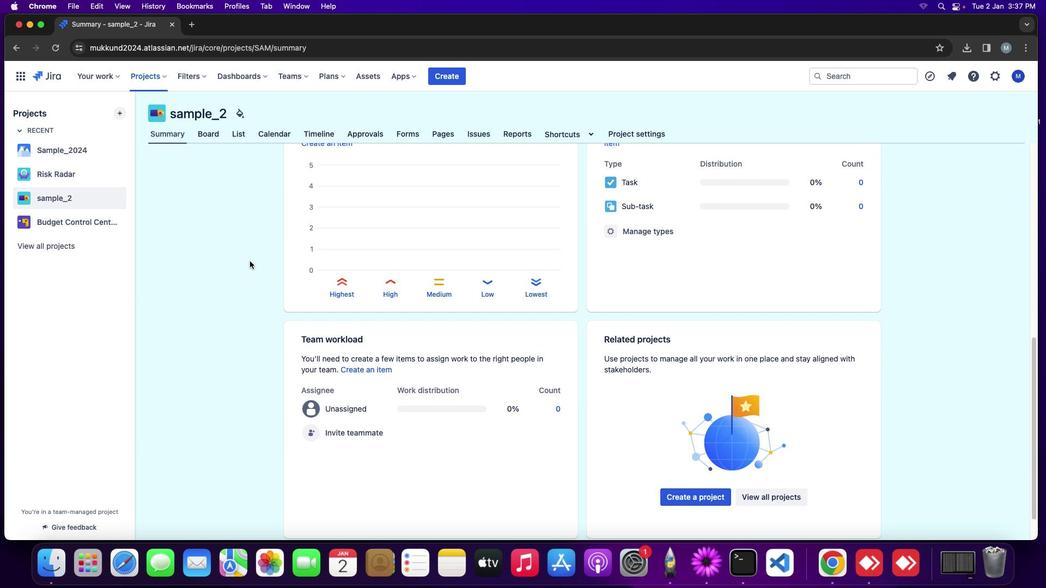 
Action: Mouse scrolled (277, 255) with delta (67, 1)
Screenshot: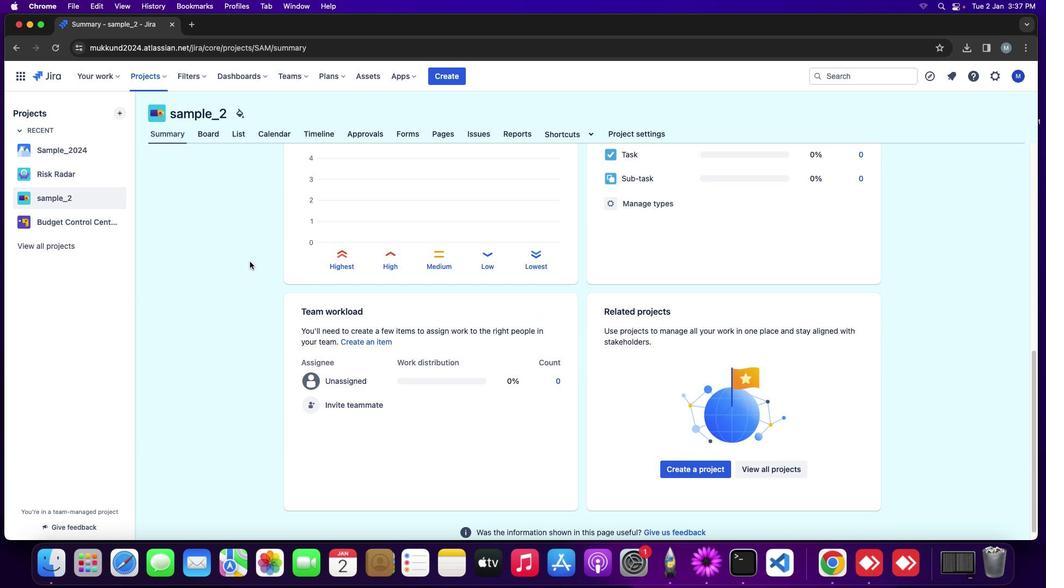 
Action: Mouse scrolled (277, 255) with delta (67, 1)
Screenshot: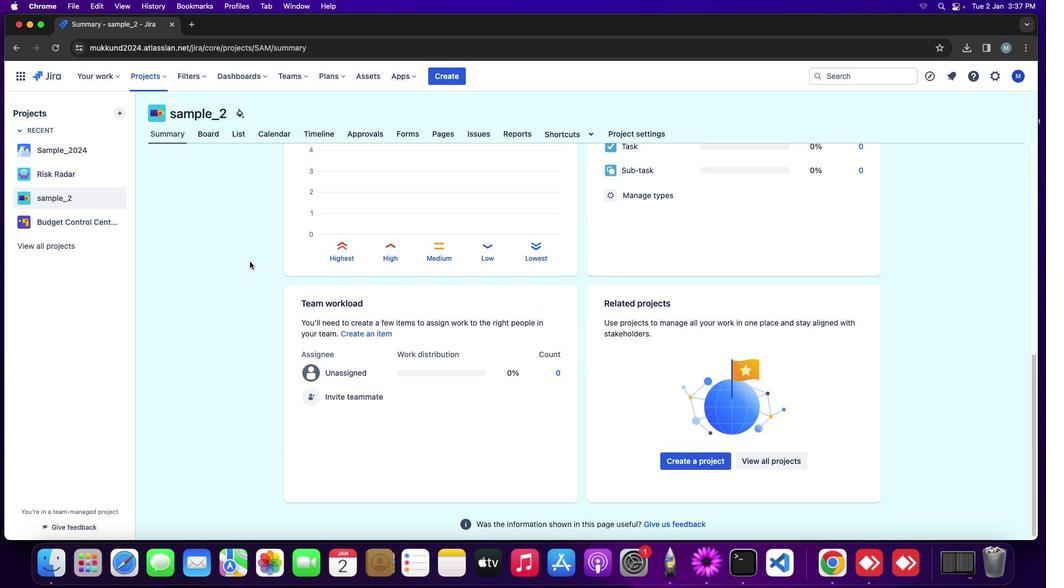 
Action: Mouse scrolled (277, 255) with delta (67, 0)
Screenshot: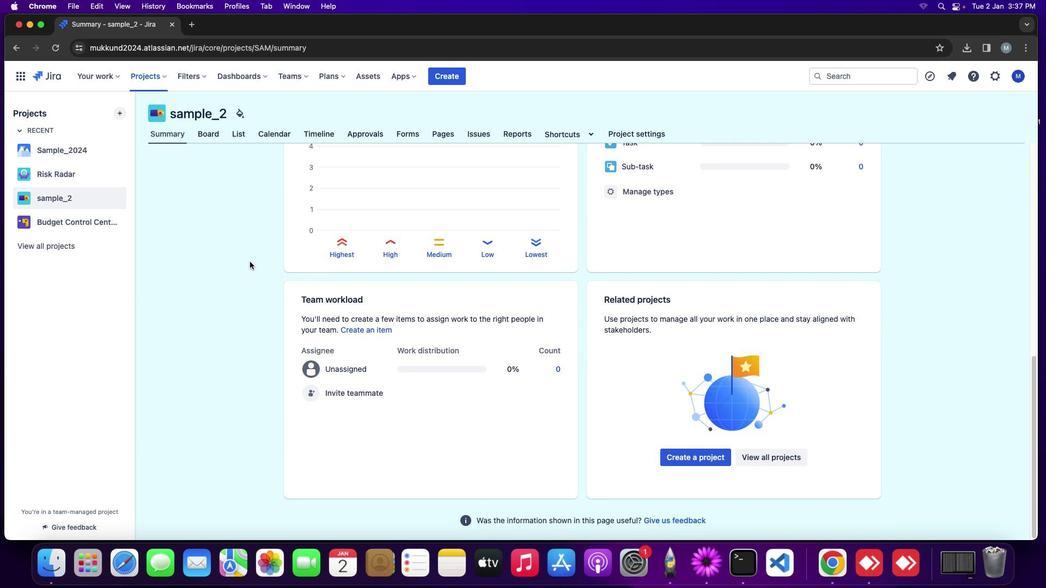 
Action: Mouse moved to (277, 256)
Screenshot: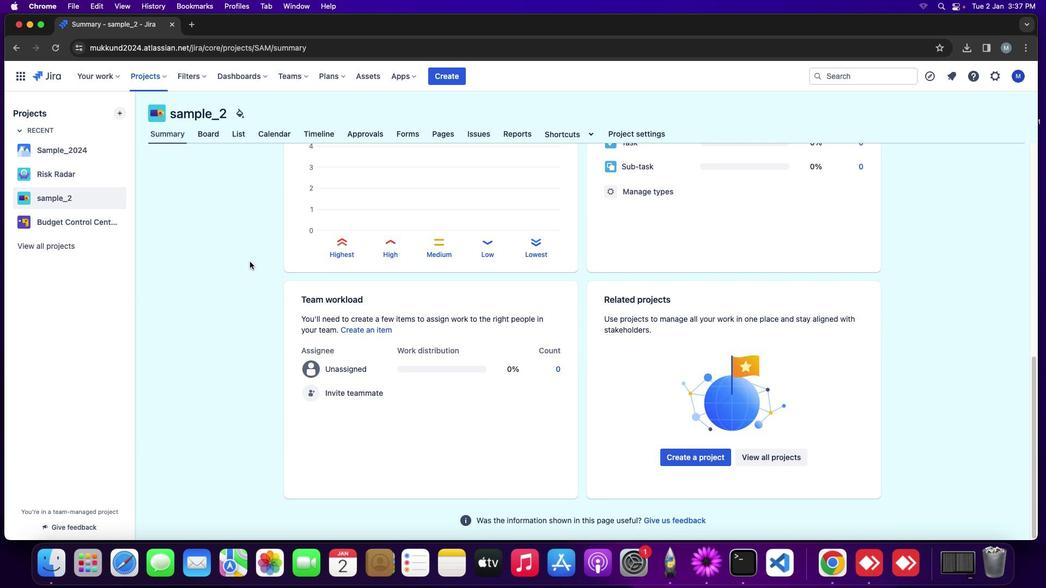 
Action: Mouse scrolled (277, 256) with delta (67, 0)
Screenshot: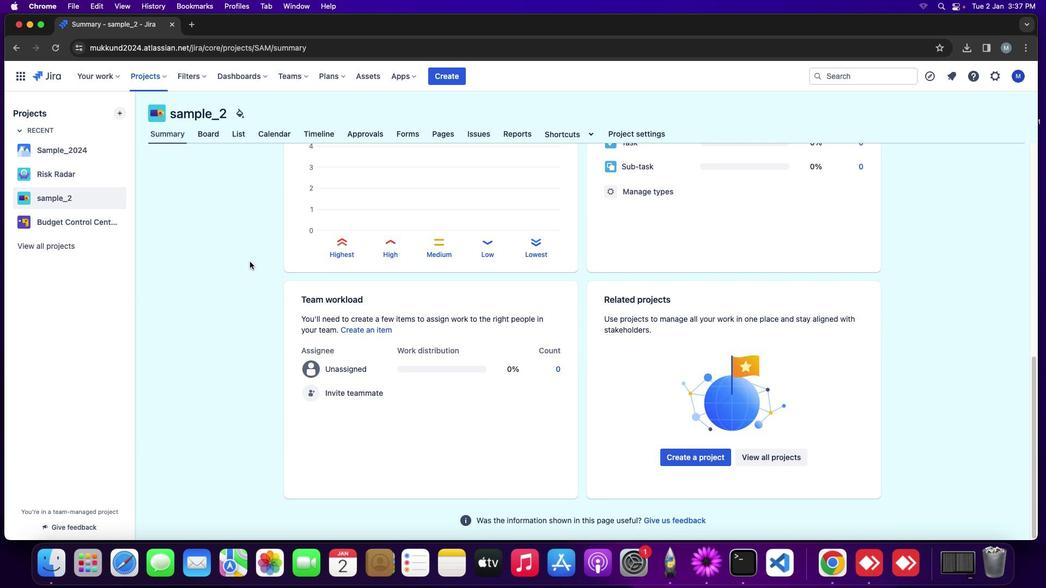 
Action: Mouse moved to (277, 256)
Screenshot: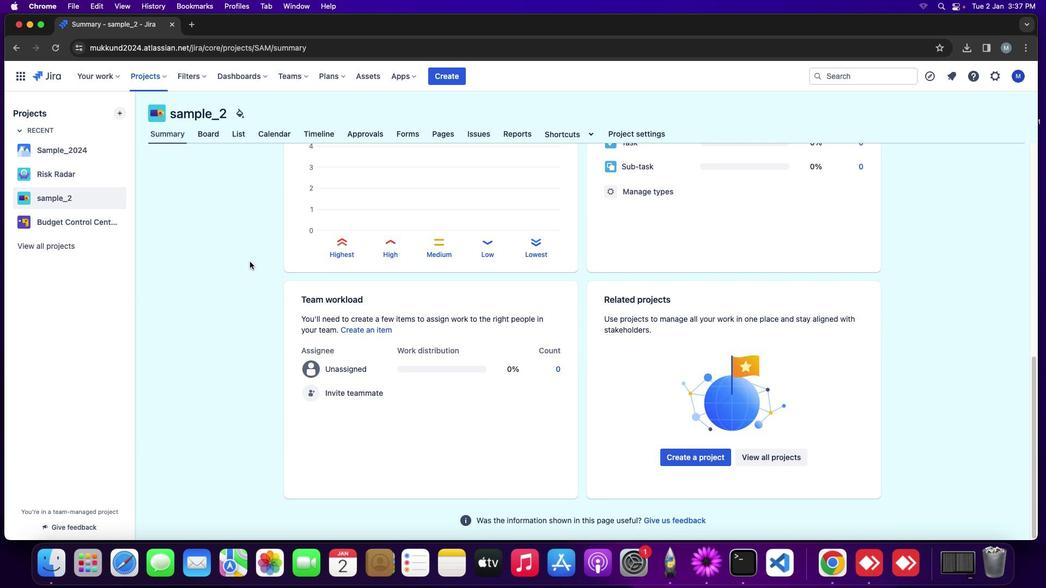 
Action: Mouse scrolled (277, 256) with delta (67, 1)
Screenshot: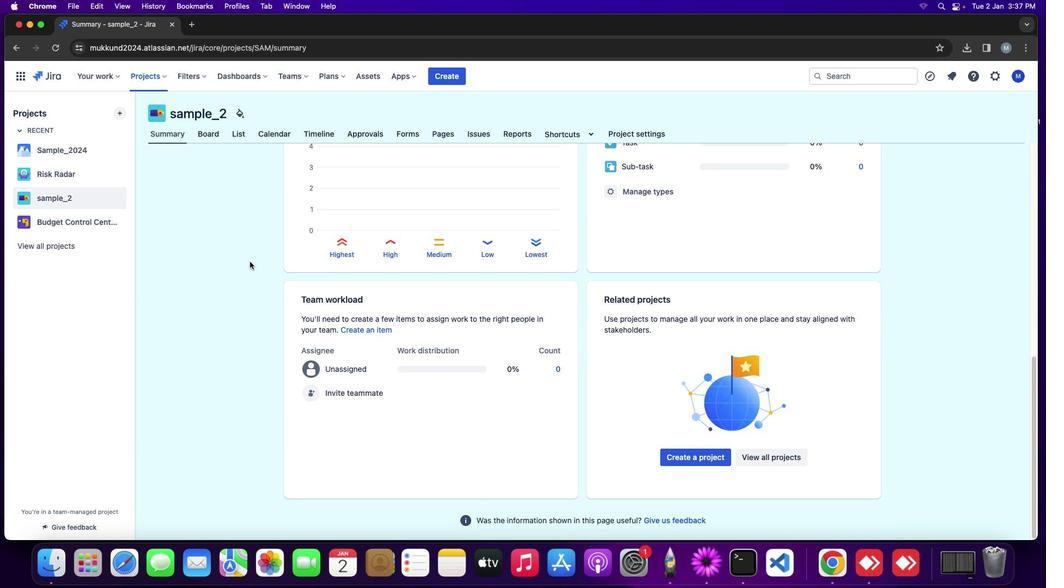 
Action: Mouse scrolled (277, 256) with delta (67, 1)
Screenshot: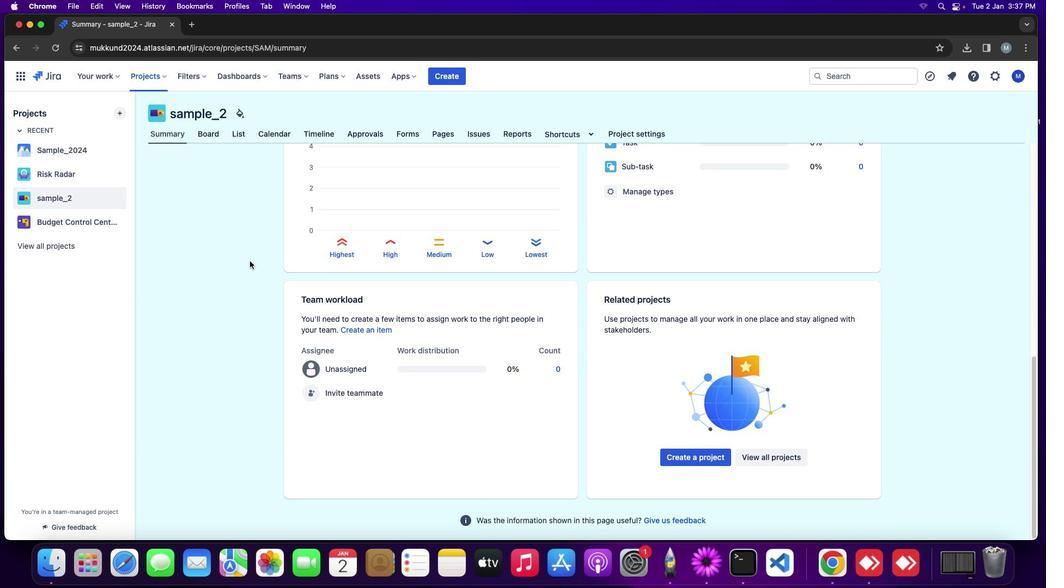 
Action: Mouse scrolled (277, 256) with delta (67, 0)
Screenshot: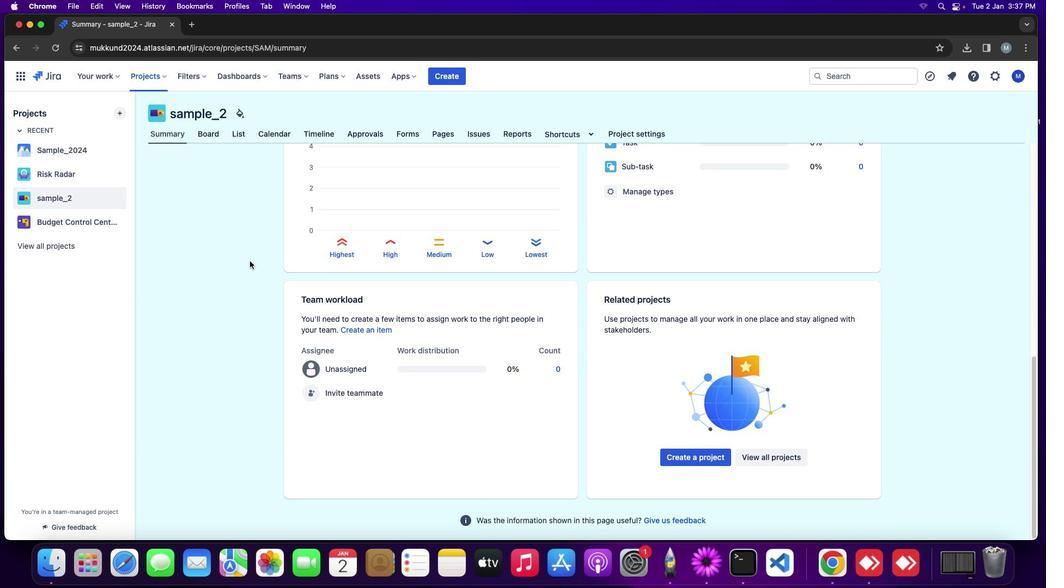 
Action: Mouse scrolled (277, 256) with delta (67, 0)
Screenshot: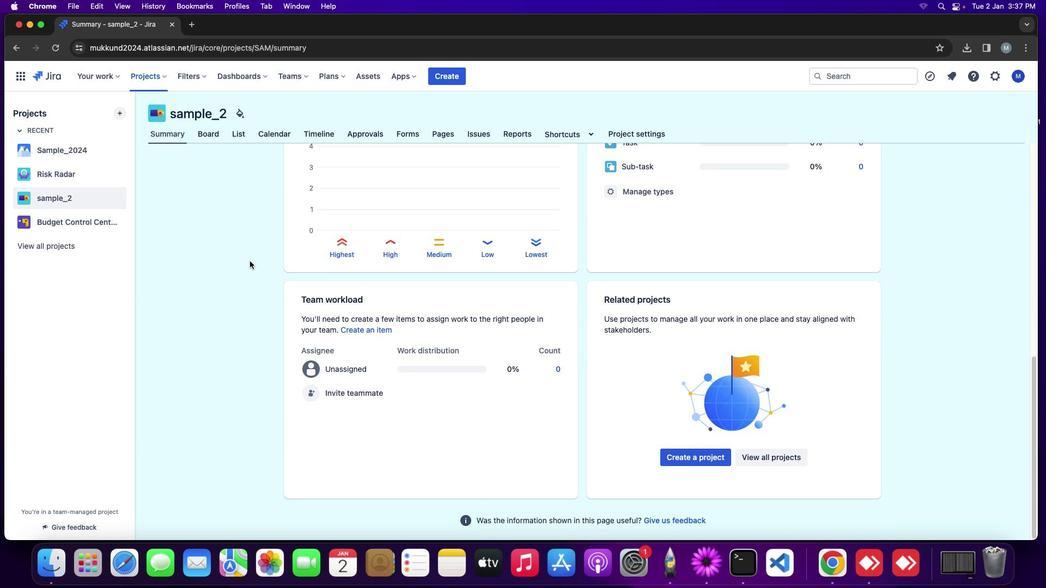 
Action: Mouse moved to (277, 256)
Screenshot: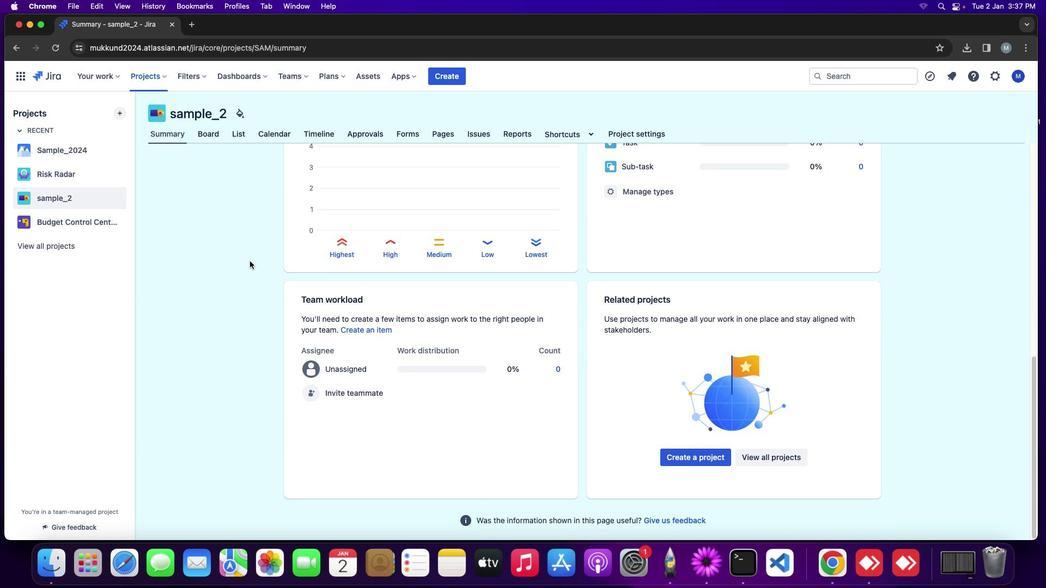 
Action: Mouse scrolled (277, 256) with delta (67, 1)
Screenshot: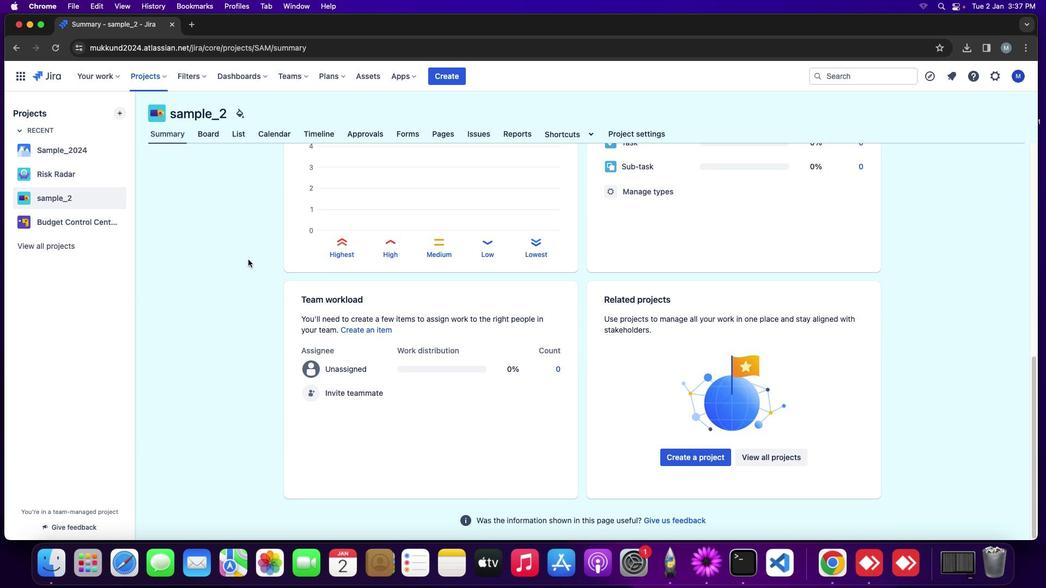 
Action: Mouse moved to (277, 256)
Screenshot: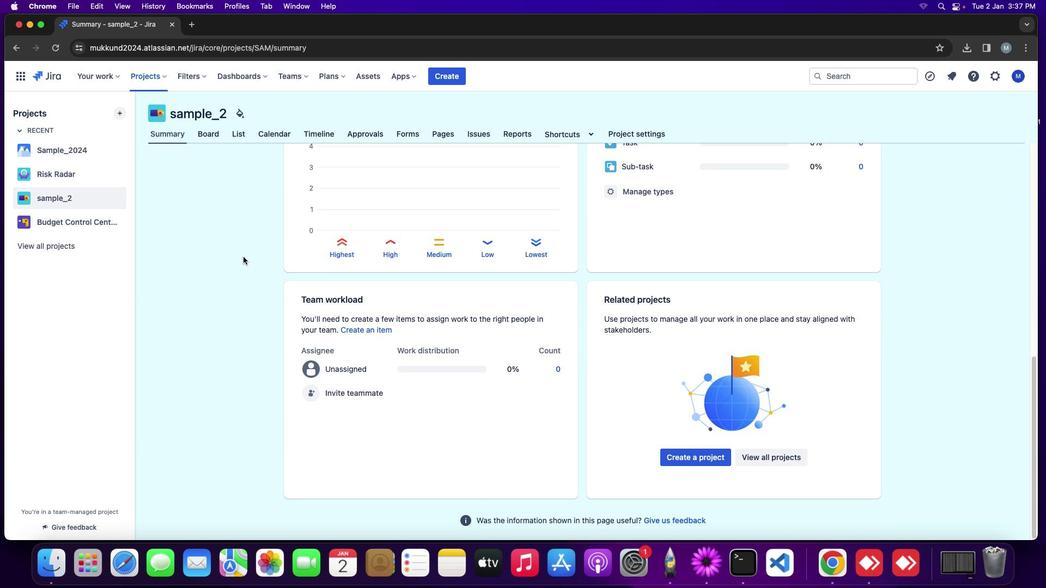 
Action: Mouse scrolled (277, 256) with delta (67, 1)
Screenshot: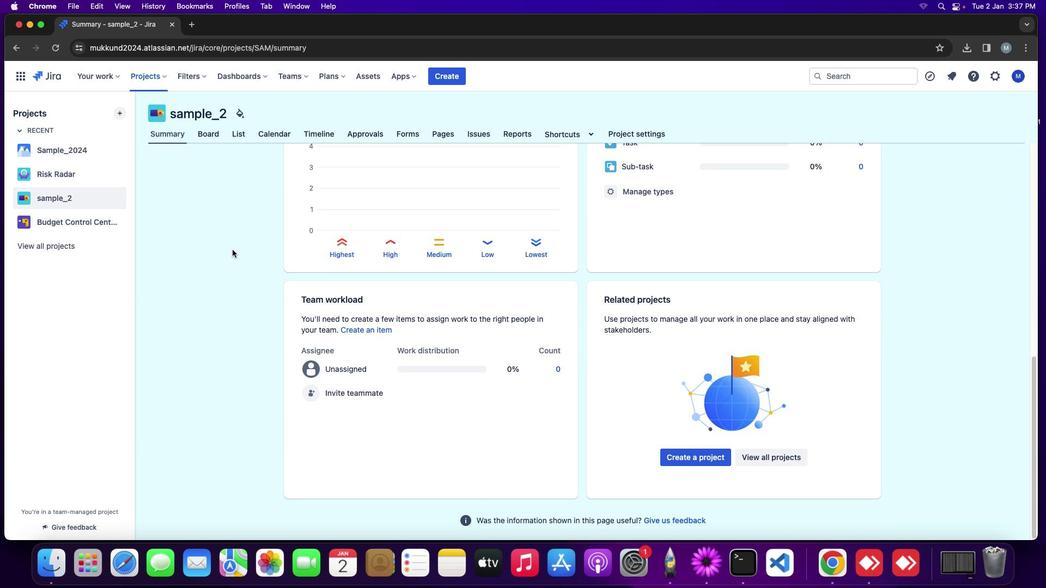 
Action: Mouse moved to (128, 222)
Screenshot: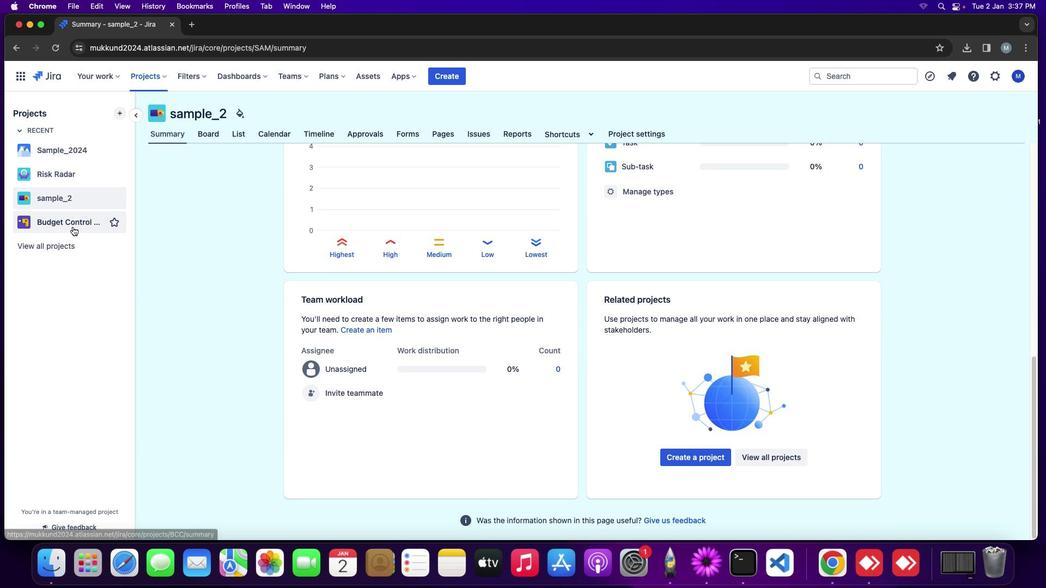 
Action: Mouse pressed left at (128, 222)
Screenshot: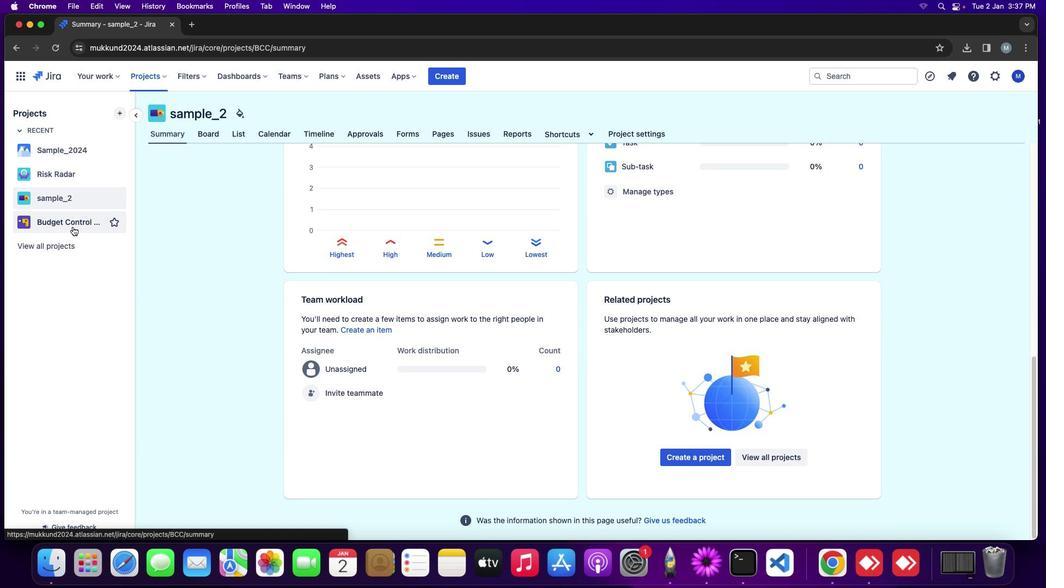 
Action: Mouse moved to (262, 257)
Screenshot: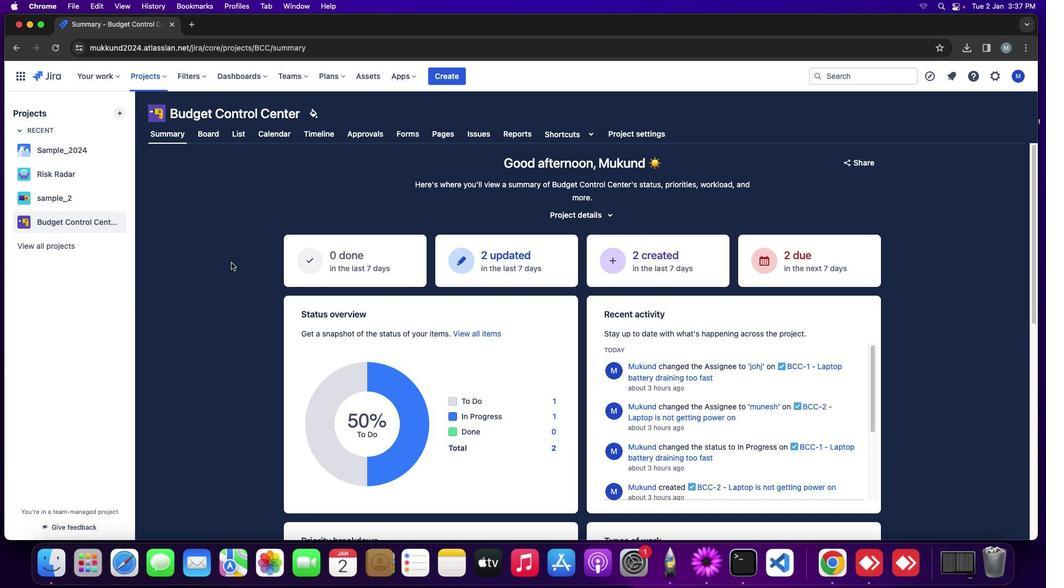 
Action: Mouse scrolled (262, 257) with delta (67, 1)
Screenshot: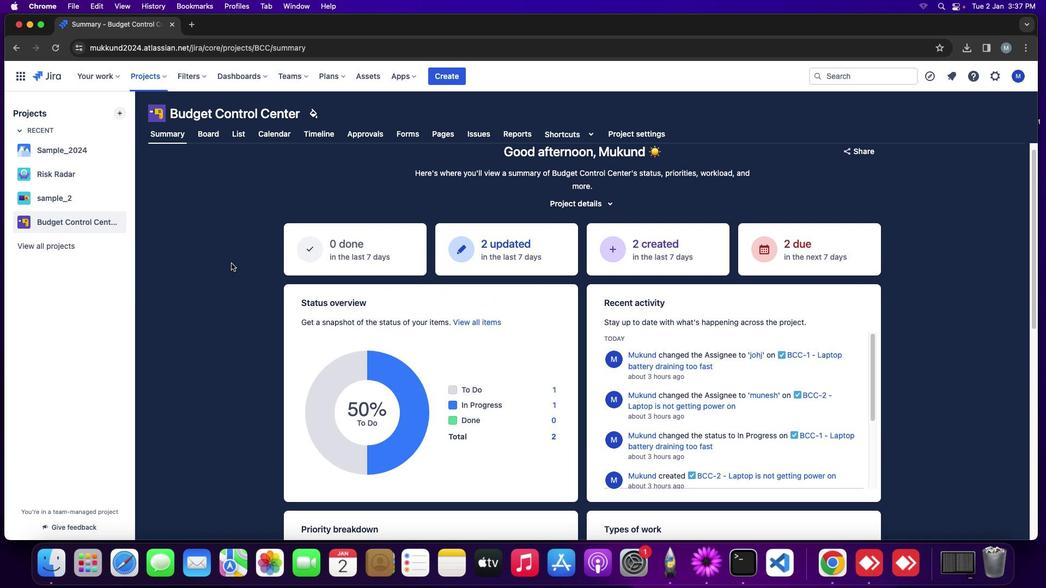 
Action: Mouse moved to (262, 257)
Screenshot: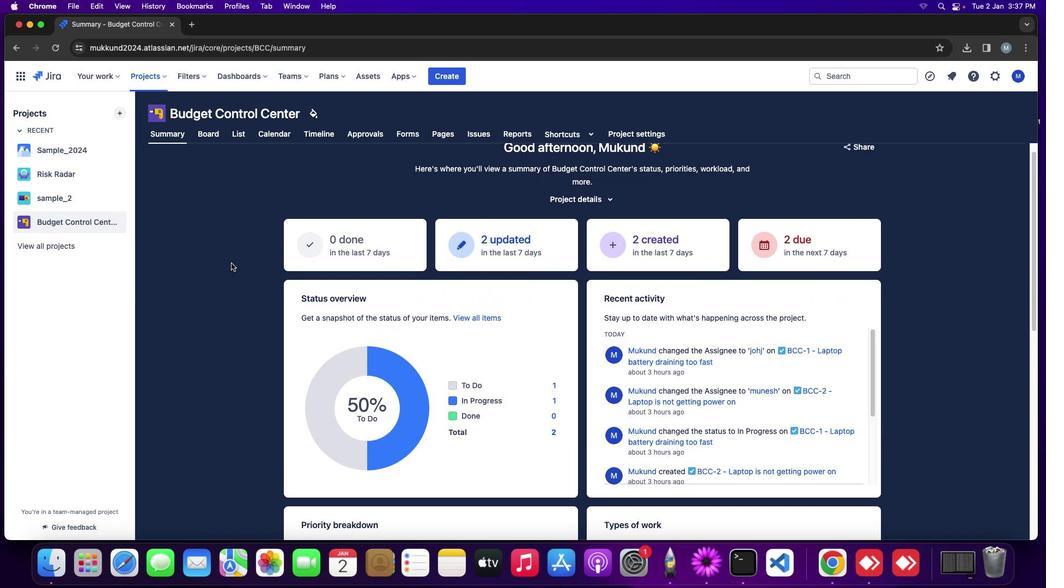 
Action: Mouse scrolled (262, 257) with delta (67, 1)
Screenshot: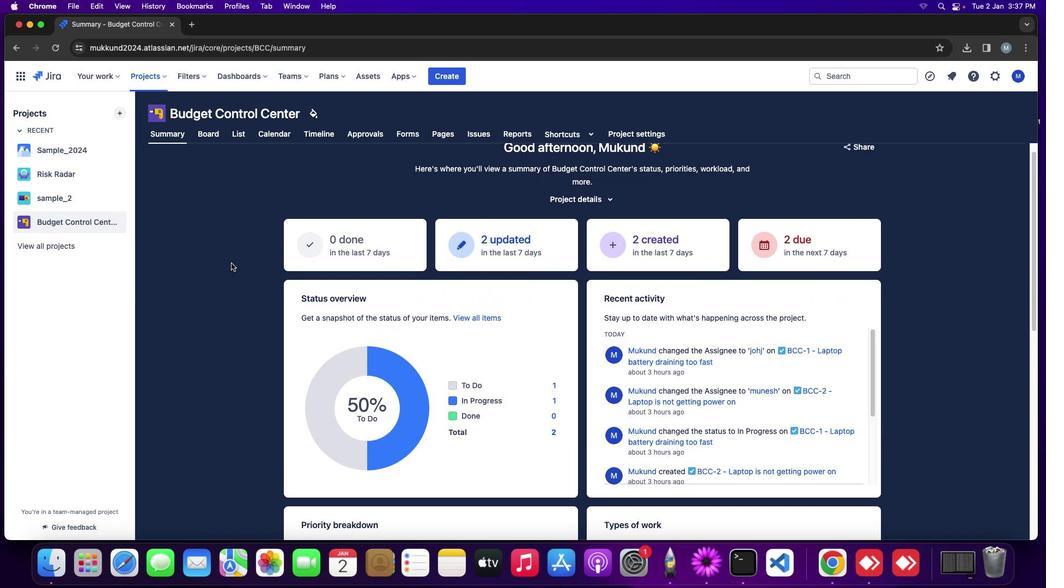 
Action: Mouse moved to (263, 258)
Screenshot: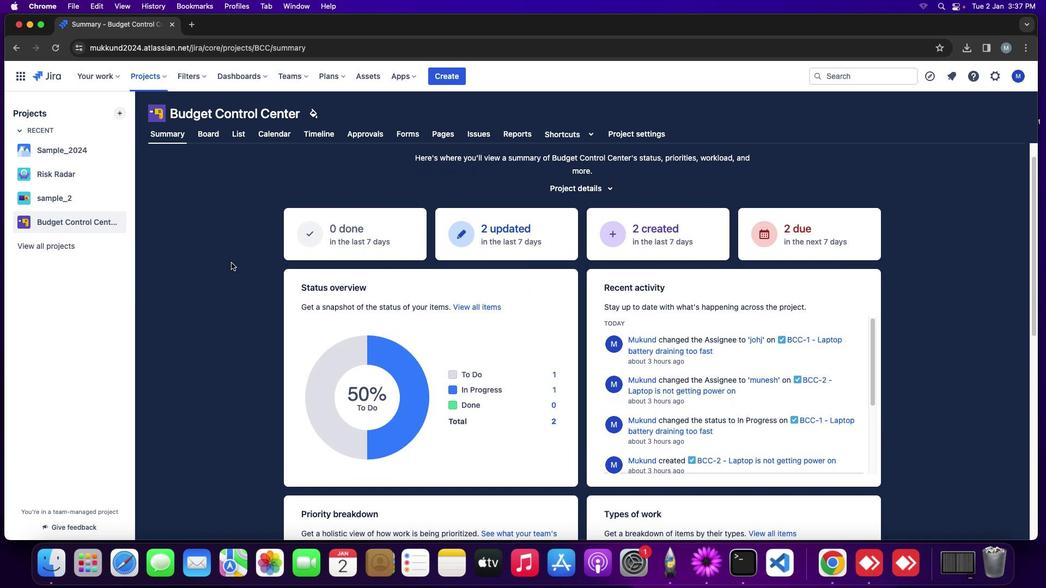 
Action: Mouse scrolled (263, 258) with delta (67, 1)
Screenshot: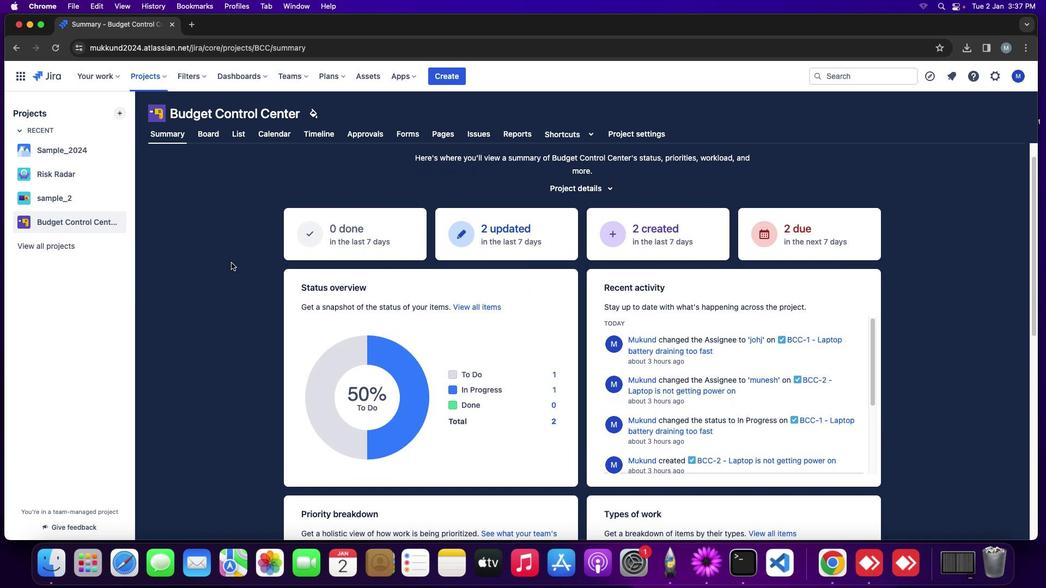 
Action: Mouse moved to (263, 258)
Screenshot: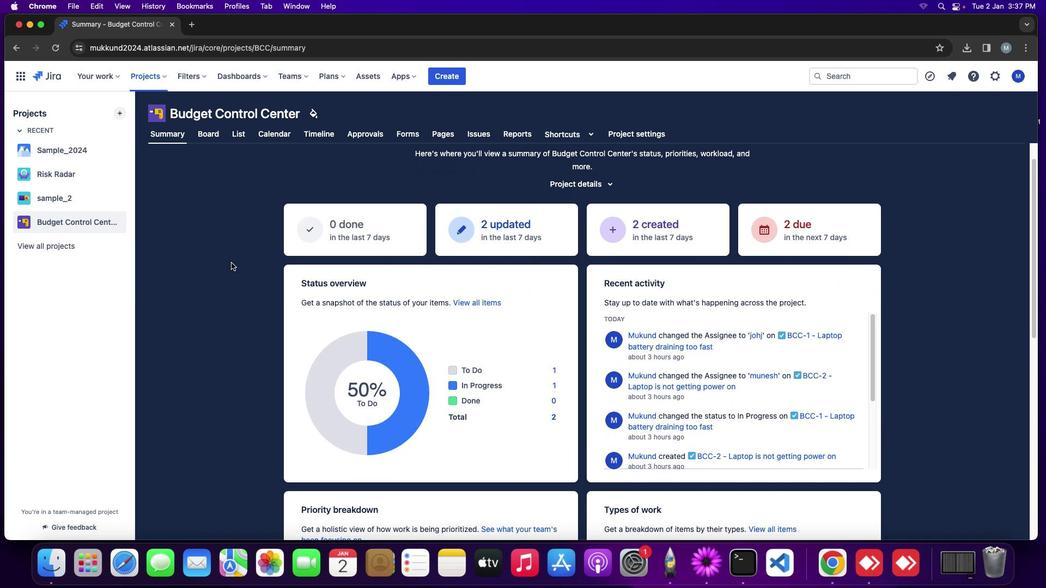 
Action: Mouse scrolled (263, 258) with delta (67, 1)
Screenshot: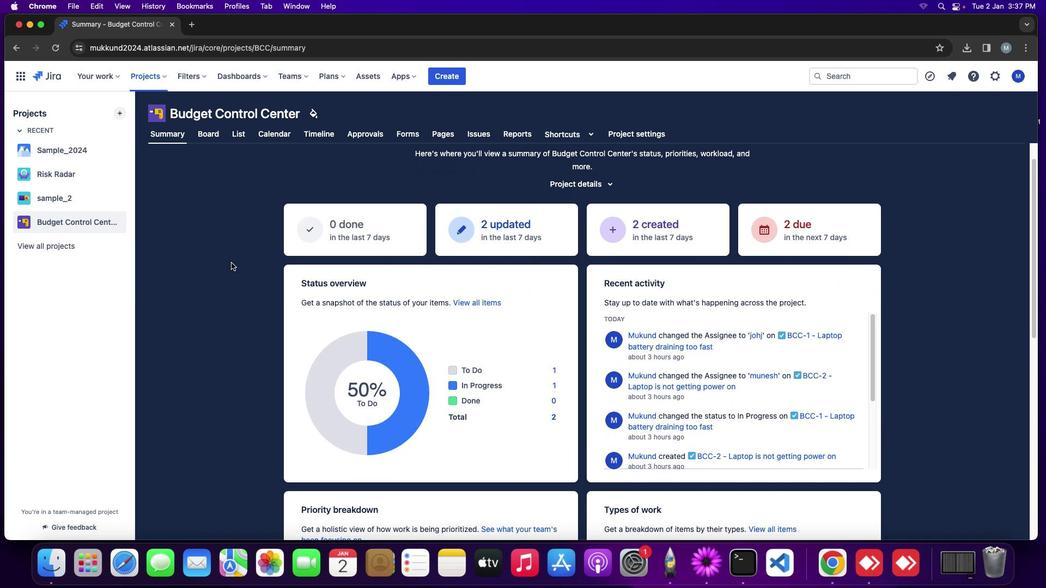 
Action: Mouse moved to (263, 257)
Screenshot: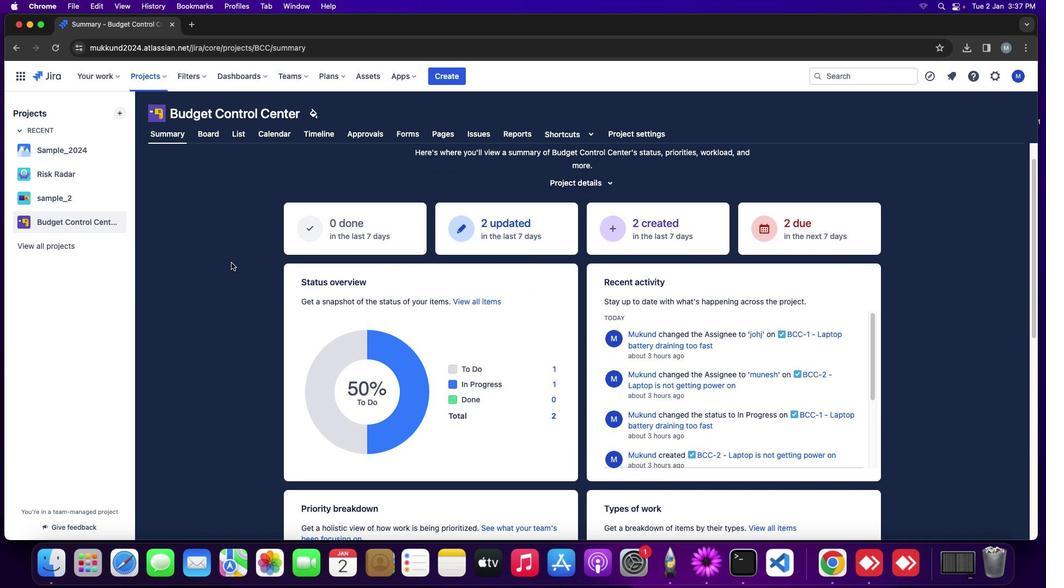 
Action: Mouse scrolled (263, 257) with delta (67, 1)
Screenshot: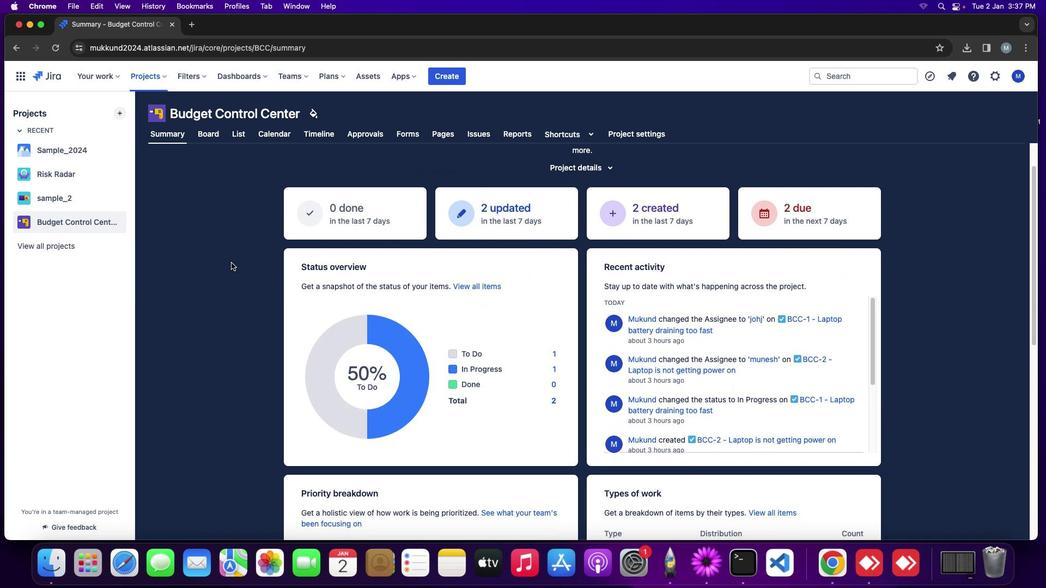 
Action: Mouse scrolled (263, 257) with delta (67, 1)
